 Task: Find and compare home appliances on Flipkart.
Action: Mouse moved to (357, 67)
Screenshot: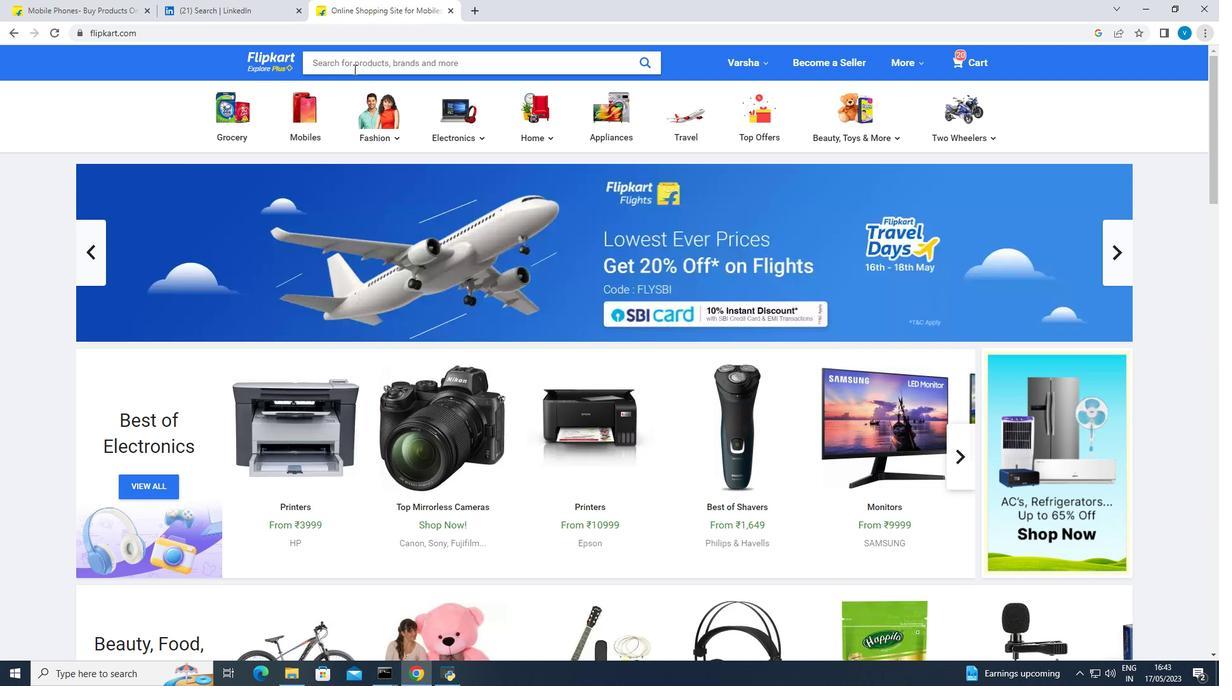 
Action: Mouse pressed left at (357, 67)
Screenshot: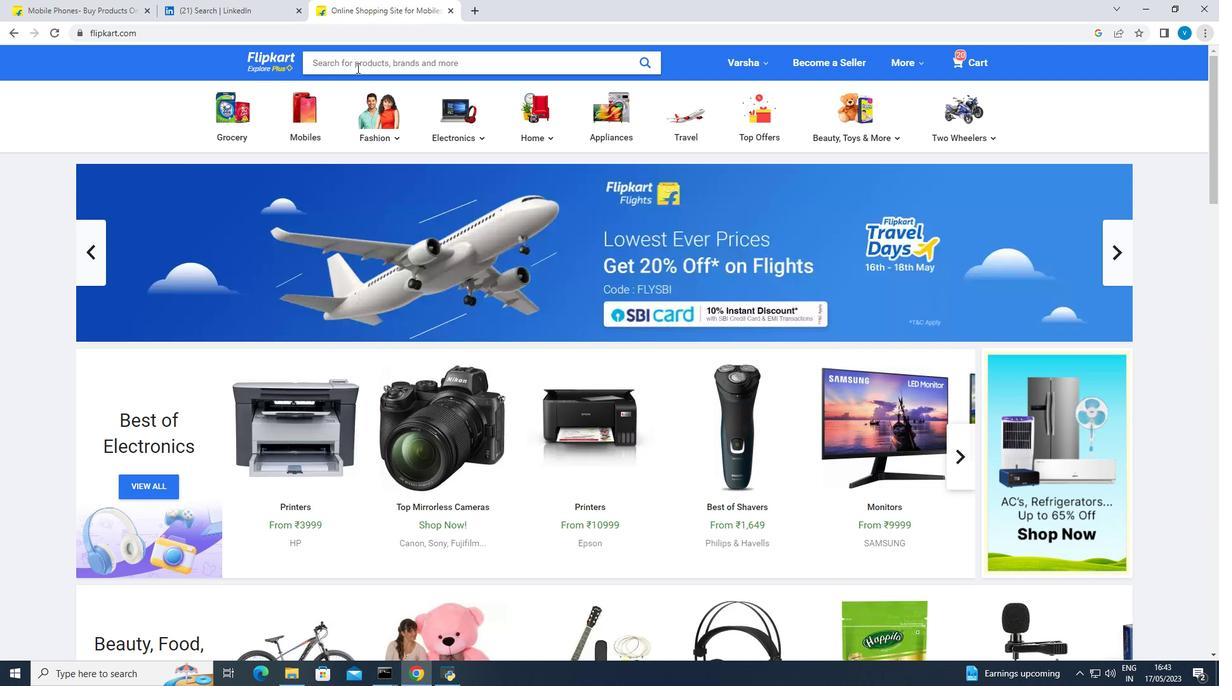 
Action: Mouse moved to (306, 83)
Screenshot: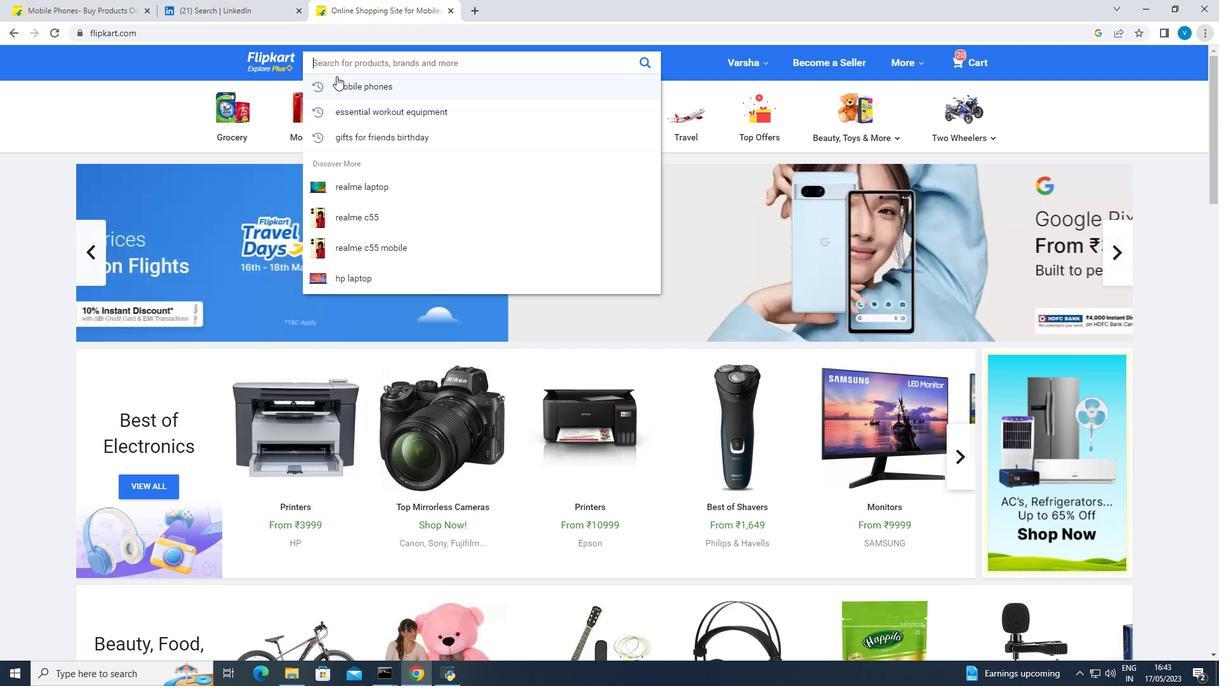 
Action: Key pressed home<Key.space>appliances<Key.enter>
Screenshot: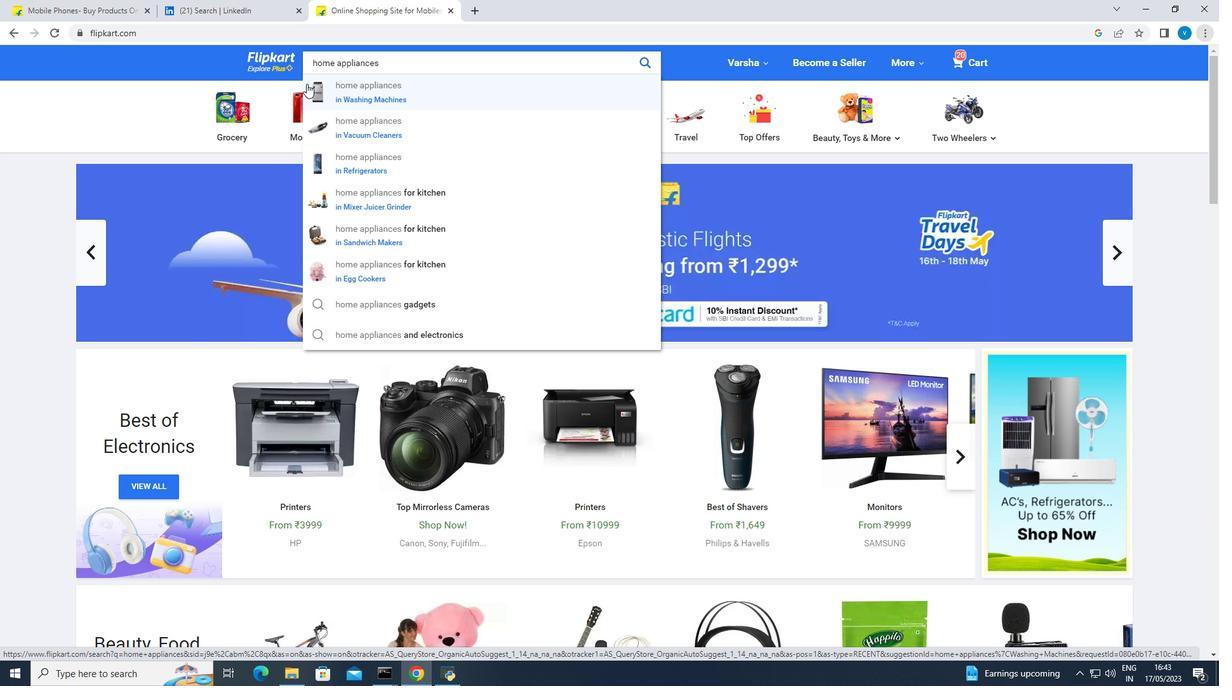 
Action: Mouse moved to (428, 210)
Screenshot: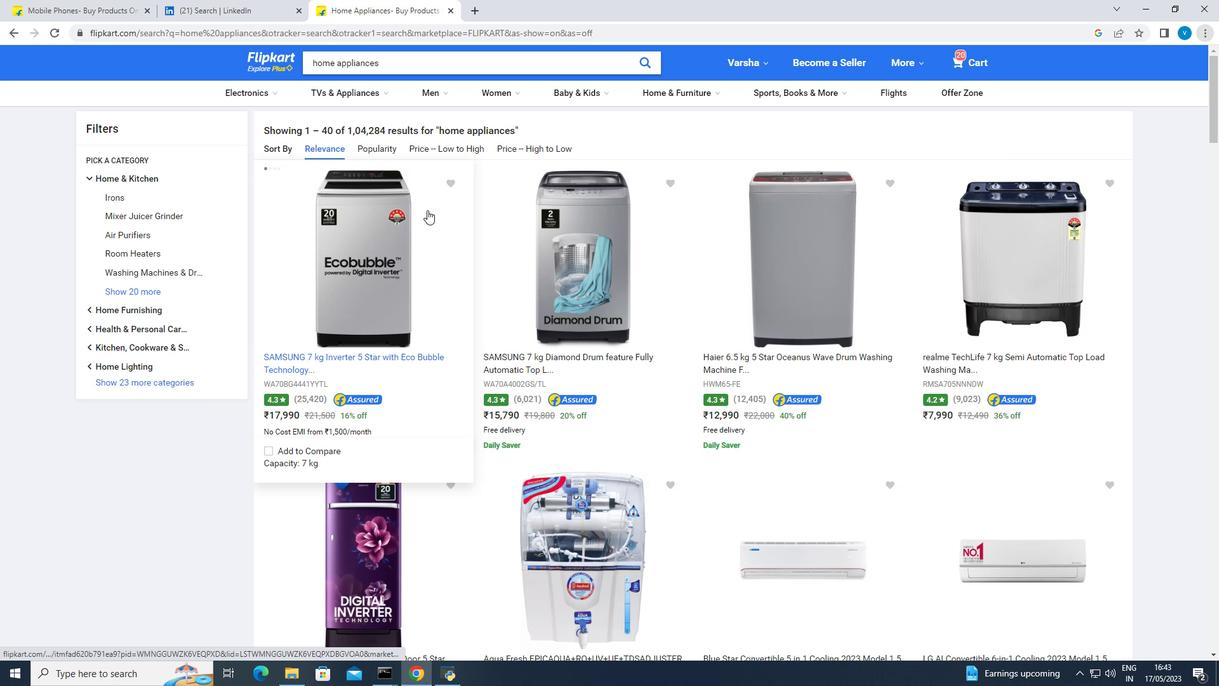 
Action: Mouse scrolled (428, 209) with delta (0, 0)
Screenshot: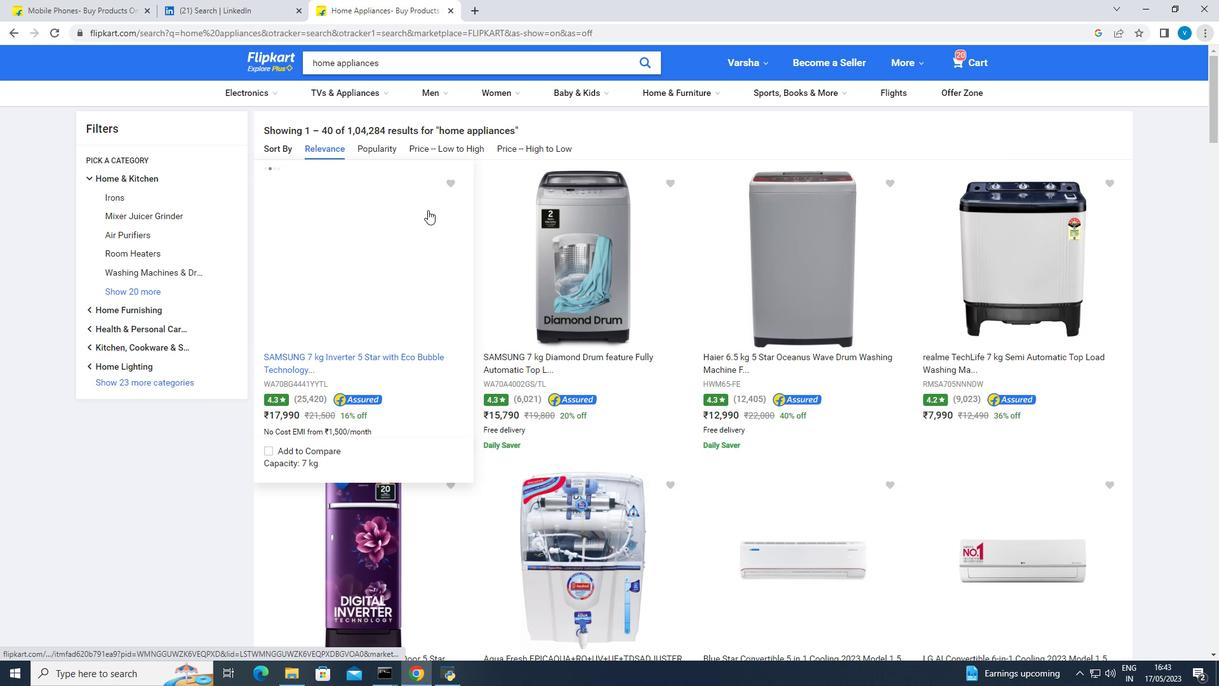 
Action: Mouse moved to (740, 303)
Screenshot: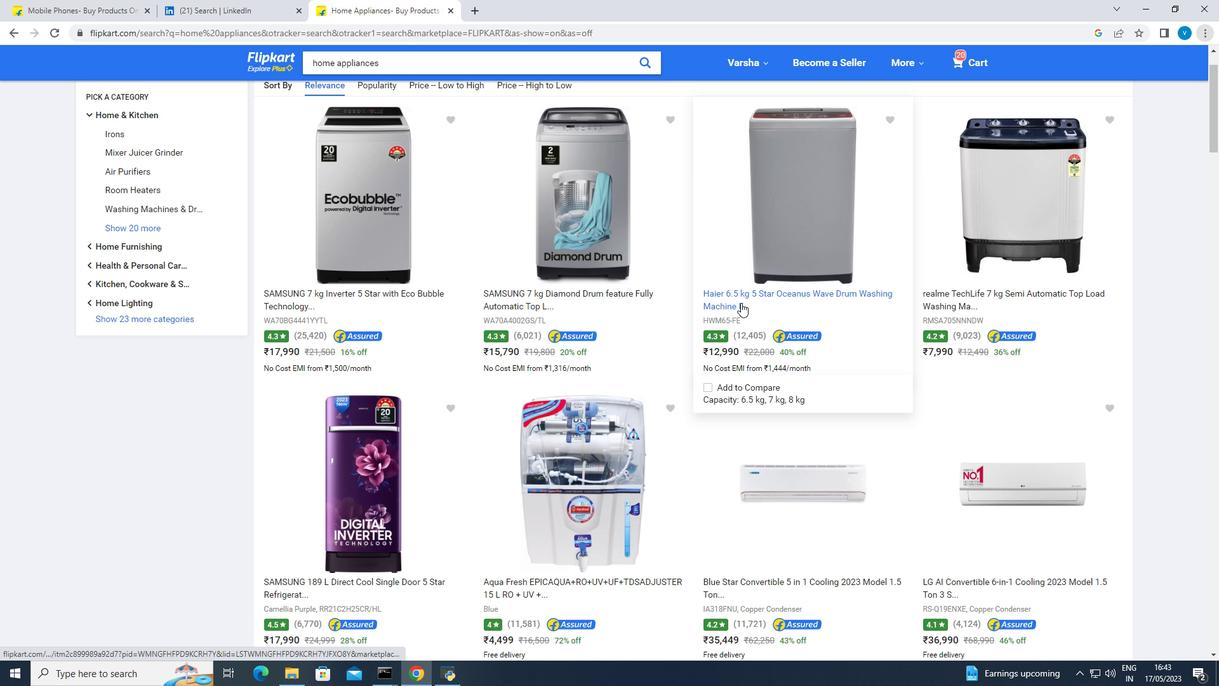 
Action: Mouse scrolled (740, 303) with delta (0, 0)
Screenshot: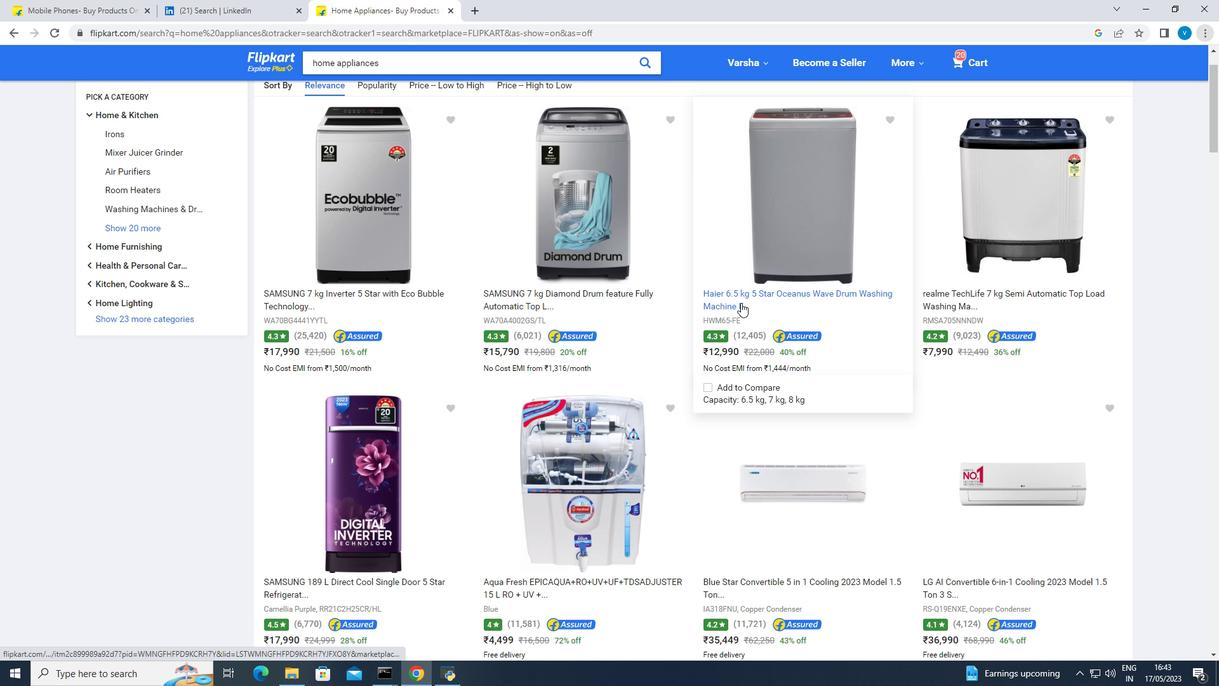 
Action: Mouse moved to (740, 299)
Screenshot: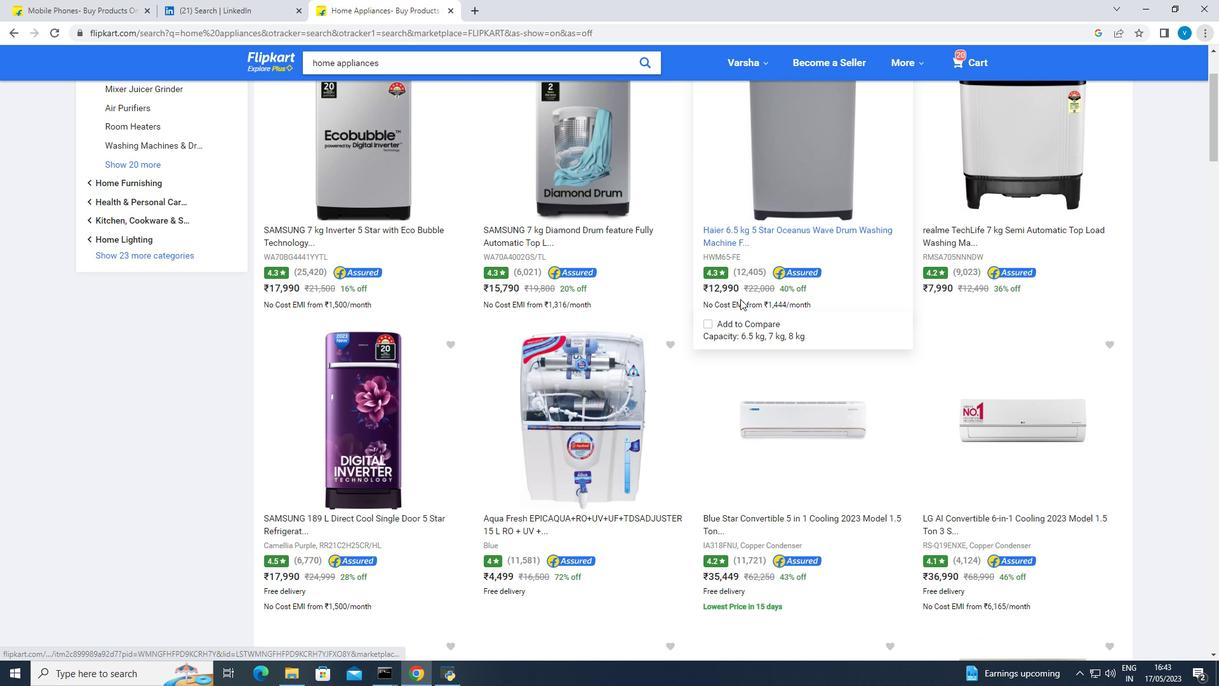 
Action: Mouse scrolled (740, 298) with delta (0, 0)
Screenshot: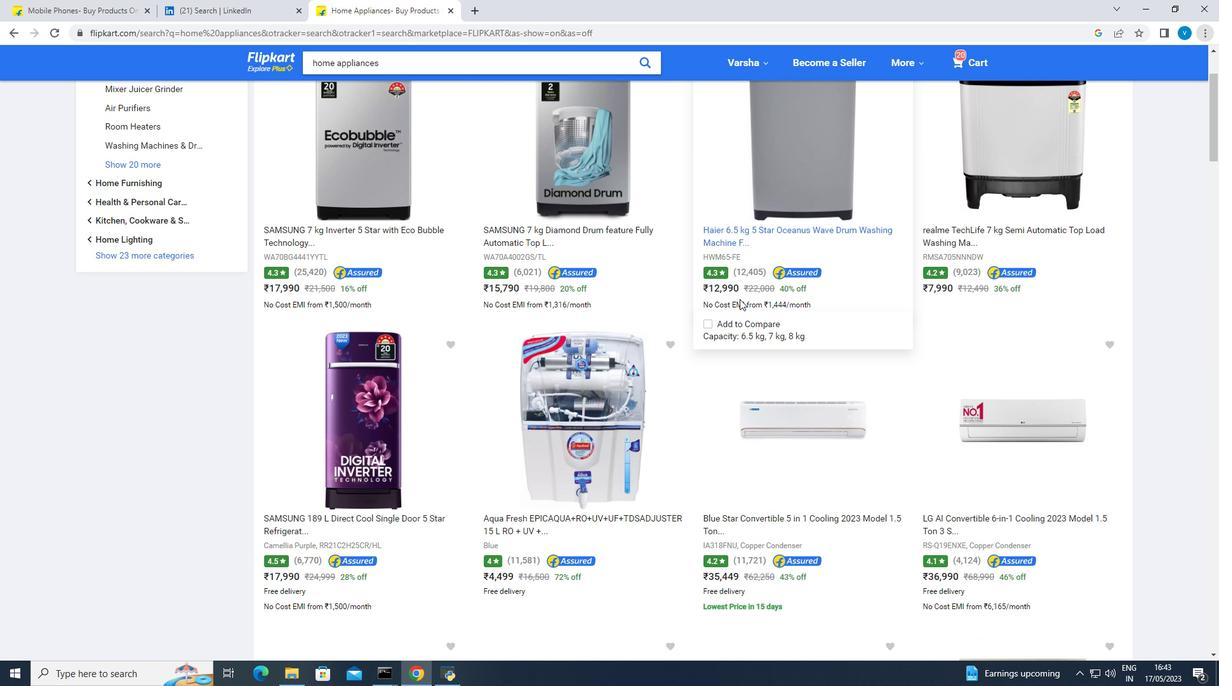 
Action: Mouse scrolled (740, 298) with delta (0, 0)
Screenshot: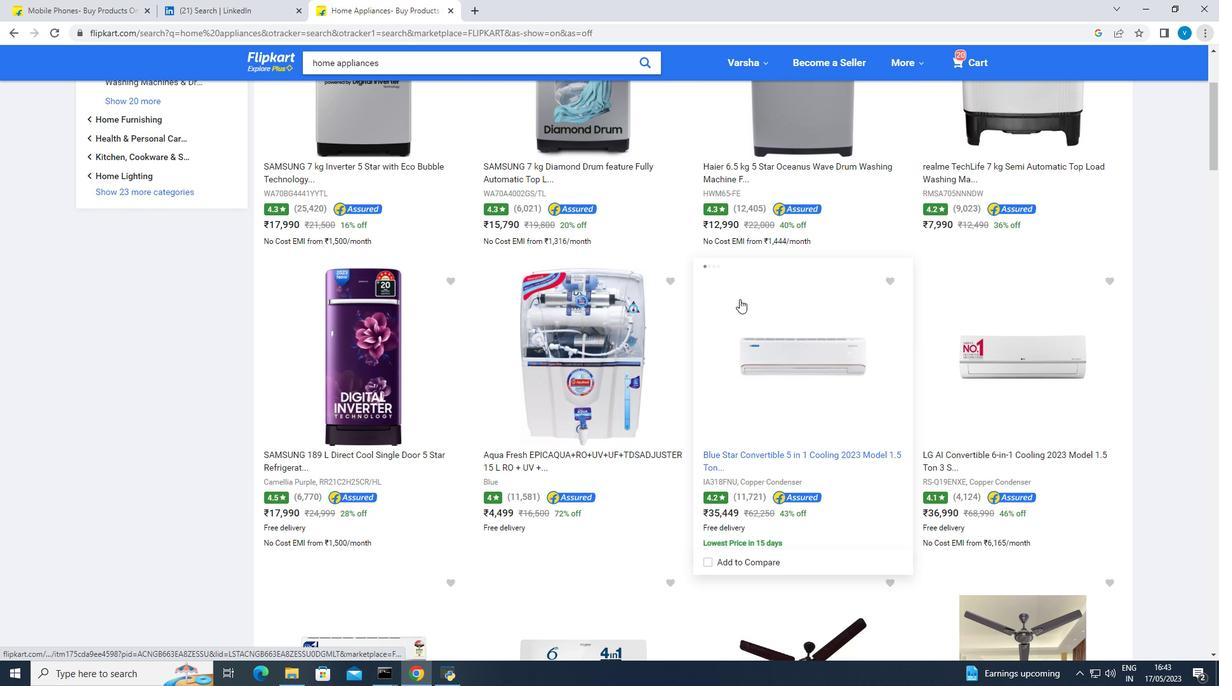 
Action: Mouse moved to (865, 371)
Screenshot: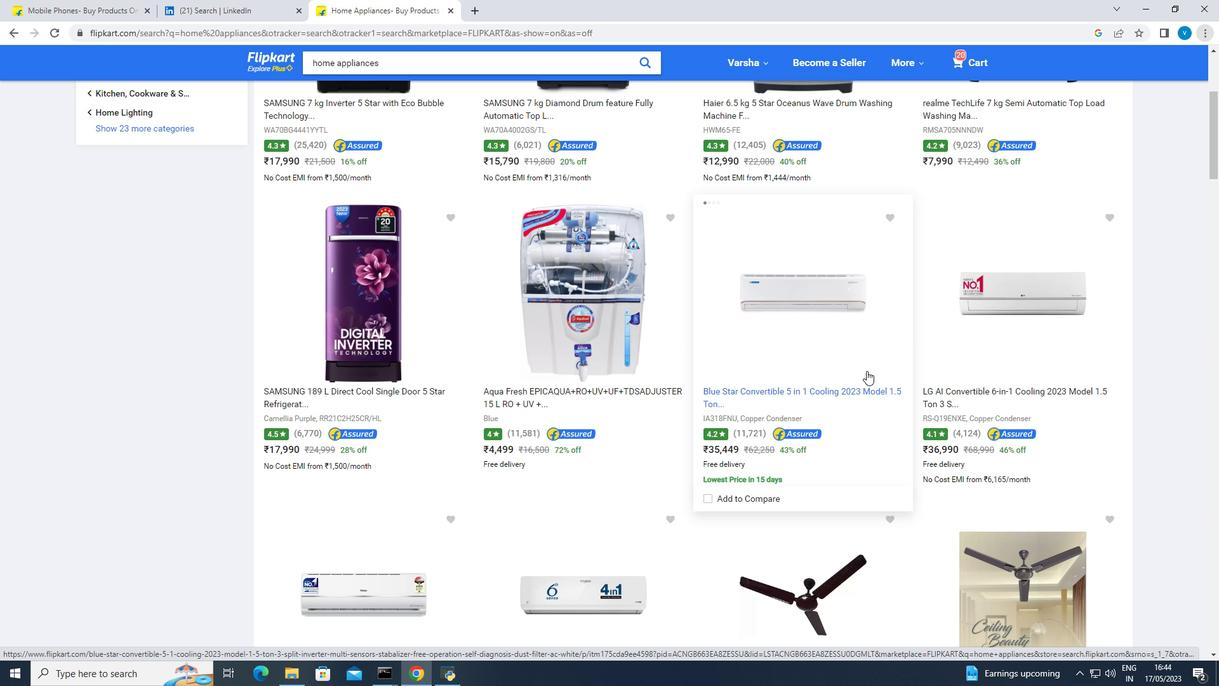 
Action: Mouse scrolled (865, 371) with delta (0, 0)
Screenshot: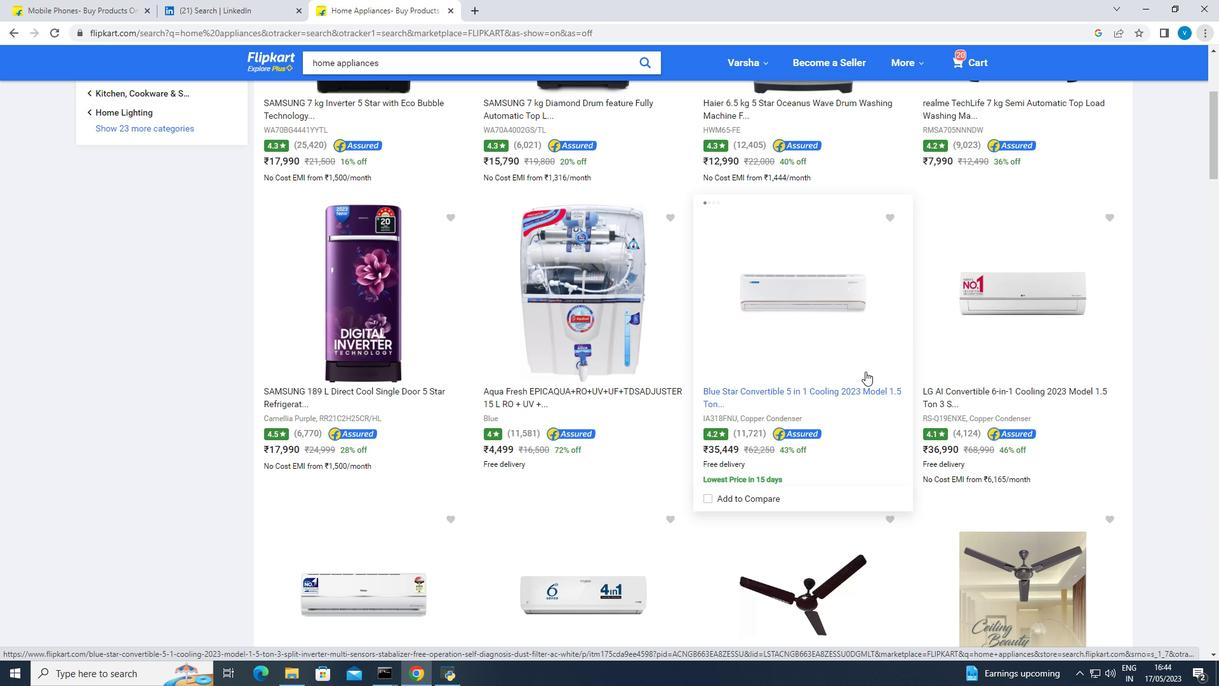 
Action: Mouse scrolled (865, 371) with delta (0, 0)
Screenshot: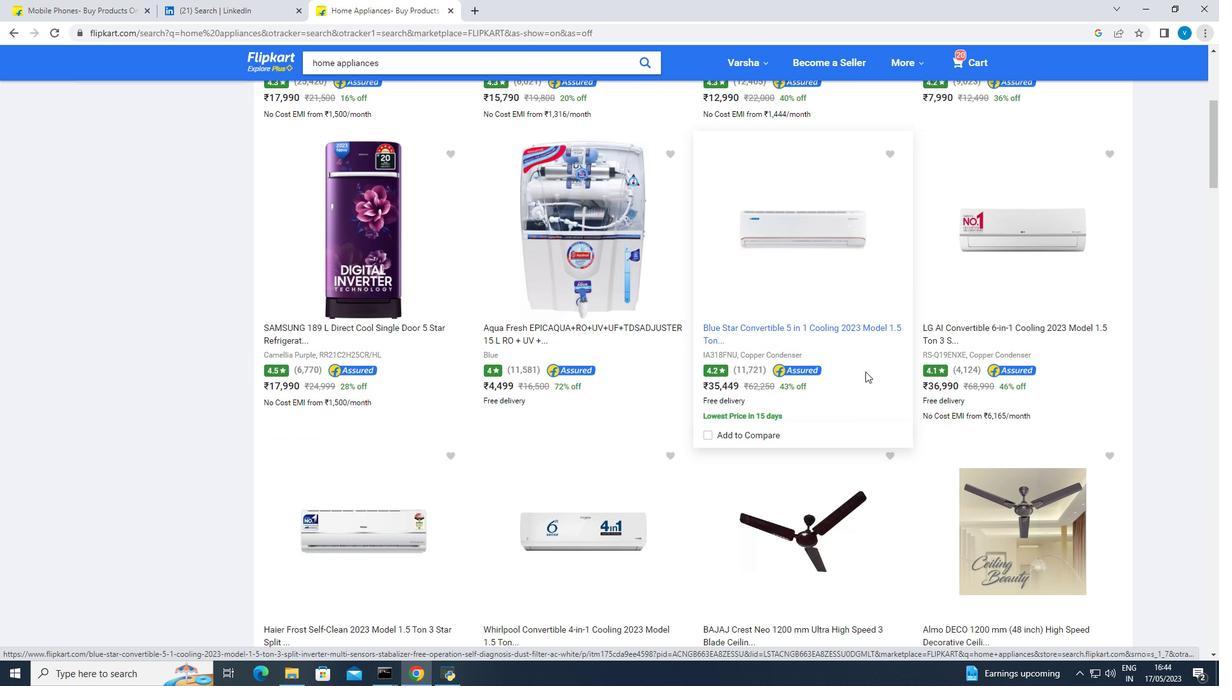 
Action: Mouse scrolled (865, 371) with delta (0, 0)
Screenshot: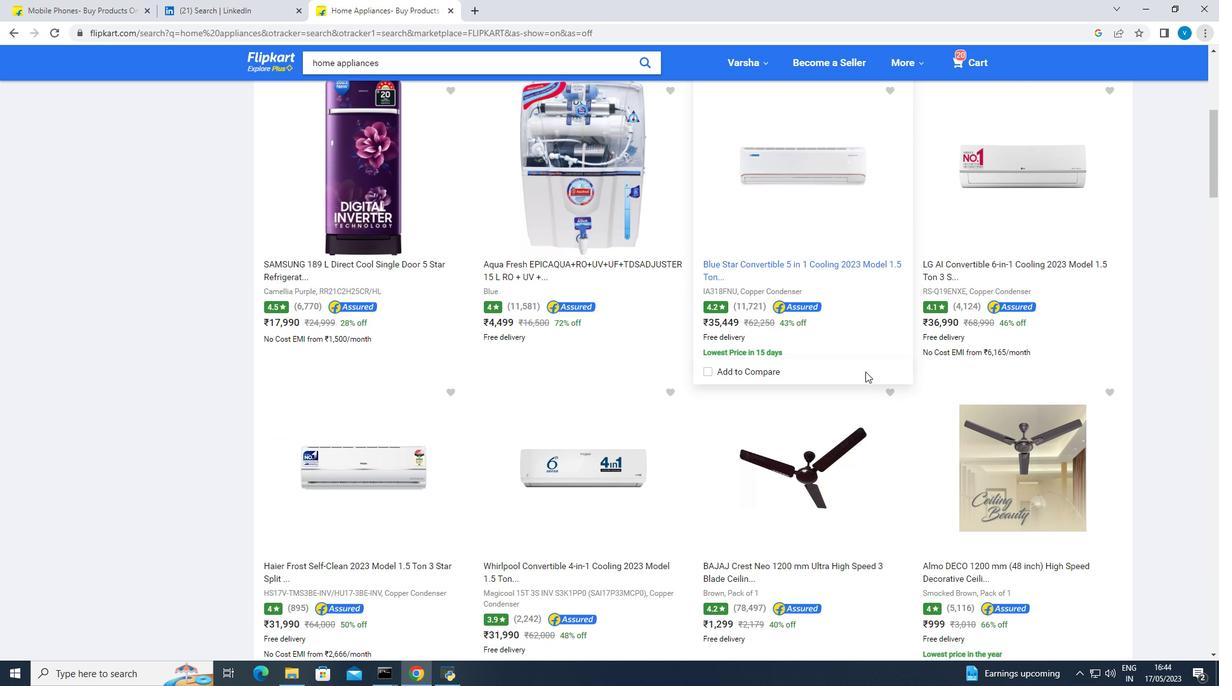 
Action: Mouse scrolled (865, 371) with delta (0, 0)
Screenshot: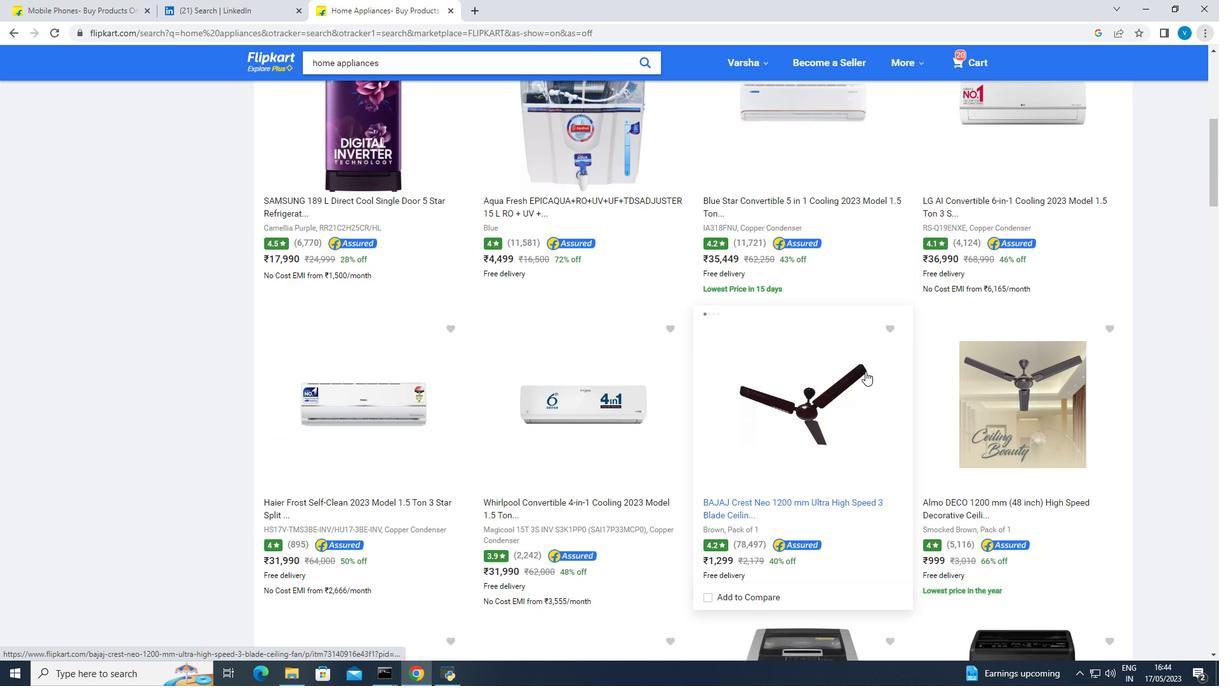 
Action: Mouse scrolled (865, 371) with delta (0, 0)
Screenshot: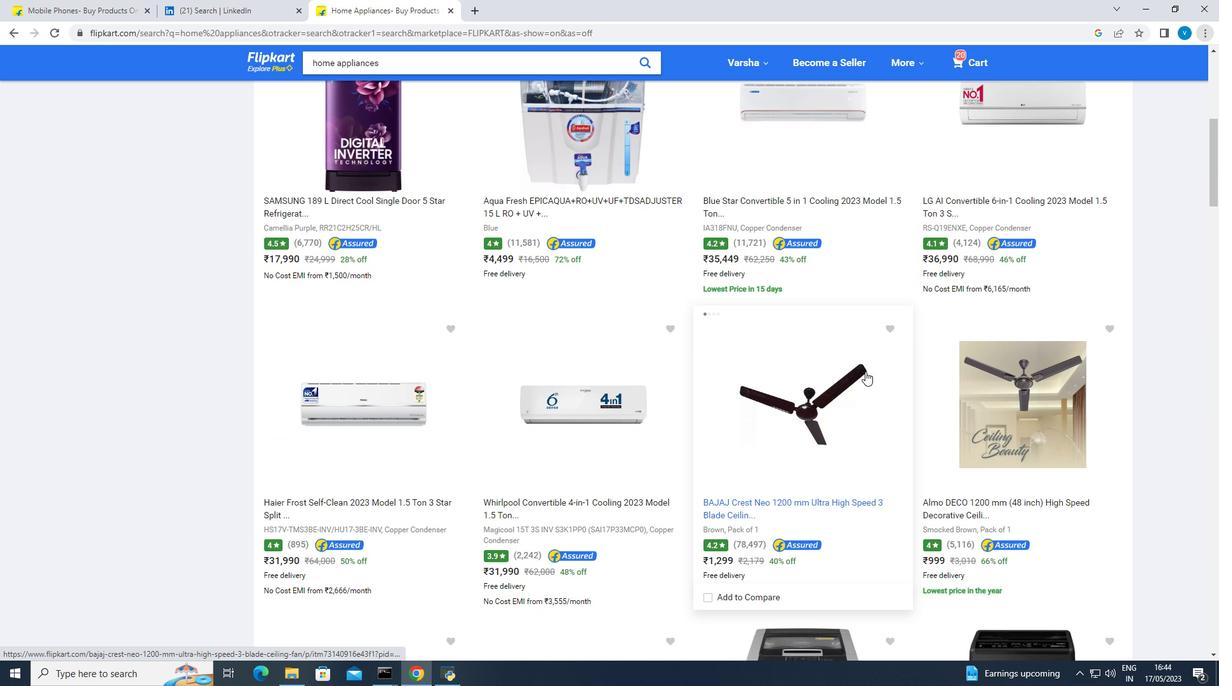 
Action: Mouse scrolled (865, 371) with delta (0, 0)
Screenshot: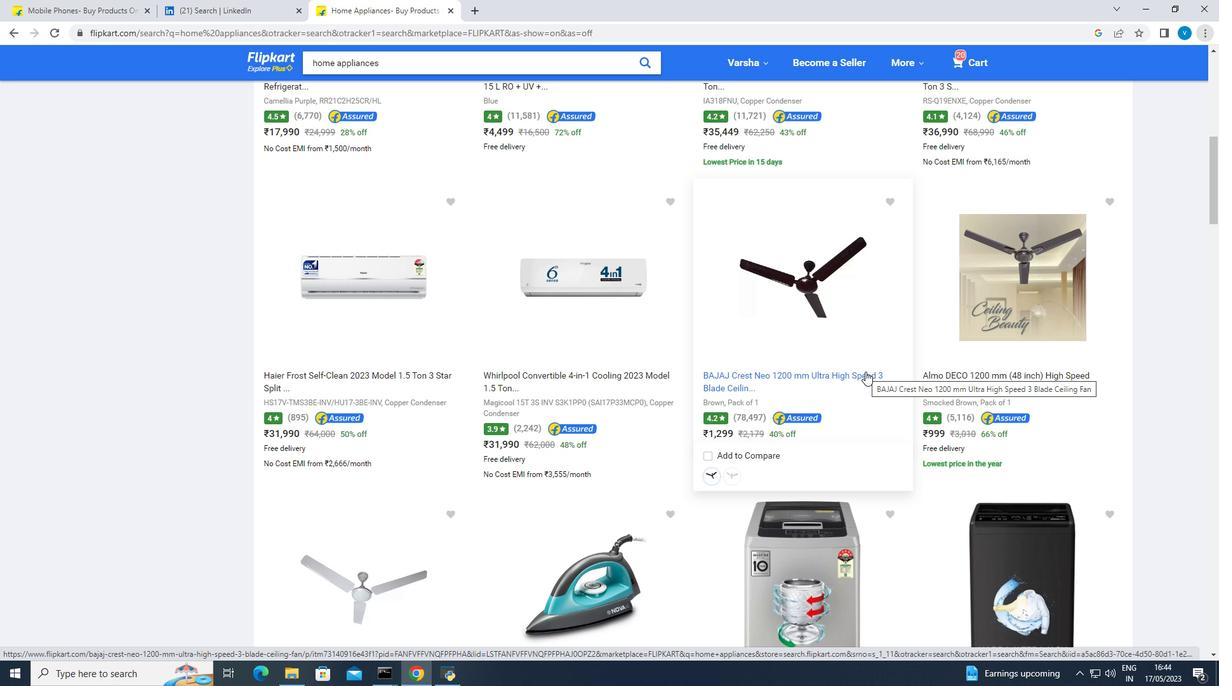 
Action: Mouse moved to (864, 363)
Screenshot: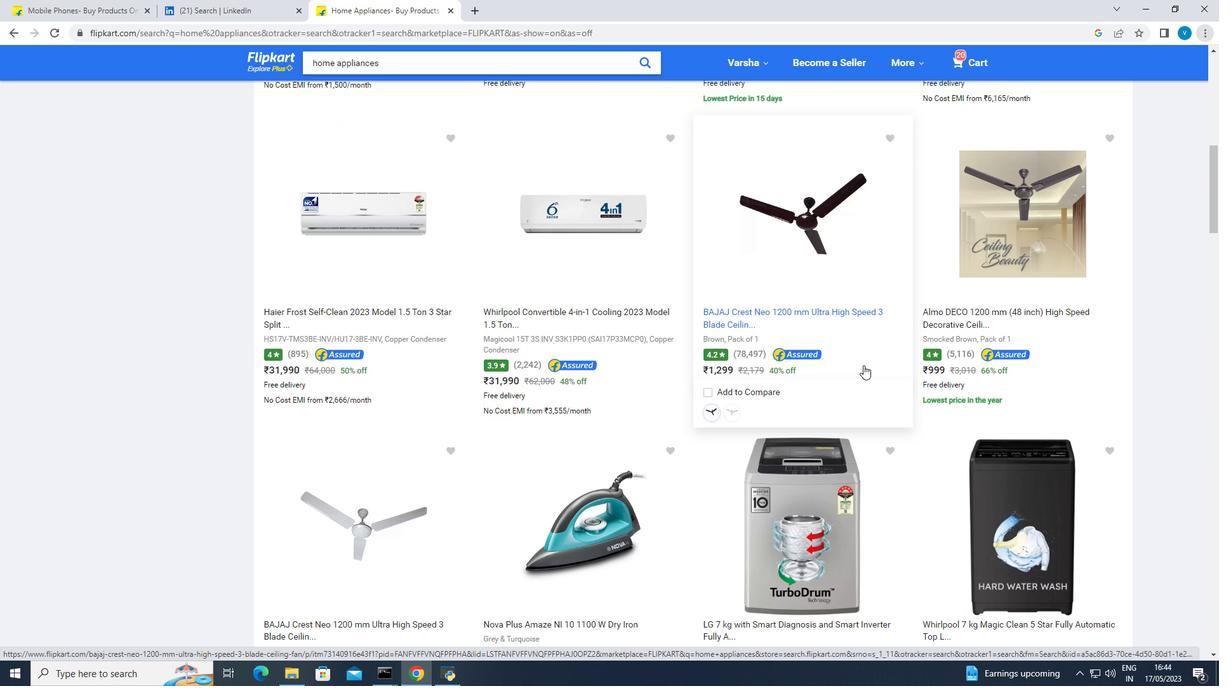 
Action: Mouse scrolled (864, 362) with delta (0, 0)
Screenshot: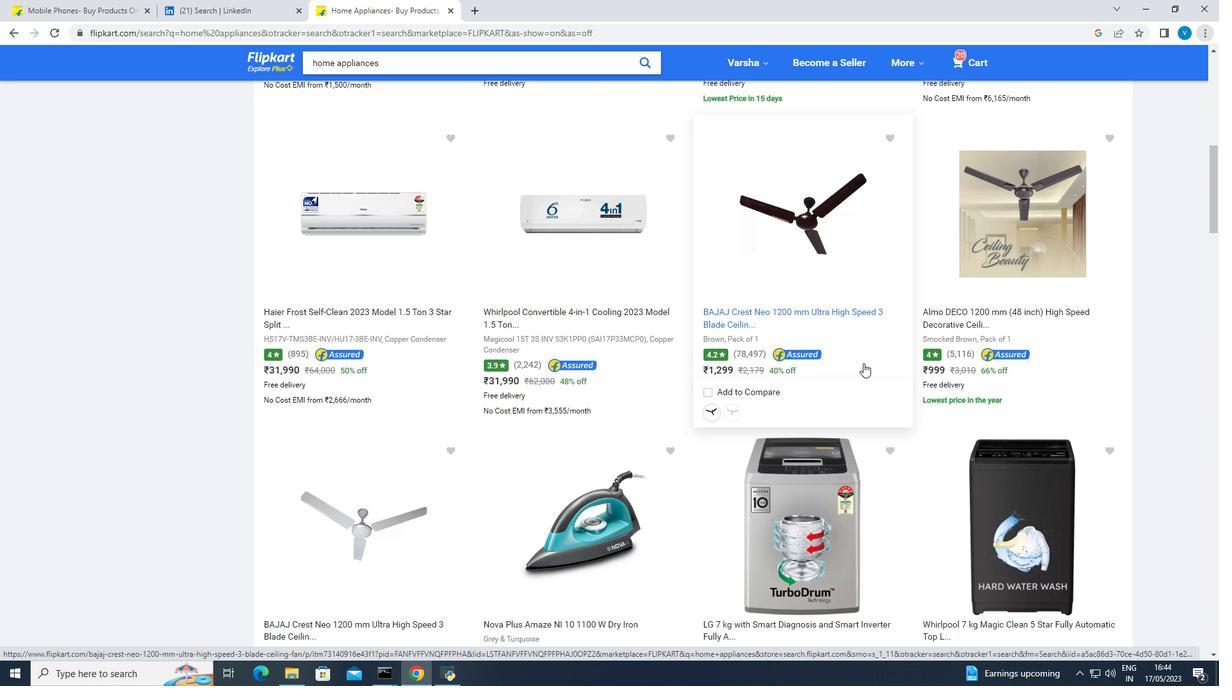 
Action: Mouse moved to (863, 363)
Screenshot: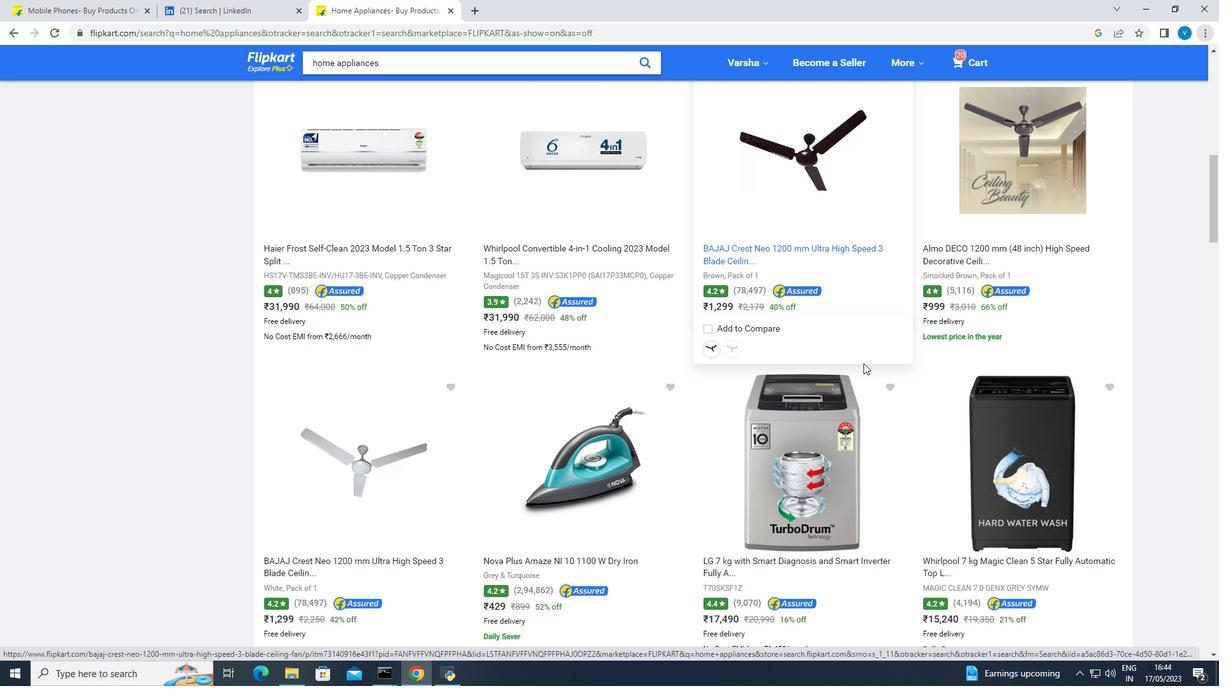 
Action: Mouse scrolled (863, 362) with delta (0, 0)
Screenshot: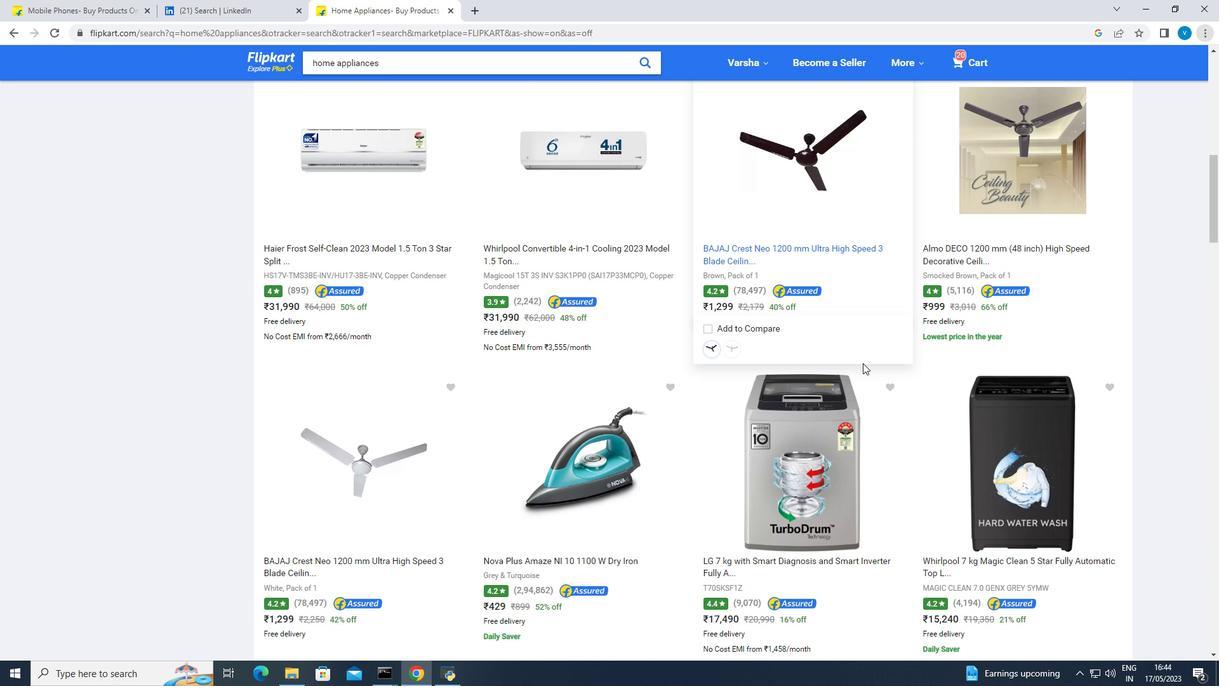 
Action: Mouse moved to (858, 360)
Screenshot: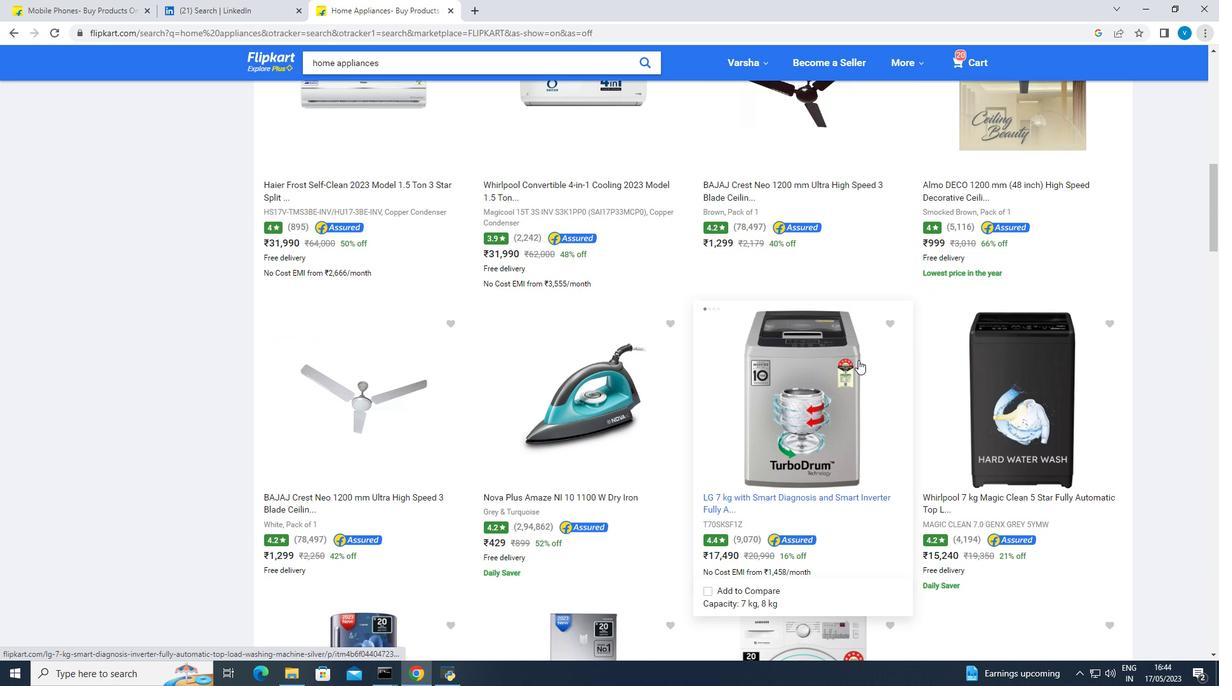 
Action: Mouse scrolled (858, 359) with delta (0, 0)
Screenshot: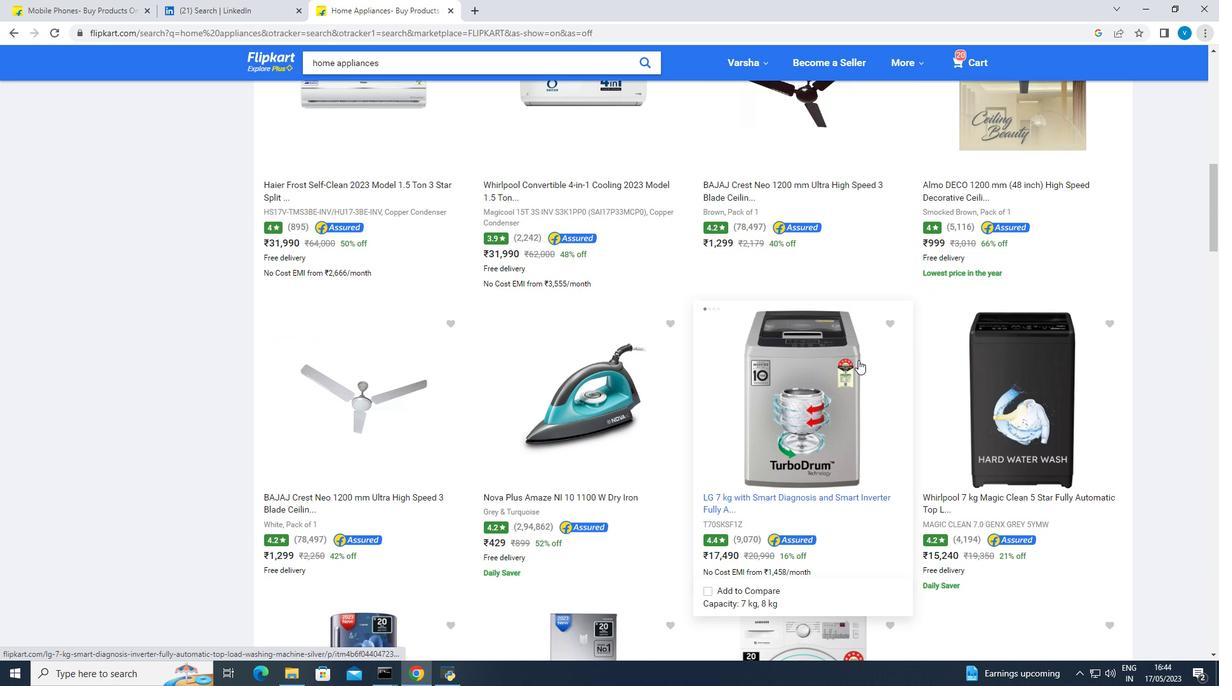 
Action: Mouse moved to (857, 360)
Screenshot: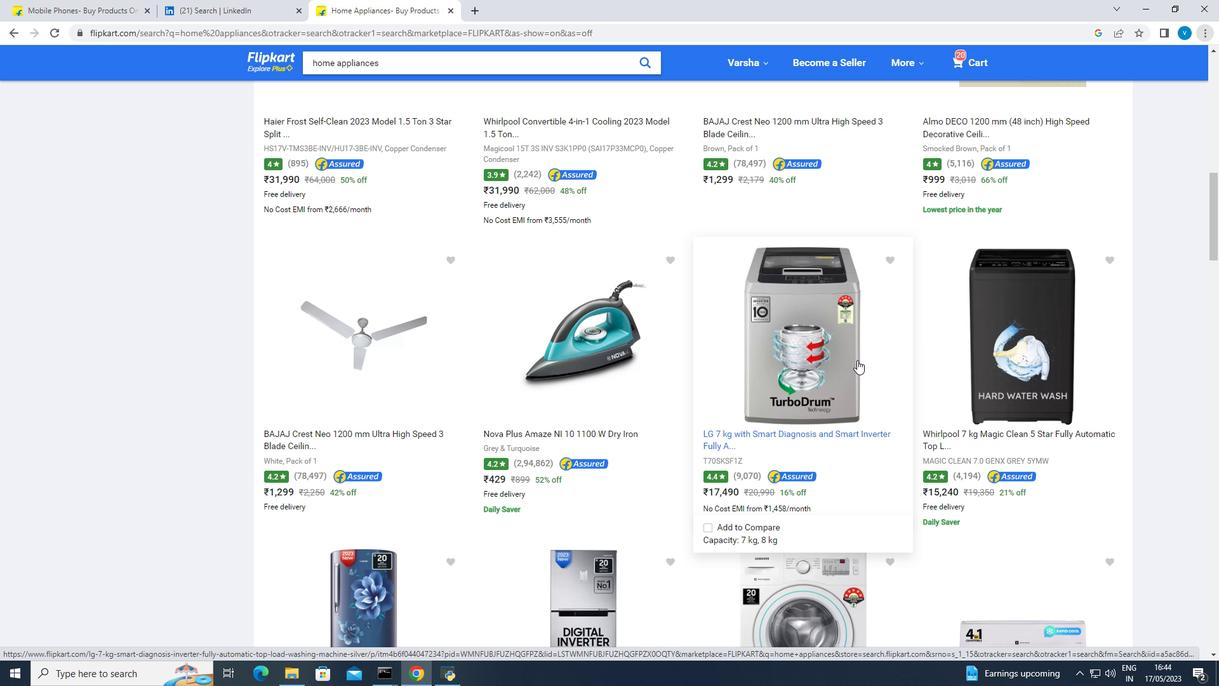 
Action: Mouse scrolled (857, 359) with delta (0, 0)
Screenshot: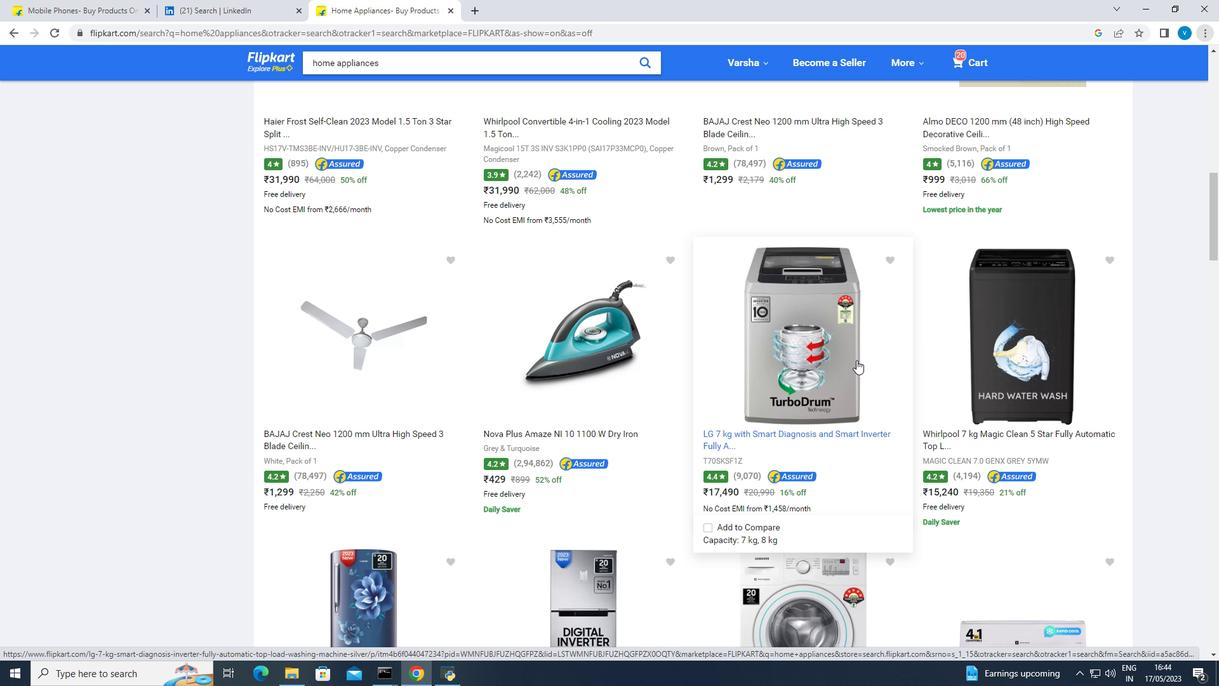 
Action: Mouse moved to (851, 355)
Screenshot: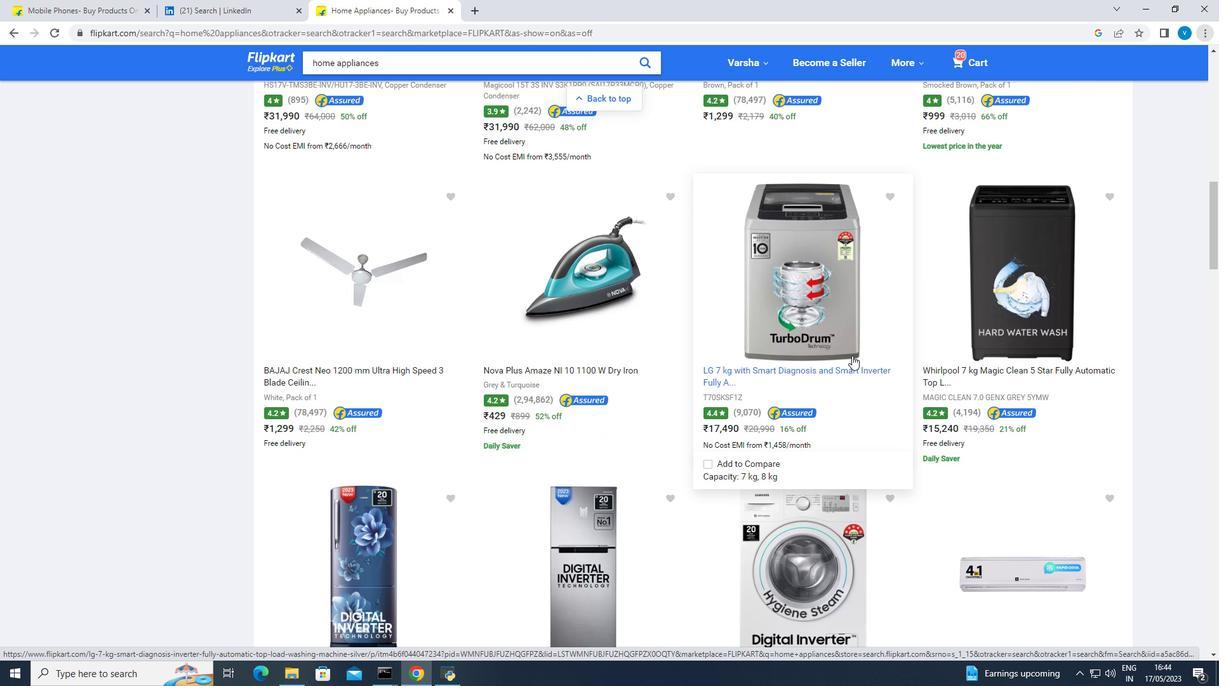 
Action: Mouse scrolled (851, 355) with delta (0, 0)
Screenshot: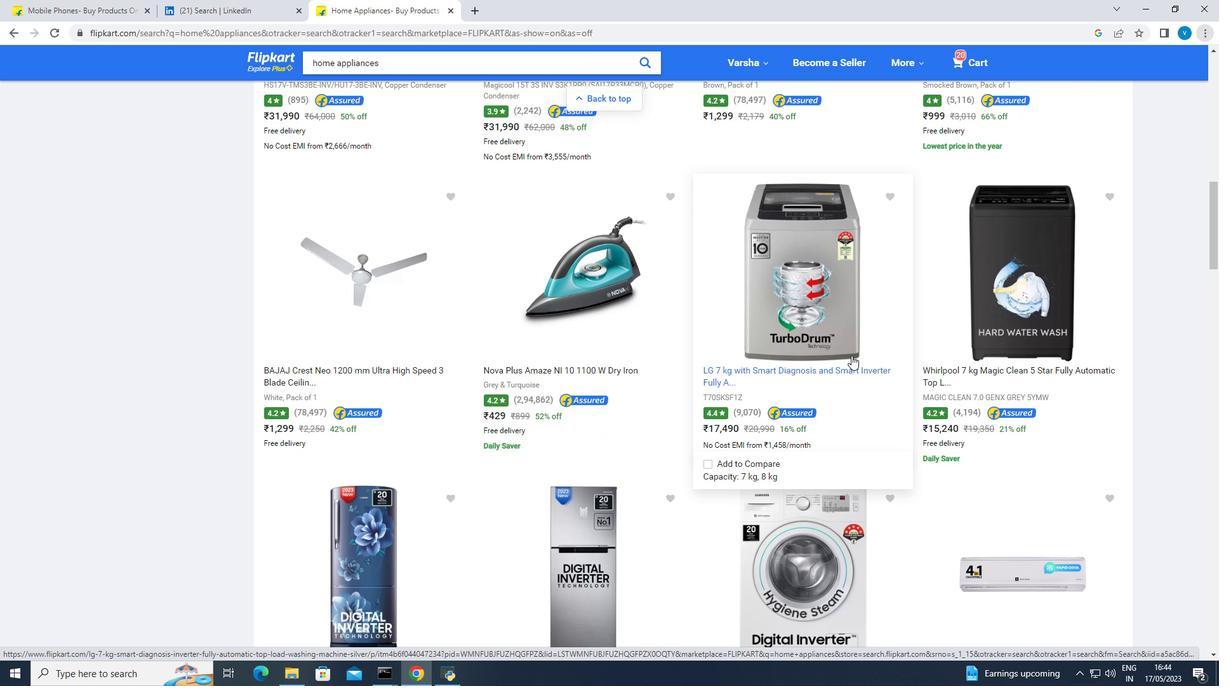 
Action: Mouse moved to (831, 351)
Screenshot: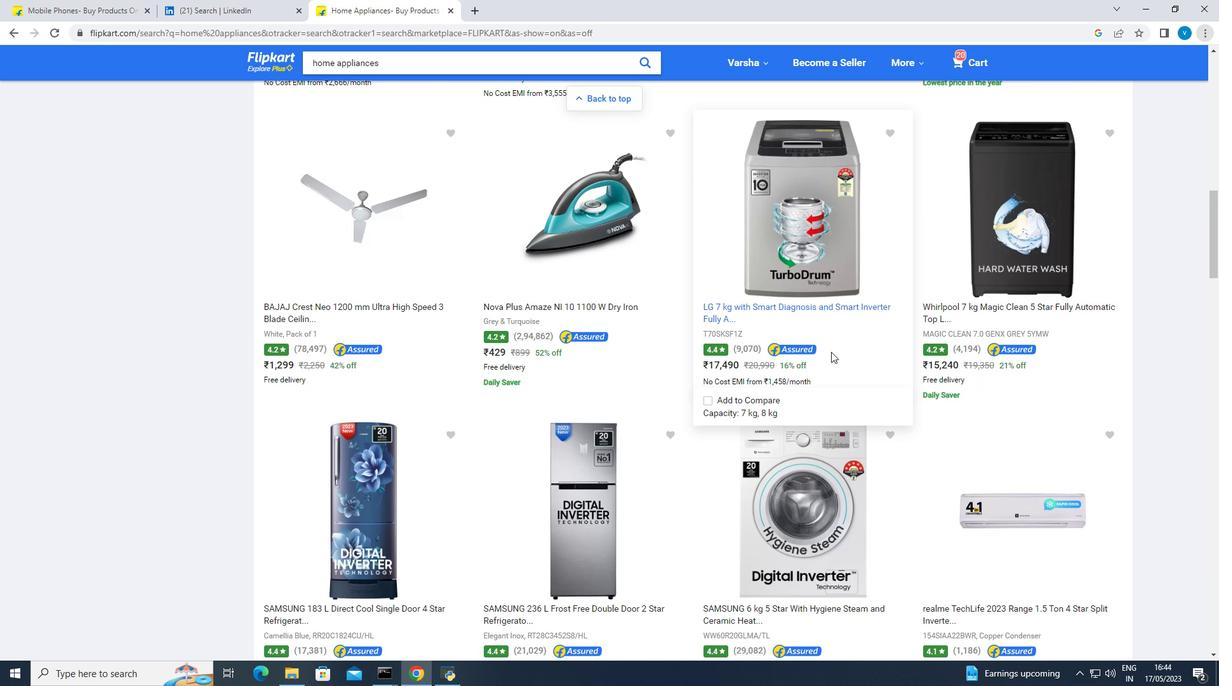 
Action: Mouse scrolled (831, 350) with delta (0, 0)
Screenshot: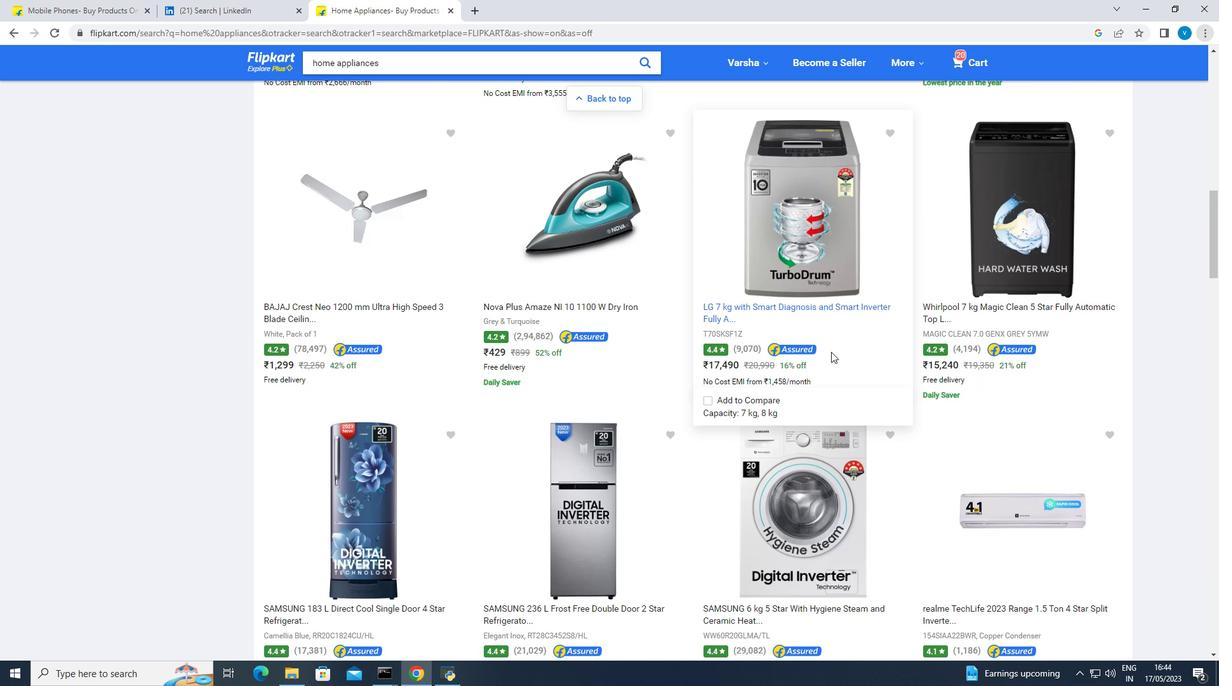 
Action: Mouse moved to (831, 351)
Screenshot: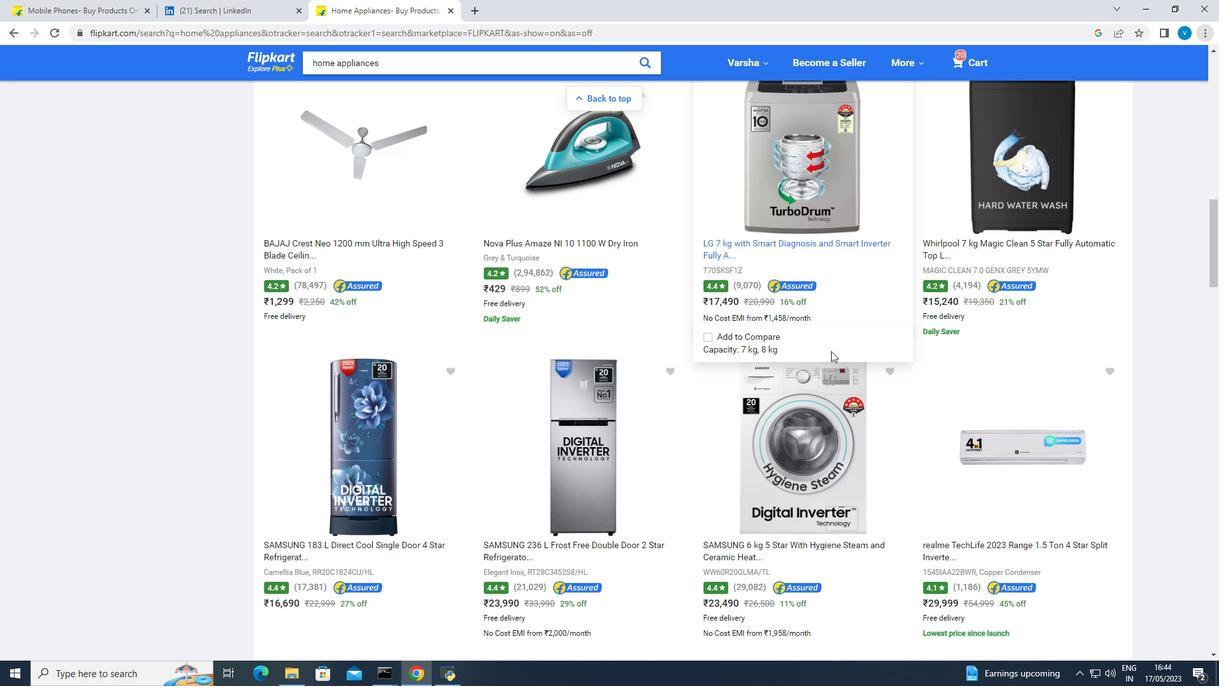 
Action: Mouse scrolled (831, 350) with delta (0, 0)
Screenshot: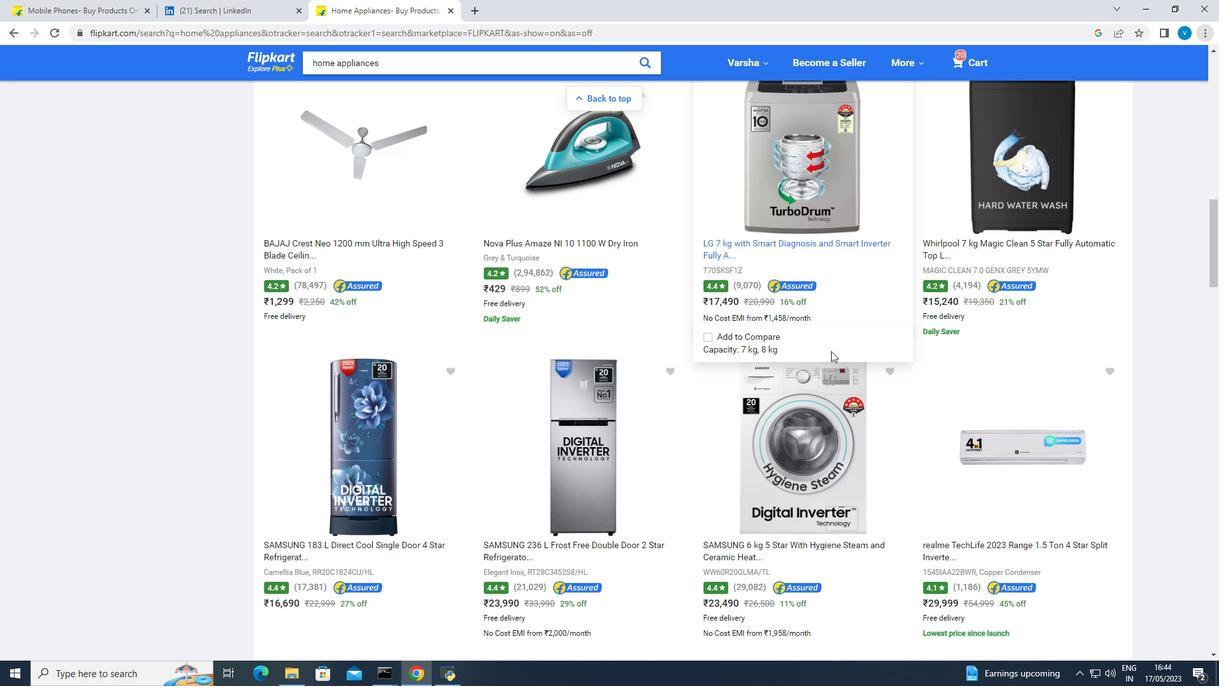 
Action: Mouse moved to (831, 351)
Screenshot: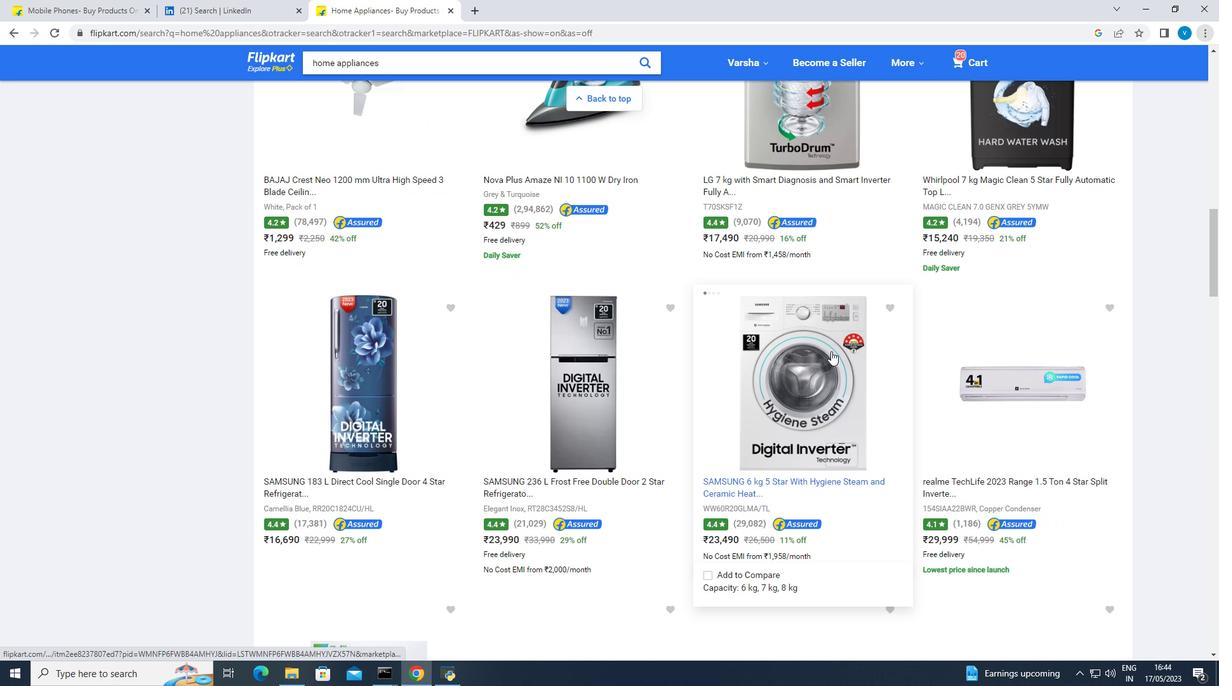 
Action: Mouse scrolled (831, 350) with delta (0, 0)
Screenshot: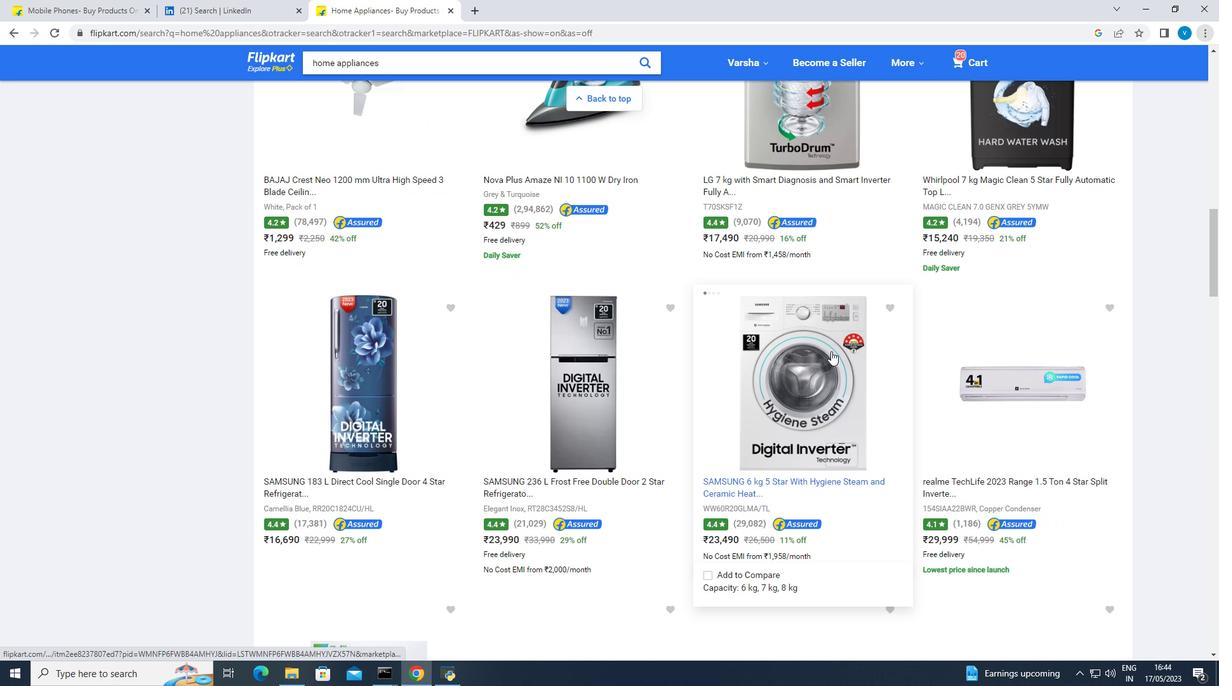 
Action: Mouse moved to (830, 351)
Screenshot: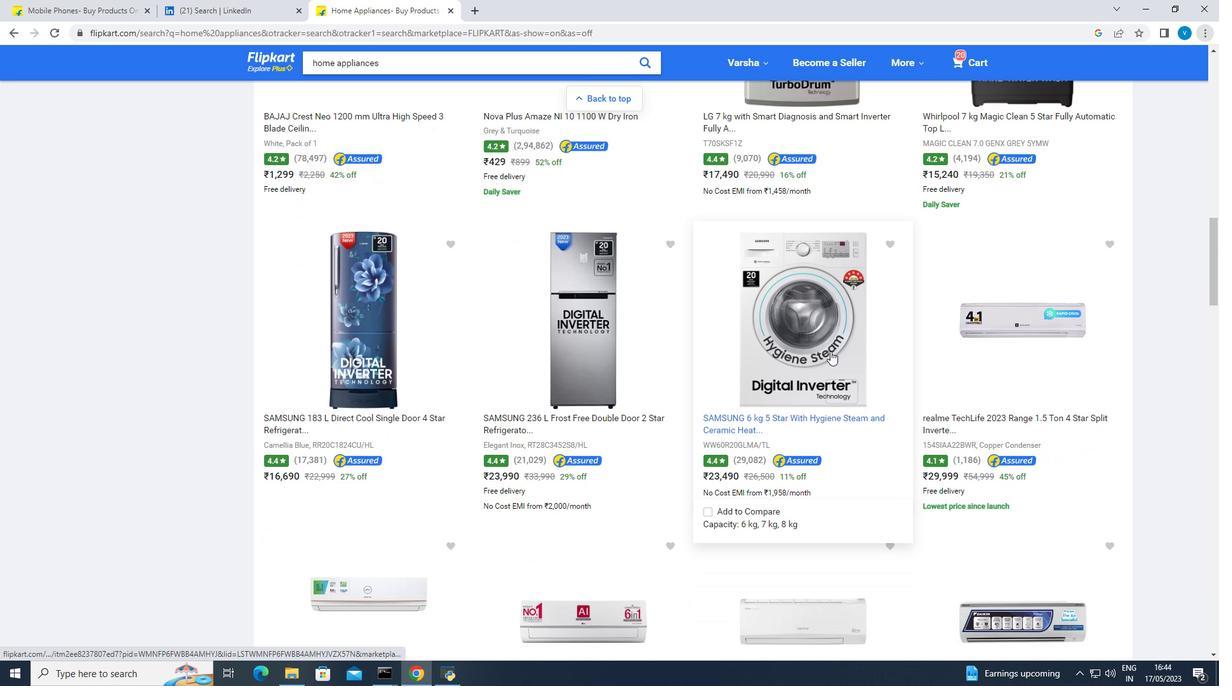 
Action: Mouse scrolled (830, 350) with delta (0, 0)
Screenshot: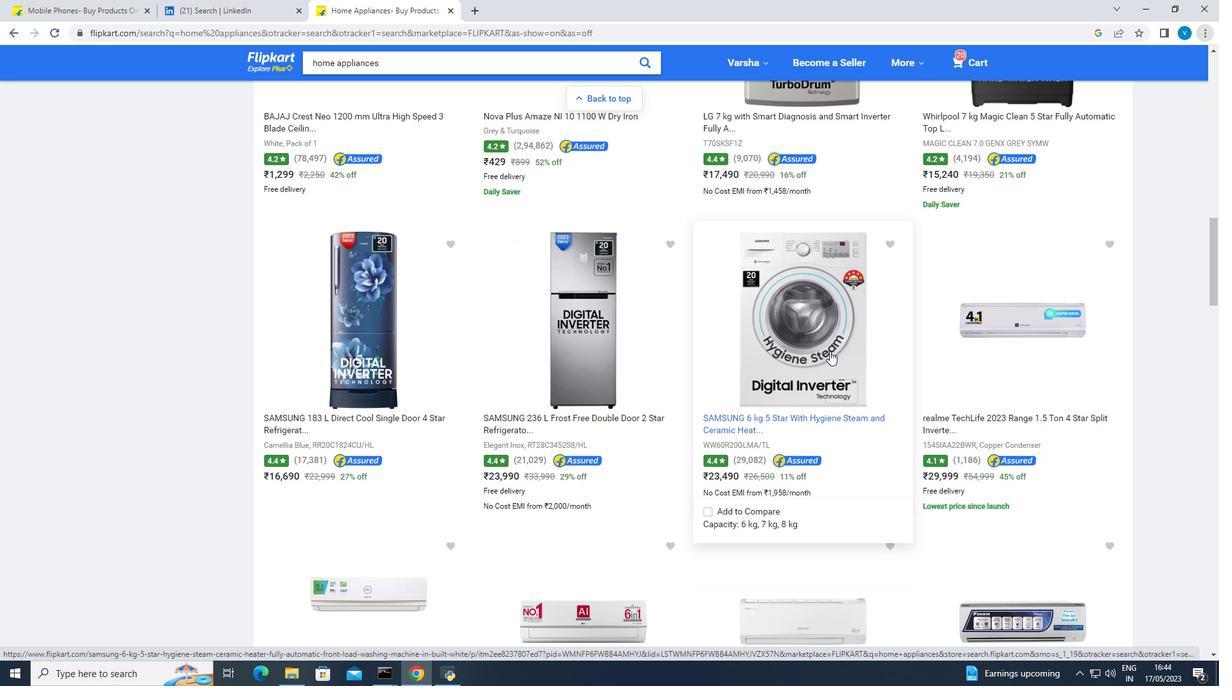 
Action: Mouse scrolled (830, 350) with delta (0, 0)
Screenshot: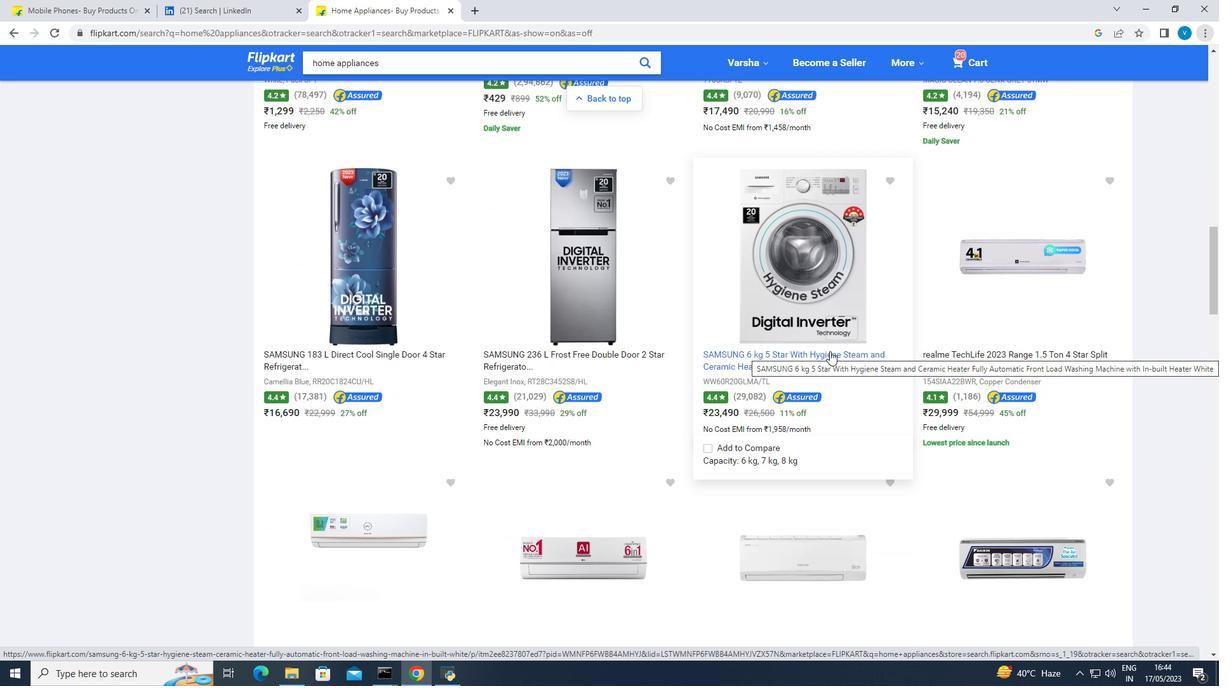 
Action: Mouse scrolled (830, 350) with delta (0, 0)
Screenshot: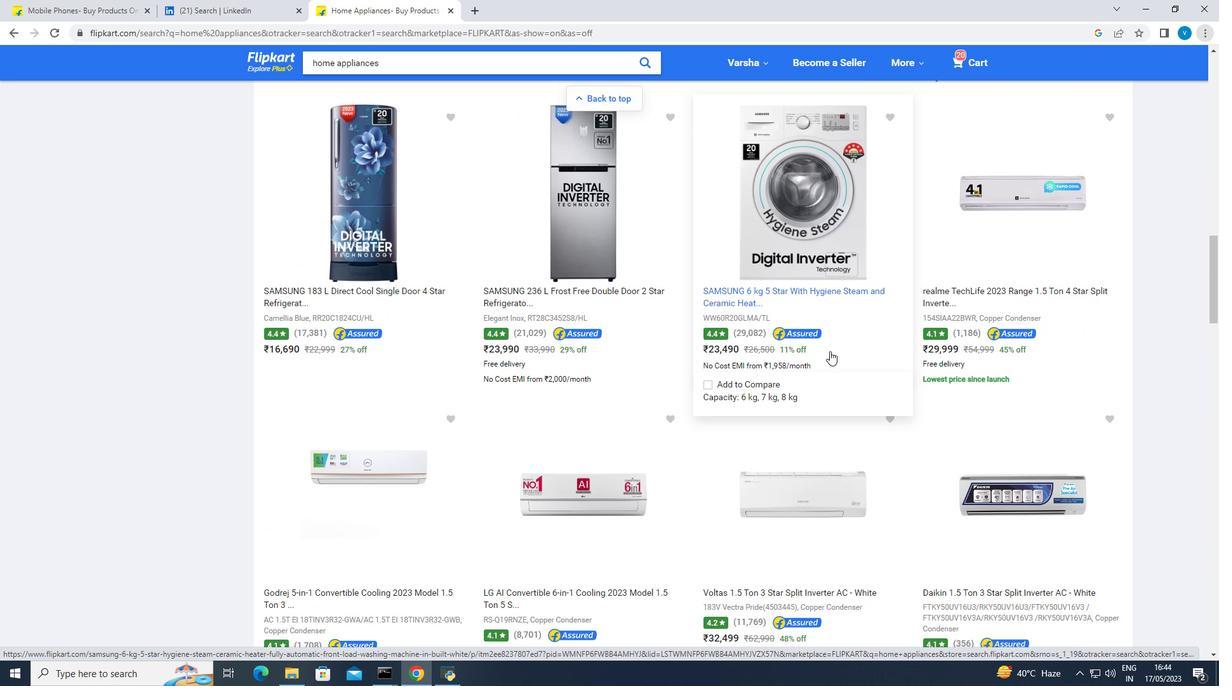 
Action: Mouse moved to (827, 350)
Screenshot: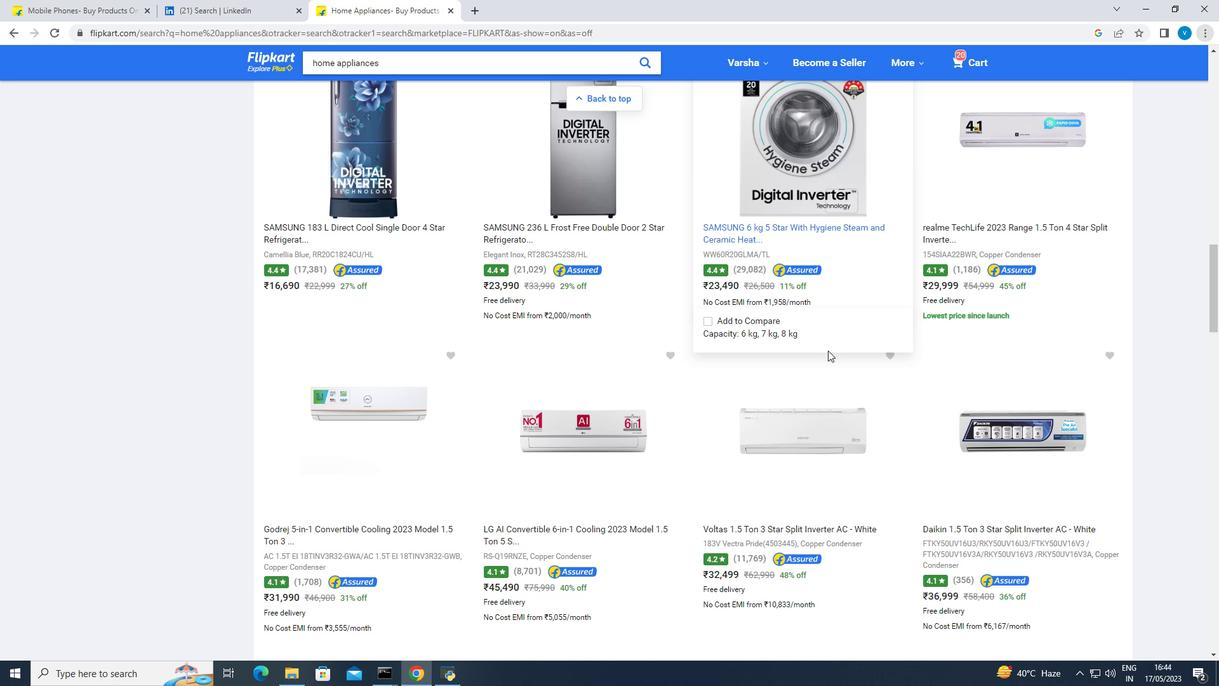 
Action: Mouse scrolled (827, 350) with delta (0, 0)
Screenshot: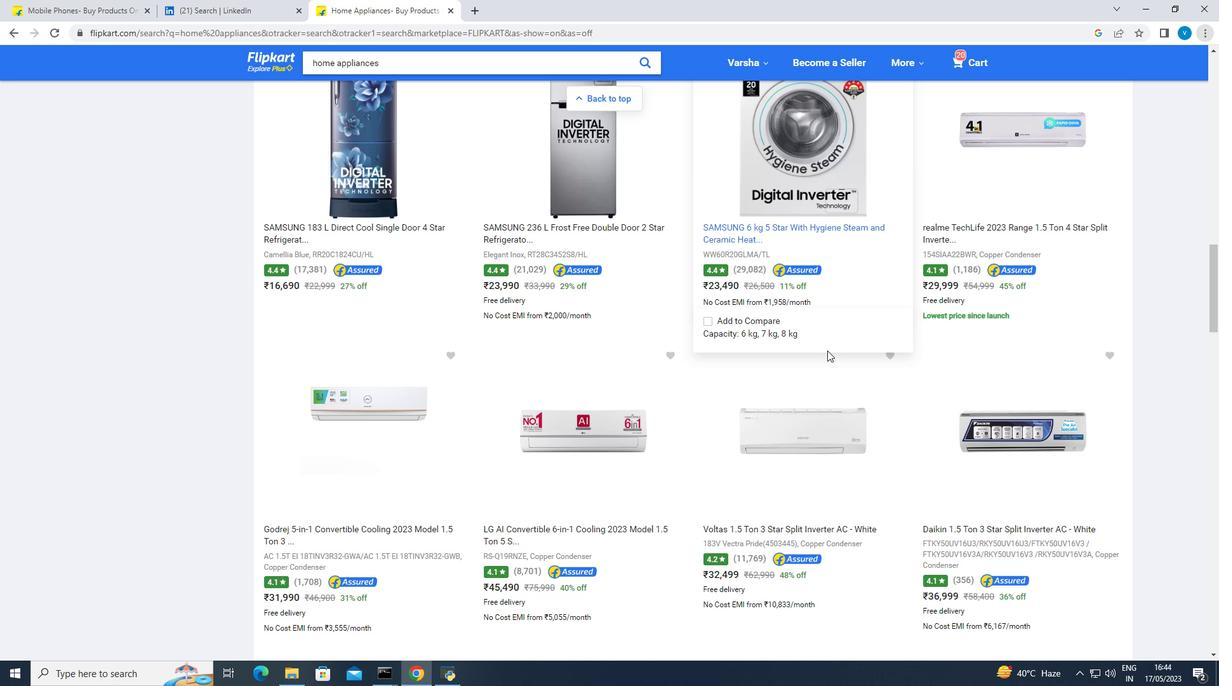 
Action: Mouse moved to (817, 341)
Screenshot: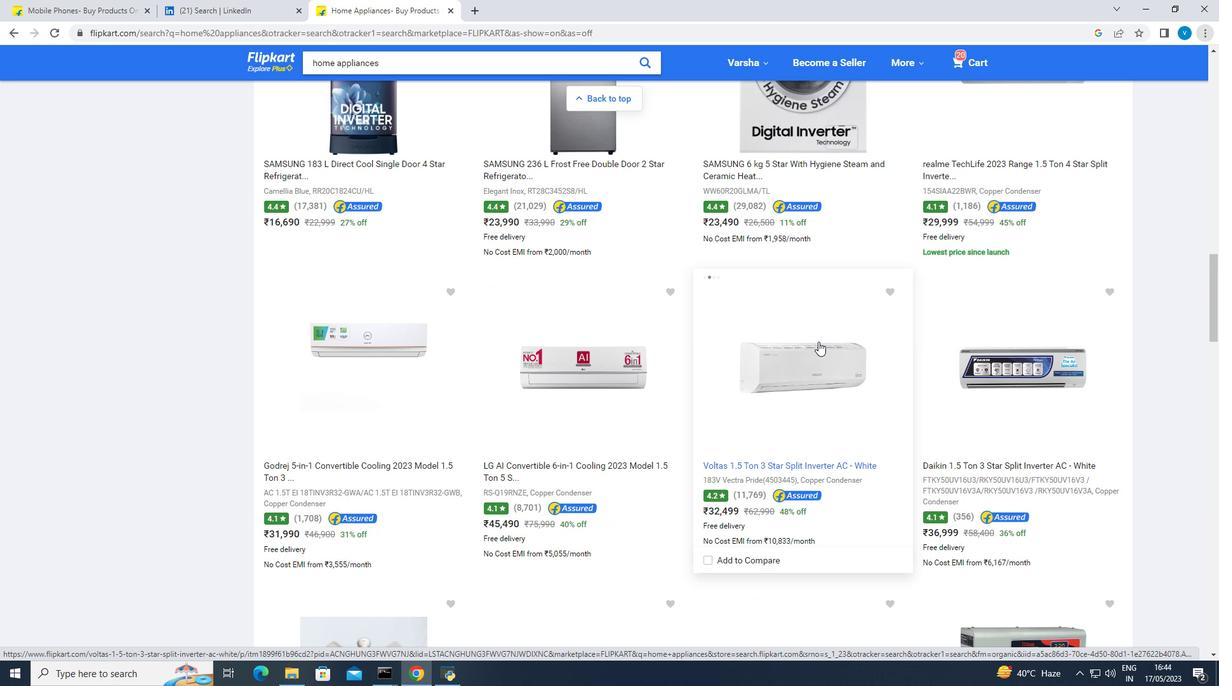 
Action: Mouse scrolled (817, 341) with delta (0, 0)
Screenshot: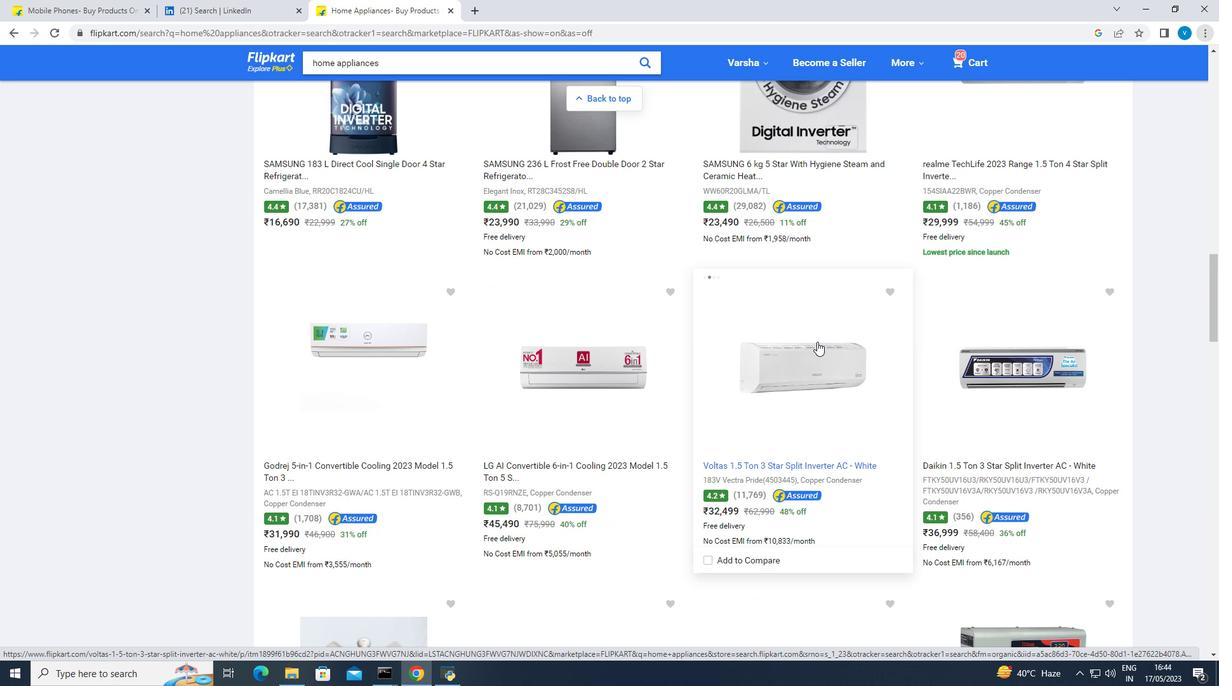 
Action: Mouse moved to (811, 336)
Screenshot: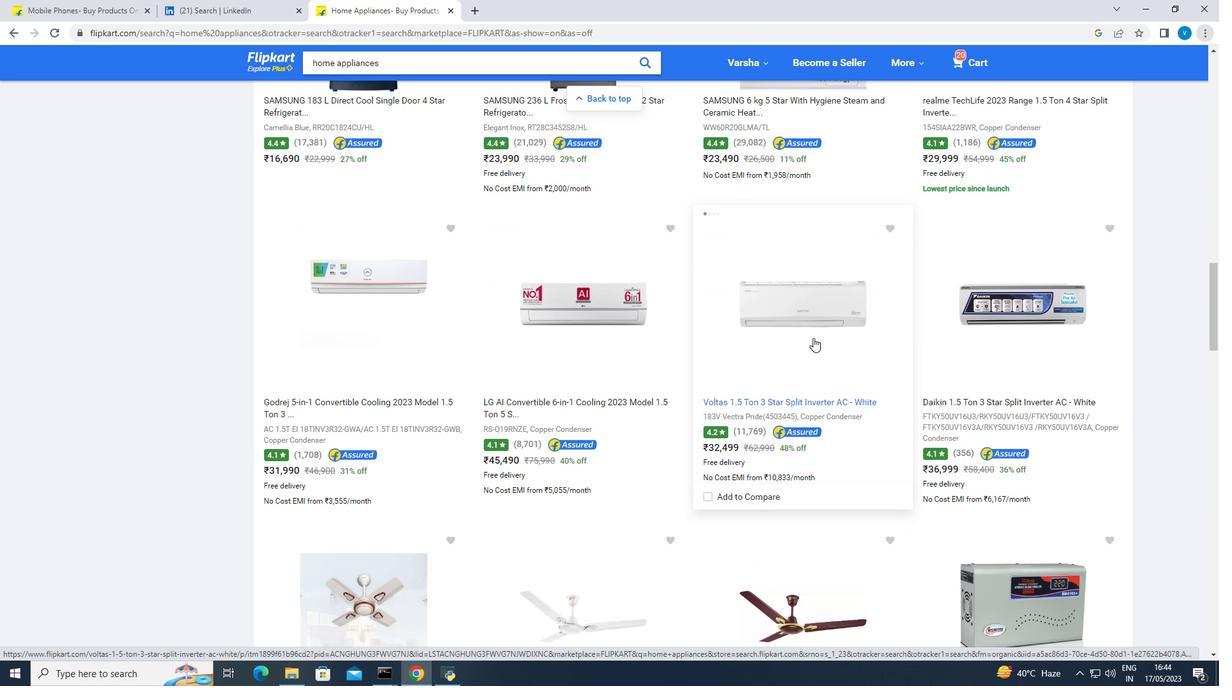 
Action: Mouse scrolled (811, 336) with delta (0, 0)
Screenshot: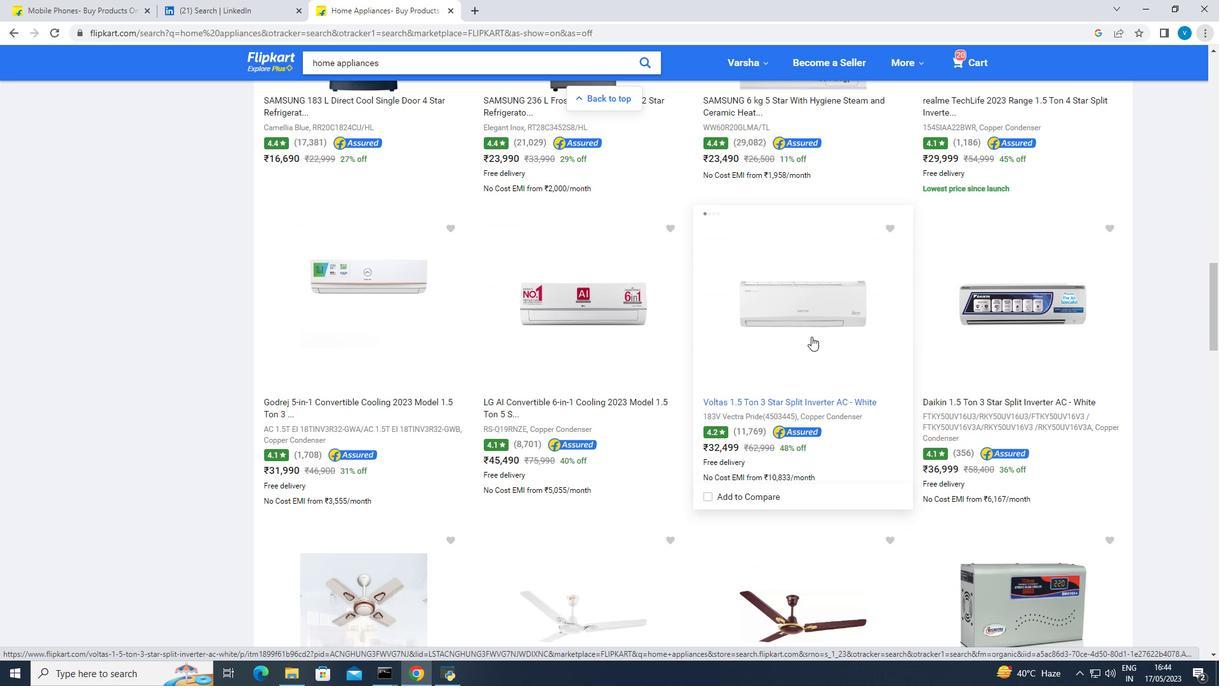 
Action: Mouse moved to (800, 325)
Screenshot: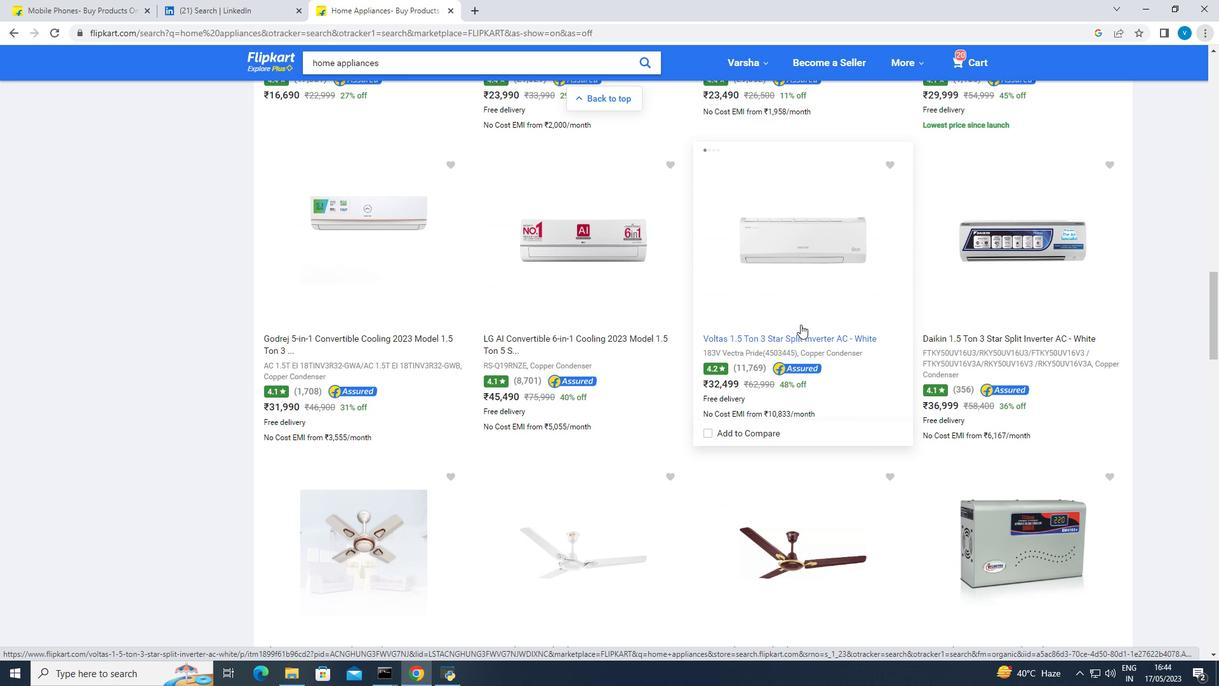 
Action: Mouse scrolled (800, 324) with delta (0, 0)
Screenshot: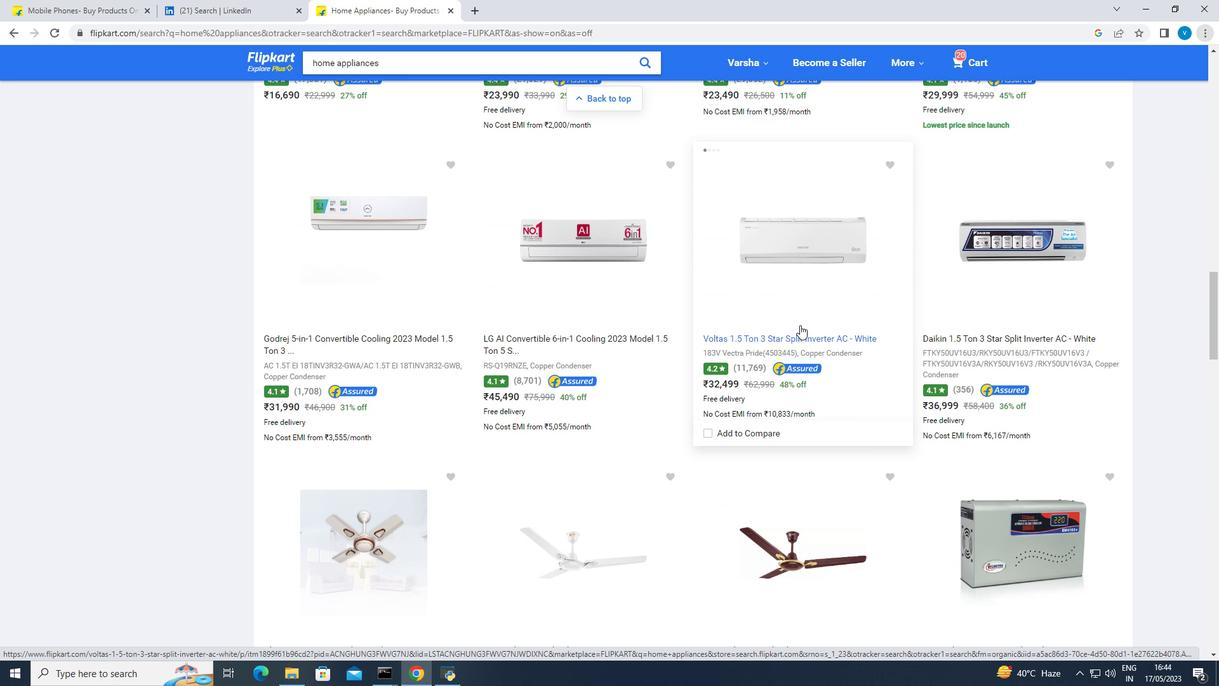 
Action: Mouse moved to (796, 326)
Screenshot: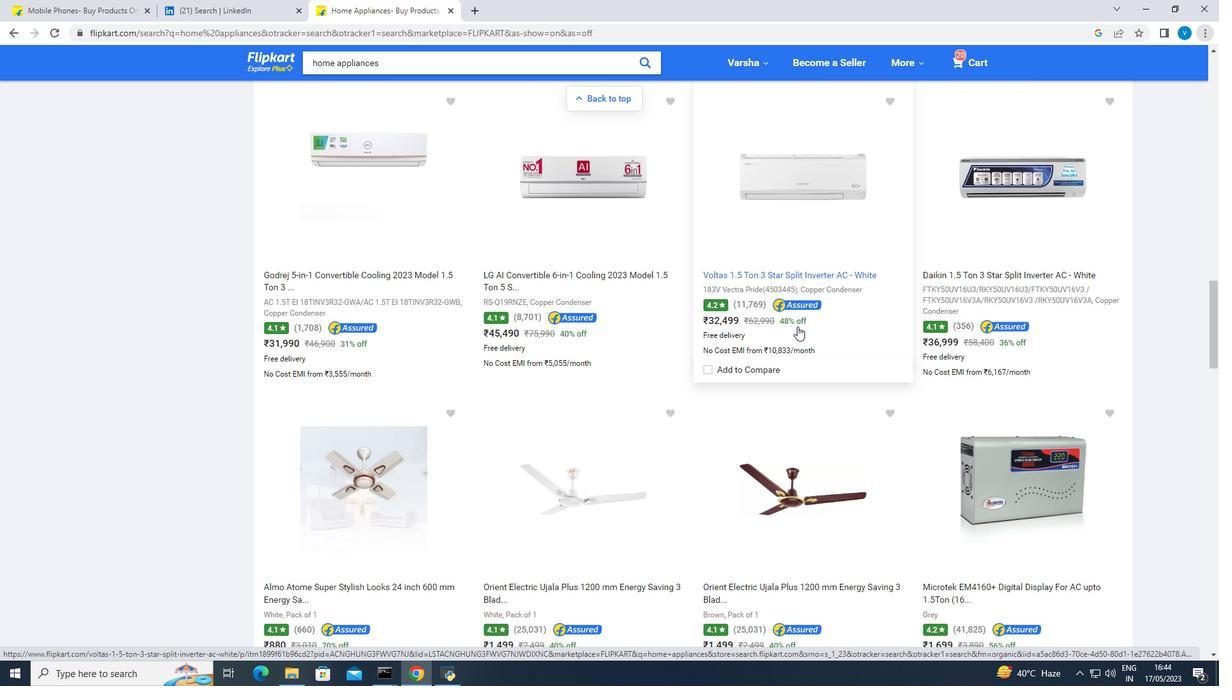 
Action: Mouse scrolled (796, 325) with delta (0, 0)
Screenshot: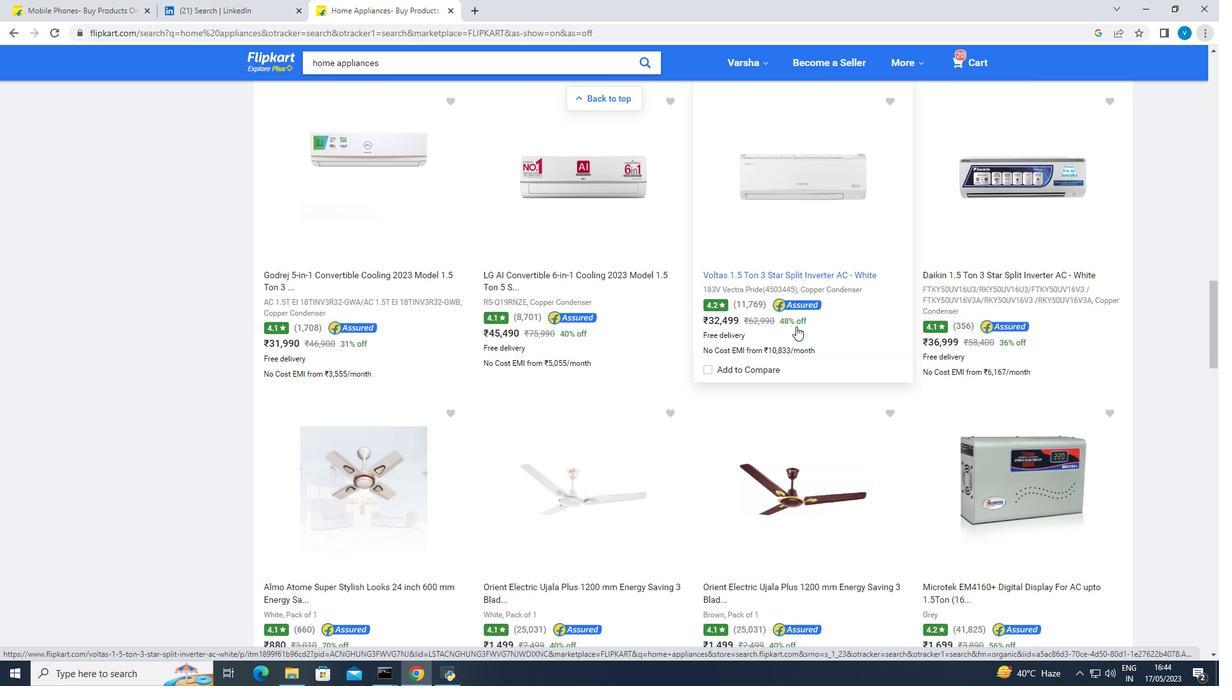 
Action: Mouse scrolled (796, 325) with delta (0, 0)
Screenshot: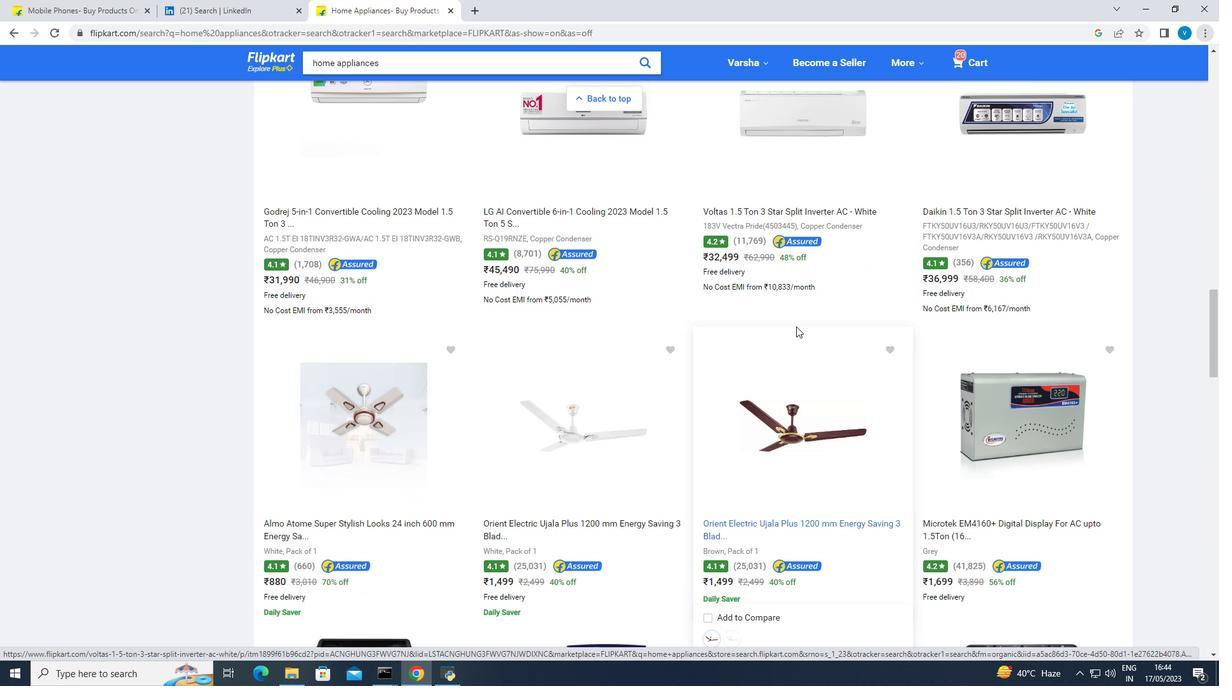 
Action: Mouse scrolled (796, 325) with delta (0, 0)
Screenshot: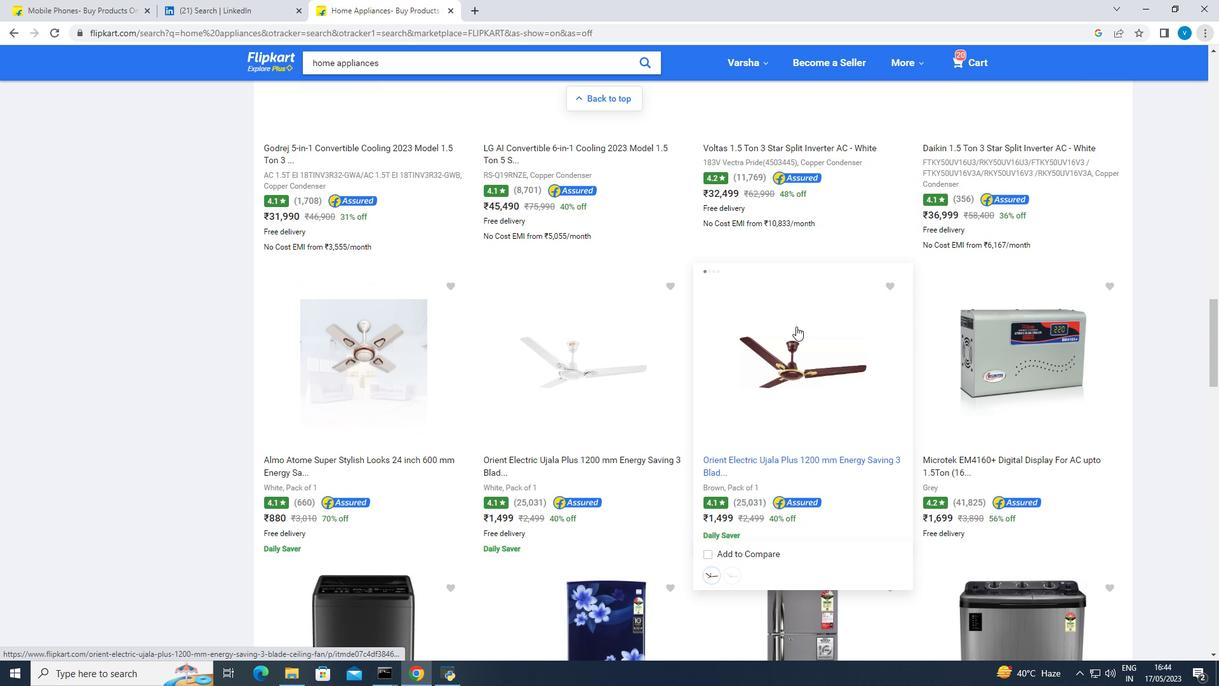 
Action: Mouse moved to (796, 327)
Screenshot: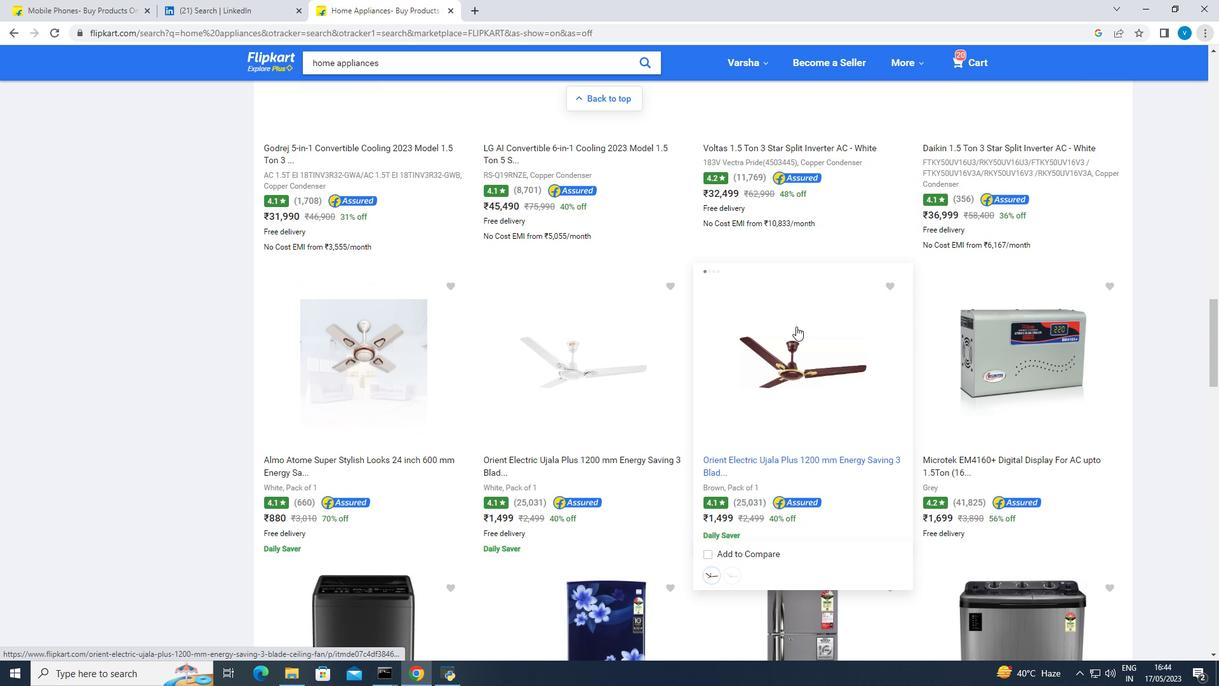 
Action: Mouse scrolled (796, 326) with delta (0, 0)
Screenshot: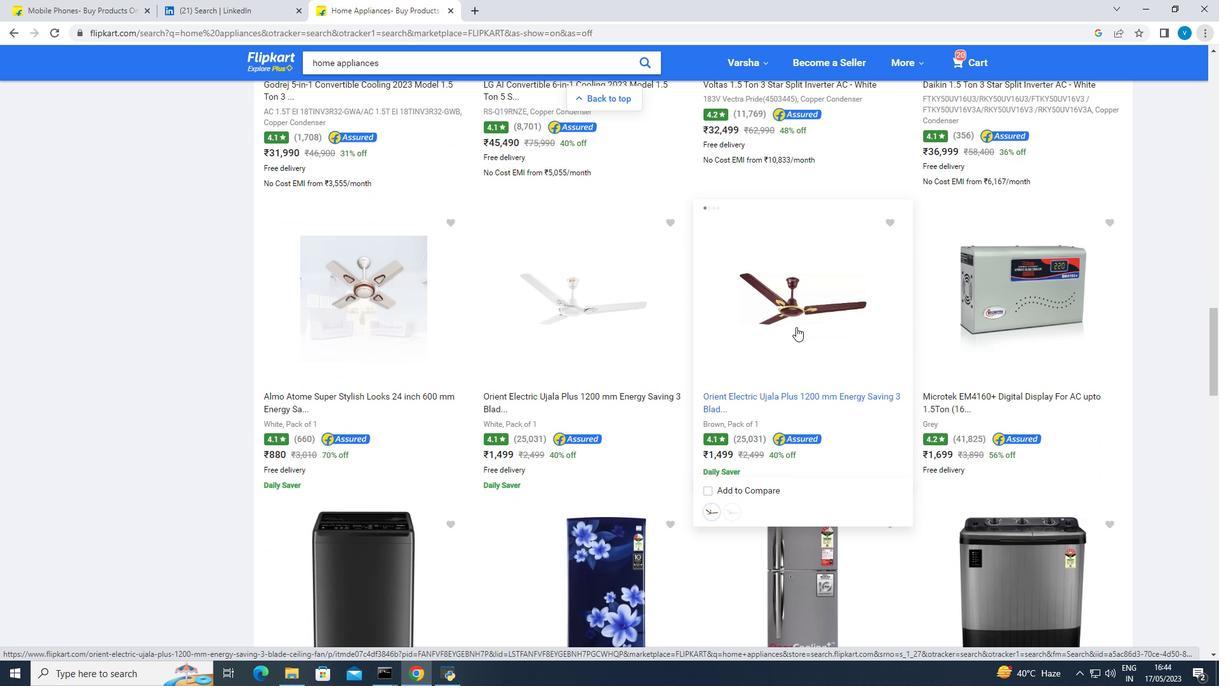 
Action: Mouse scrolled (796, 326) with delta (0, 0)
Screenshot: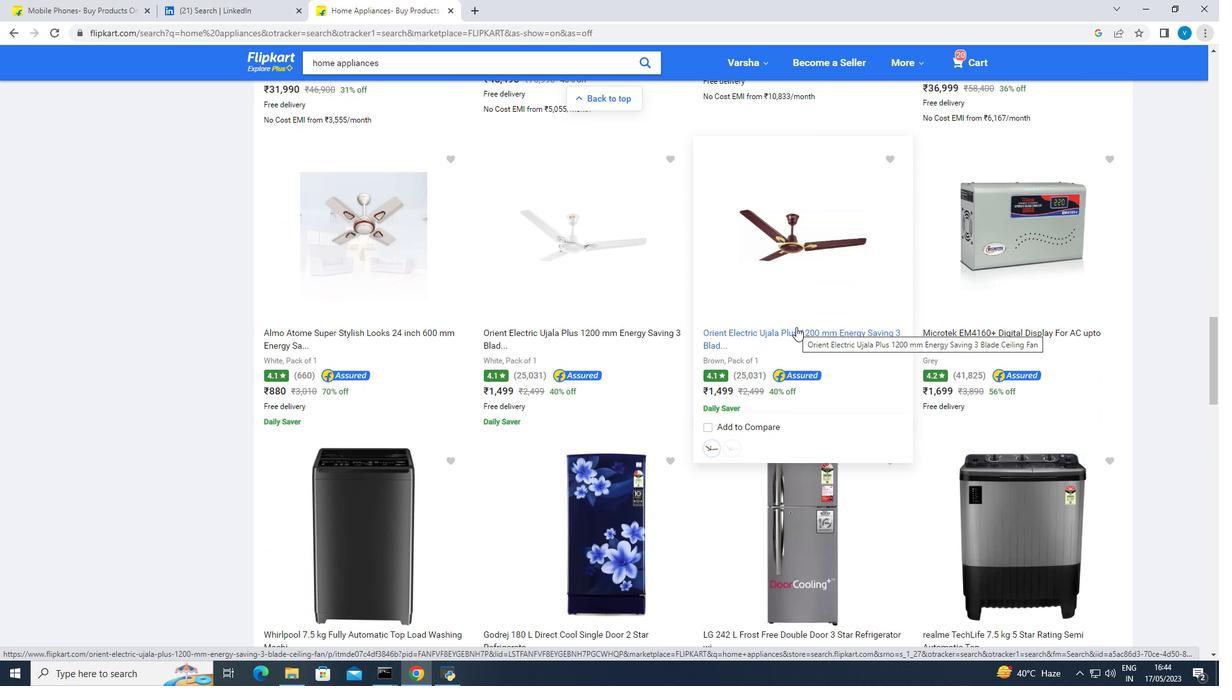 
Action: Mouse moved to (796, 327)
Screenshot: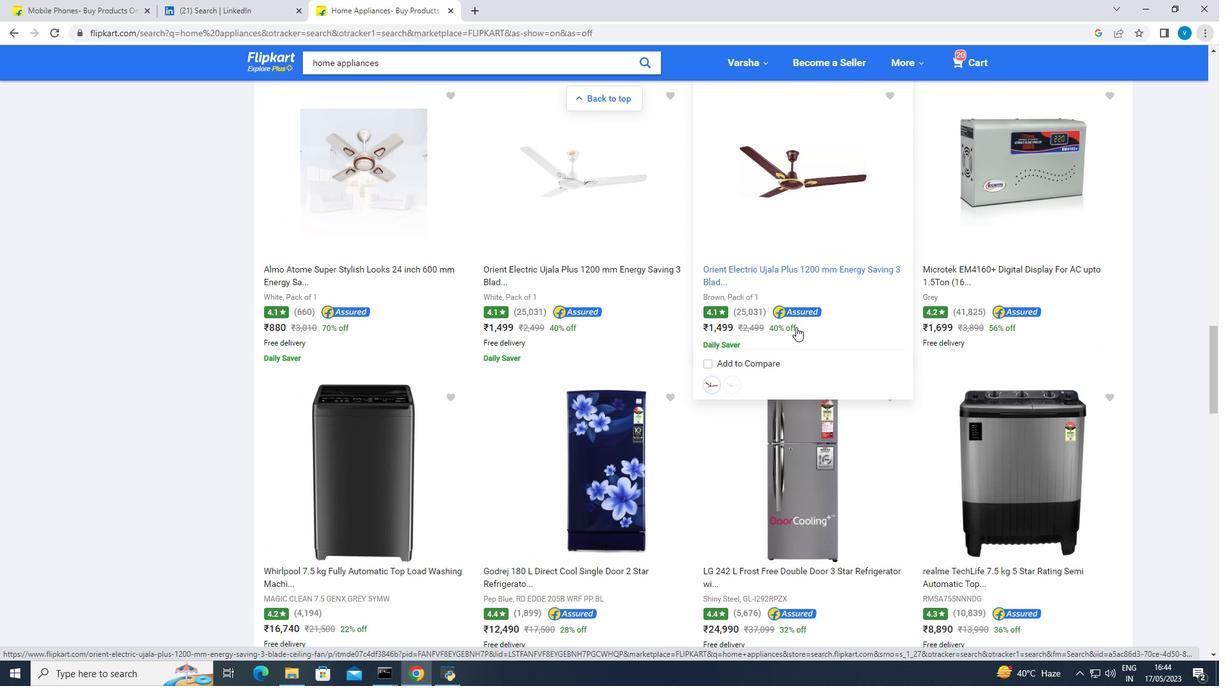 
Action: Mouse scrolled (796, 326) with delta (0, 0)
Screenshot: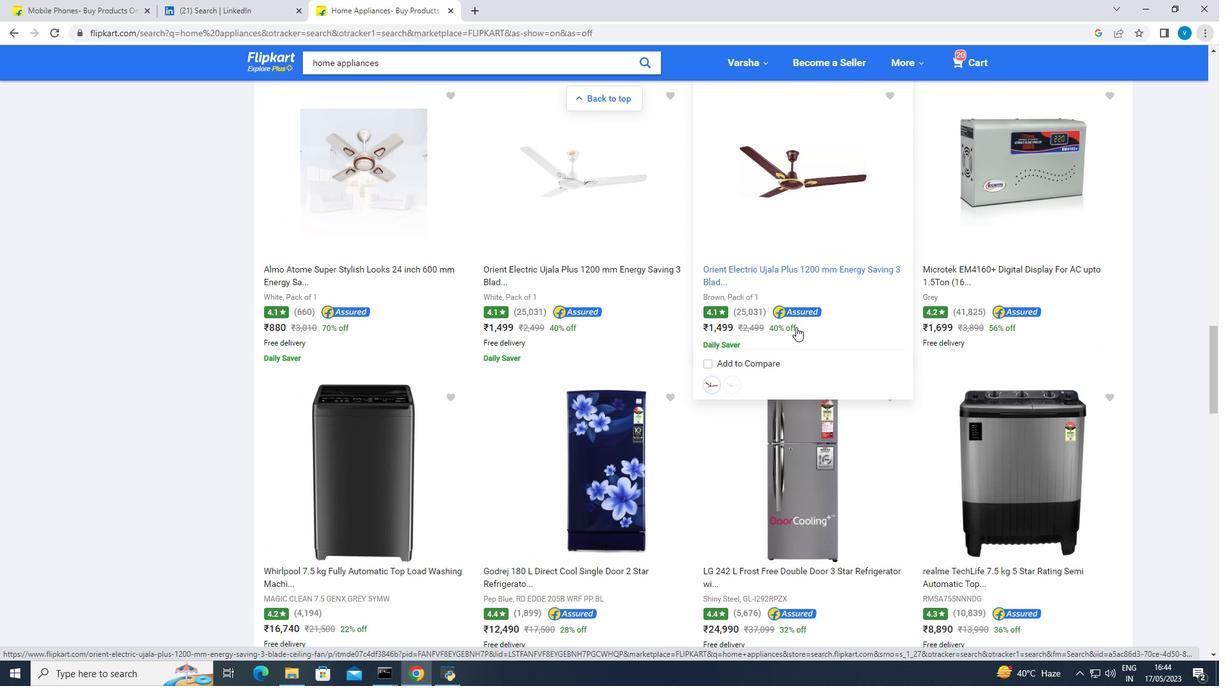 
Action: Mouse moved to (795, 327)
Screenshot: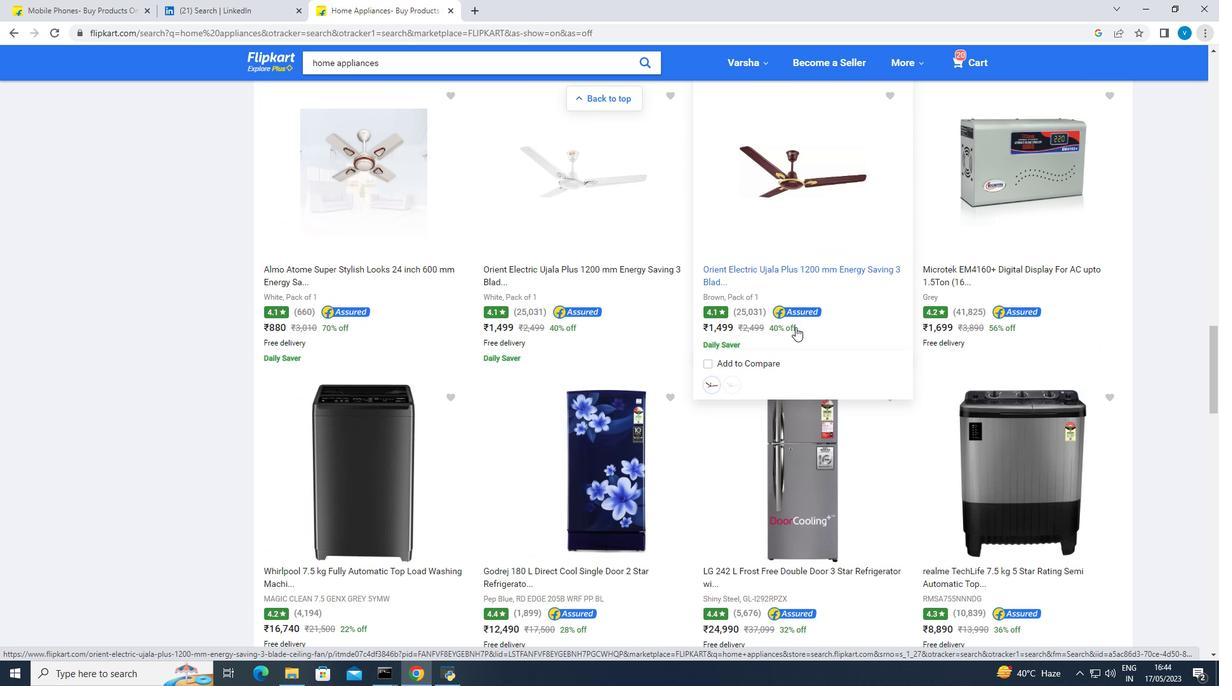 
Action: Mouse scrolled (795, 326) with delta (0, 0)
Screenshot: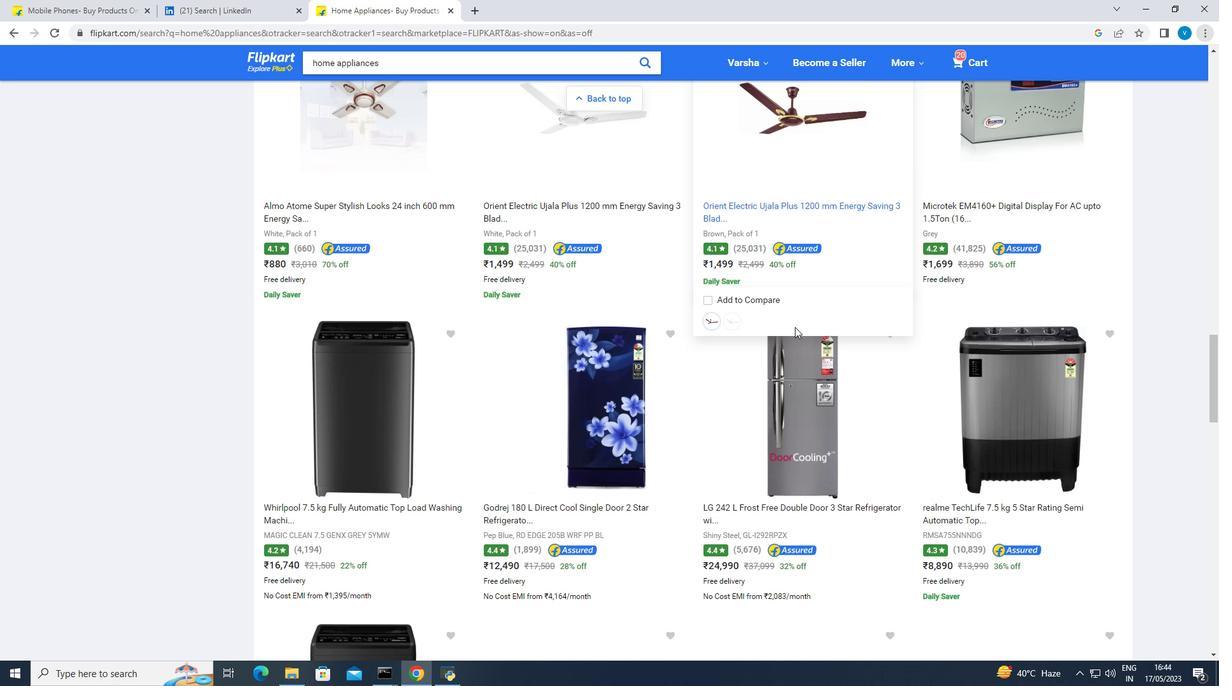 
Action: Mouse moved to (795, 327)
Screenshot: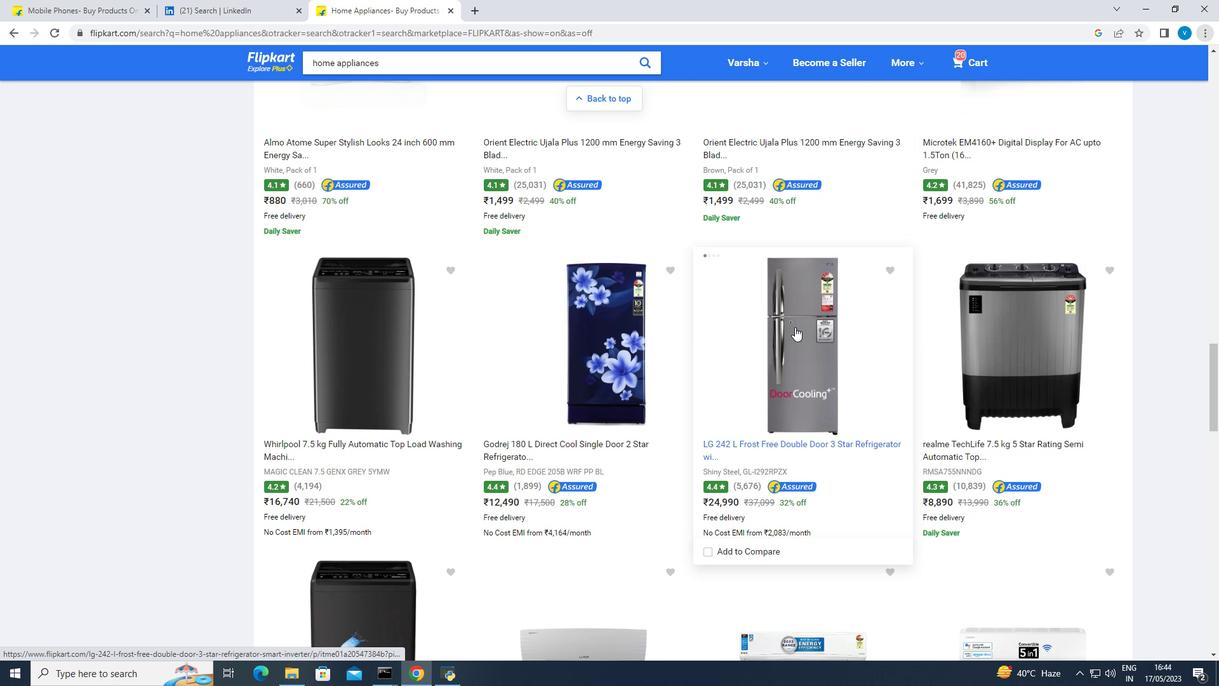 
Action: Mouse scrolled (795, 327) with delta (0, 0)
Screenshot: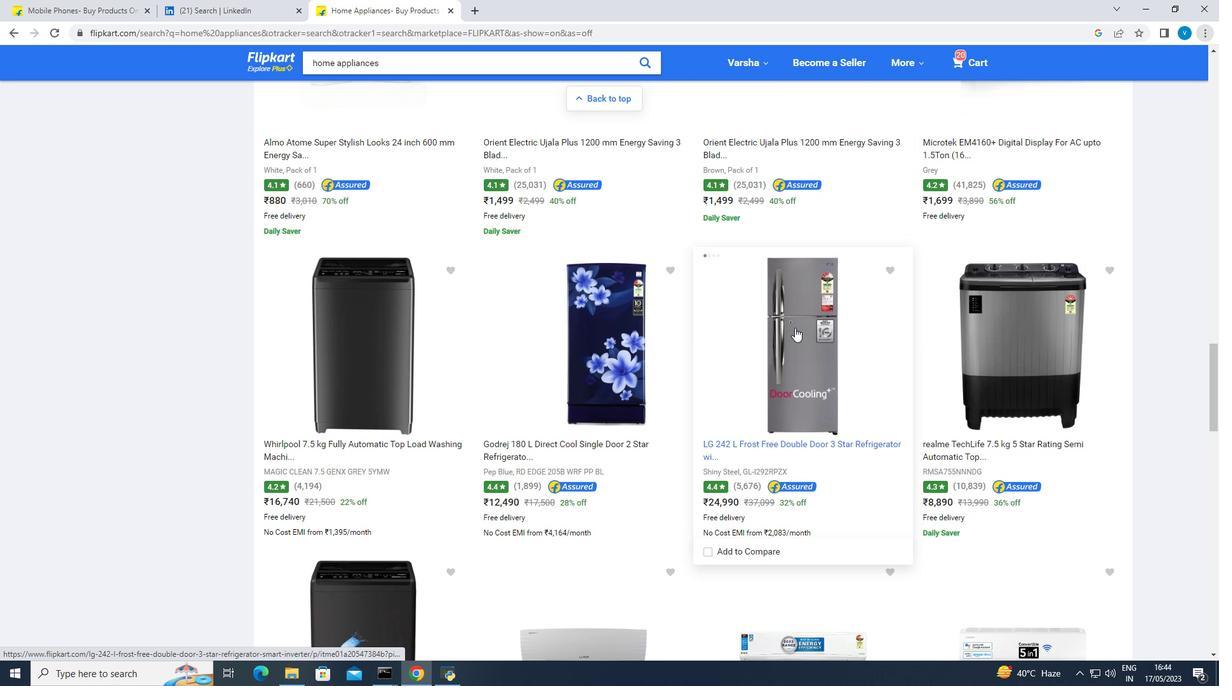 
Action: Mouse scrolled (795, 327) with delta (0, 0)
Screenshot: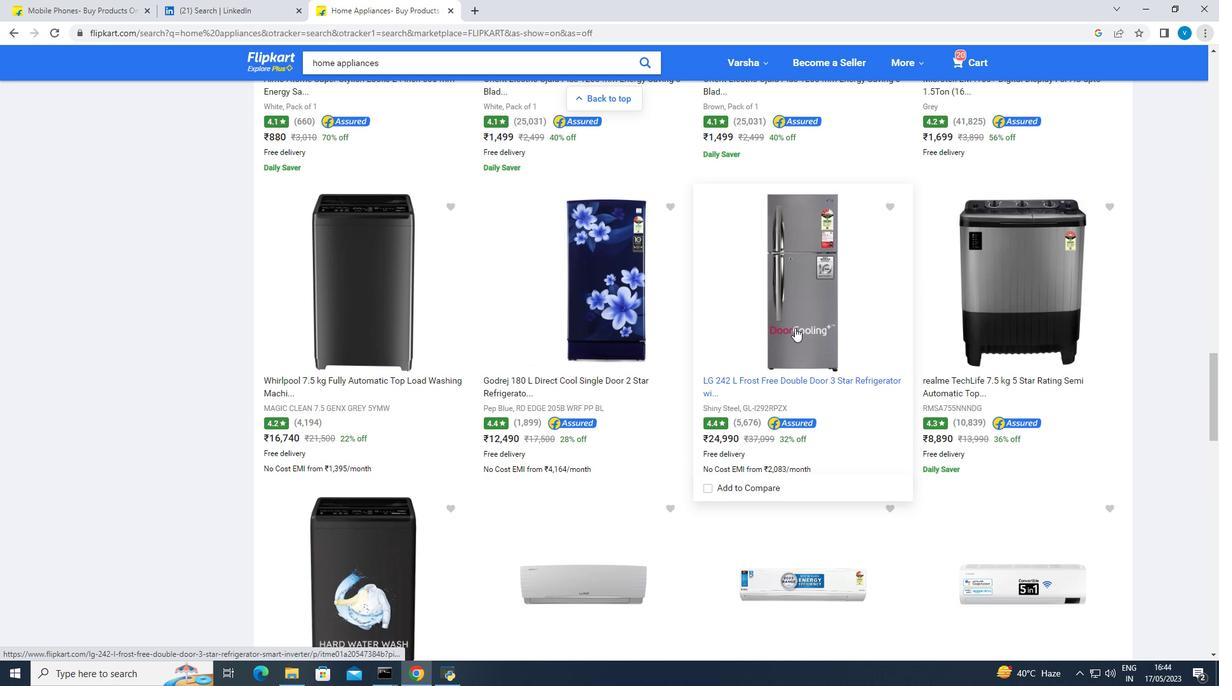 
Action: Mouse moved to (793, 329)
Screenshot: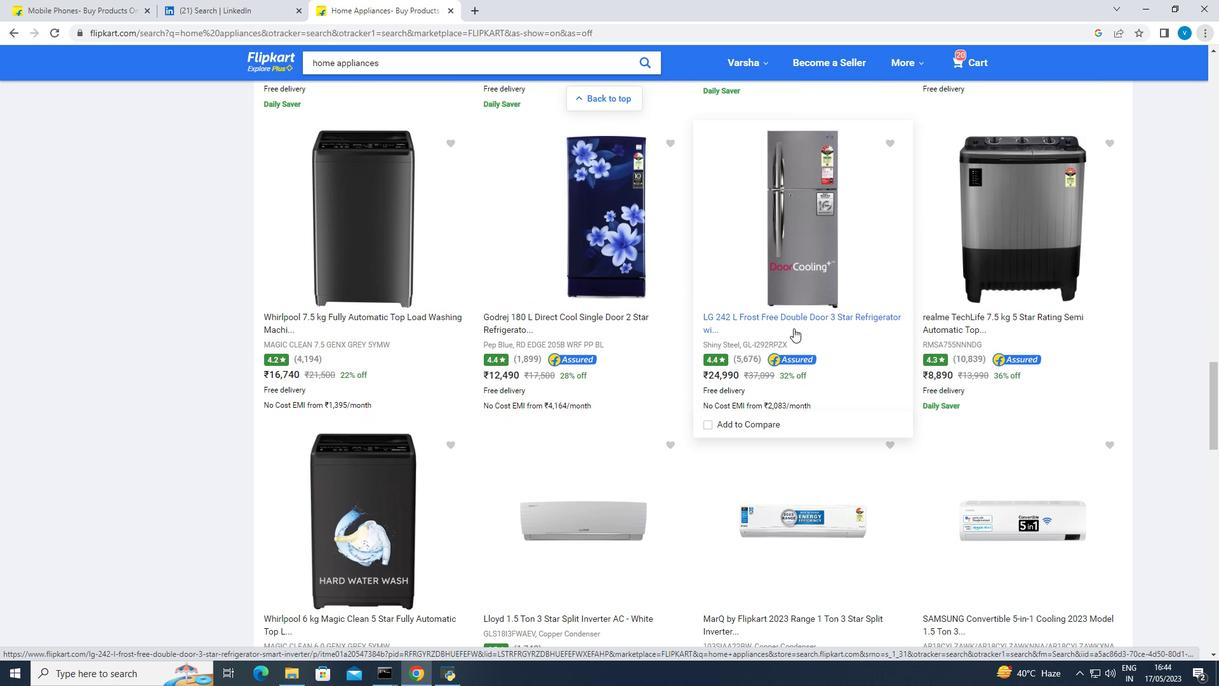 
Action: Mouse scrolled (793, 327) with delta (0, 0)
Screenshot: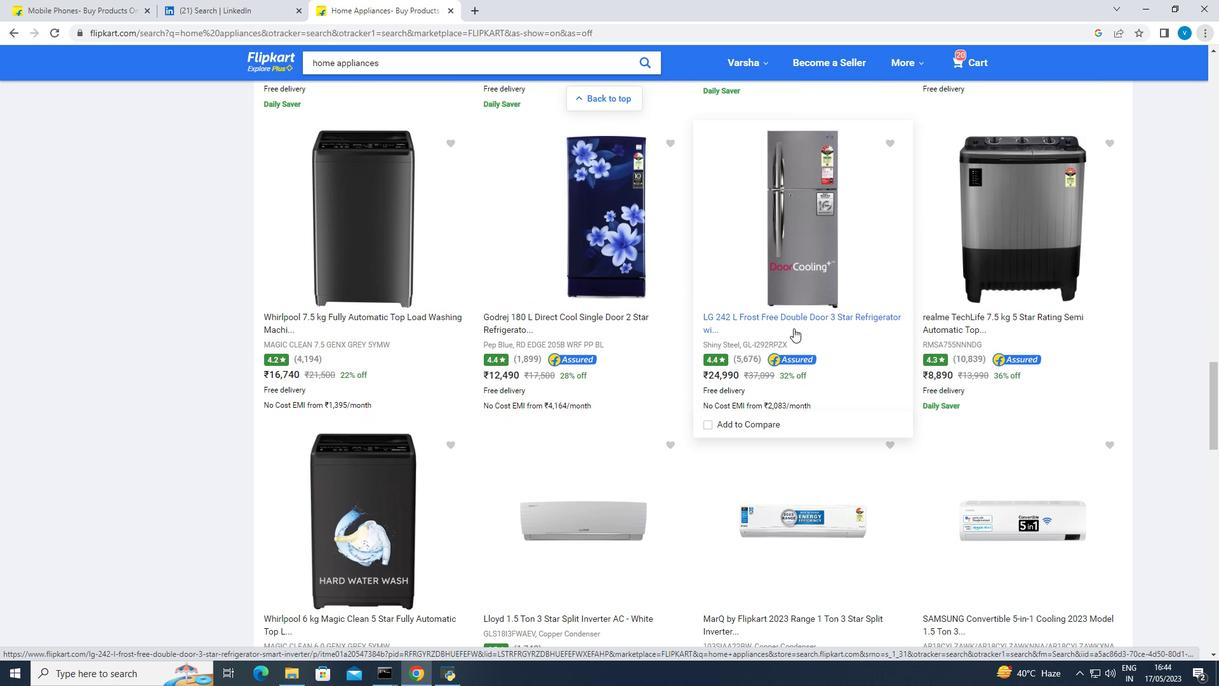 
Action: Mouse scrolled (793, 328) with delta (0, 0)
Screenshot: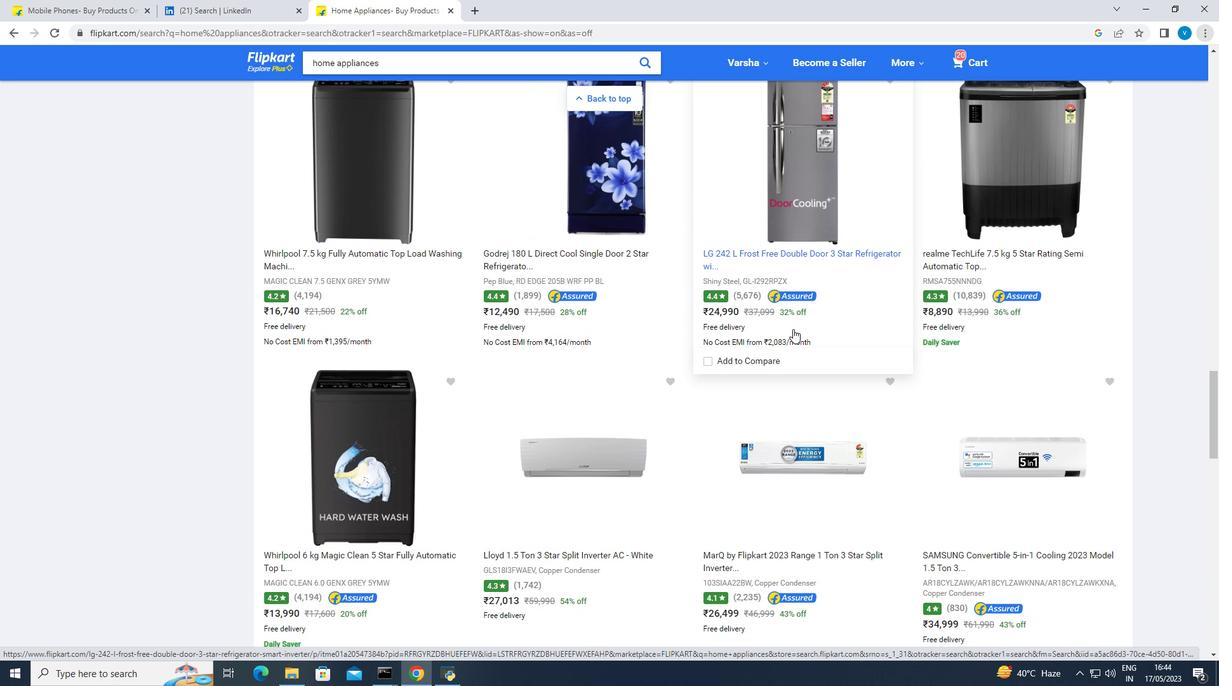 
Action: Mouse moved to (777, 329)
Screenshot: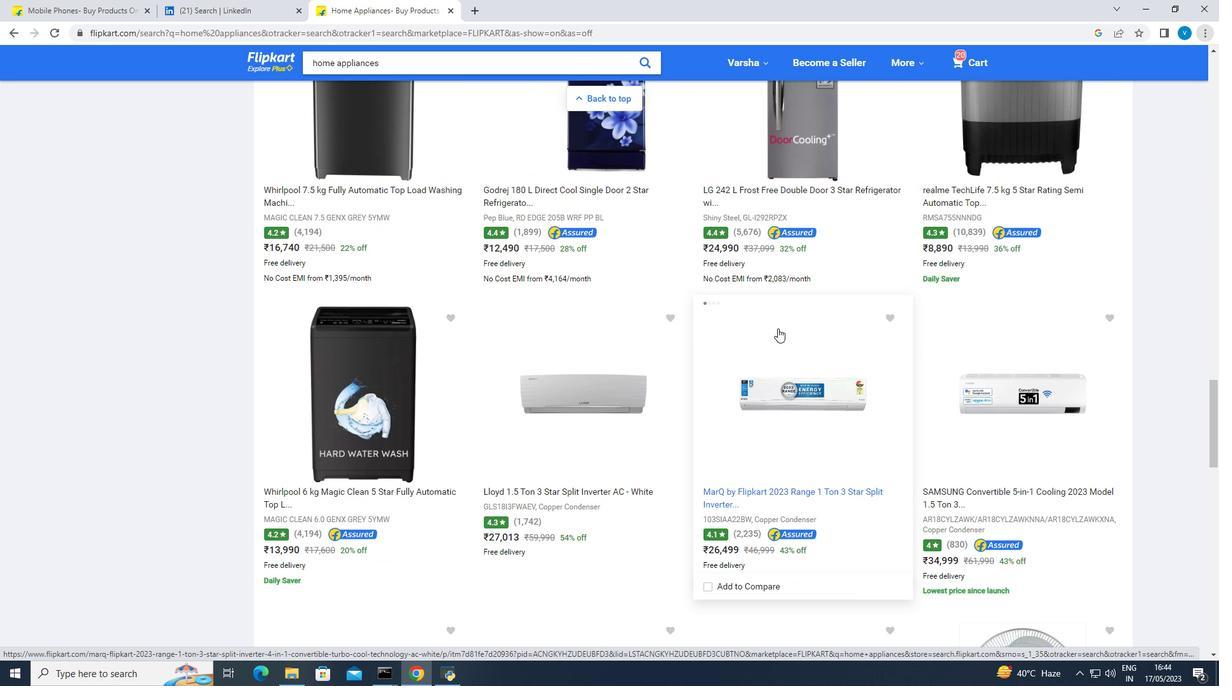 
Action: Mouse scrolled (777, 328) with delta (0, 0)
Screenshot: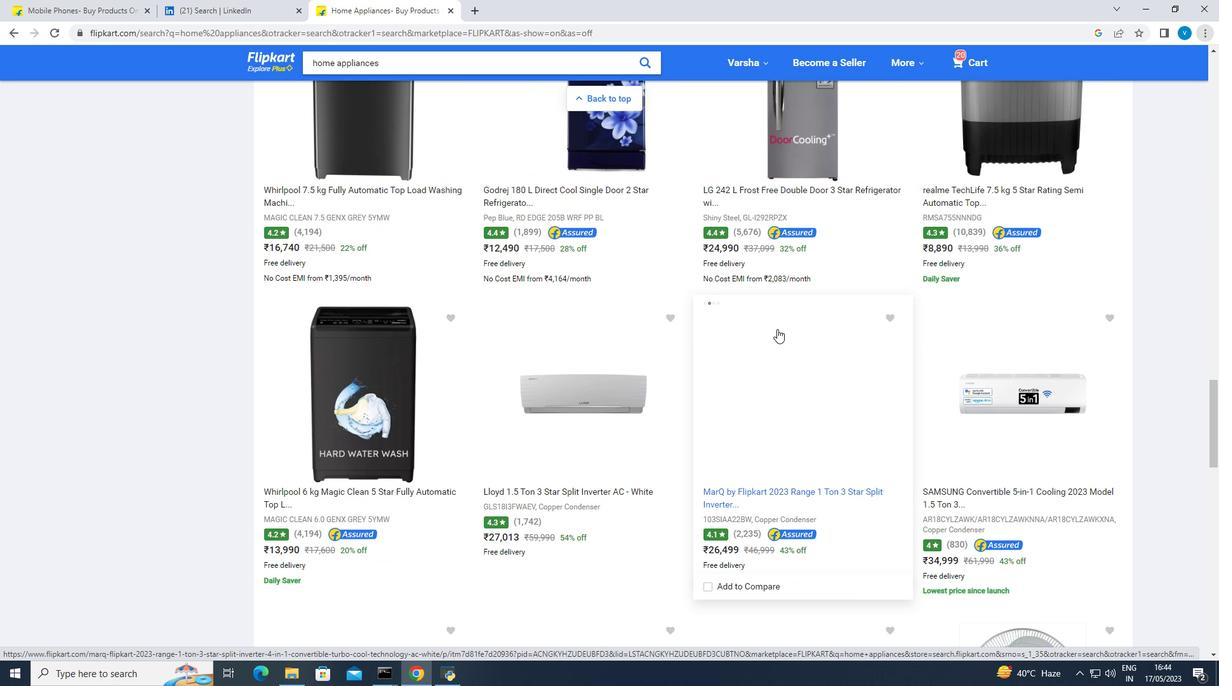 
Action: Mouse moved to (775, 321)
Screenshot: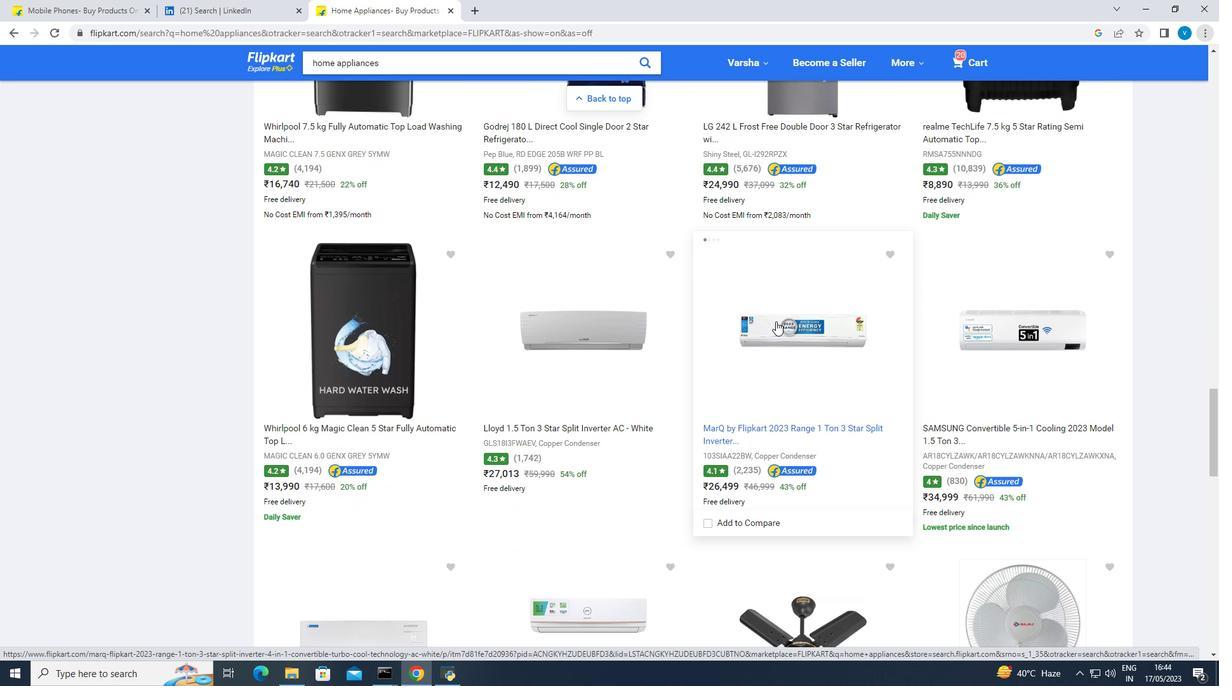 
Action: Mouse scrolled (775, 320) with delta (0, 0)
Screenshot: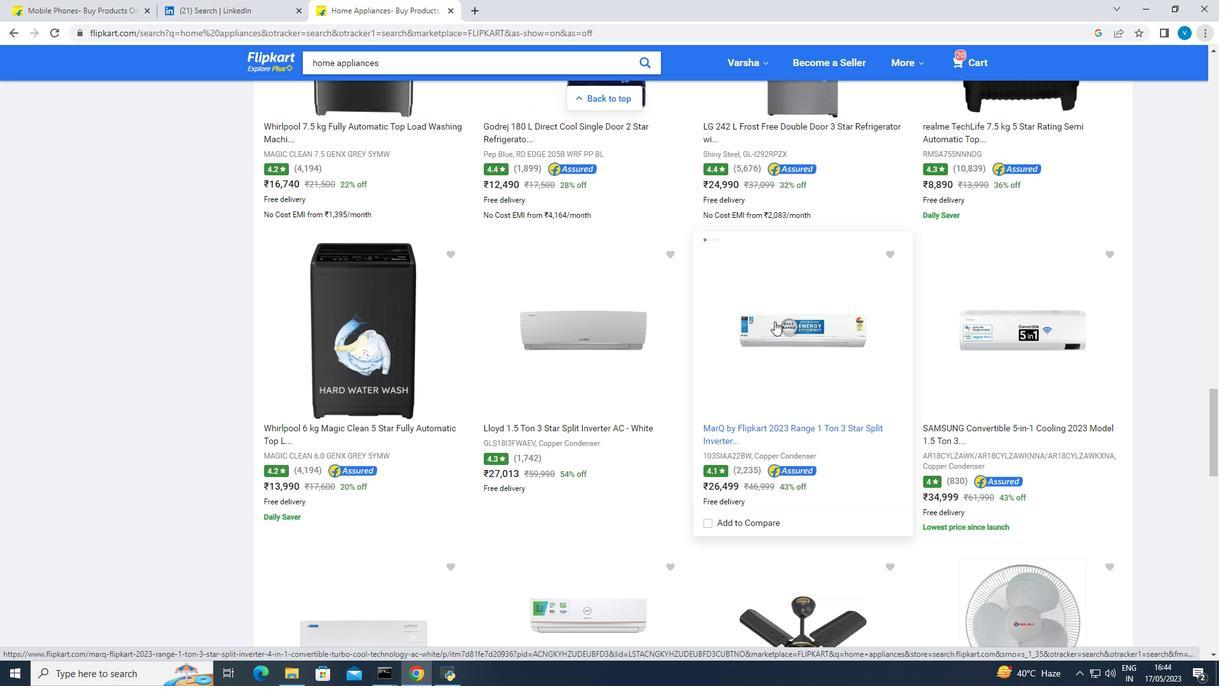 
Action: Mouse moved to (775, 315)
Screenshot: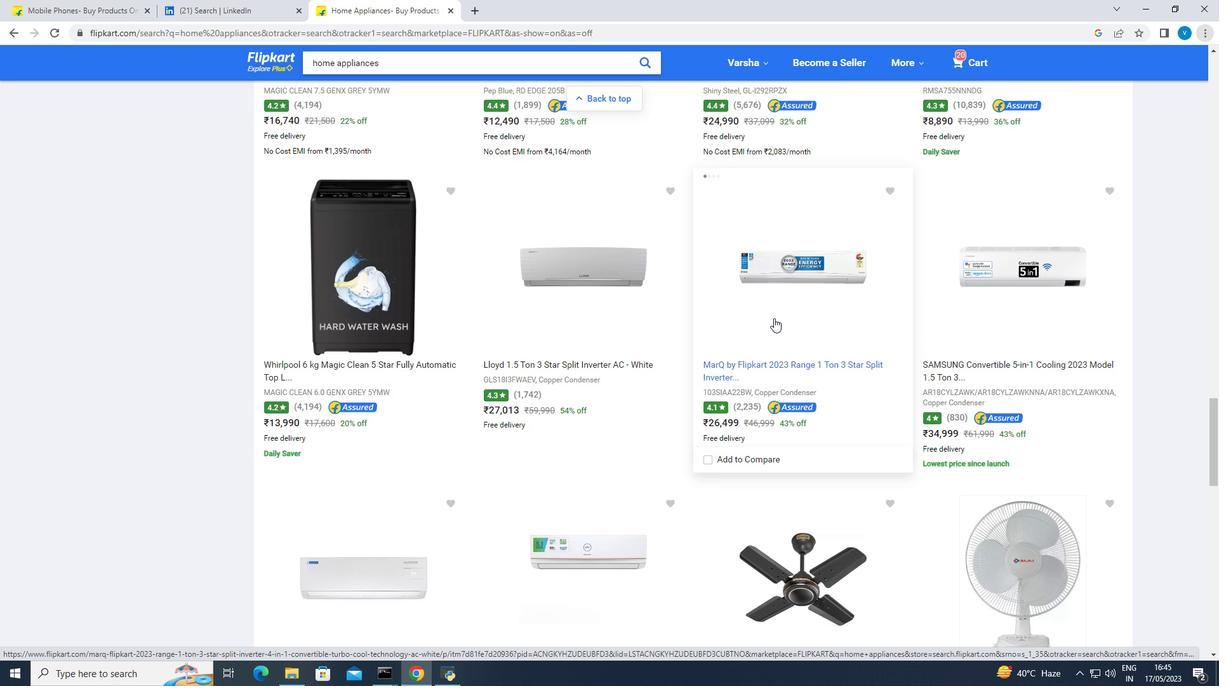
Action: Mouse scrolled (775, 315) with delta (0, 0)
Screenshot: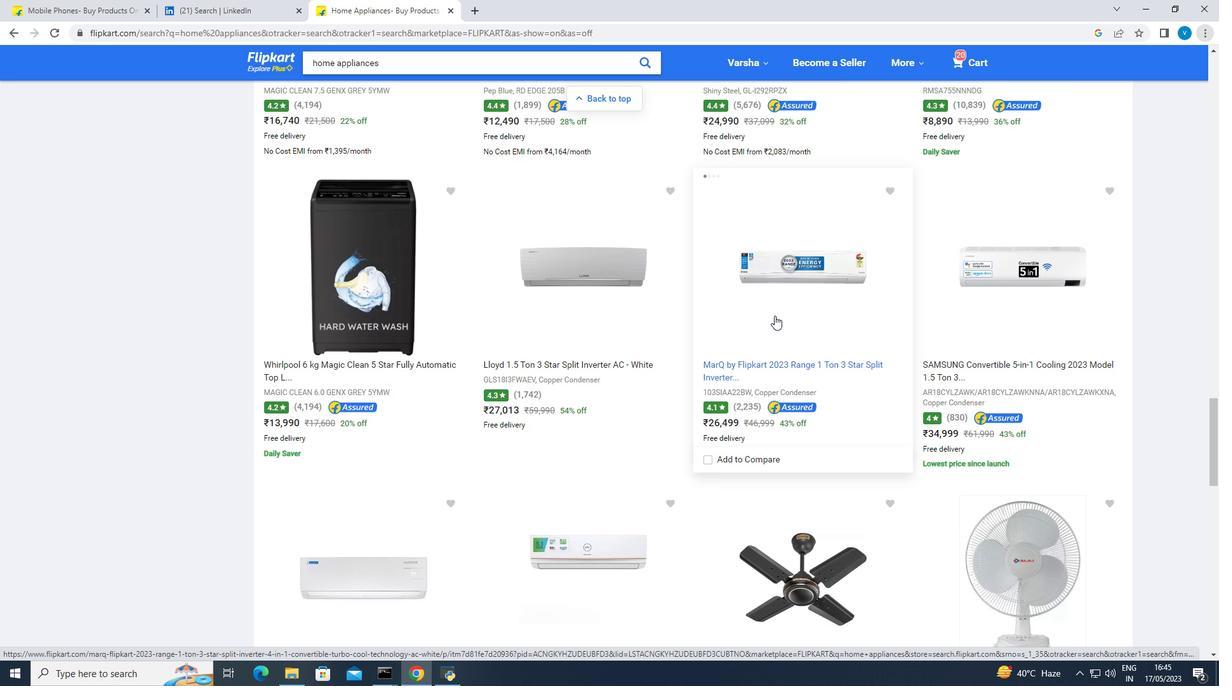 
Action: Mouse scrolled (775, 315) with delta (0, 0)
Screenshot: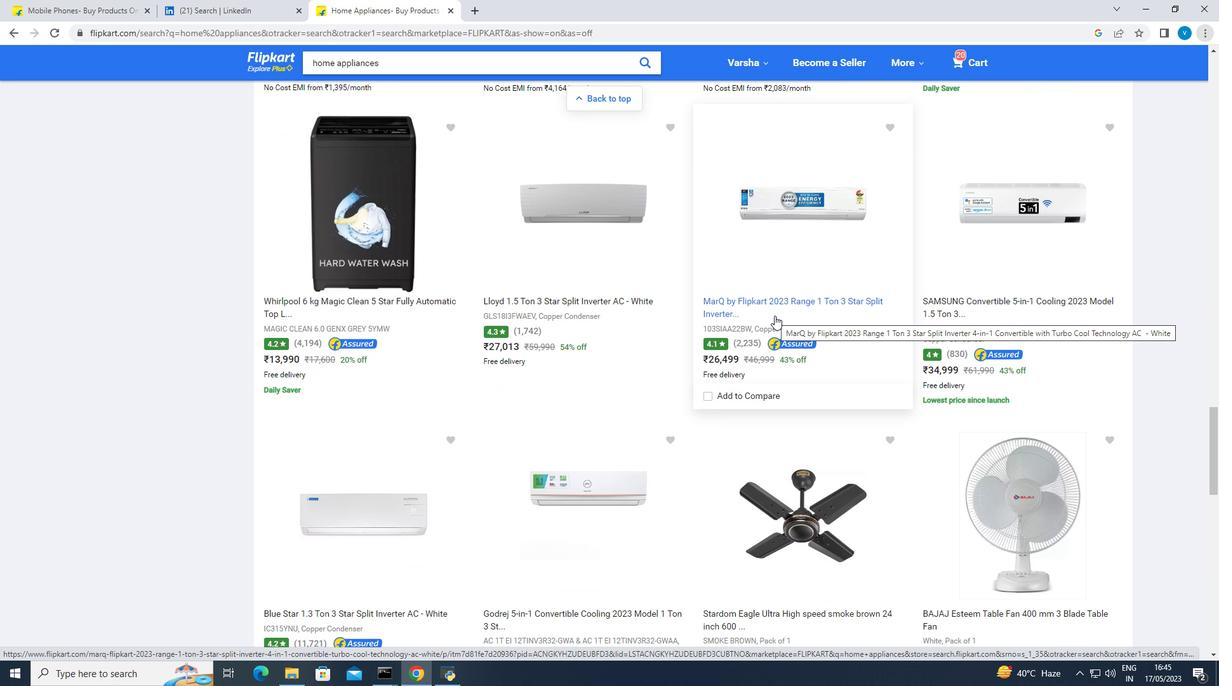 
Action: Mouse scrolled (775, 315) with delta (0, 0)
Screenshot: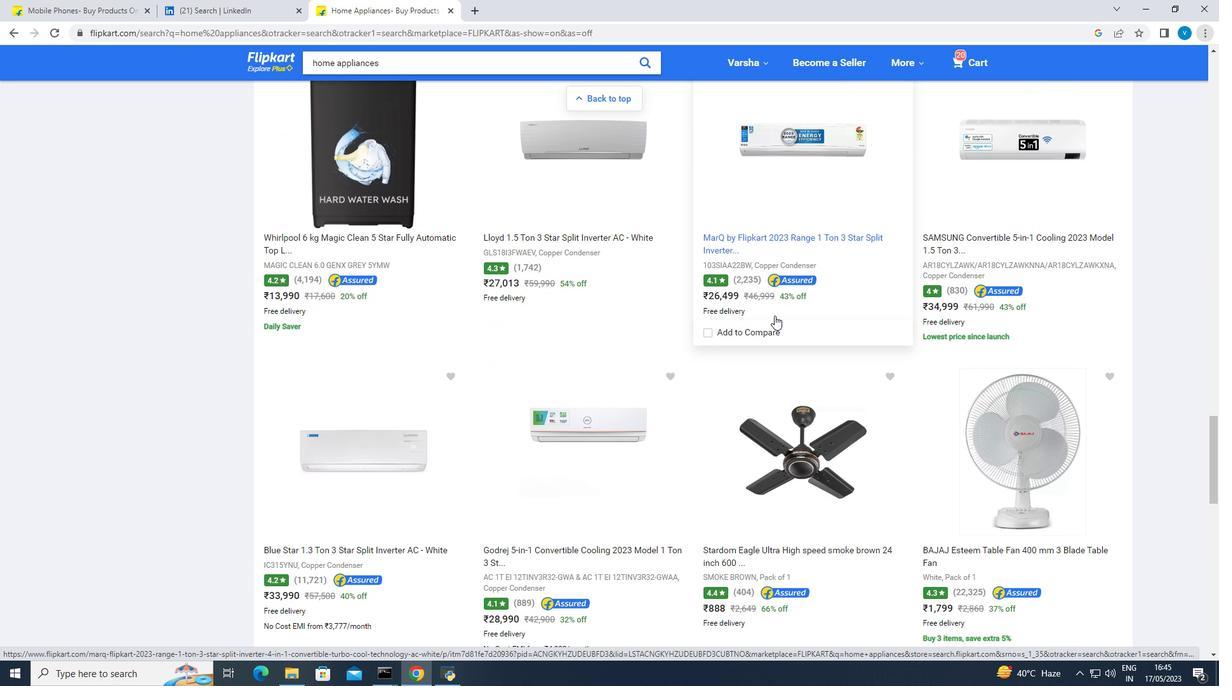
Action: Mouse scrolled (775, 315) with delta (0, 0)
Screenshot: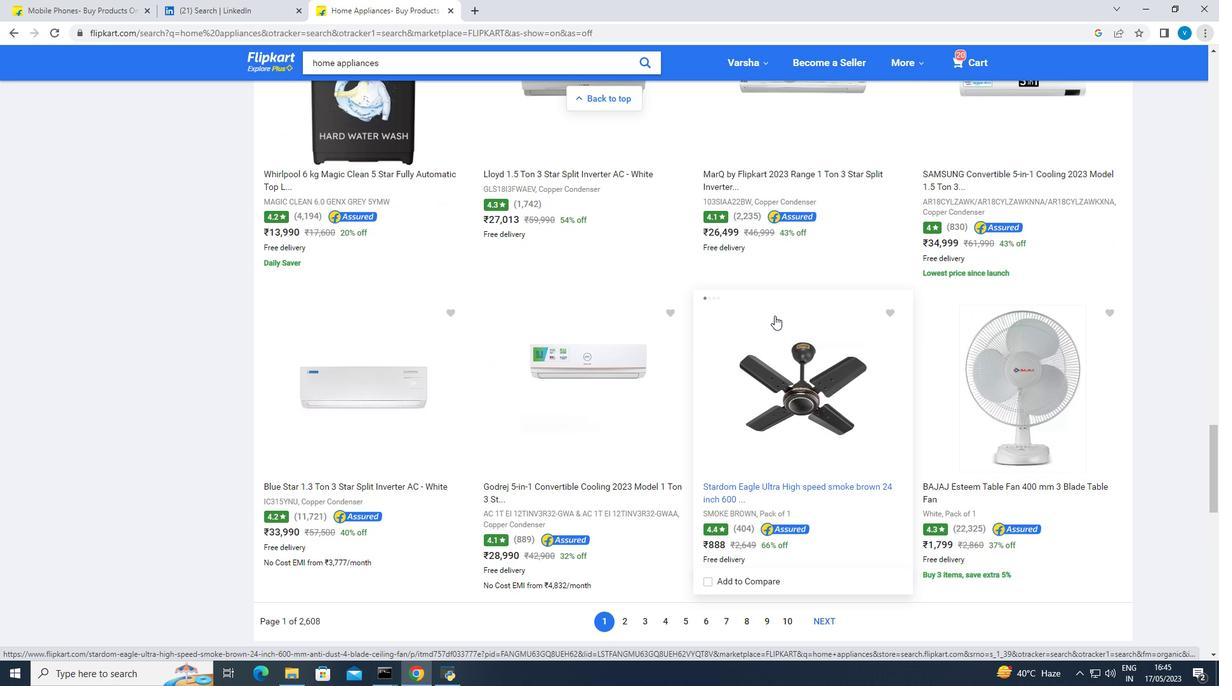 
Action: Mouse moved to (774, 315)
Screenshot: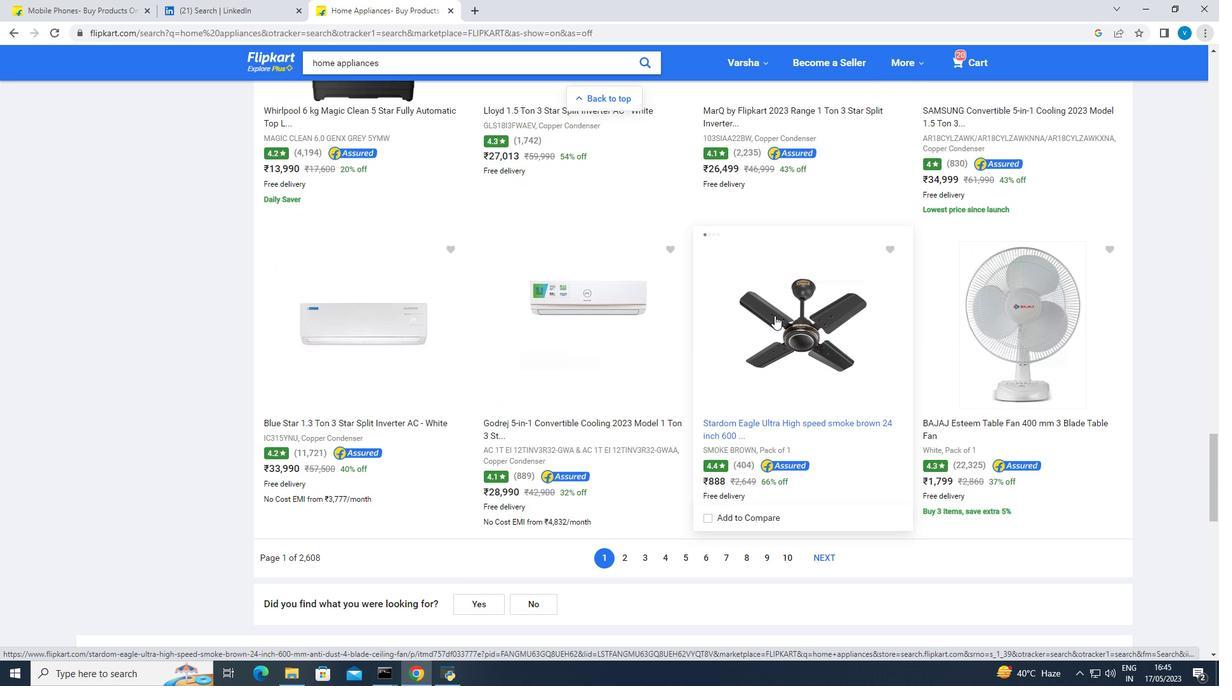 
Action: Mouse scrolled (774, 315) with delta (0, 0)
Screenshot: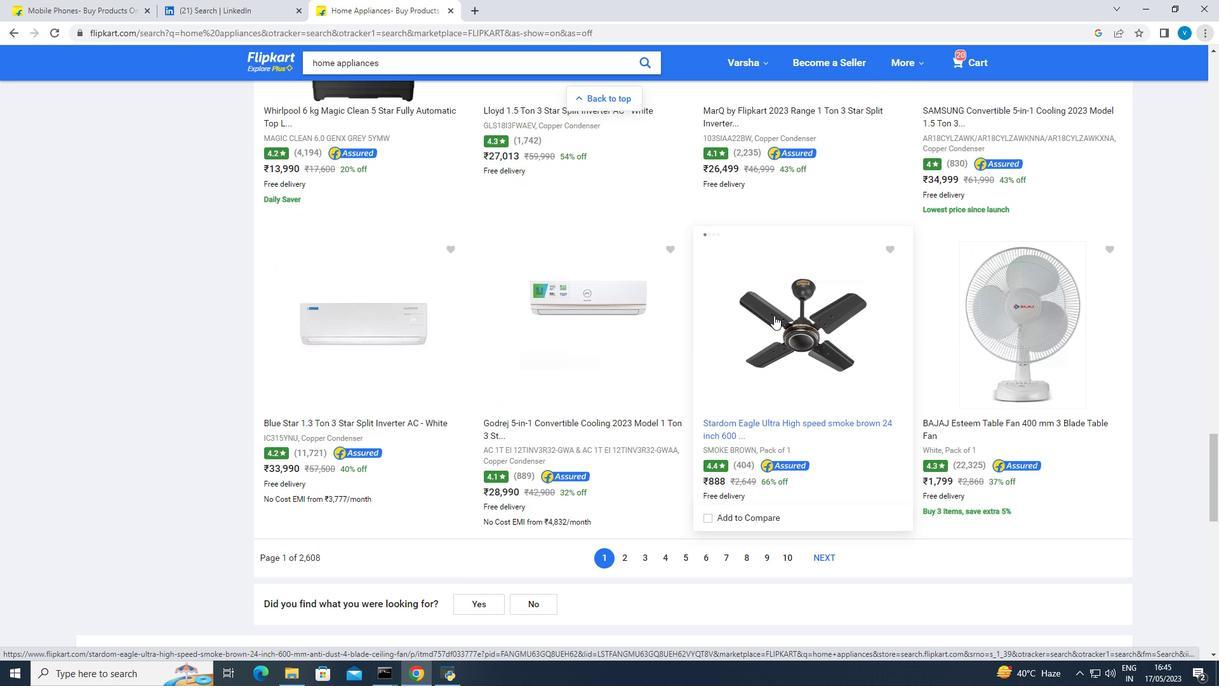 
Action: Mouse moved to (772, 311)
Screenshot: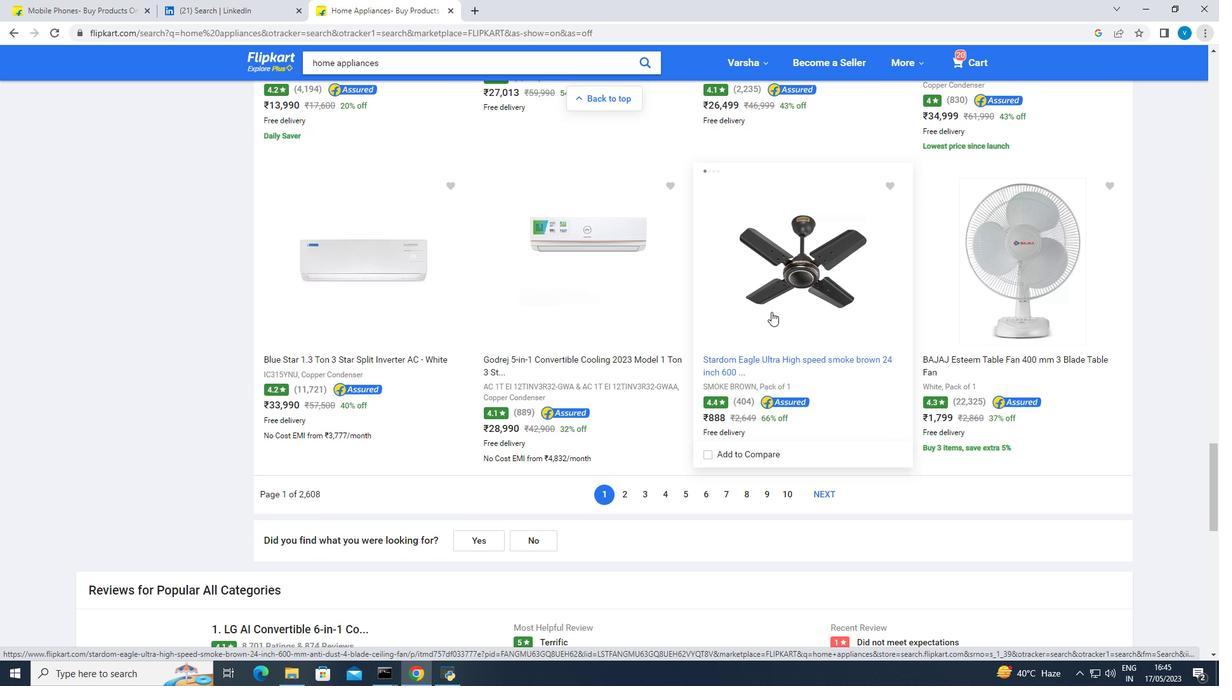 
Action: Mouse scrolled (772, 310) with delta (0, 0)
Screenshot: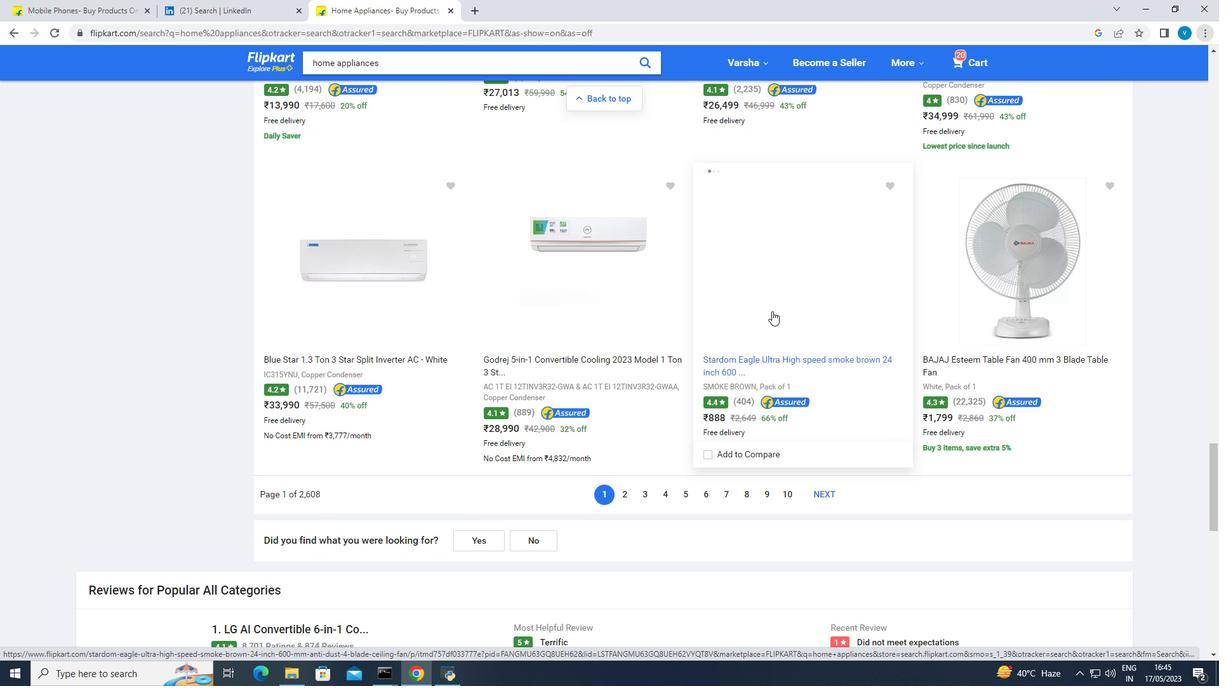 
Action: Mouse moved to (768, 313)
Screenshot: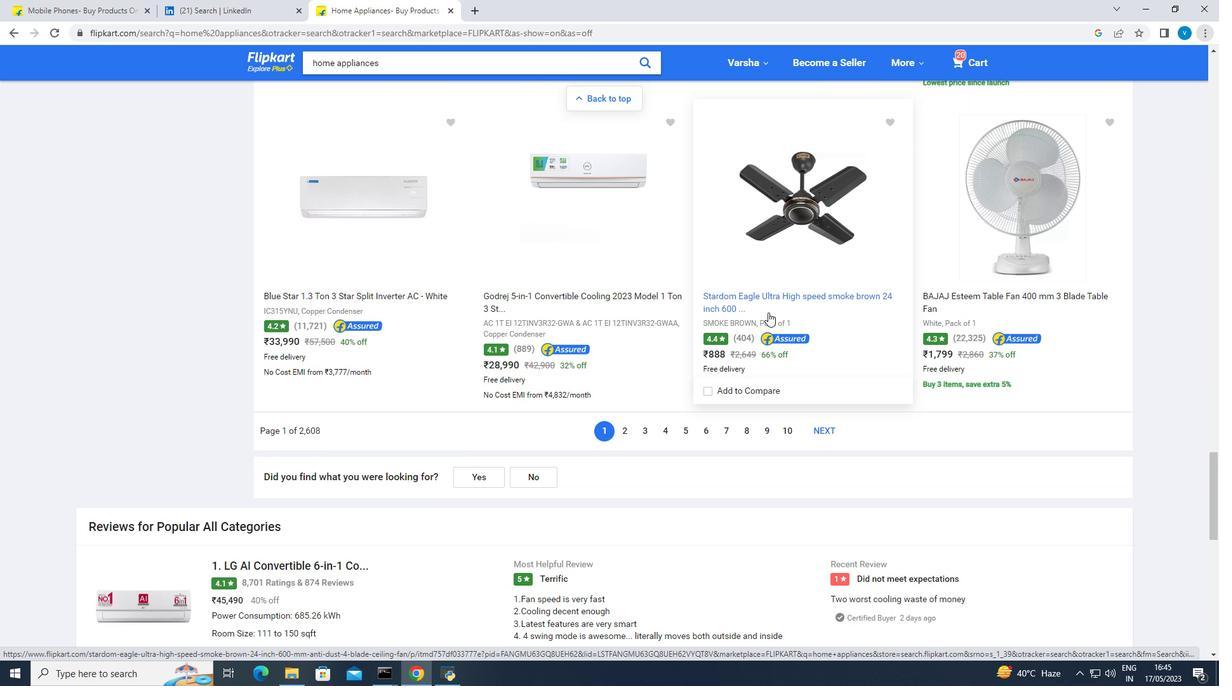 
Action: Mouse scrolled (768, 312) with delta (0, 0)
Screenshot: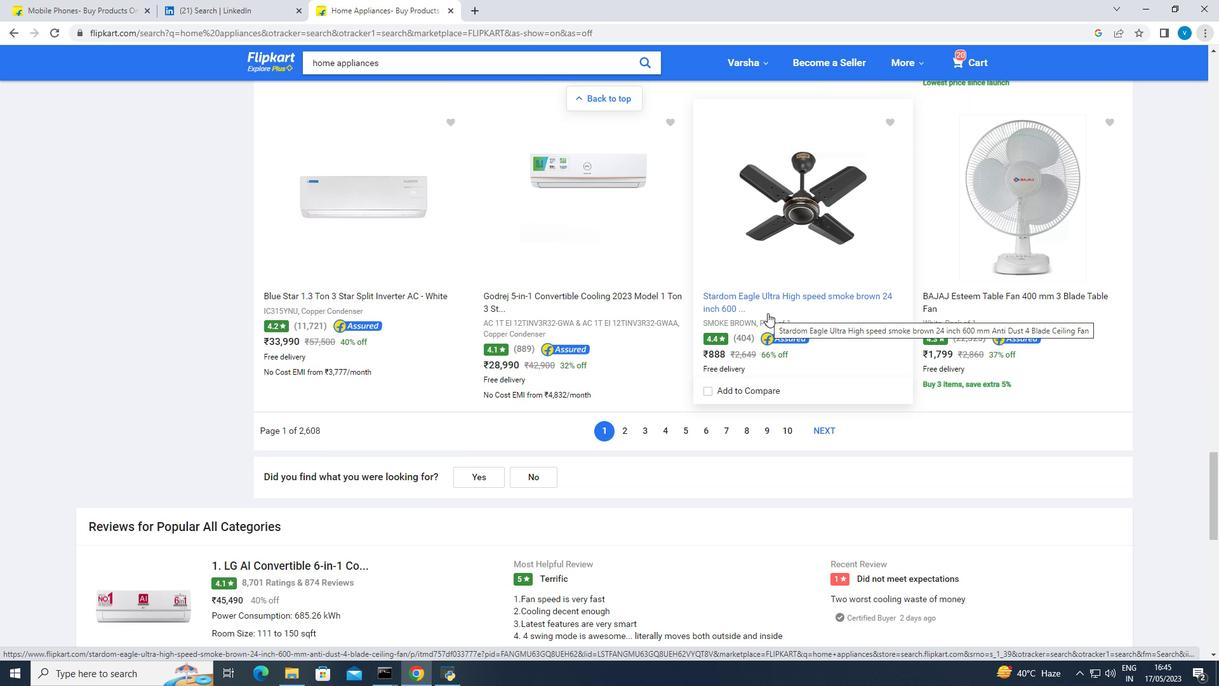 
Action: Mouse scrolled (768, 312) with delta (0, 0)
Screenshot: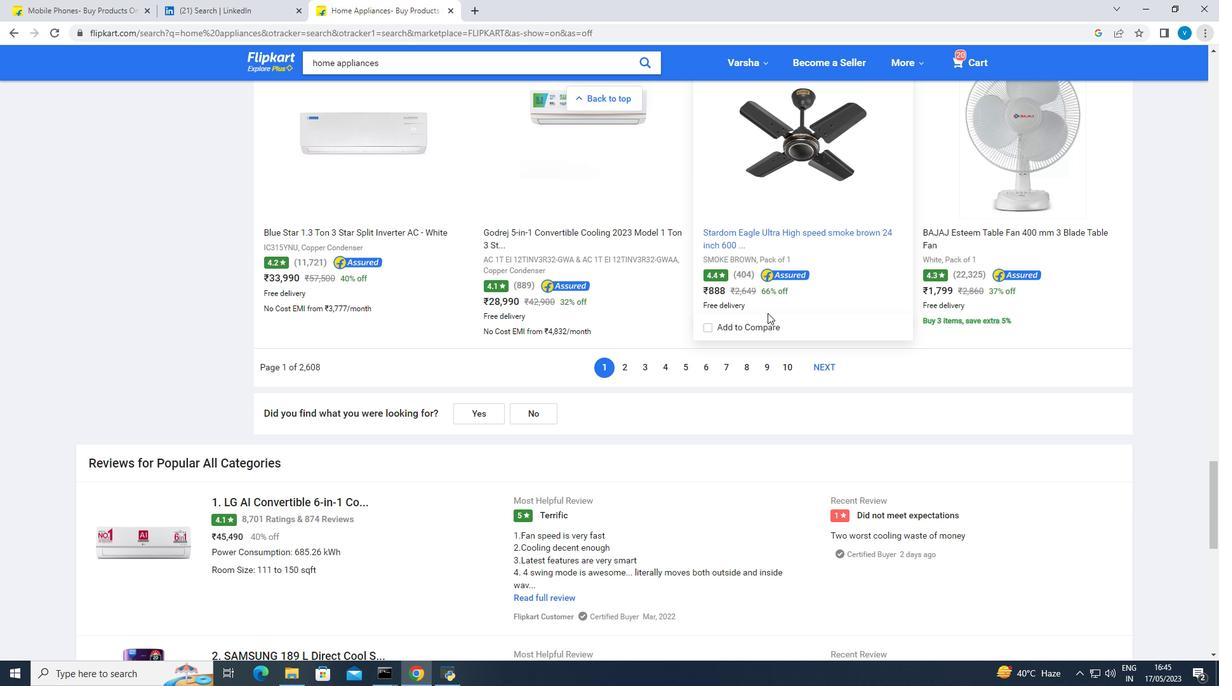 
Action: Mouse scrolled (768, 313) with delta (0, 0)
Screenshot: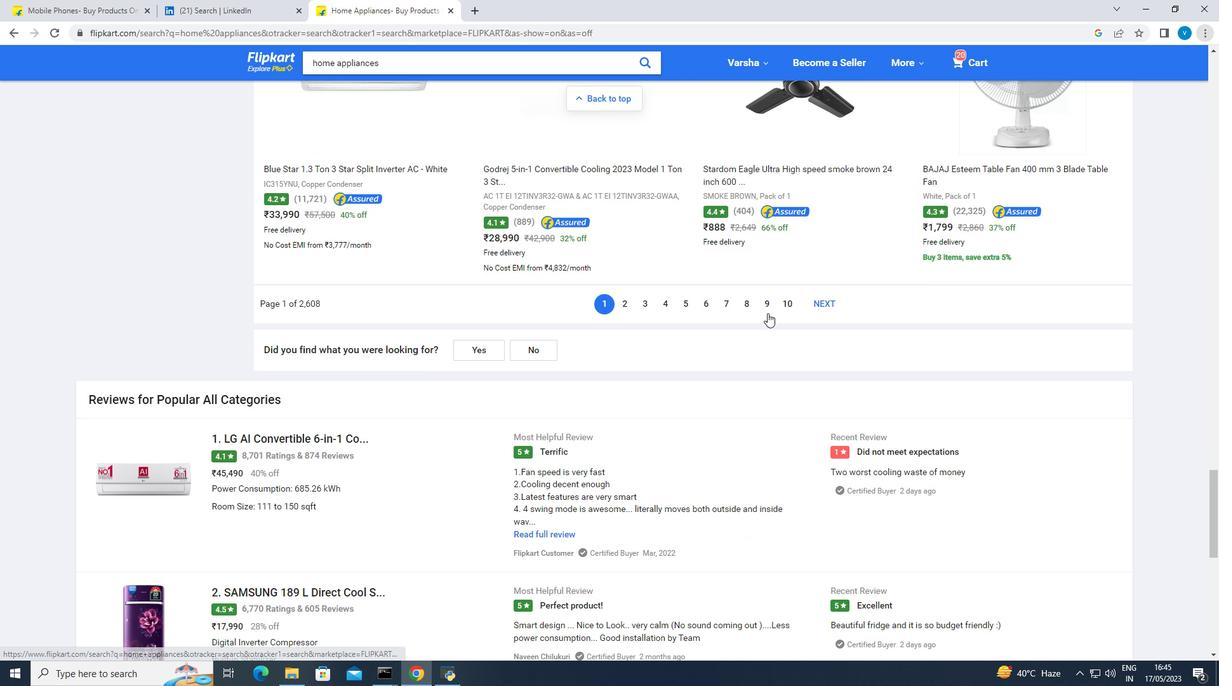 
Action: Mouse scrolled (768, 313) with delta (0, 0)
Screenshot: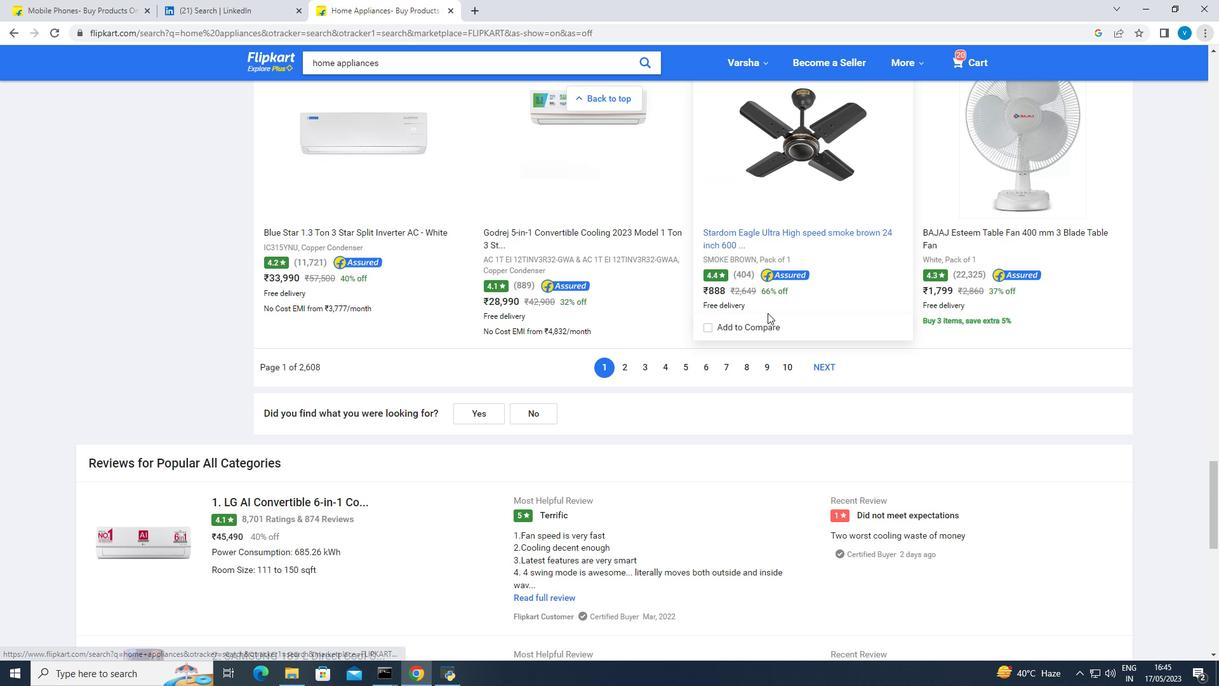 
Action: Mouse scrolled (768, 313) with delta (0, 0)
Screenshot: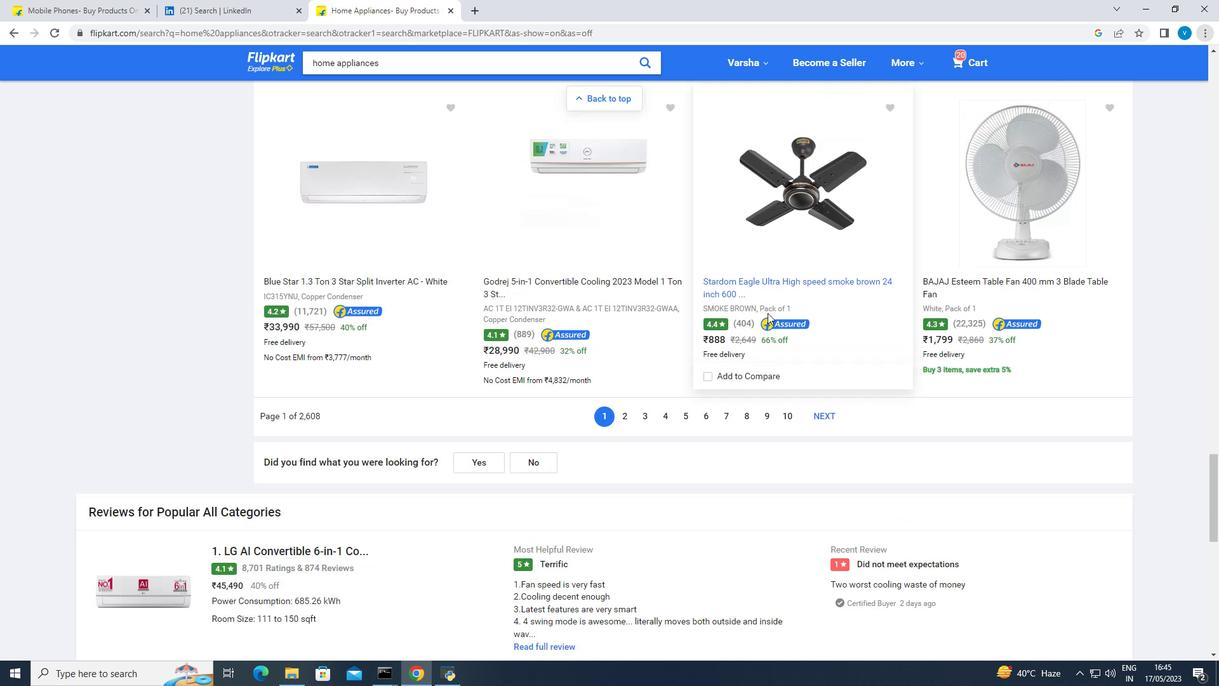 
Action: Mouse scrolled (768, 313) with delta (0, 0)
Screenshot: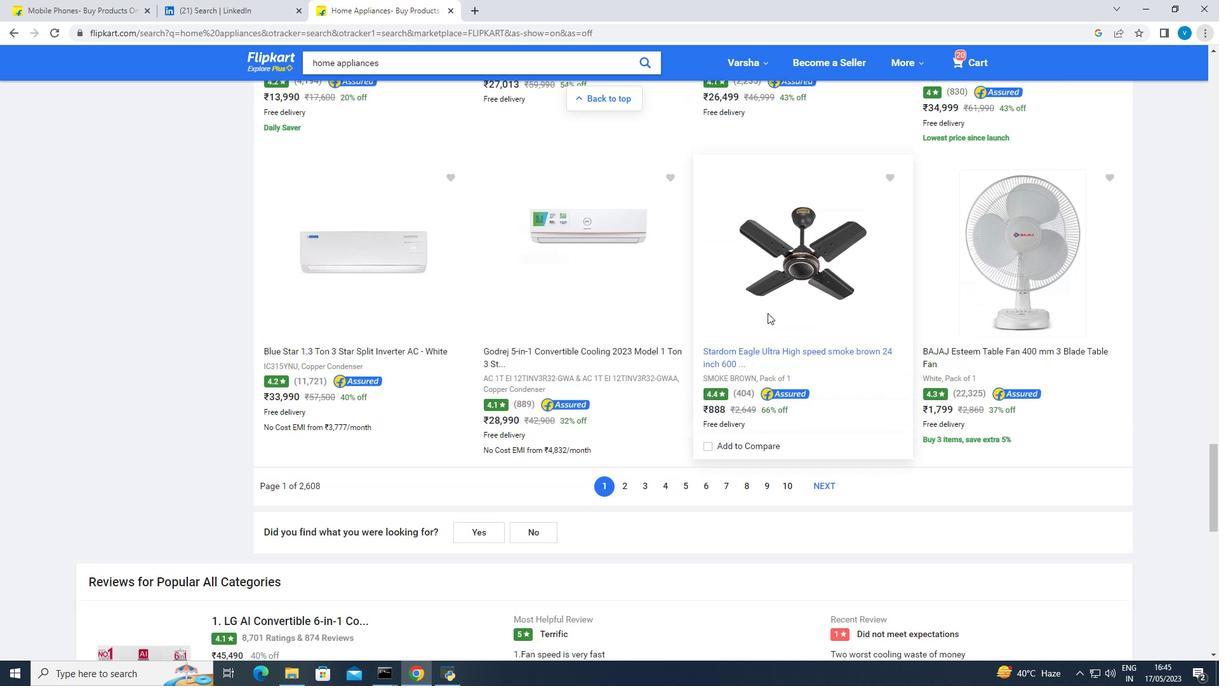 
Action: Mouse scrolled (768, 313) with delta (0, 0)
Screenshot: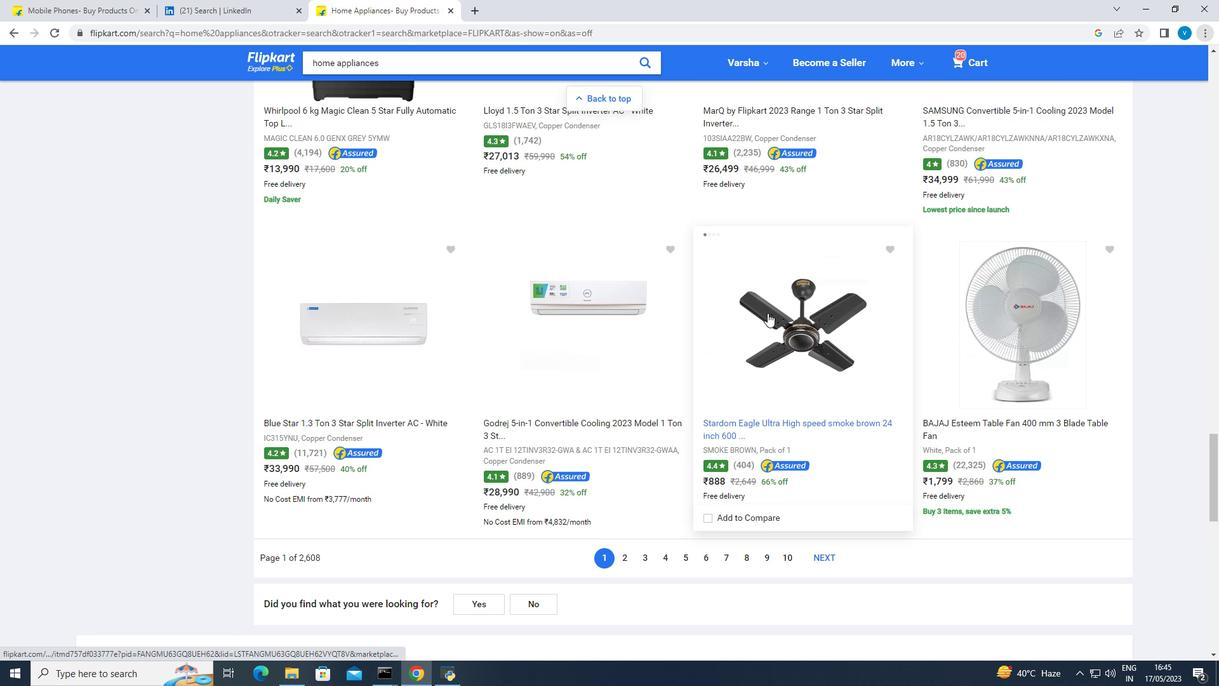 
Action: Mouse moved to (607, 360)
Screenshot: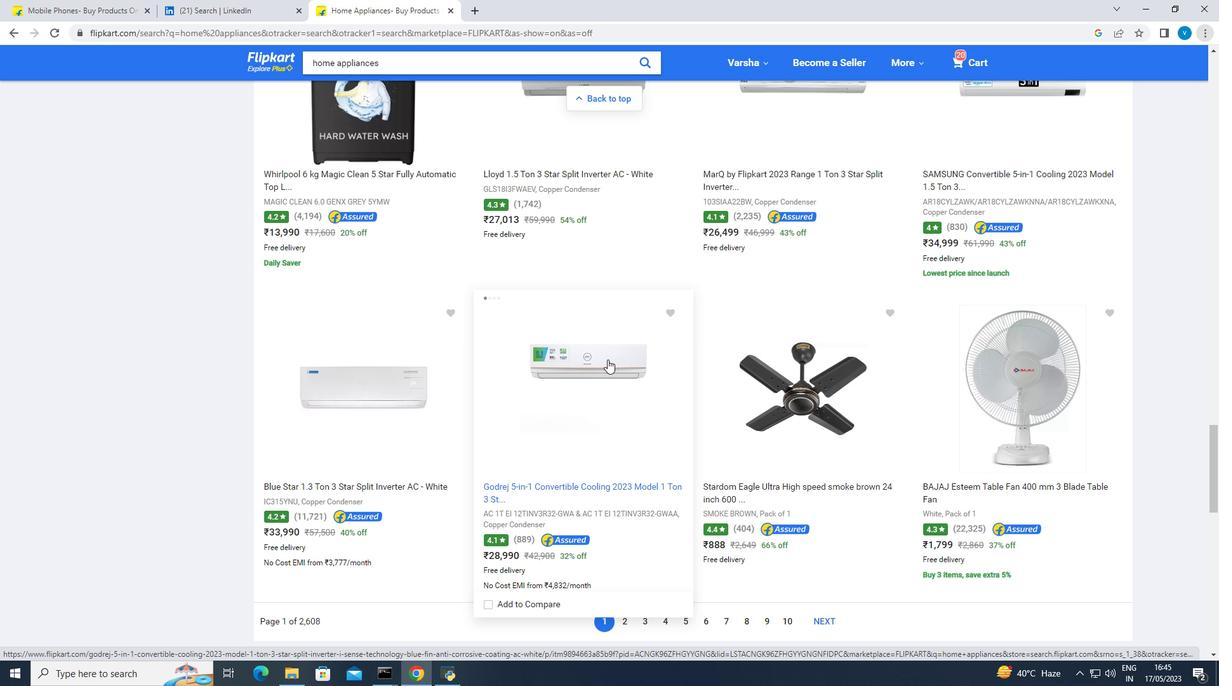 
Action: Mouse pressed left at (607, 360)
Screenshot: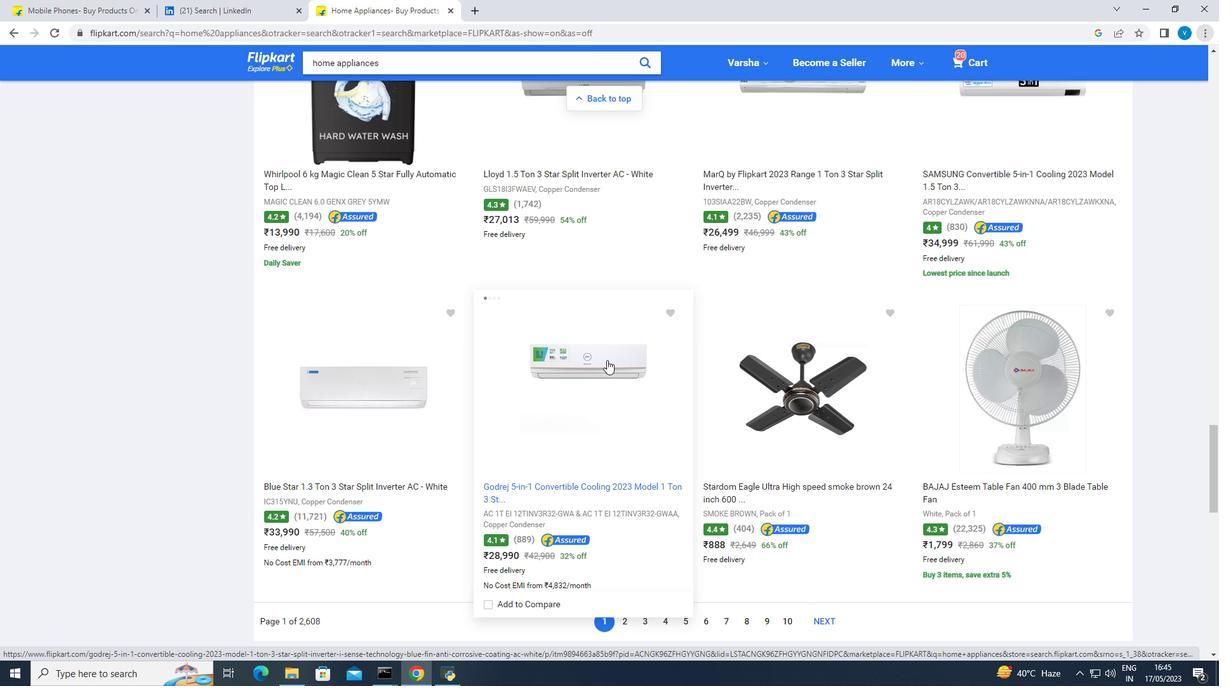 
Action: Mouse pressed left at (607, 360)
Screenshot: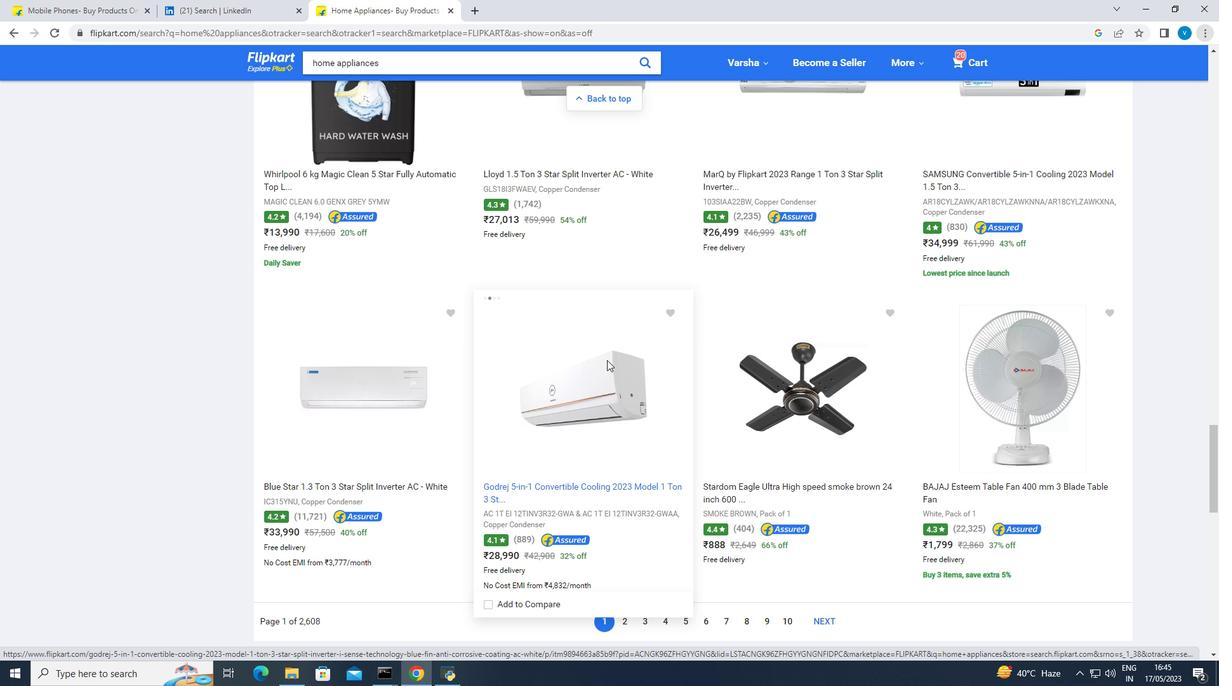 
Action: Mouse moved to (735, 207)
Screenshot: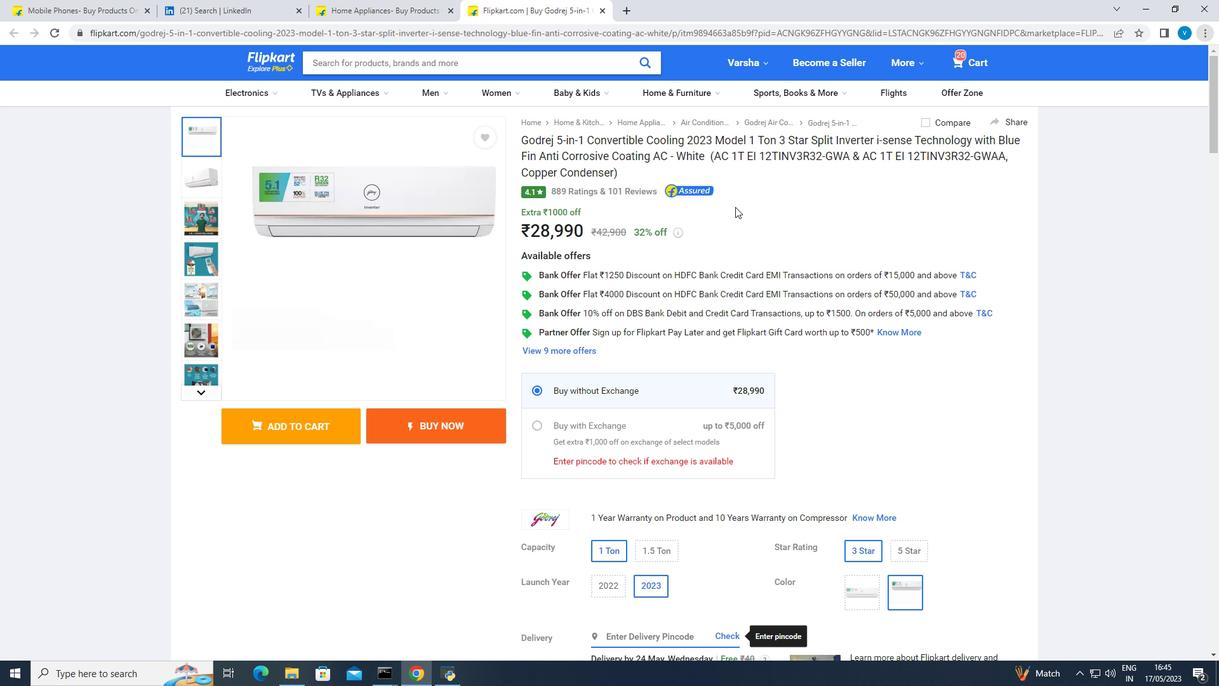 
Action: Mouse scrolled (735, 207) with delta (0, 0)
Screenshot: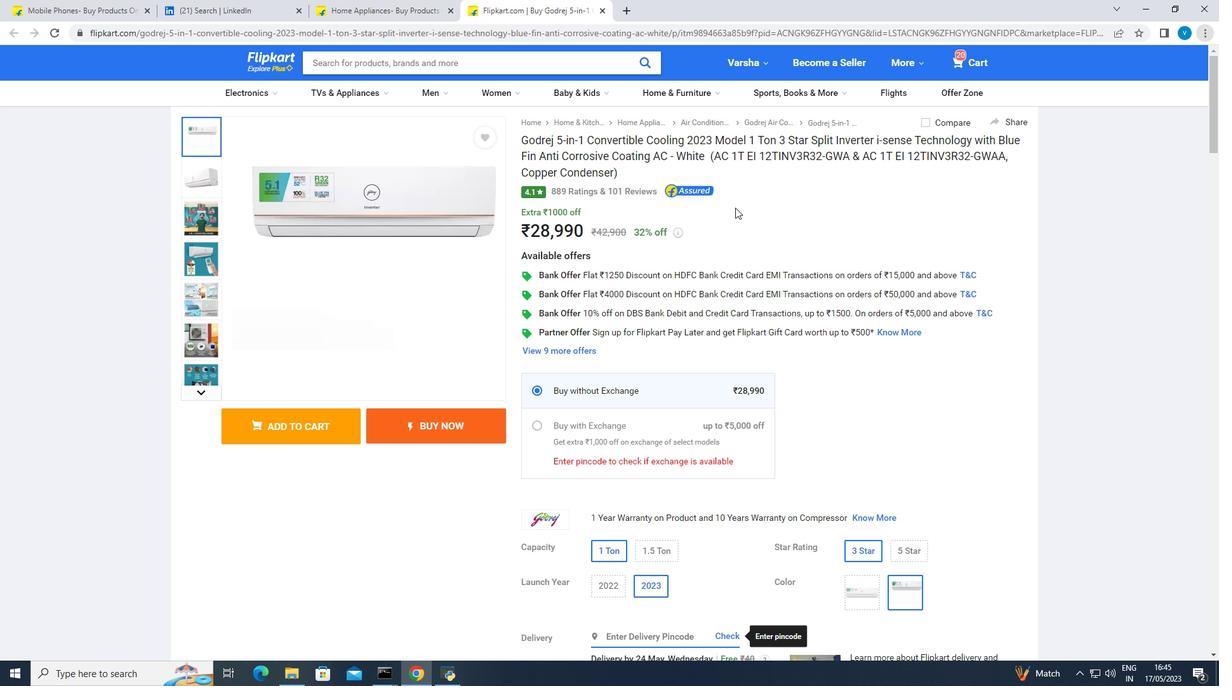 
Action: Mouse moved to (202, 155)
Screenshot: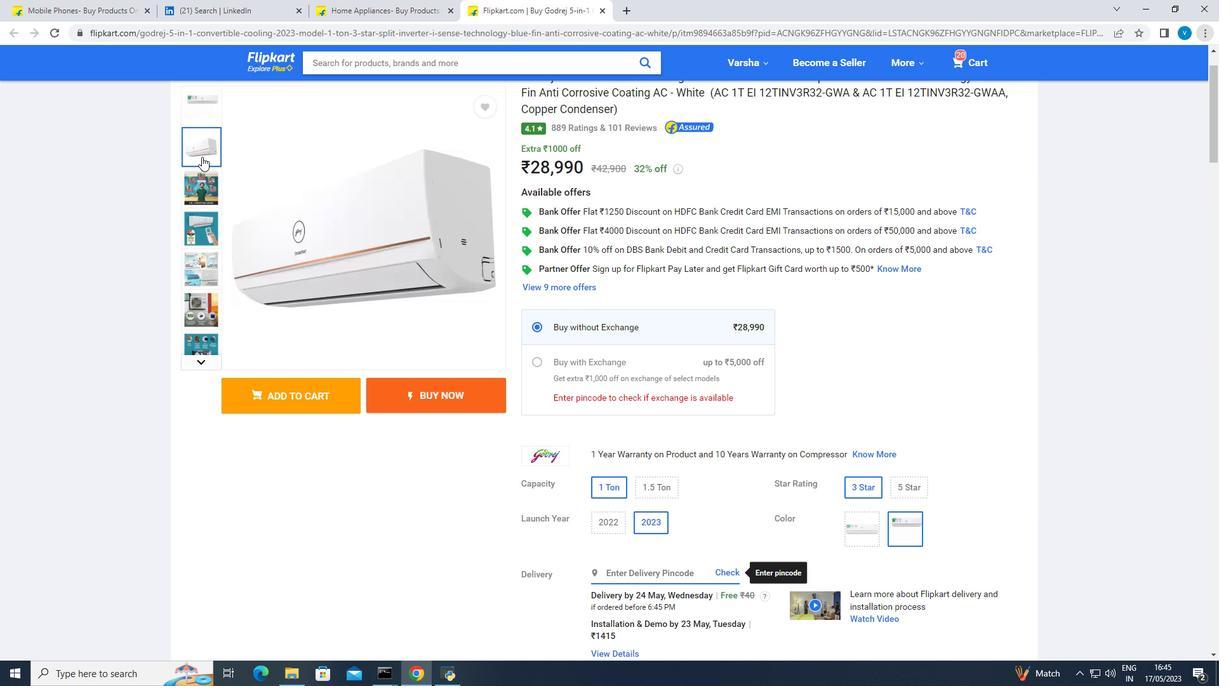 
Action: Mouse pressed left at (202, 155)
Screenshot: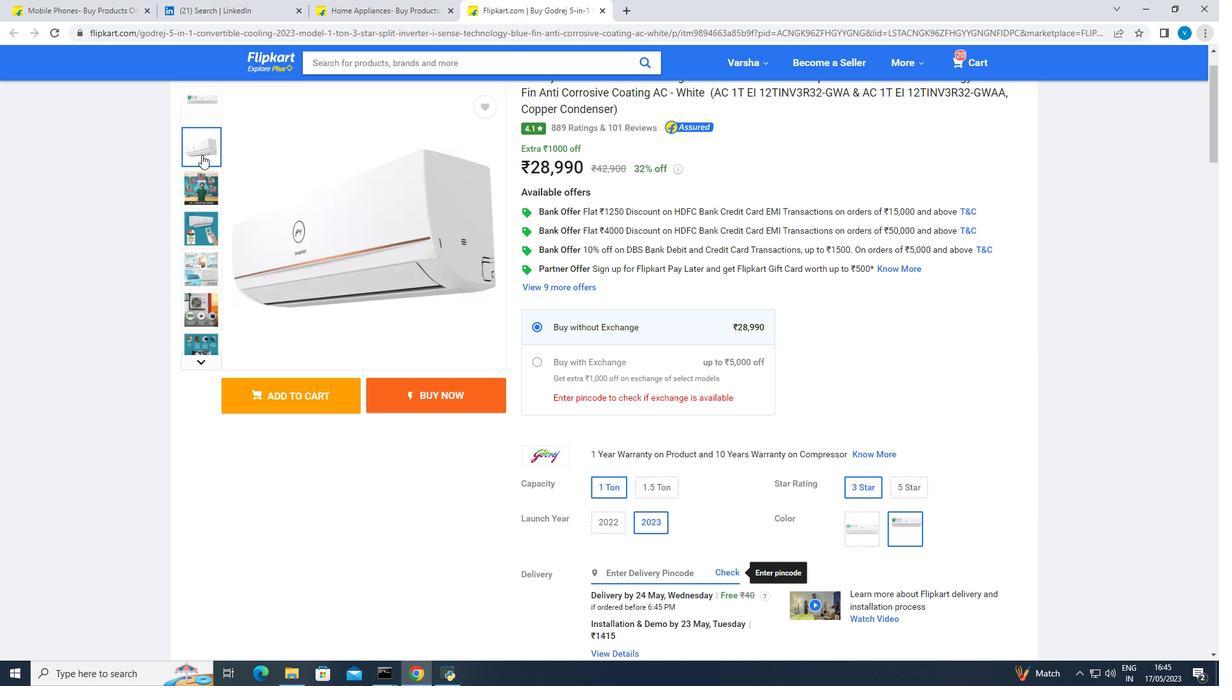 
Action: Mouse moved to (584, 385)
Screenshot: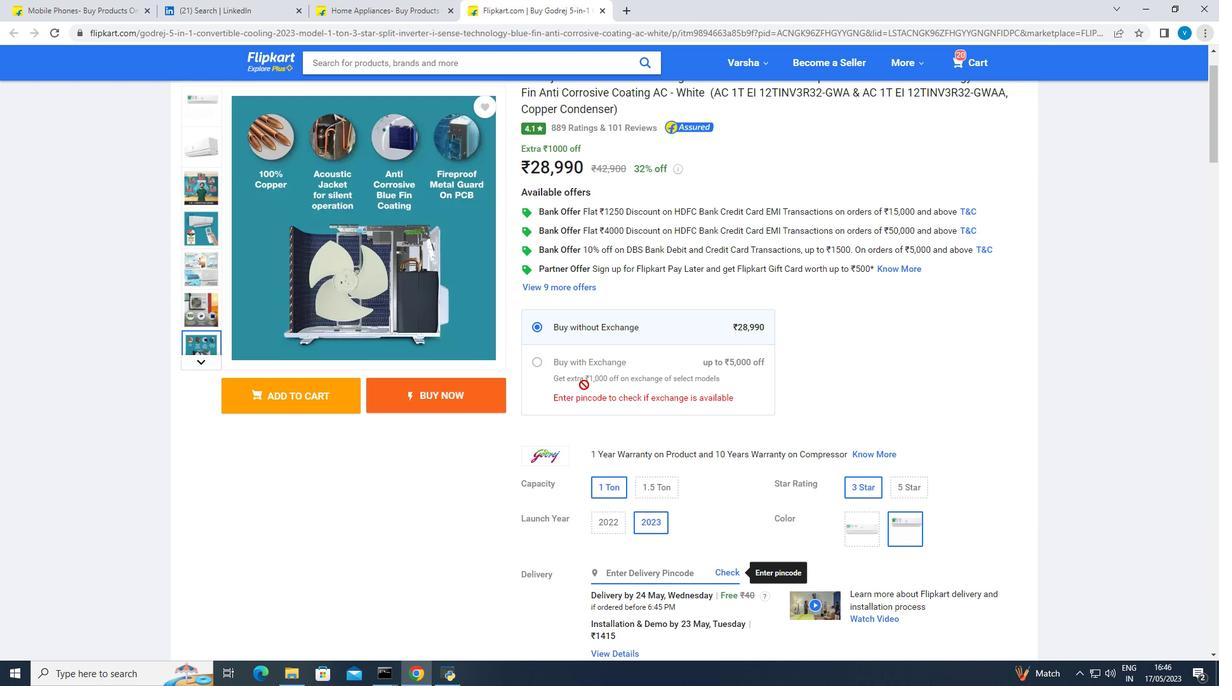 
Action: Mouse scrolled (584, 385) with delta (0, 0)
Screenshot: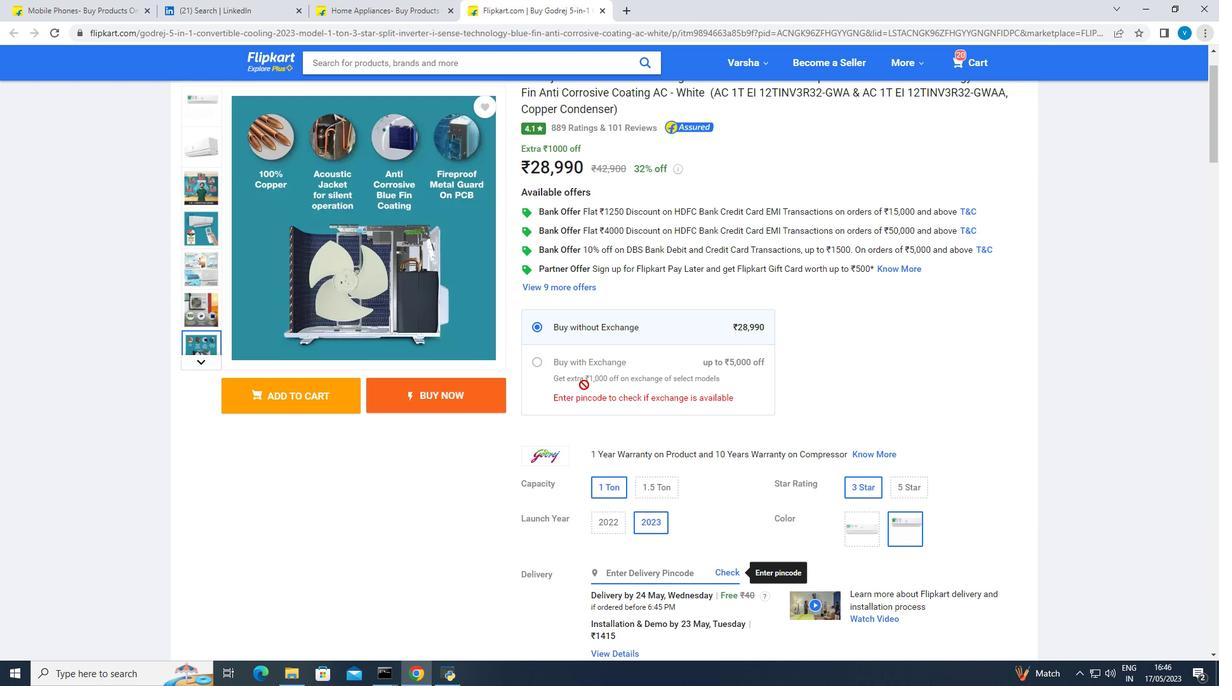 
Action: Mouse moved to (583, 386)
Screenshot: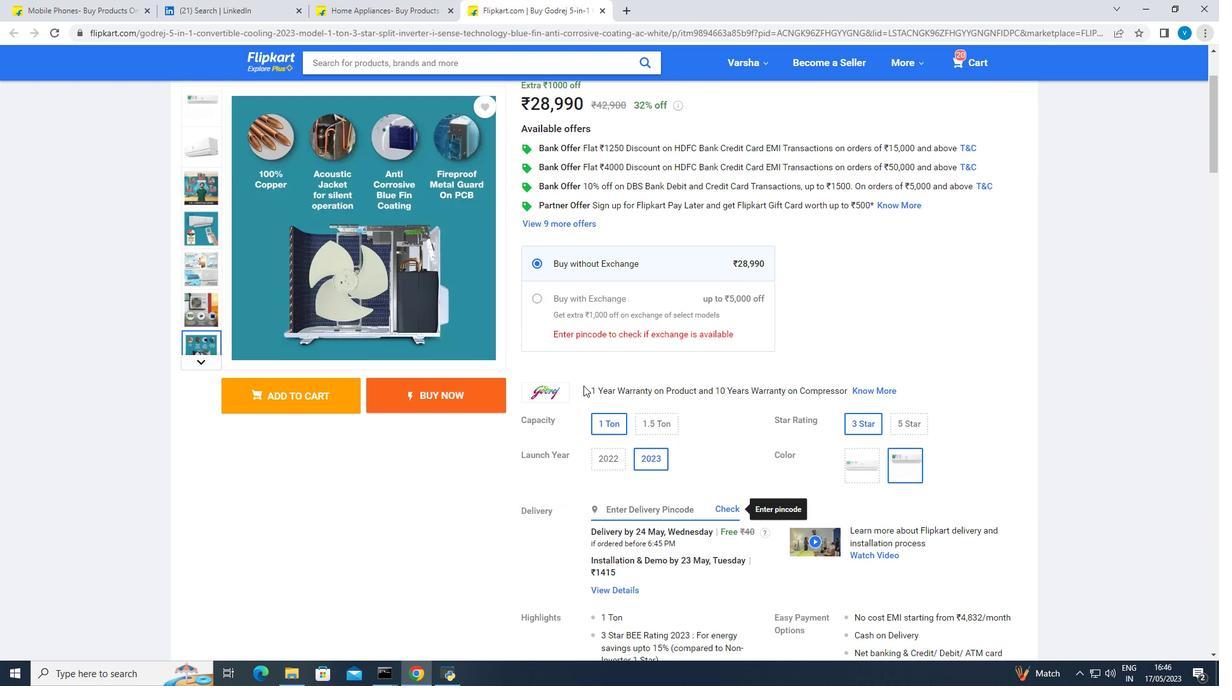 
Action: Mouse scrolled (583, 385) with delta (0, 0)
Screenshot: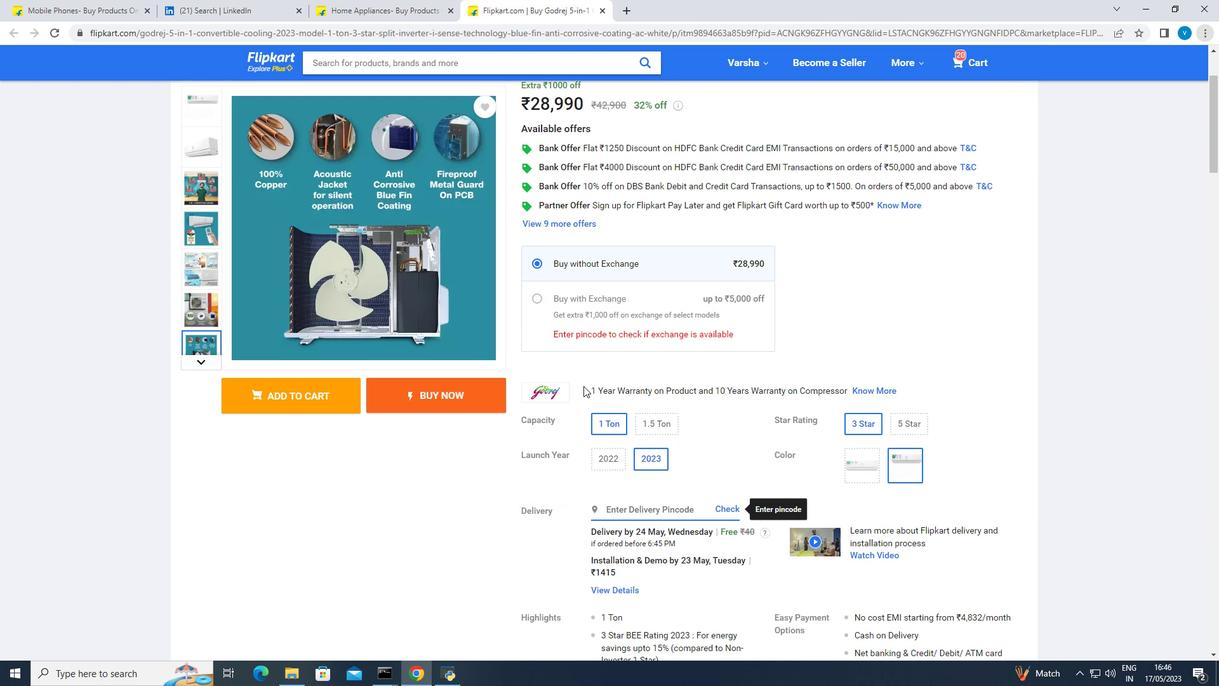 
Action: Mouse moved to (575, 390)
Screenshot: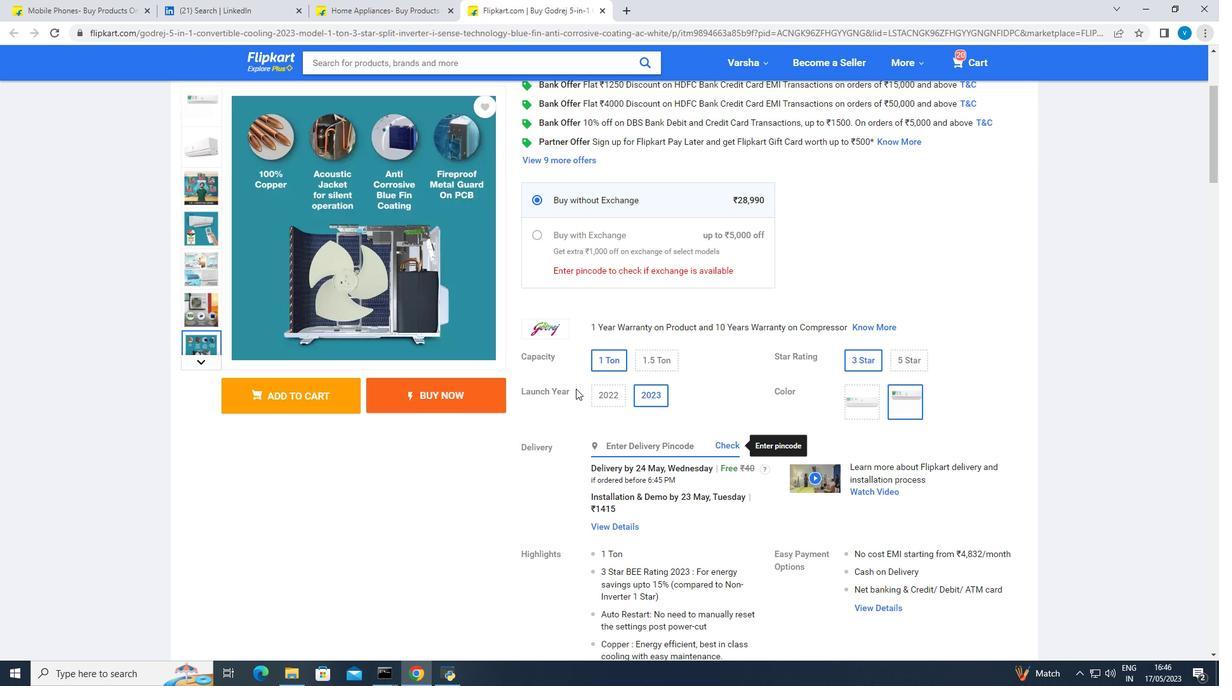 
Action: Mouse scrolled (575, 389) with delta (0, 0)
Screenshot: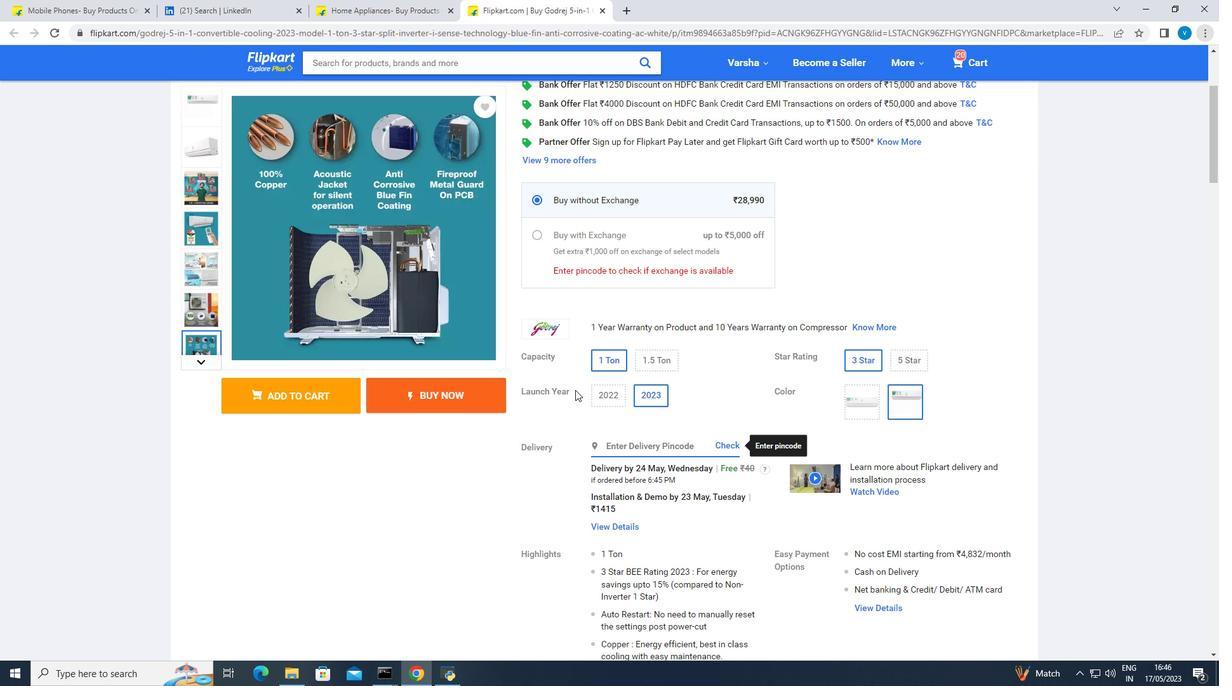 
Action: Mouse moved to (574, 390)
Screenshot: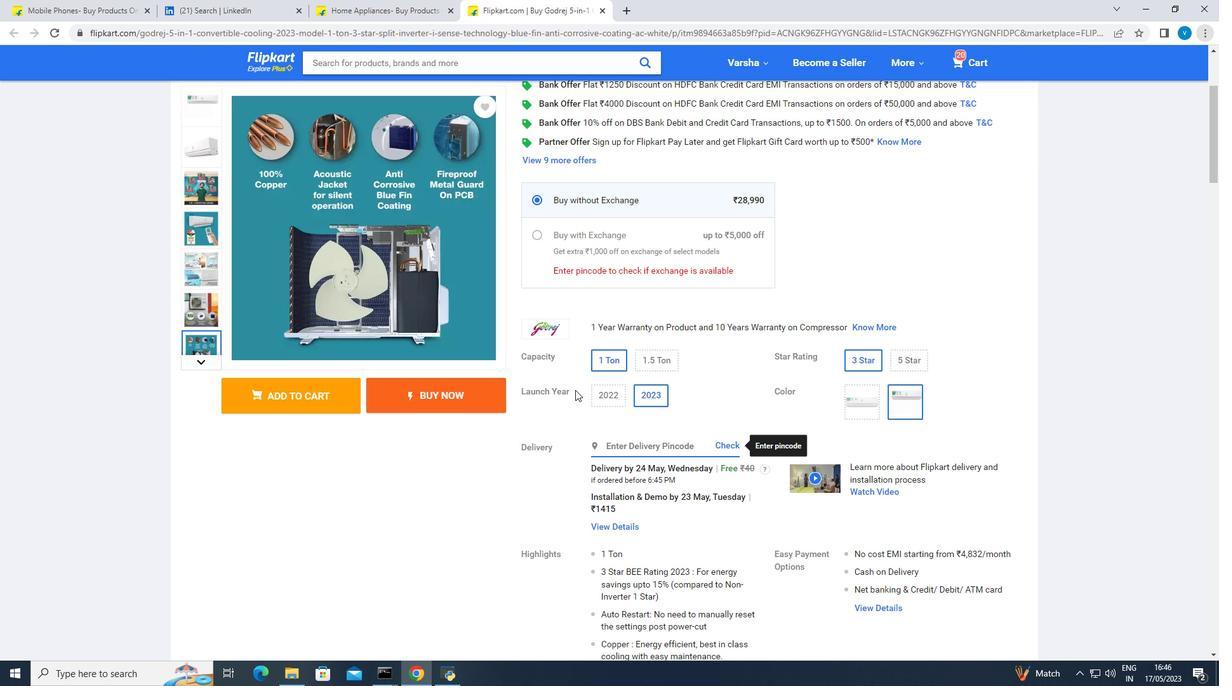
Action: Mouse scrolled (574, 389) with delta (0, 0)
Screenshot: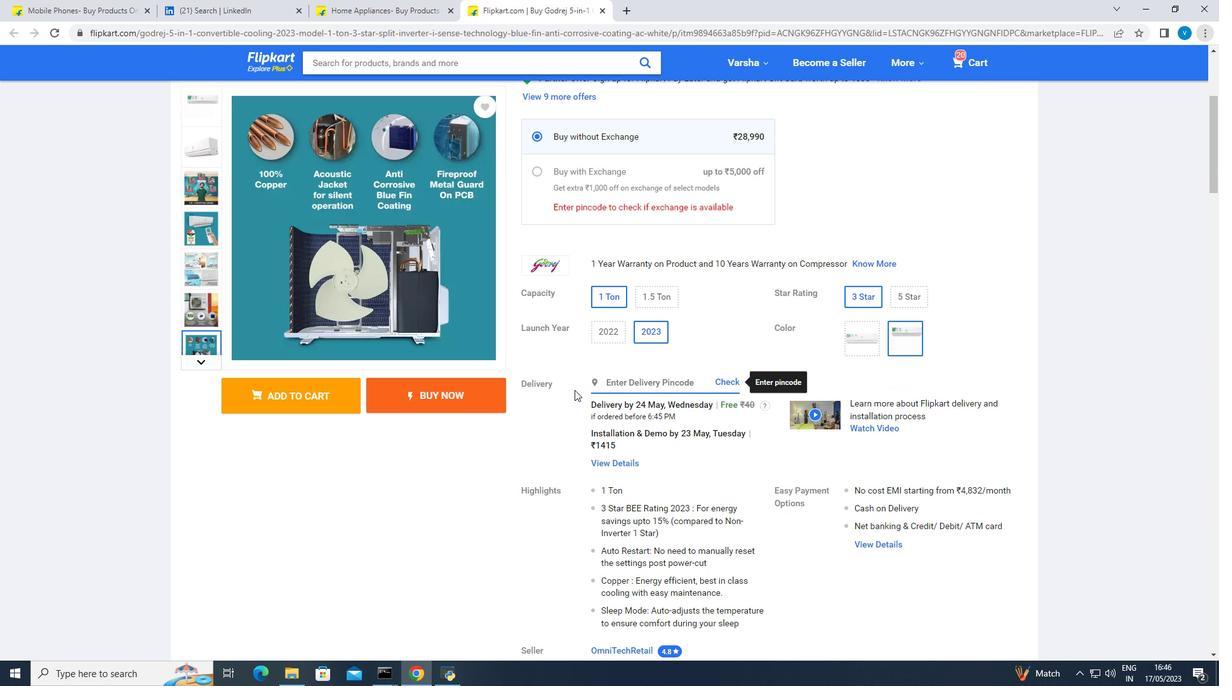 
Action: Mouse moved to (574, 390)
Screenshot: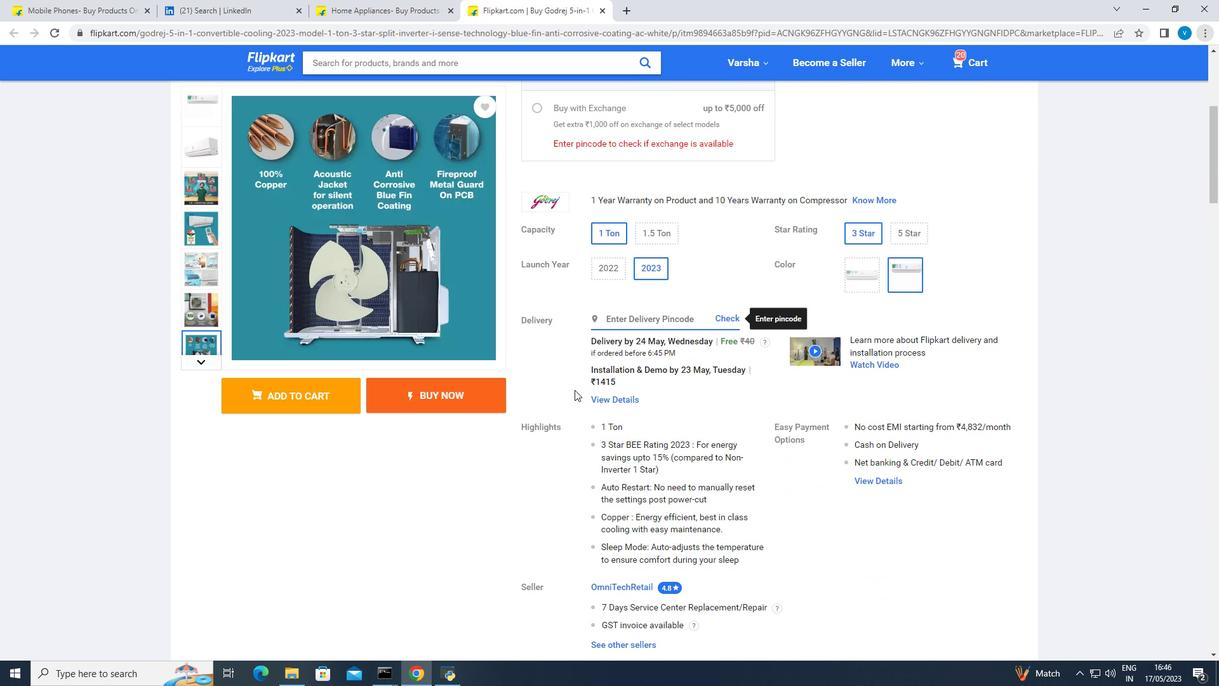 
Action: Mouse scrolled (574, 389) with delta (0, 0)
Screenshot: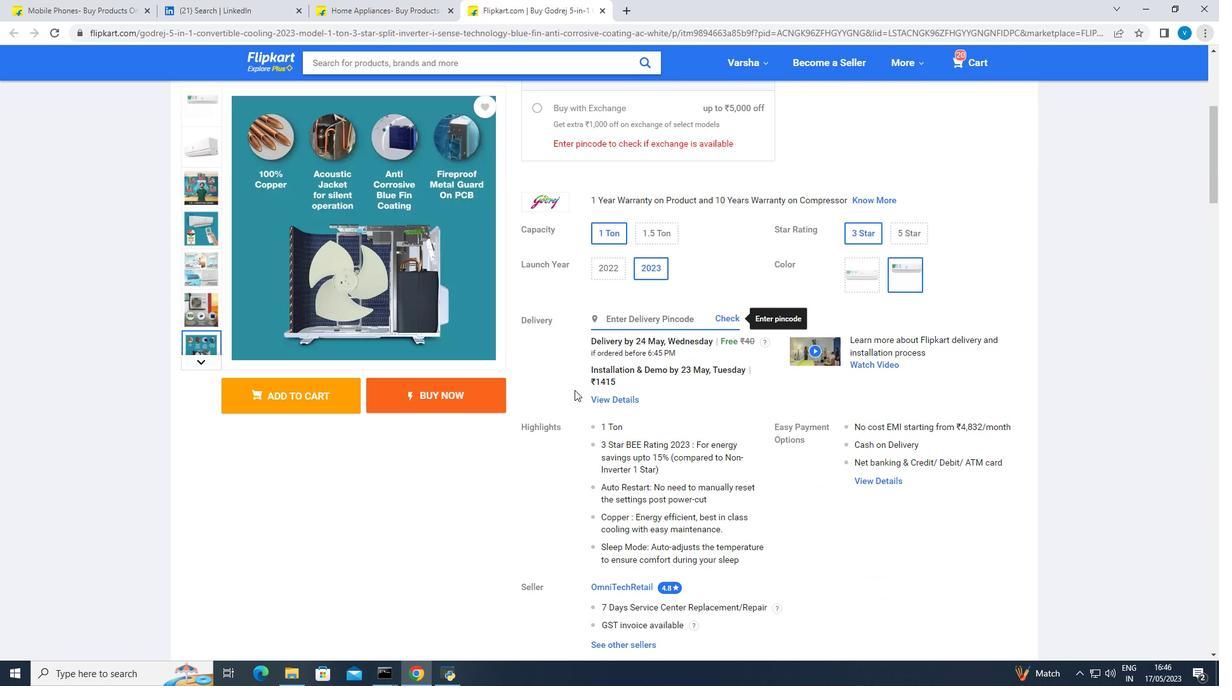 
Action: Mouse moved to (574, 385)
Screenshot: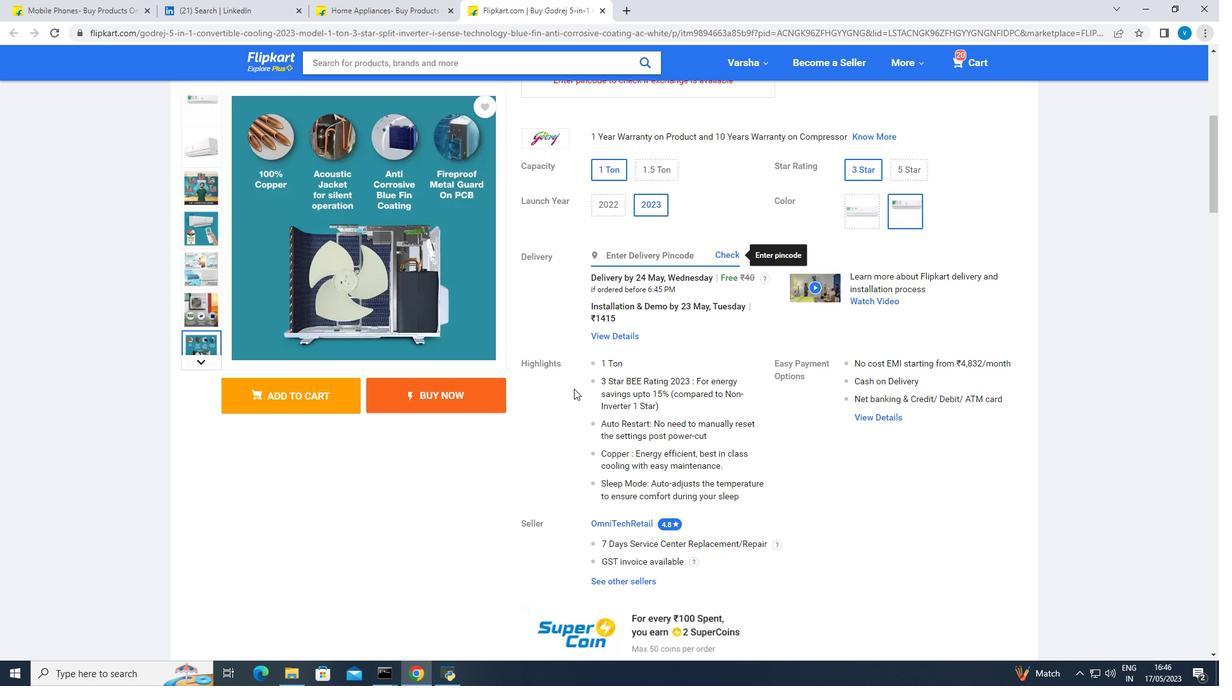 
Action: Mouse scrolled (574, 384) with delta (0, 0)
Screenshot: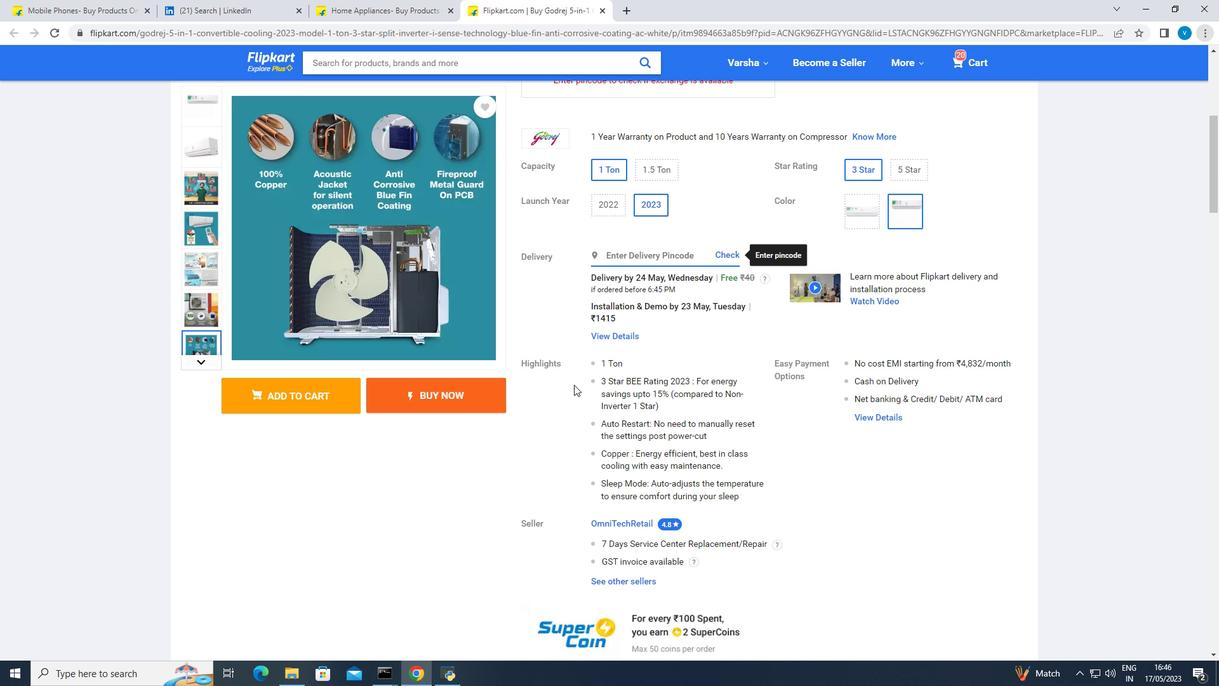 
Action: Mouse moved to (574, 383)
Screenshot: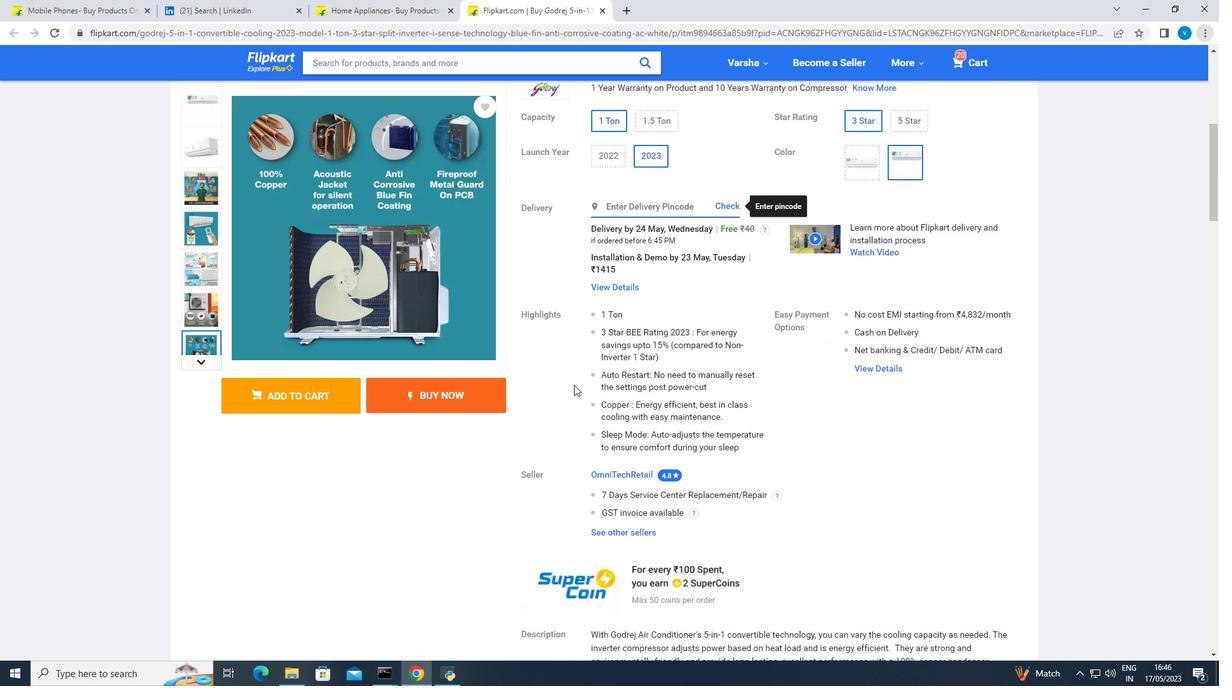 
Action: Mouse scrolled (574, 382) with delta (0, 0)
Screenshot: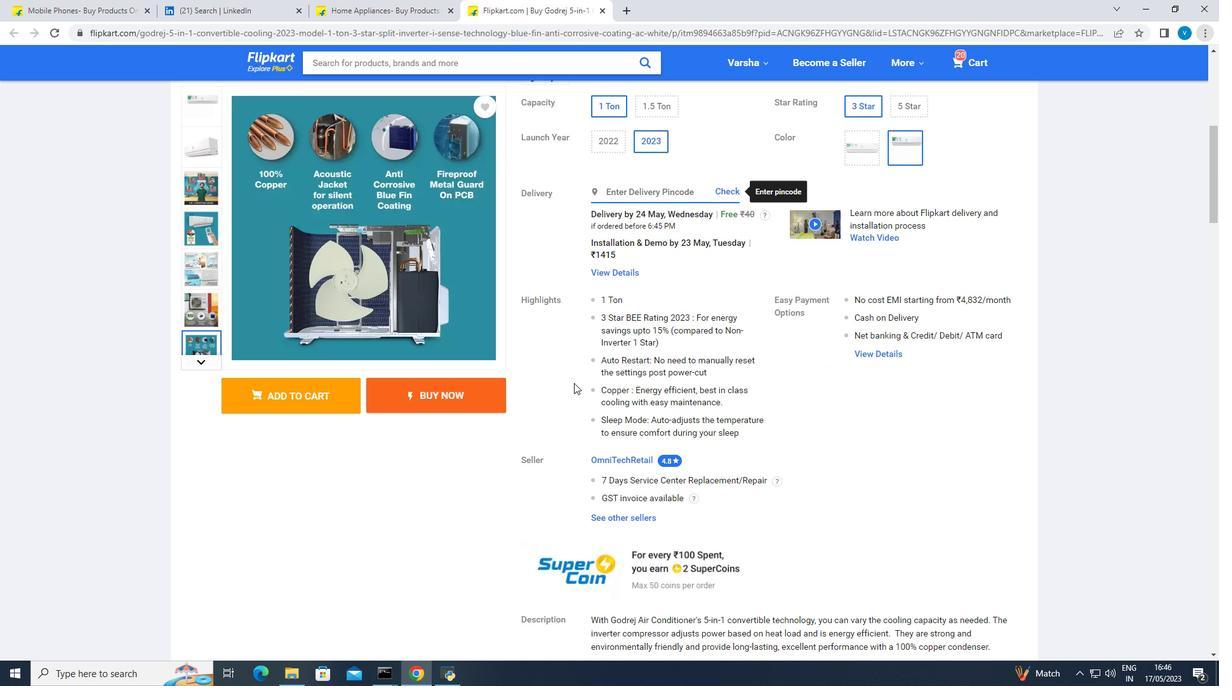 
Action: Mouse moved to (578, 383)
Screenshot: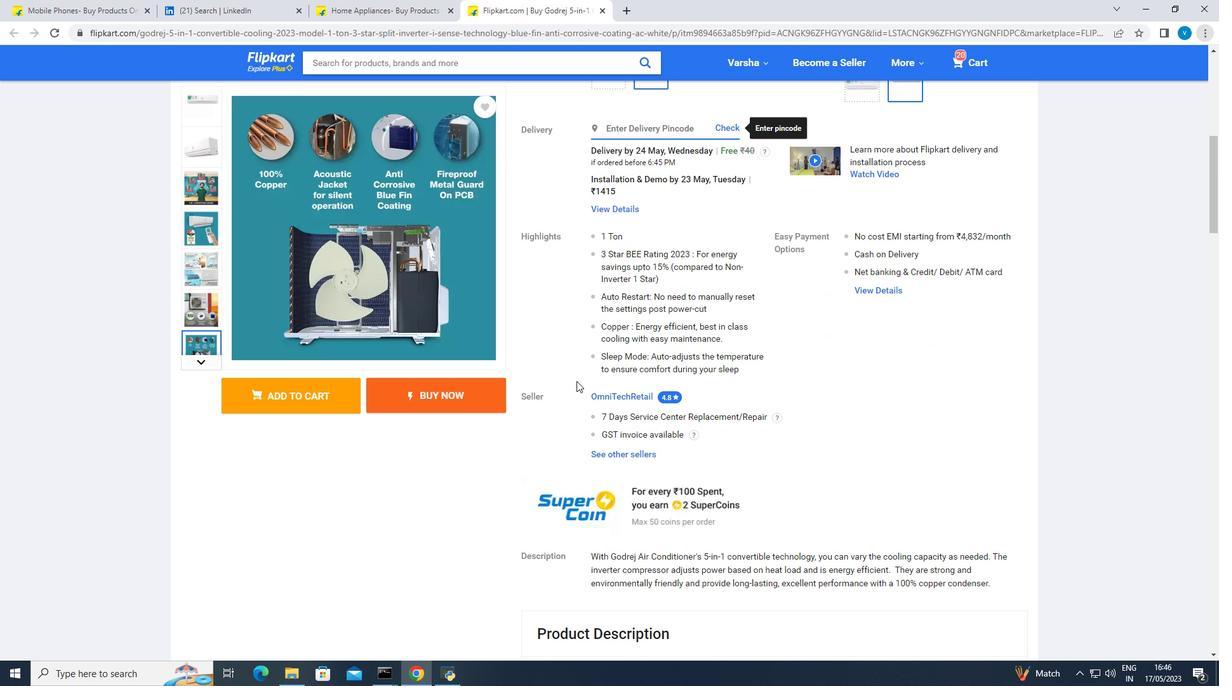 
Action: Mouse scrolled (578, 383) with delta (0, 0)
Screenshot: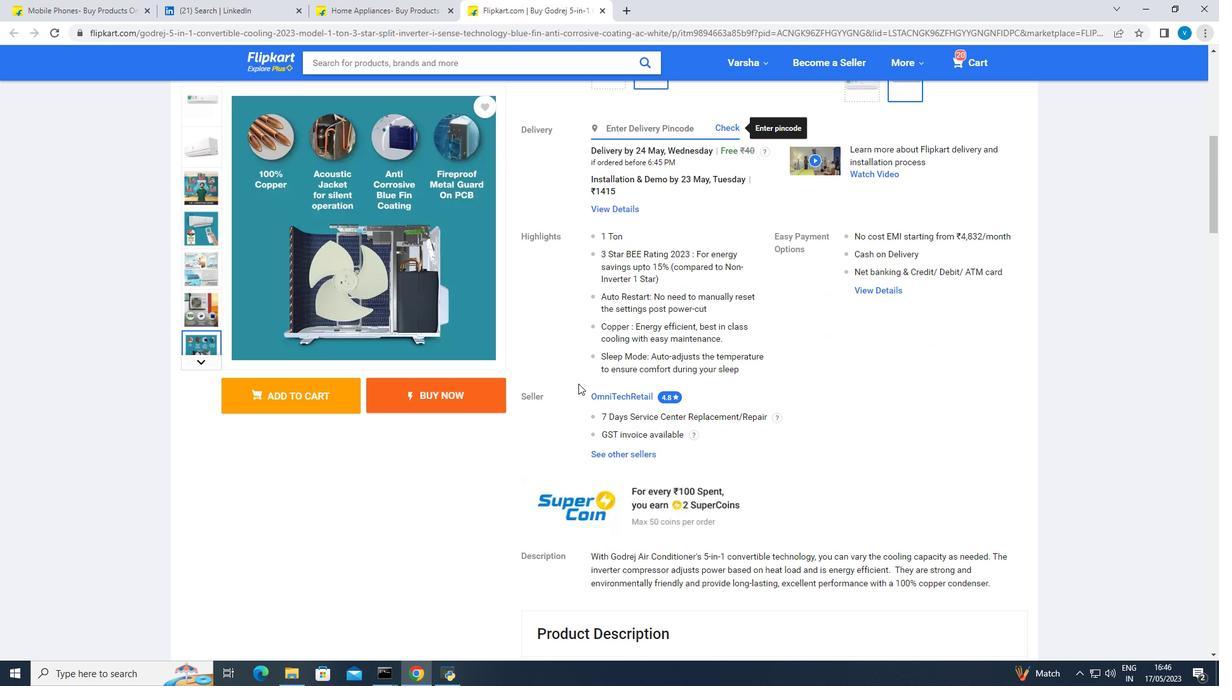
Action: Mouse moved to (607, 386)
Screenshot: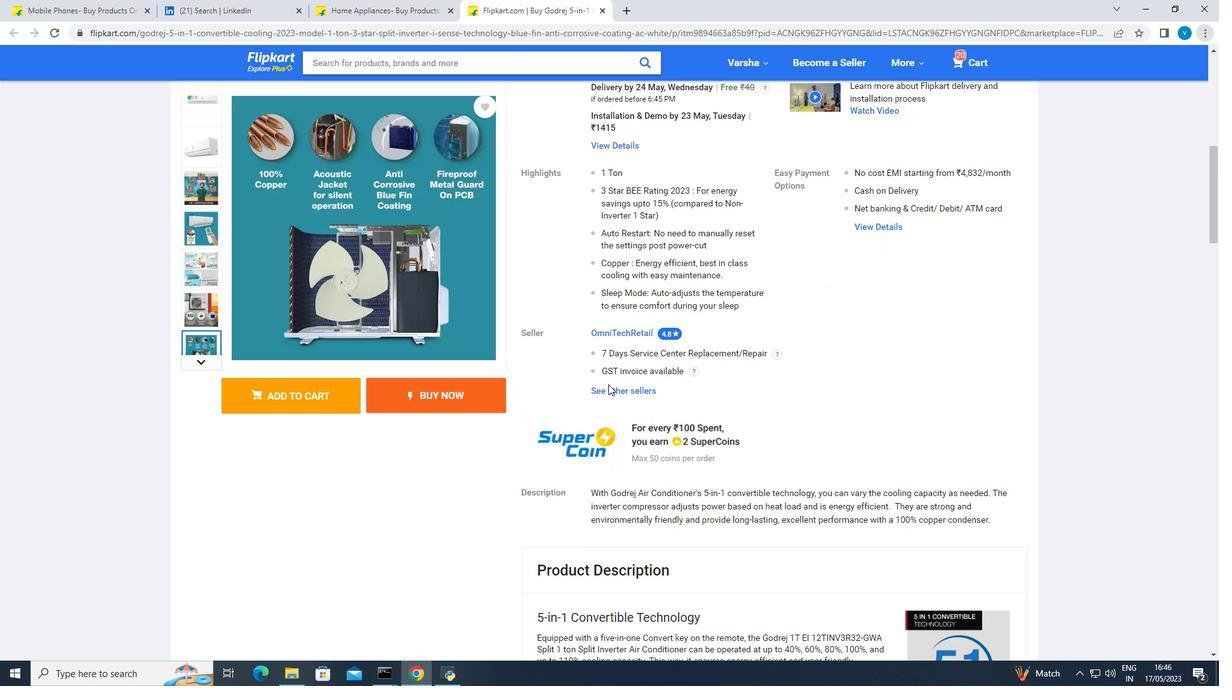 
Action: Mouse pressed left at (607, 386)
Screenshot: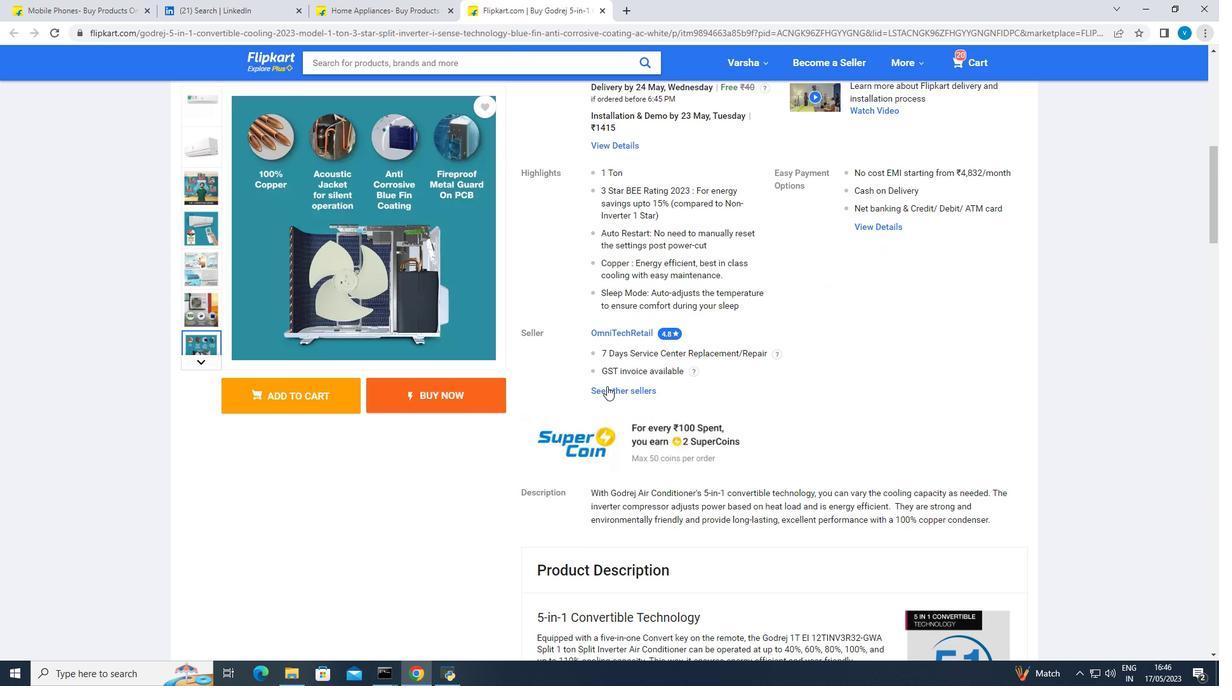 
Action: Mouse moved to (607, 388)
Screenshot: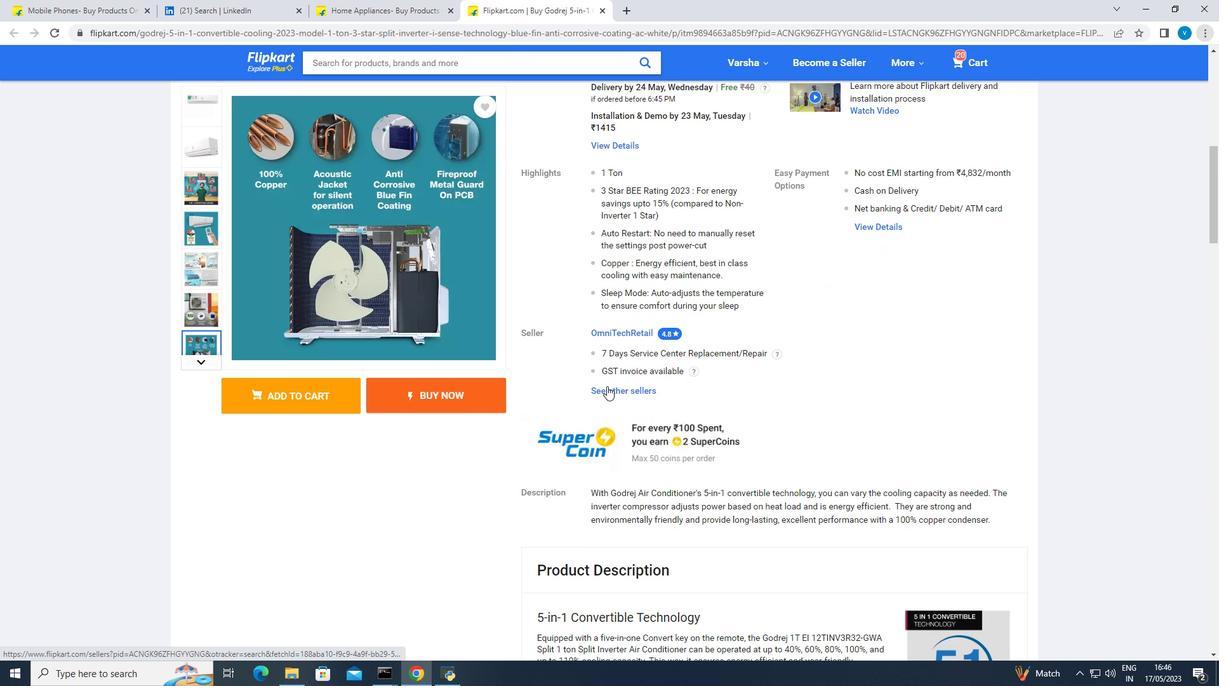 
Action: Mouse scrolled (607, 387) with delta (0, 0)
Screenshot: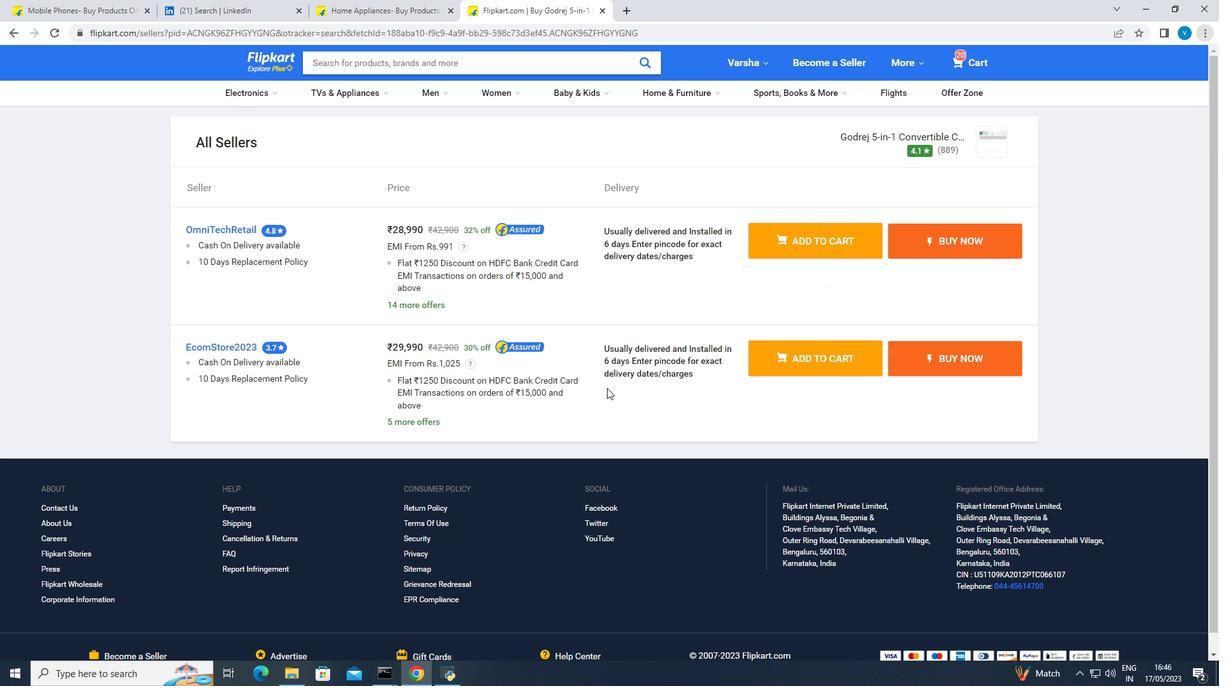 
Action: Mouse moved to (11, 33)
Screenshot: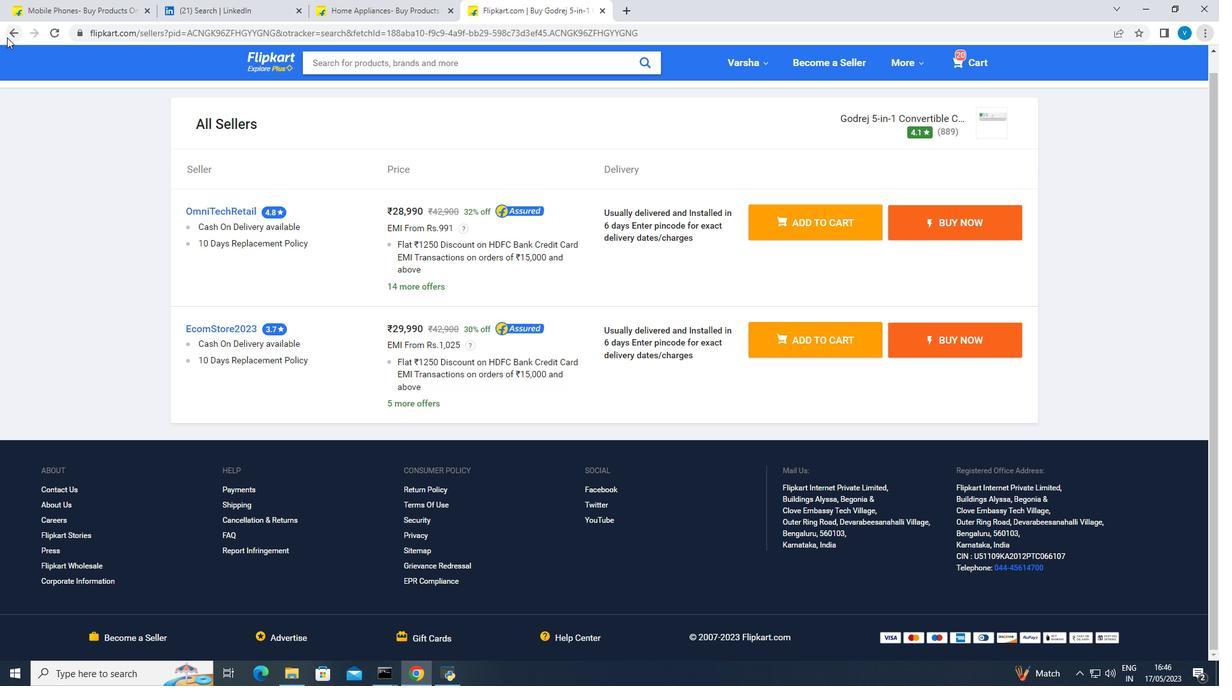 
Action: Mouse pressed left at (11, 33)
Screenshot: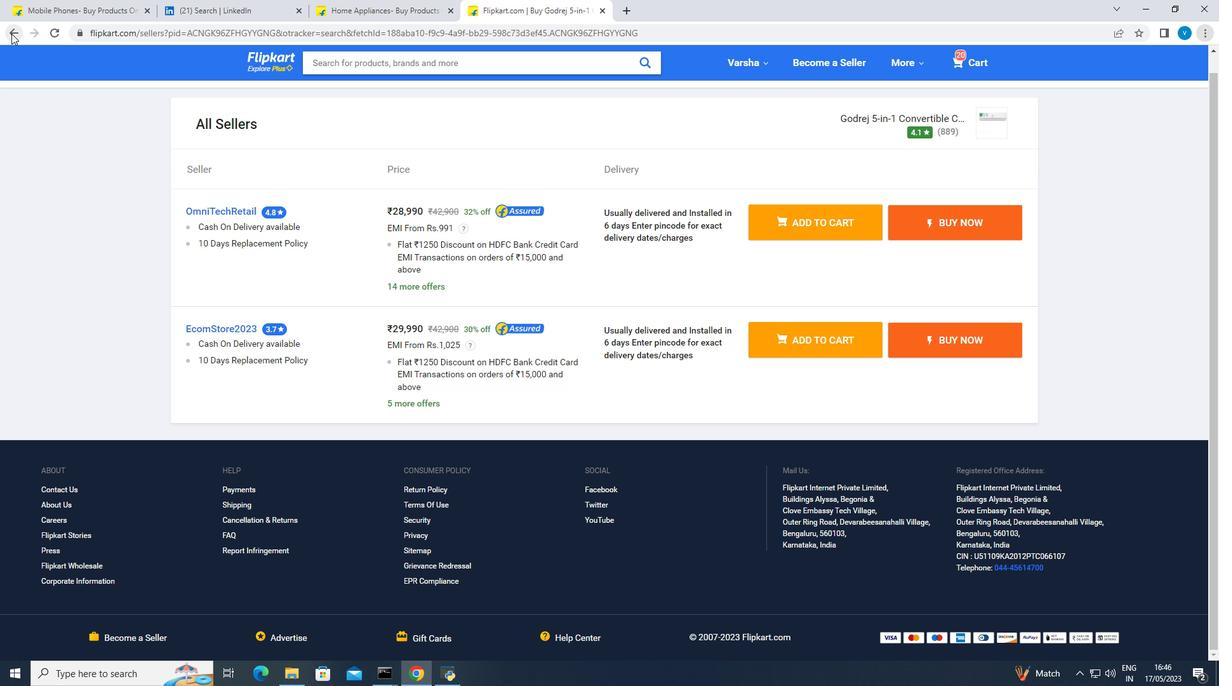 
Action: Mouse moved to (616, 282)
Screenshot: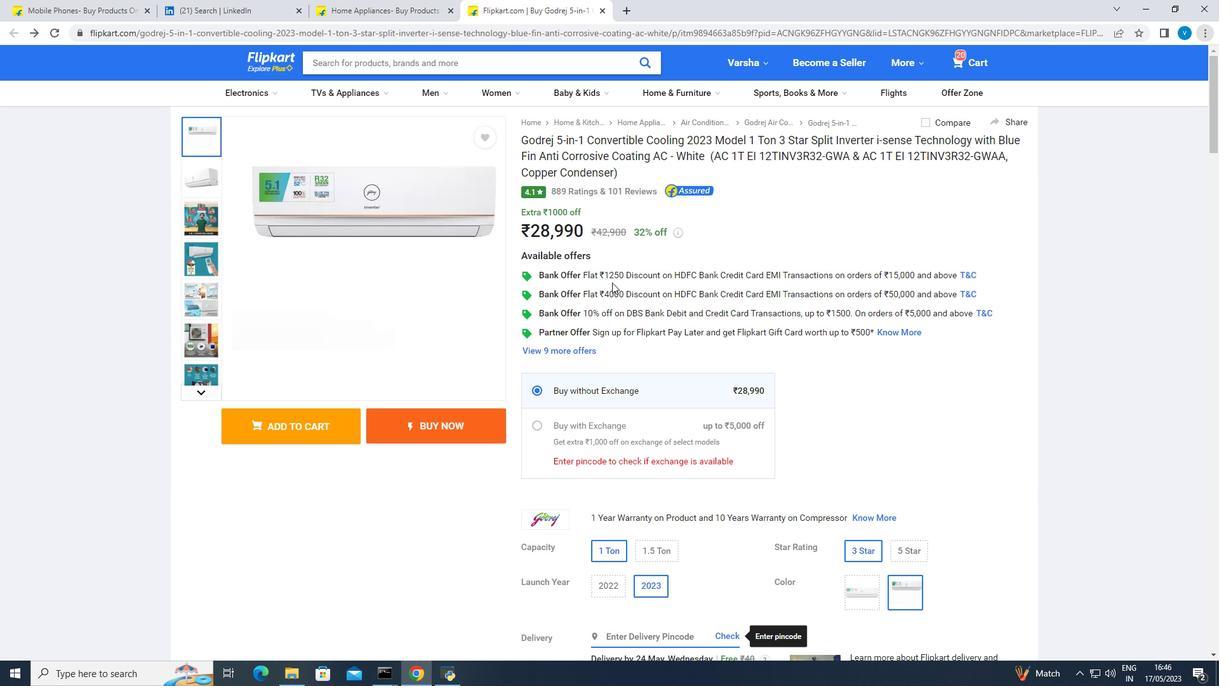 
Action: Mouse scrolled (616, 282) with delta (0, 0)
Screenshot: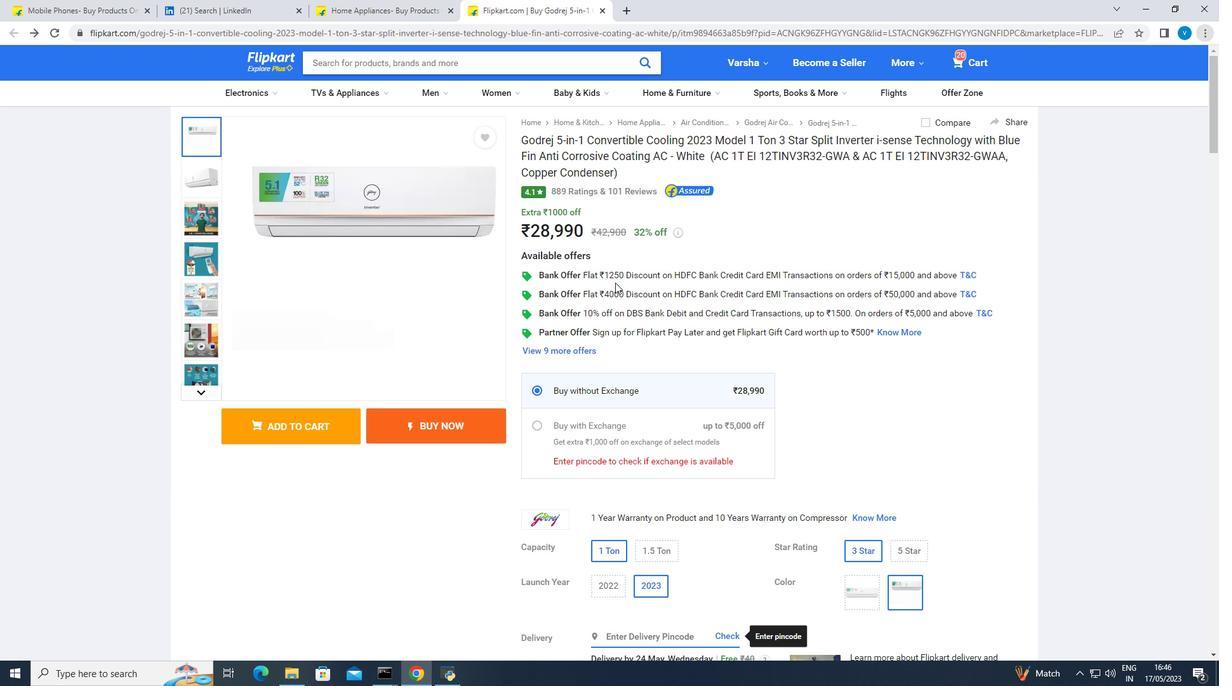 
Action: Mouse scrolled (616, 282) with delta (0, 0)
Screenshot: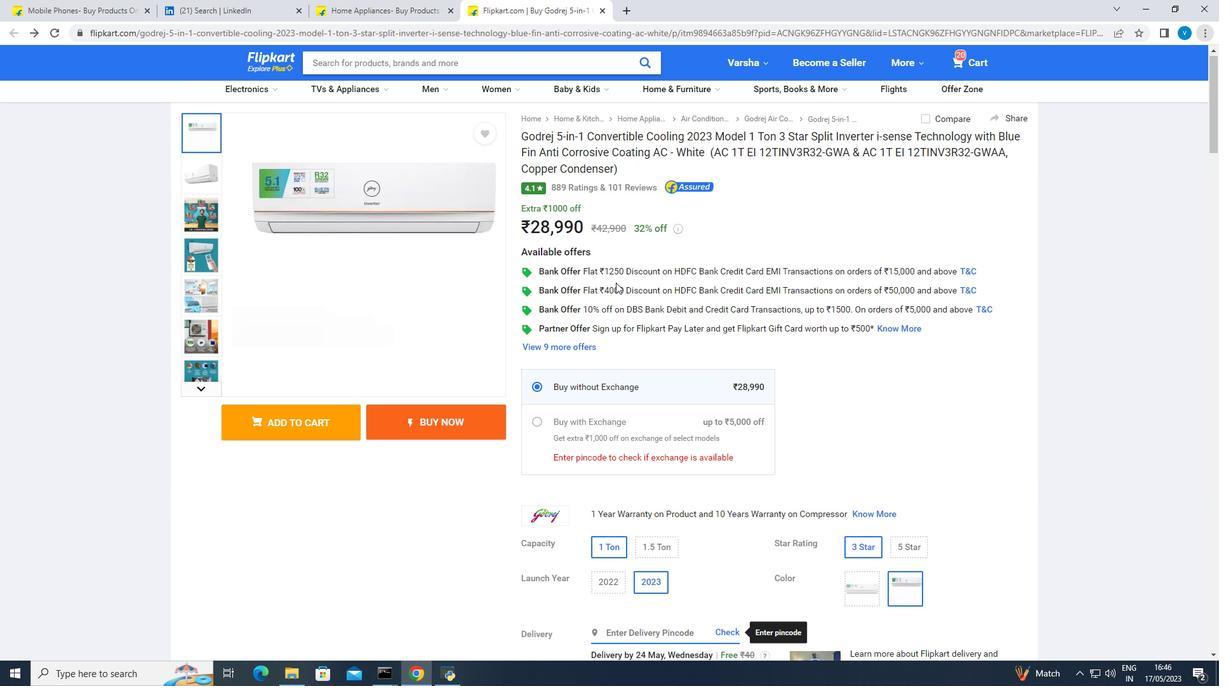 
Action: Mouse moved to (620, 280)
Screenshot: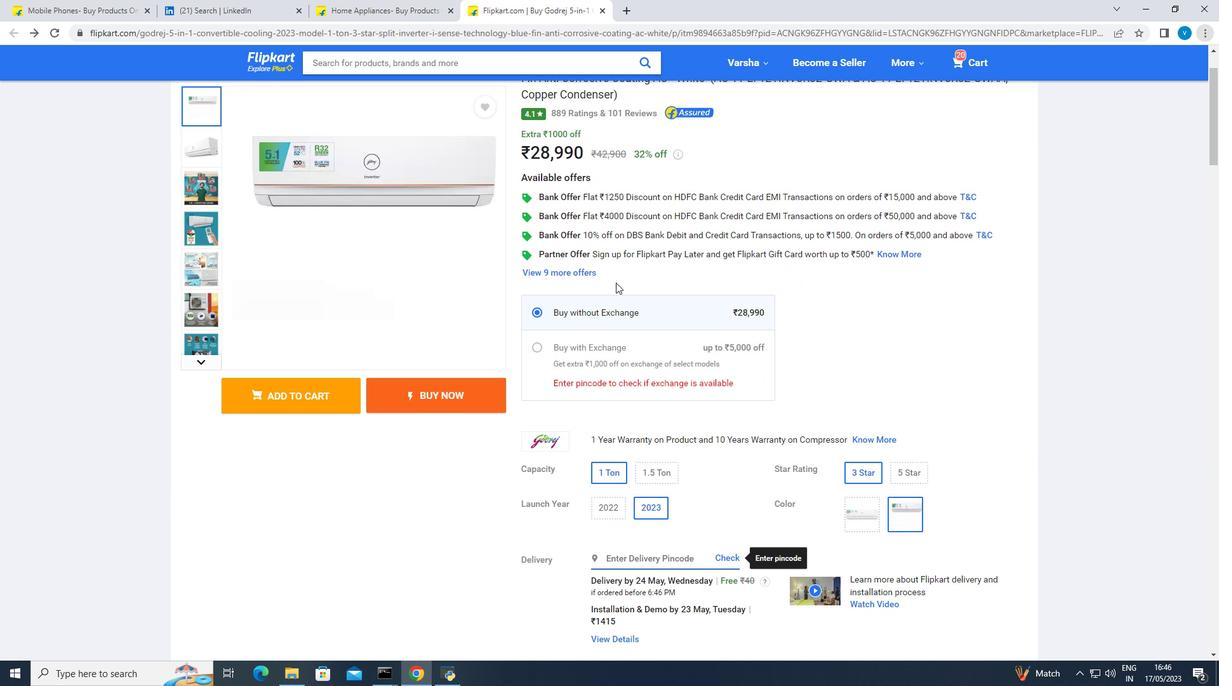
Action: Mouse scrolled (620, 280) with delta (0, 0)
Screenshot: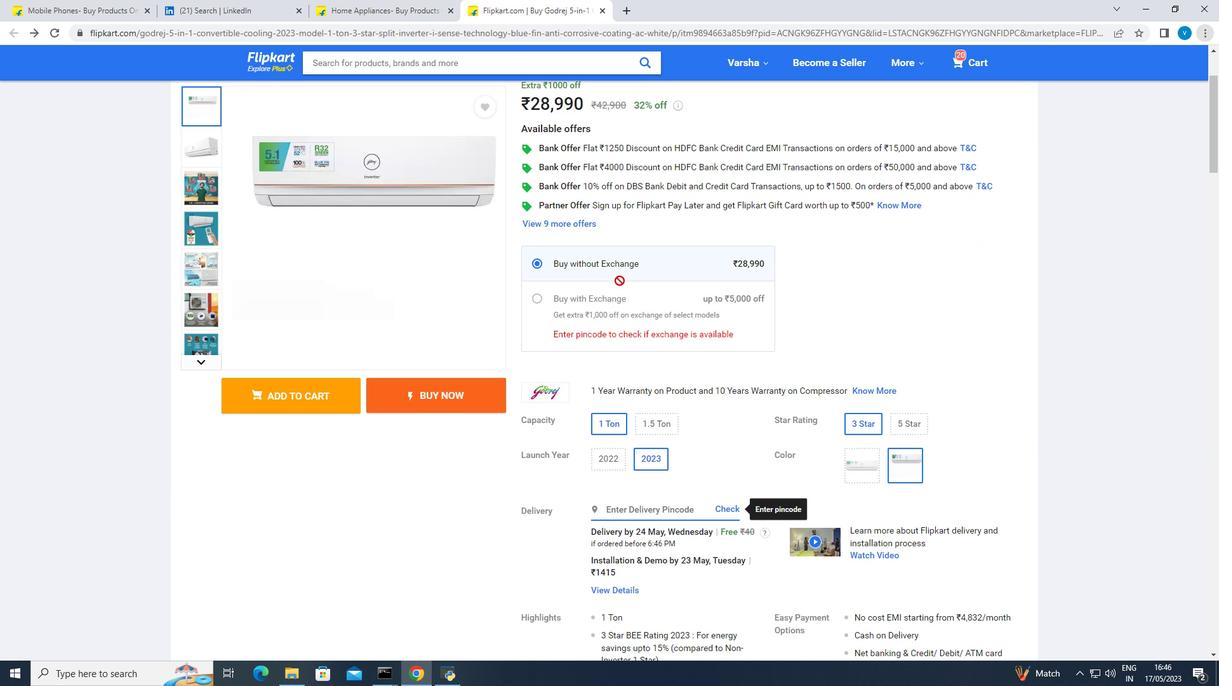 
Action: Mouse scrolled (620, 280) with delta (0, 0)
Screenshot: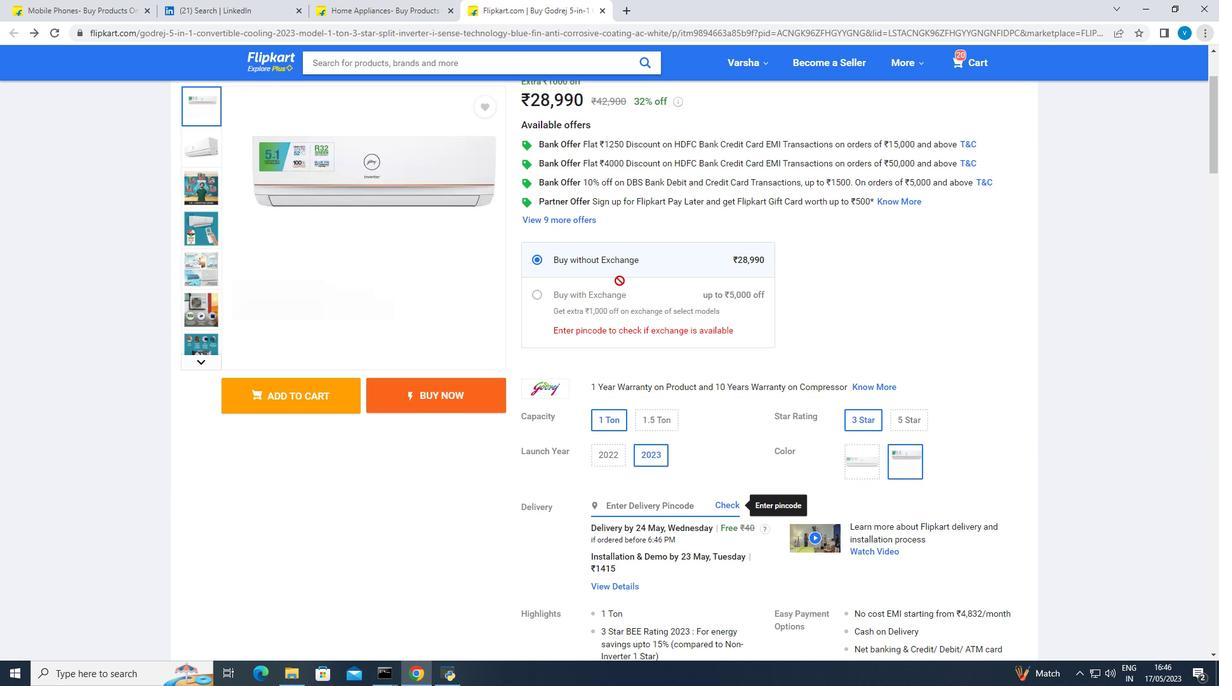 
Action: Mouse scrolled (620, 280) with delta (0, 0)
Screenshot: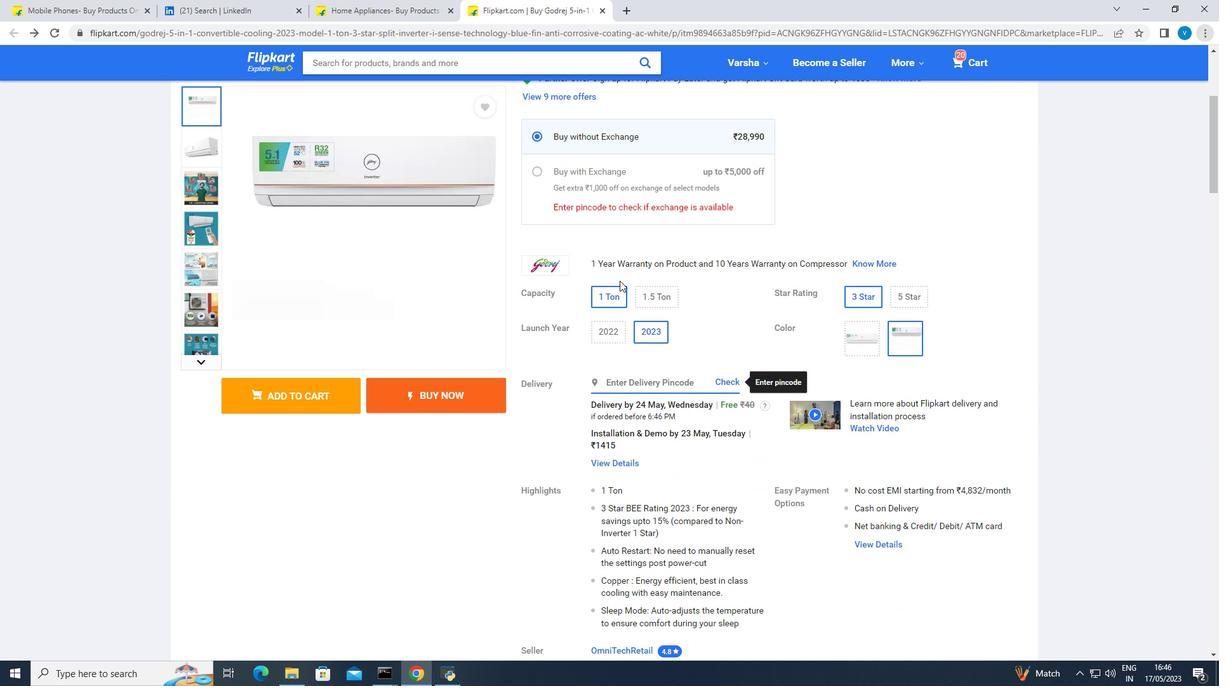 
Action: Mouse moved to (619, 280)
Screenshot: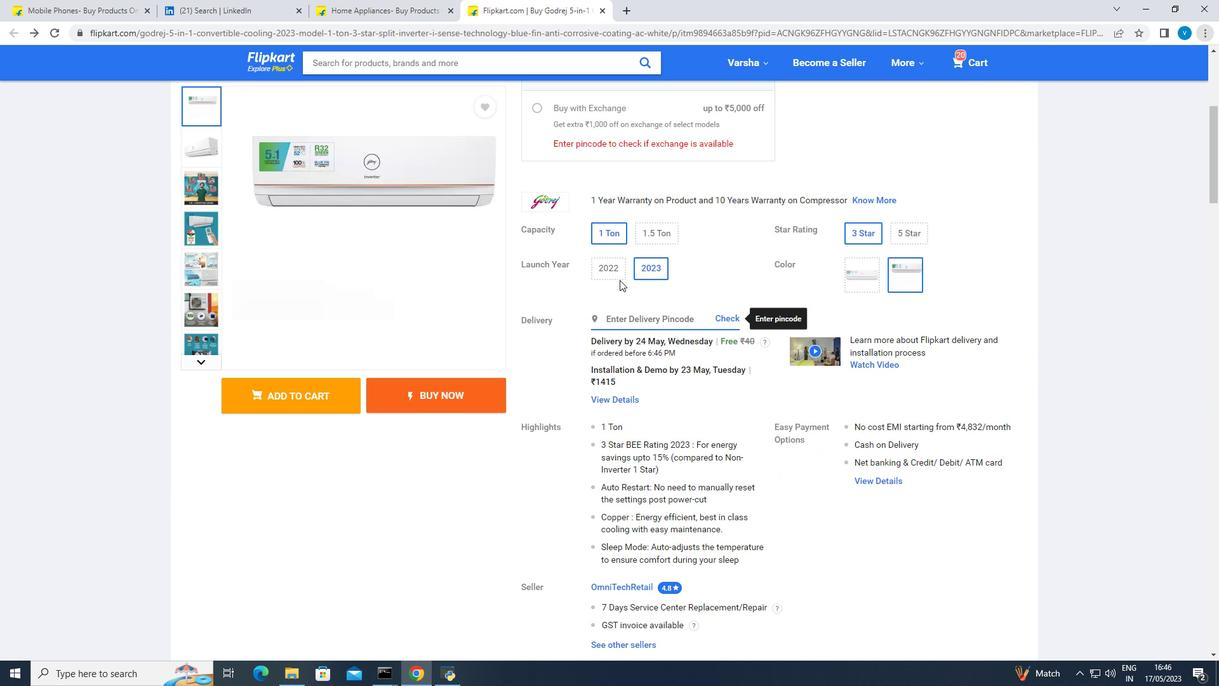 
Action: Mouse scrolled (619, 279) with delta (0, 0)
Screenshot: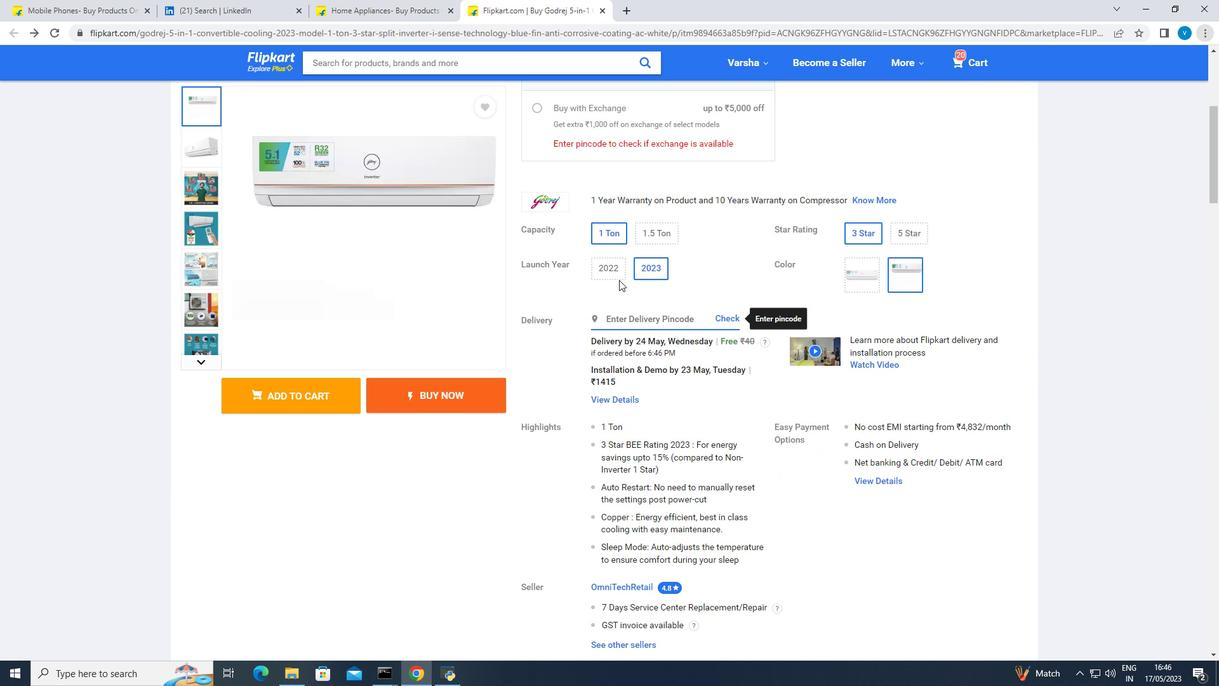 
Action: Mouse moved to (618, 280)
Screenshot: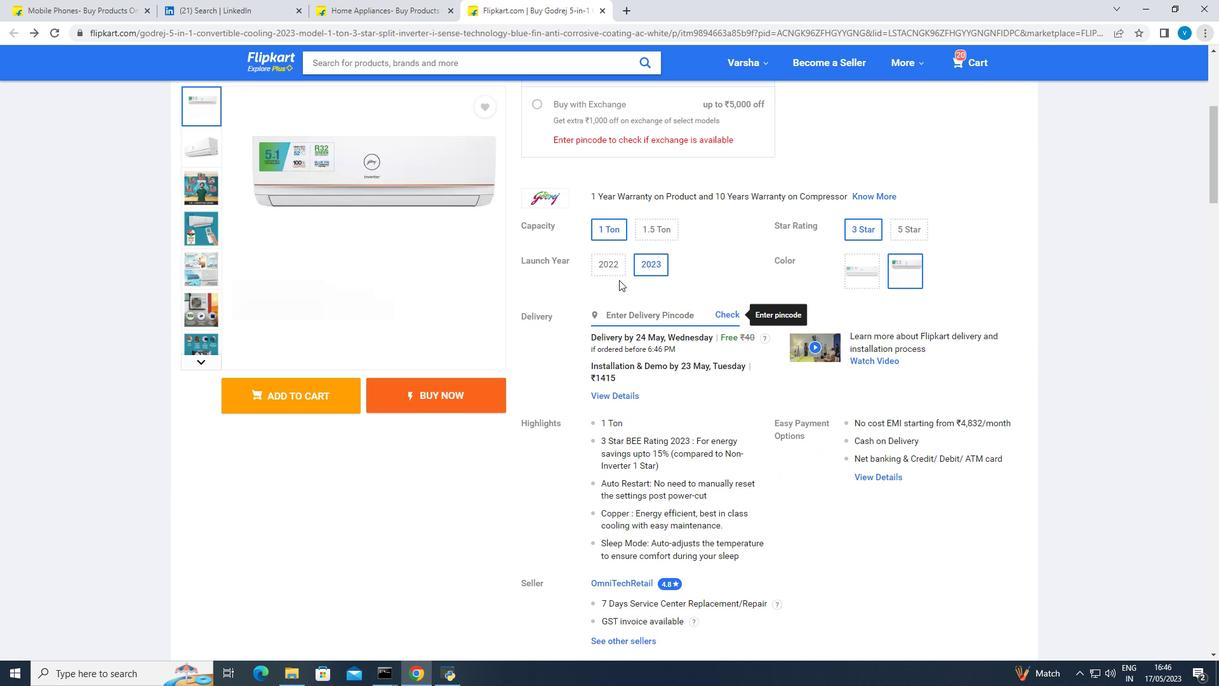
Action: Mouse scrolled (618, 280) with delta (0, 0)
Screenshot: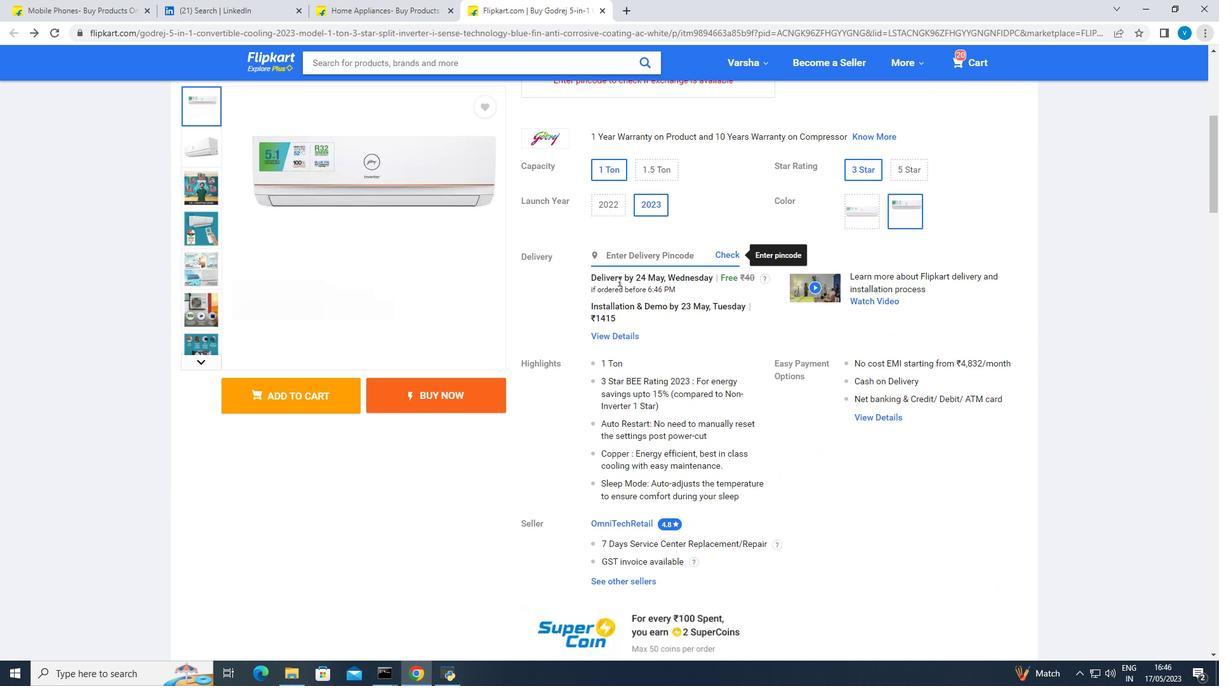 
Action: Mouse scrolled (618, 280) with delta (0, 0)
Screenshot: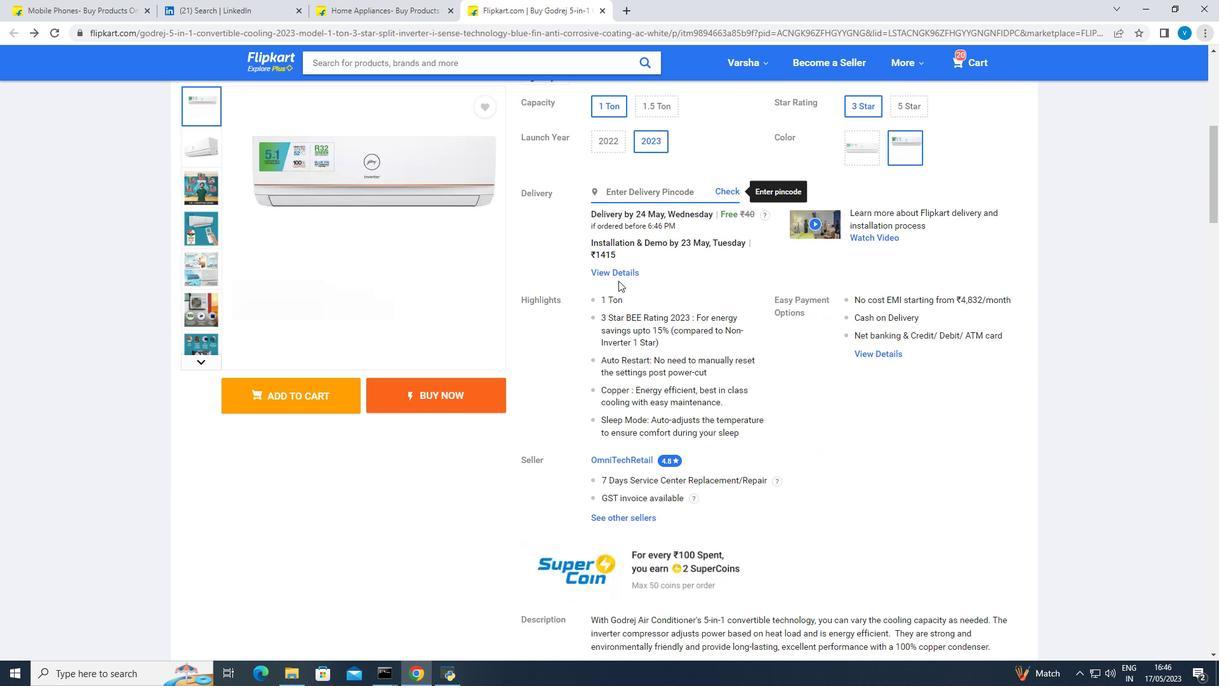 
Action: Mouse moved to (618, 280)
Screenshot: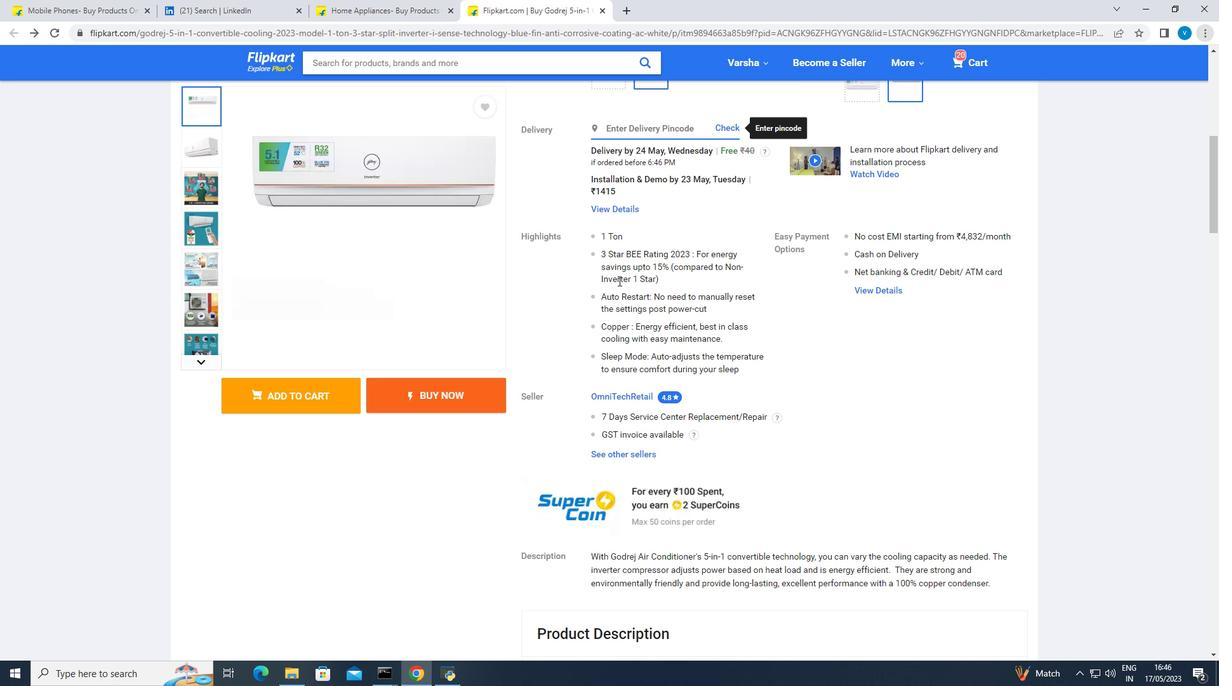 
Action: Mouse scrolled (618, 280) with delta (0, 0)
Screenshot: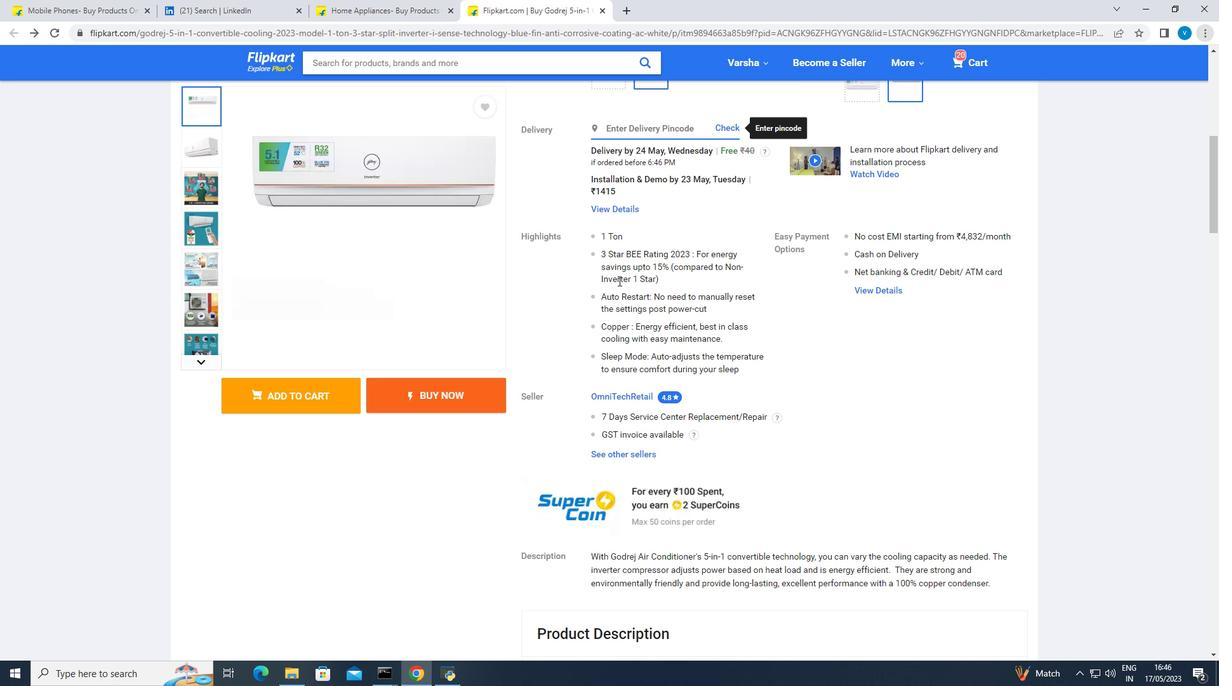 
Action: Mouse scrolled (618, 280) with delta (0, 0)
Screenshot: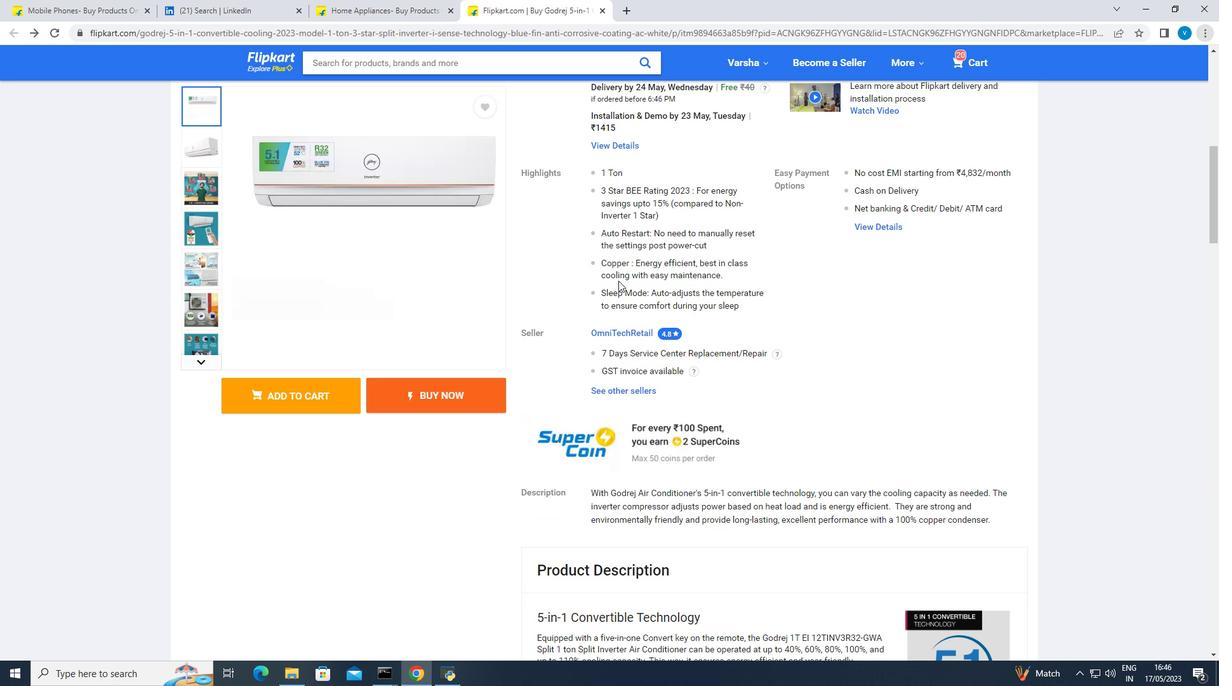 
Action: Mouse scrolled (618, 280) with delta (0, 0)
Screenshot: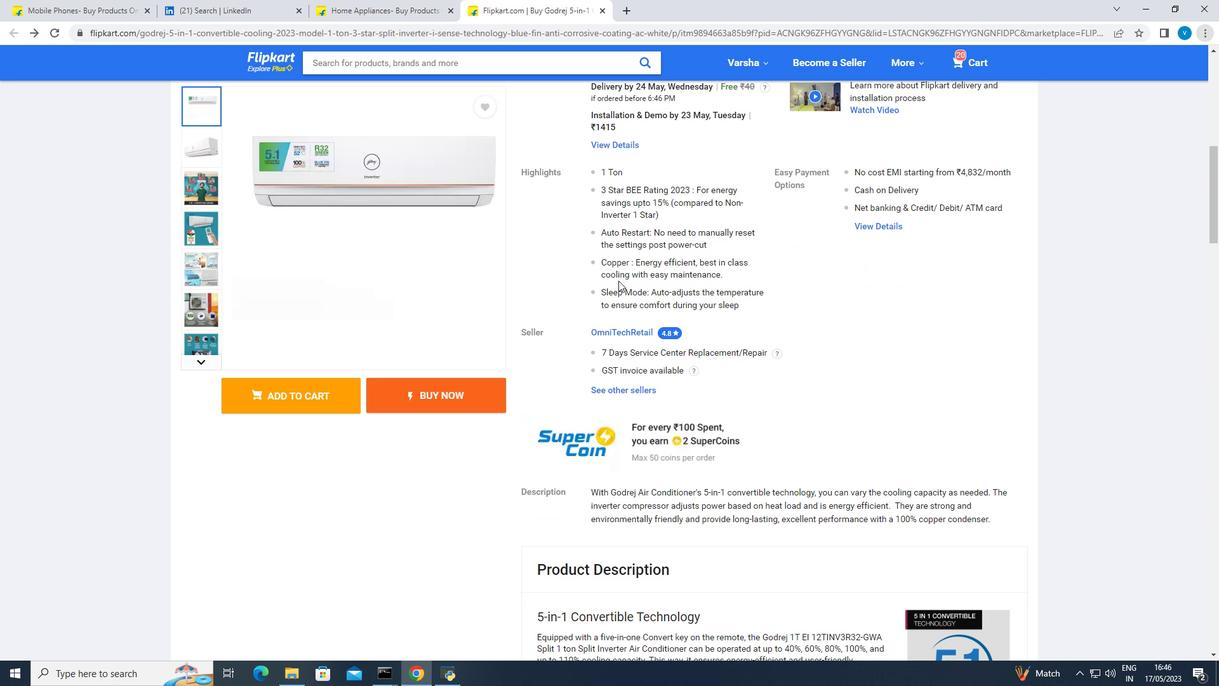 
Action: Mouse moved to (618, 280)
Screenshot: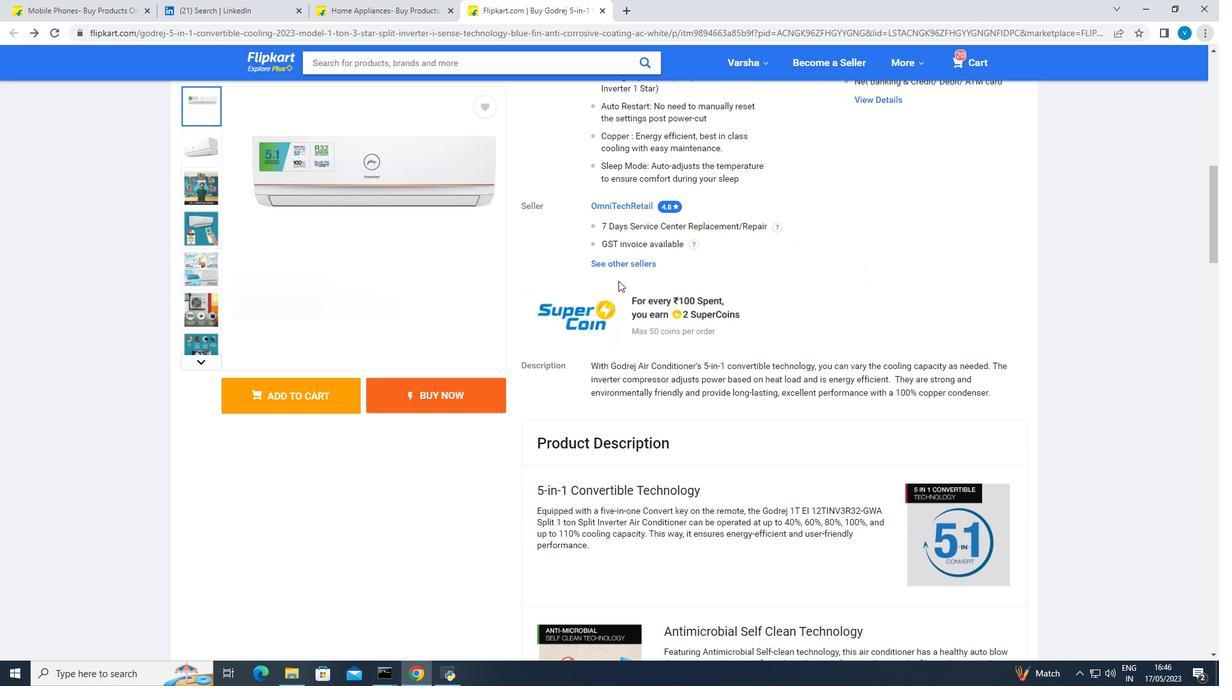
Action: Mouse scrolled (618, 280) with delta (0, 0)
Screenshot: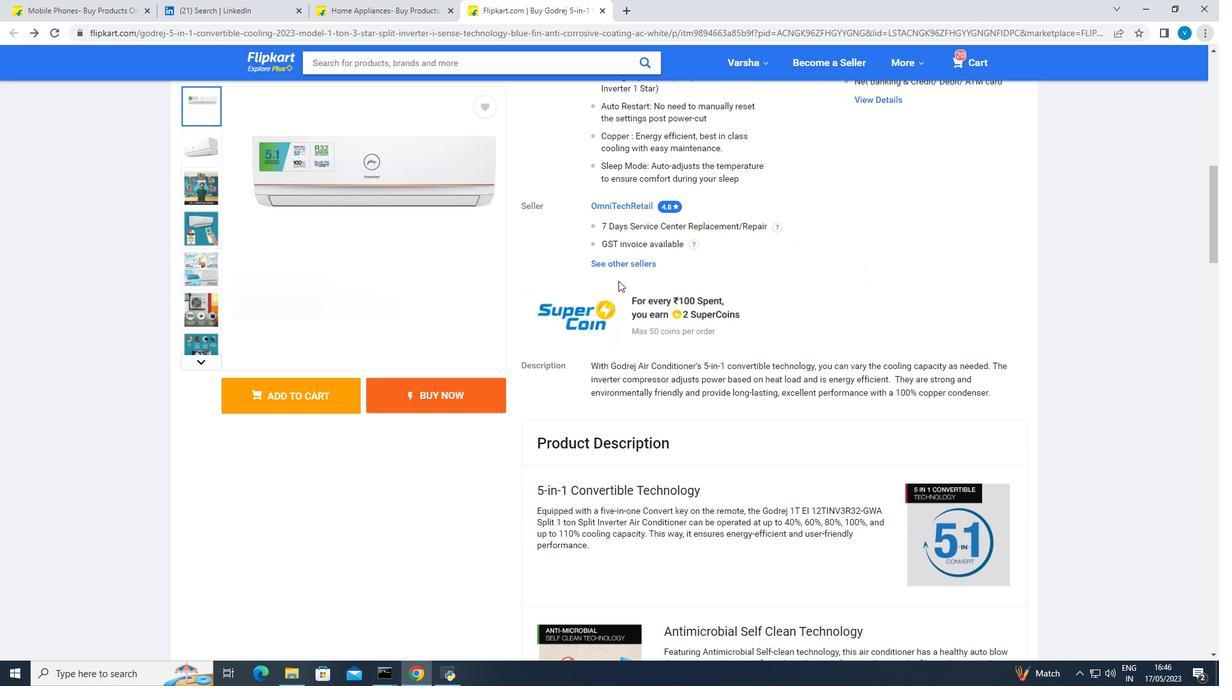 
Action: Mouse scrolled (618, 280) with delta (0, 0)
Screenshot: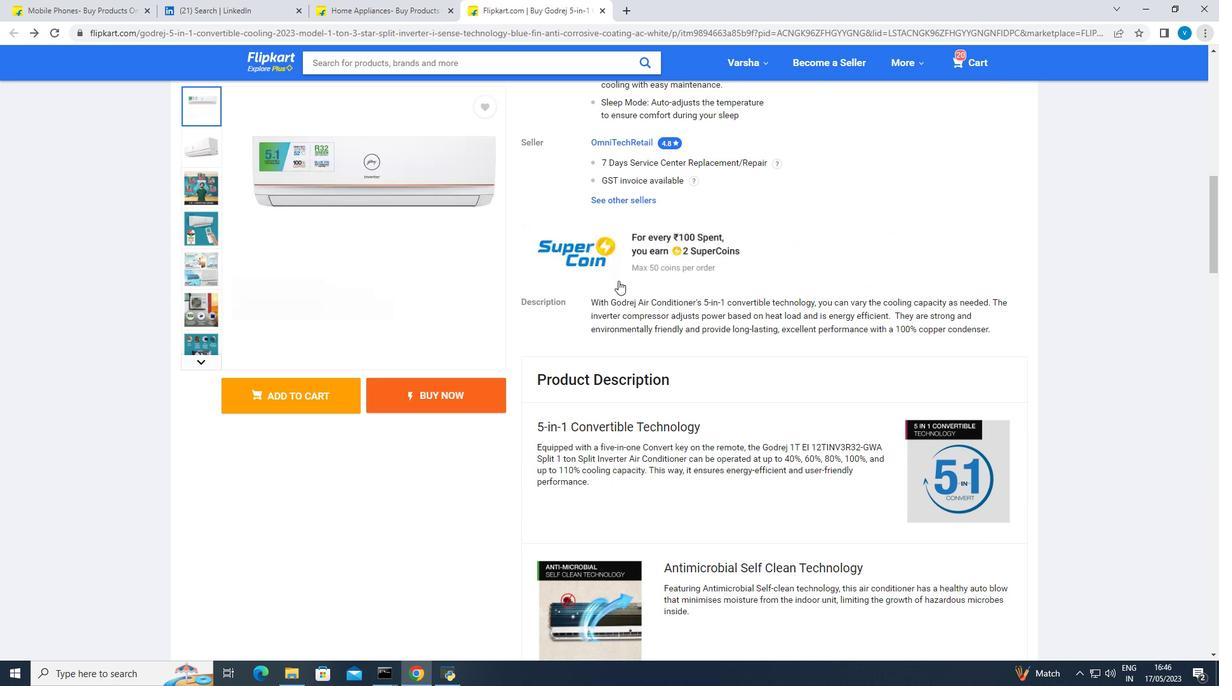 
Action: Mouse moved to (617, 280)
Screenshot: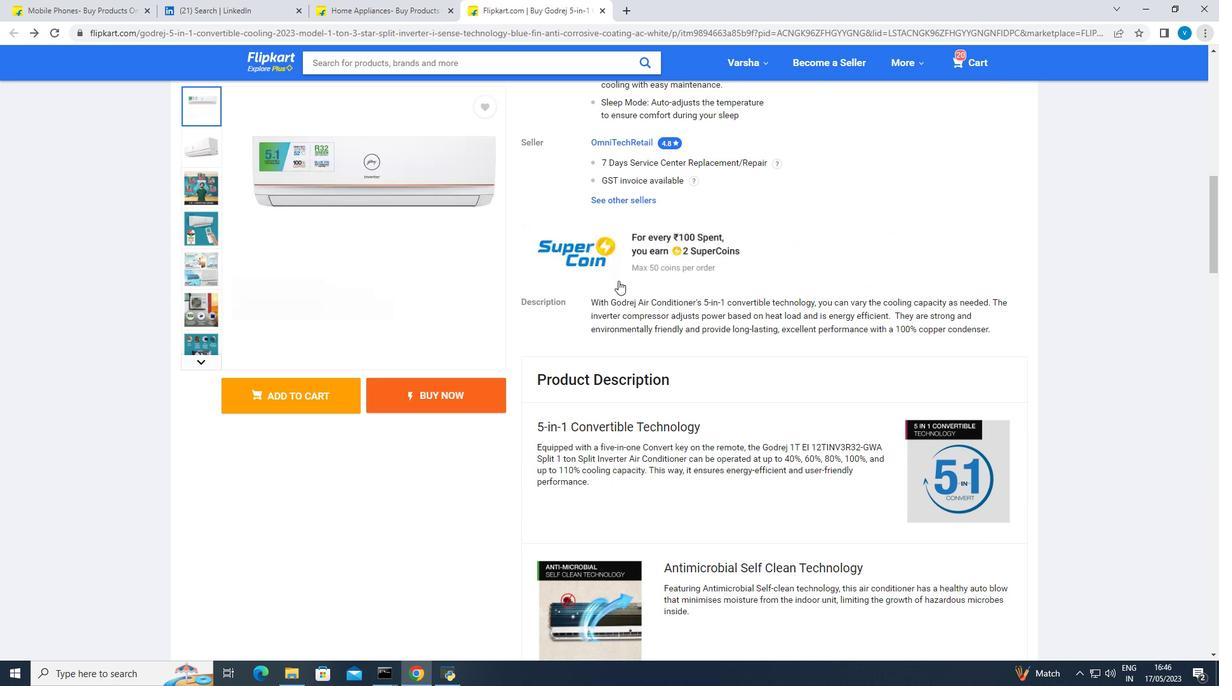
Action: Mouse scrolled (617, 280) with delta (0, 0)
Screenshot: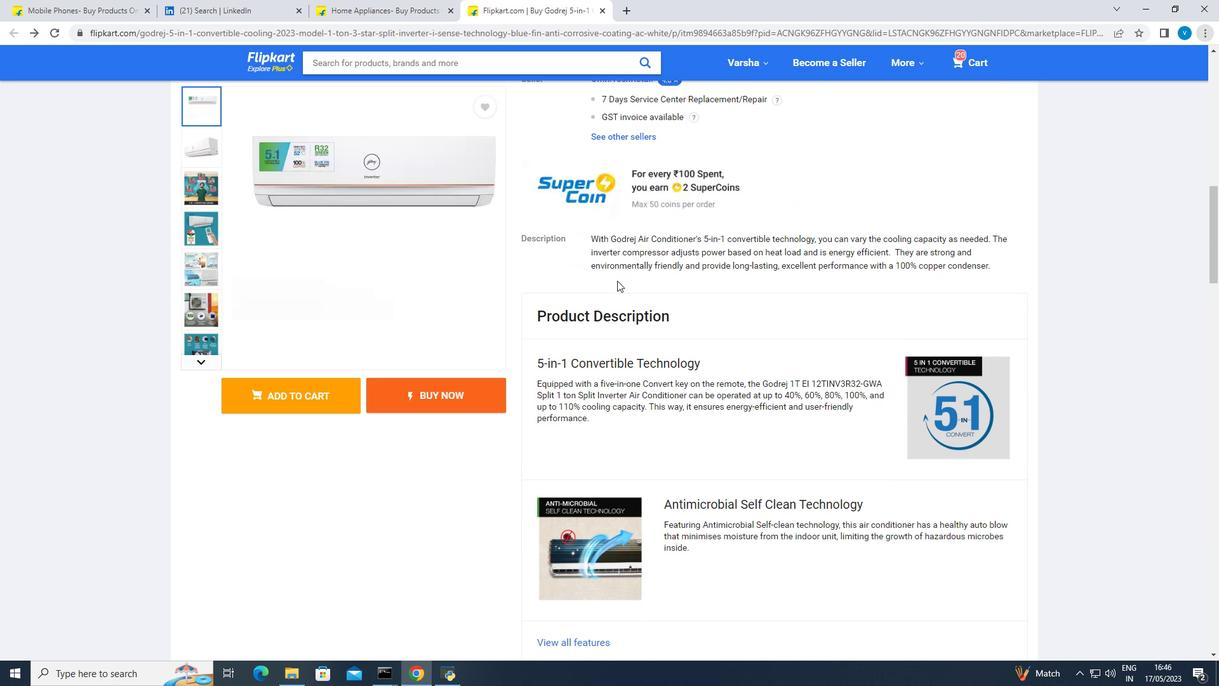 
Action: Mouse moved to (616, 280)
Screenshot: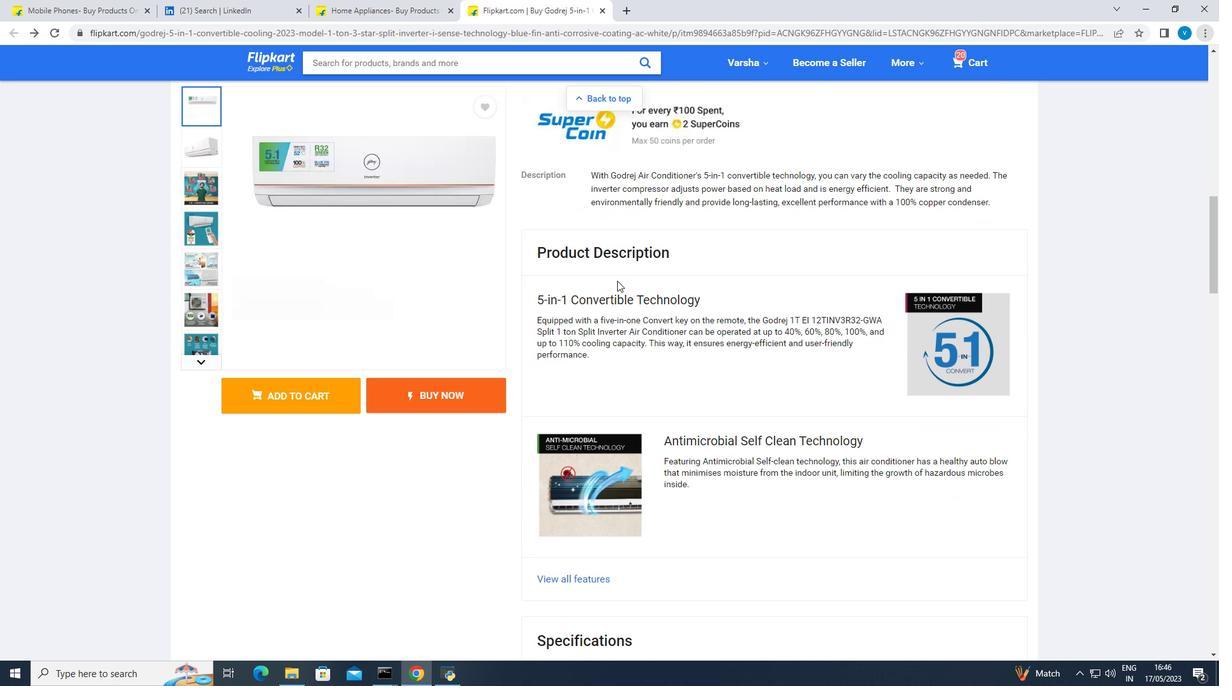 
Action: Mouse scrolled (616, 280) with delta (0, 0)
Screenshot: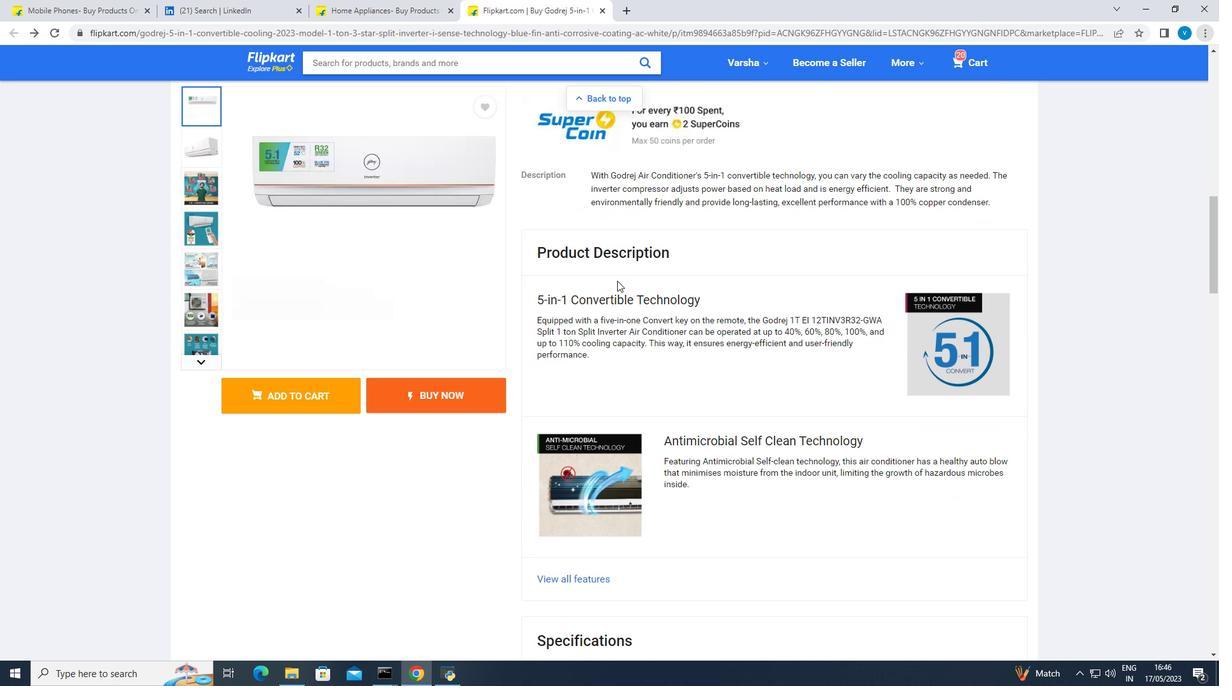 
Action: Mouse moved to (616, 281)
Screenshot: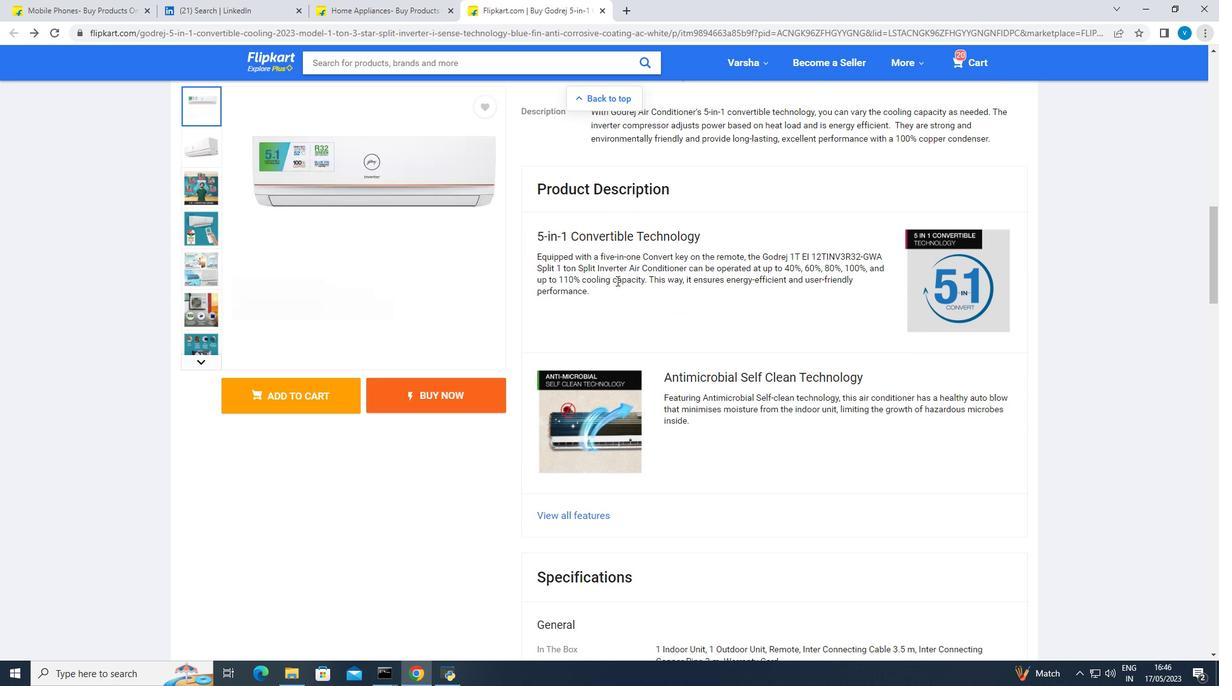 
Action: Mouse scrolled (616, 280) with delta (0, 0)
Screenshot: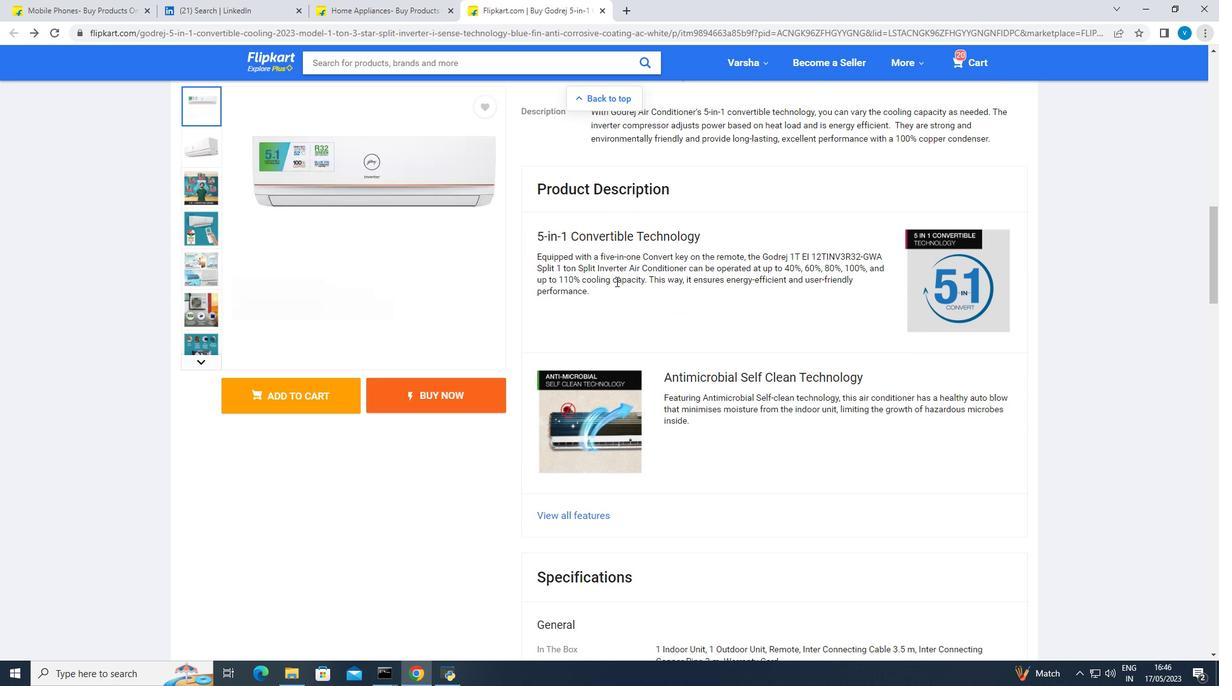 
Action: Mouse moved to (615, 282)
Screenshot: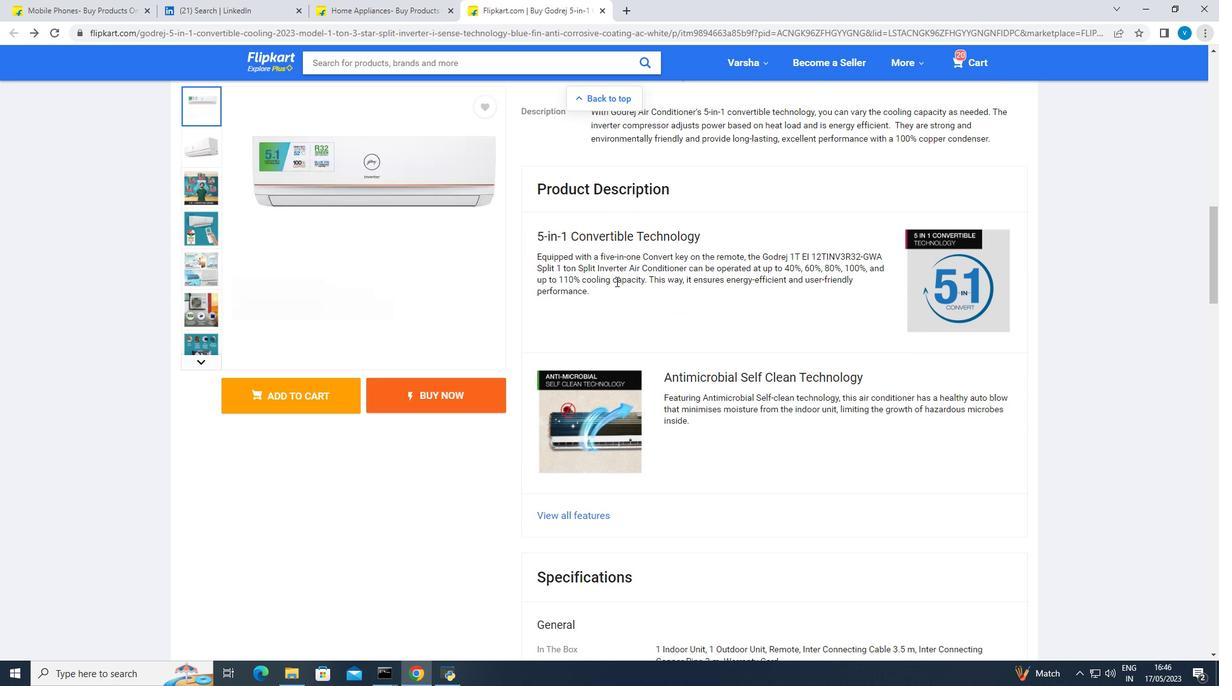 
Action: Mouse scrolled (615, 281) with delta (0, 0)
Screenshot: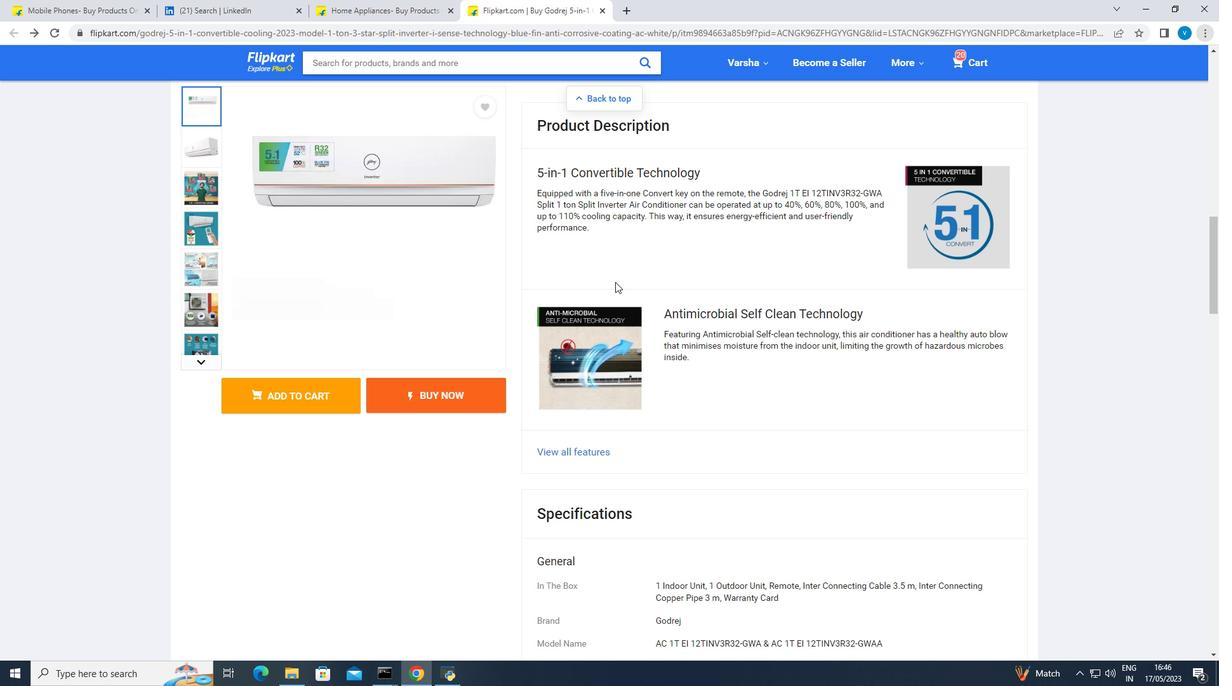 
Action: Mouse scrolled (615, 281) with delta (0, 0)
Screenshot: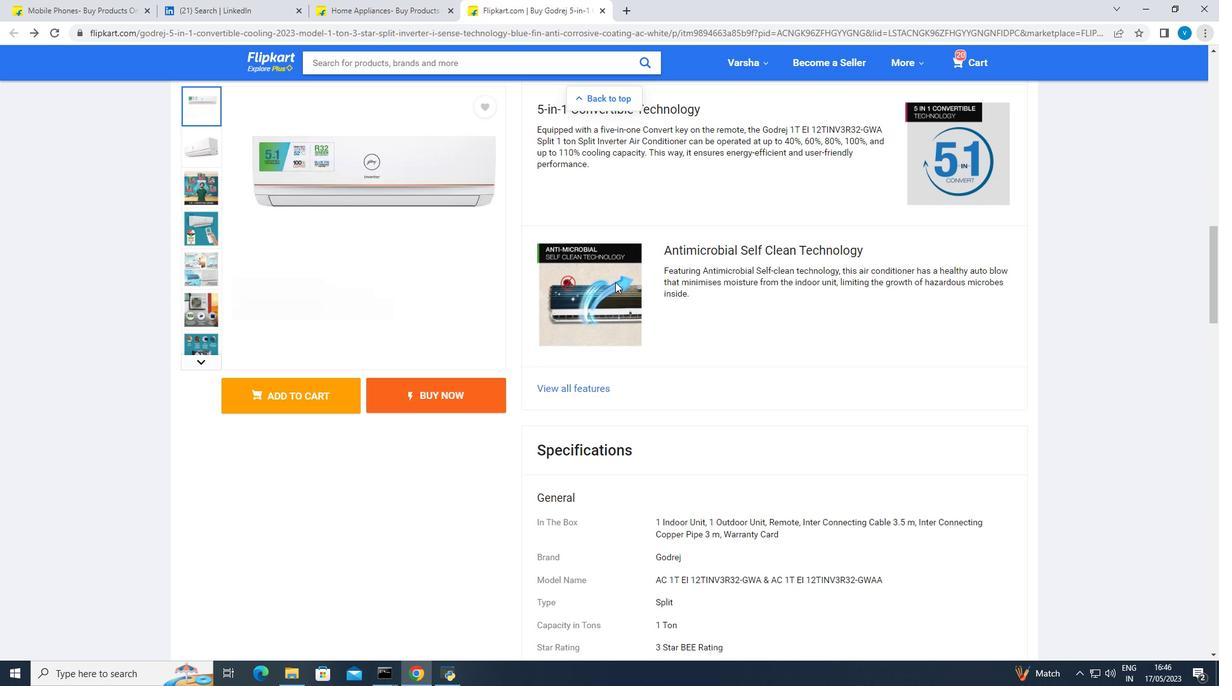
Action: Mouse scrolled (615, 281) with delta (0, 0)
Screenshot: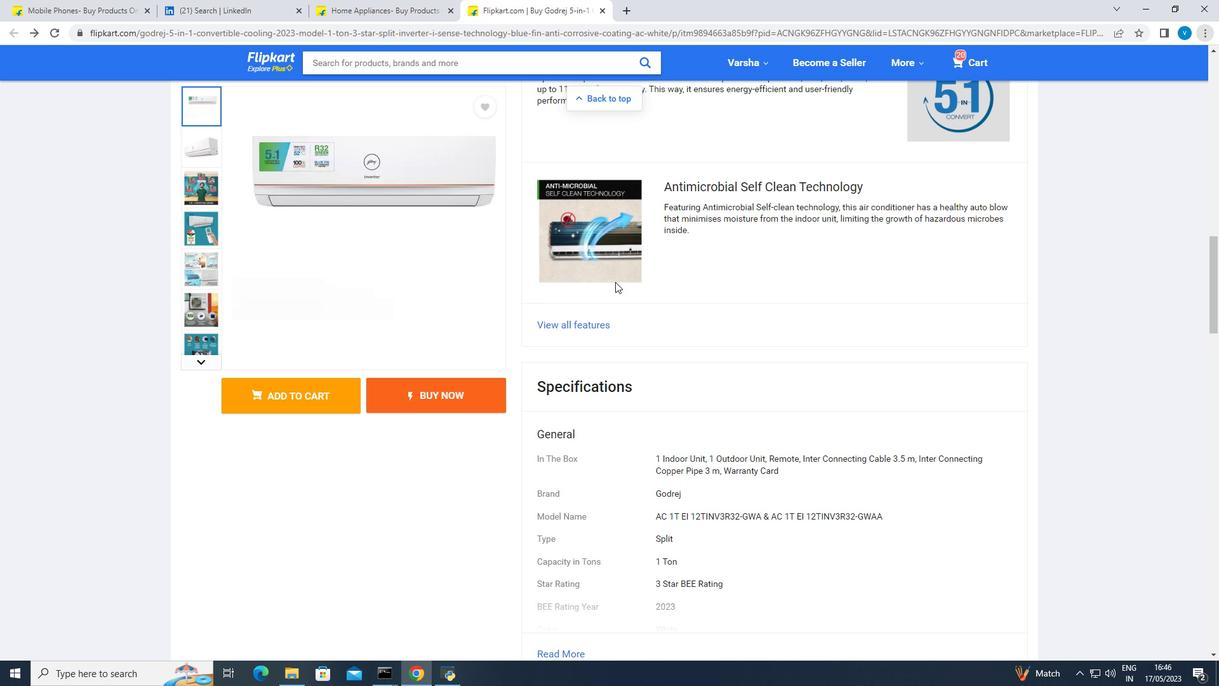
Action: Mouse scrolled (615, 281) with delta (0, 0)
Screenshot: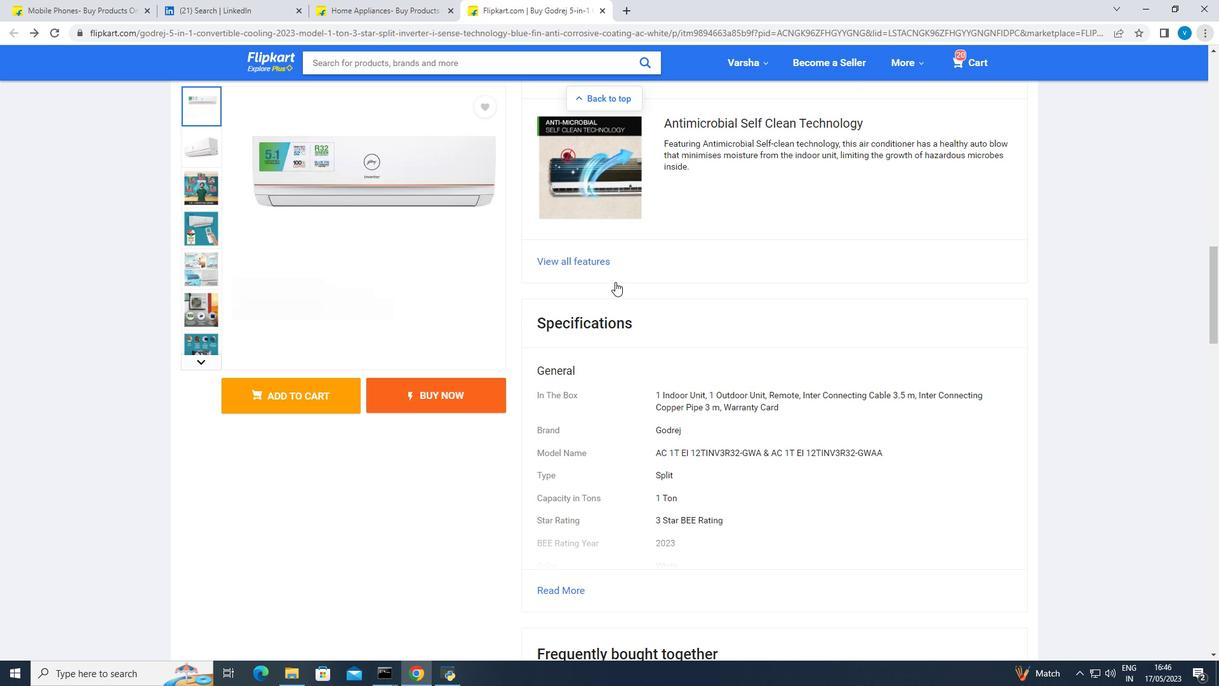 
Action: Mouse moved to (615, 282)
Screenshot: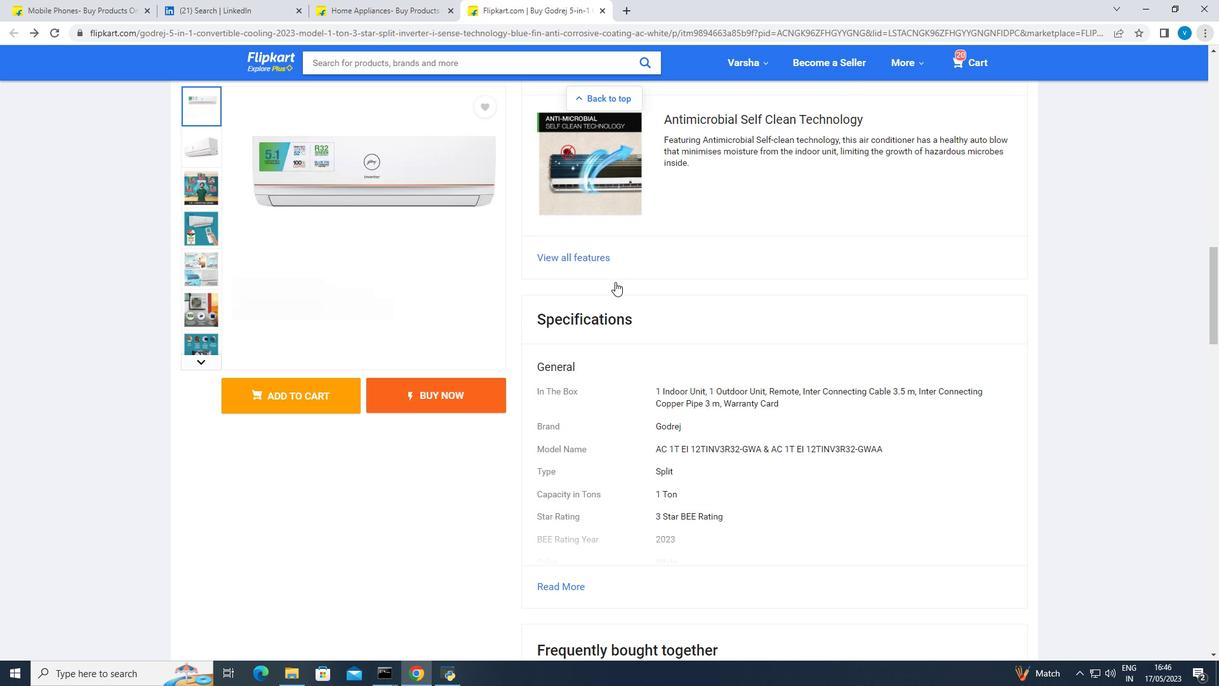 
Action: Mouse scrolled (615, 281) with delta (0, 0)
Screenshot: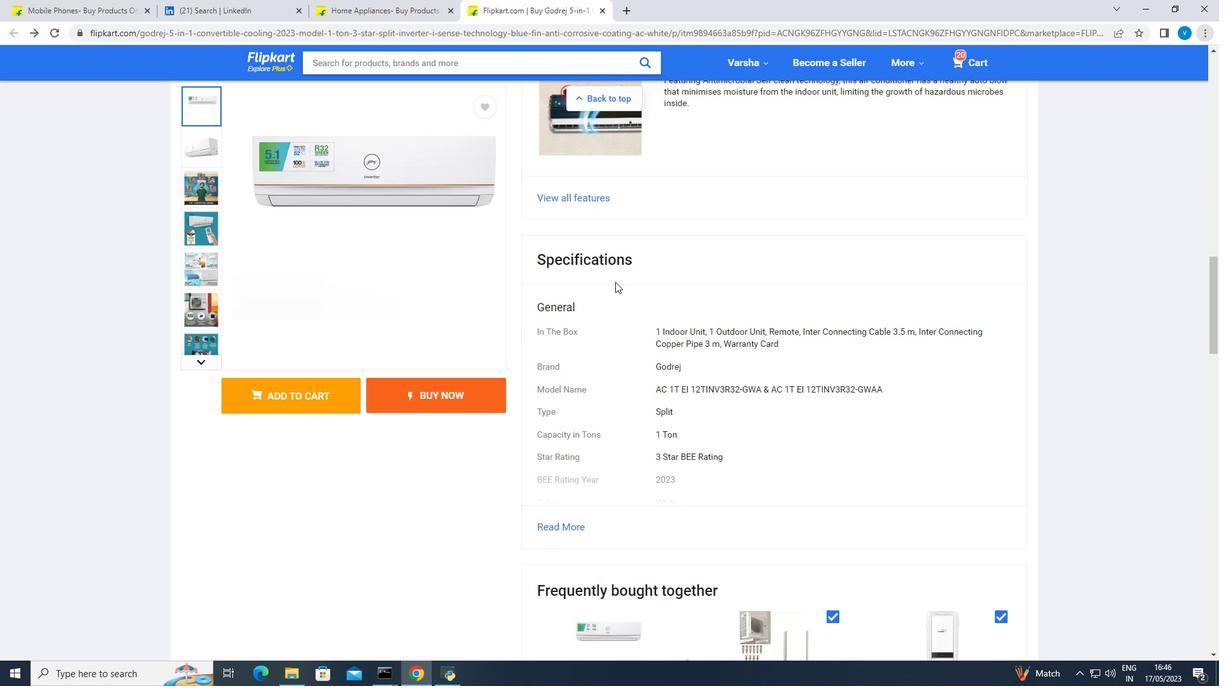 
Action: Mouse scrolled (615, 281) with delta (0, 0)
Screenshot: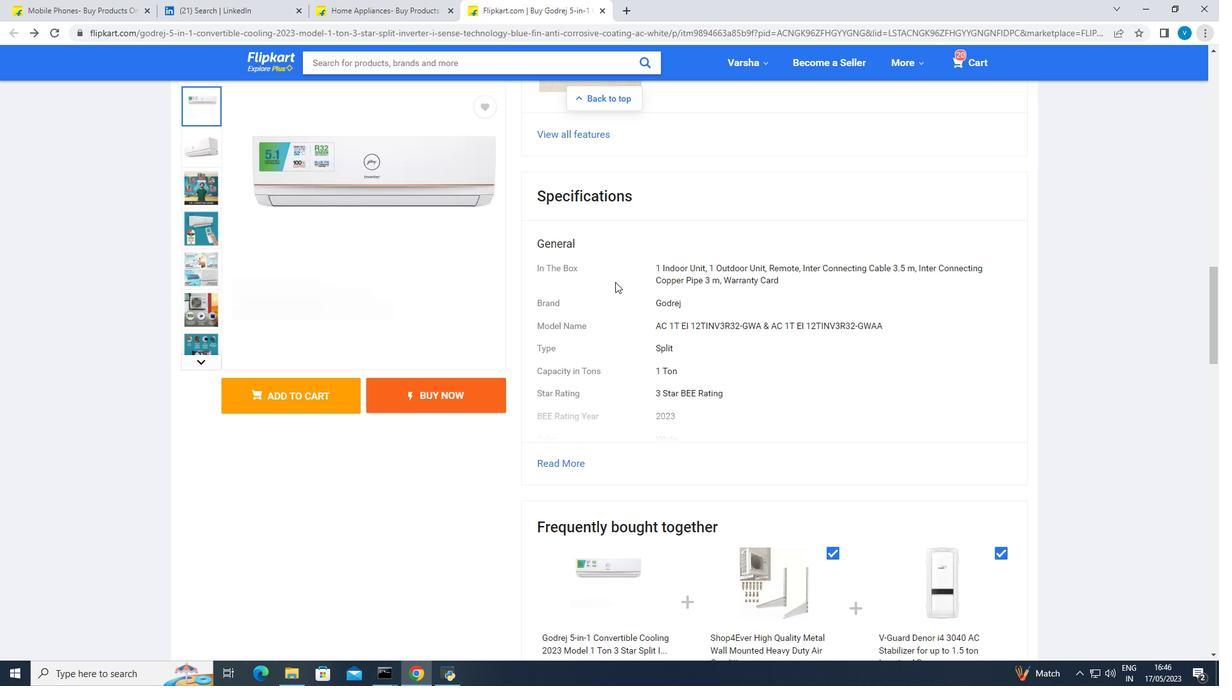 
Action: Mouse scrolled (615, 281) with delta (0, 0)
Screenshot: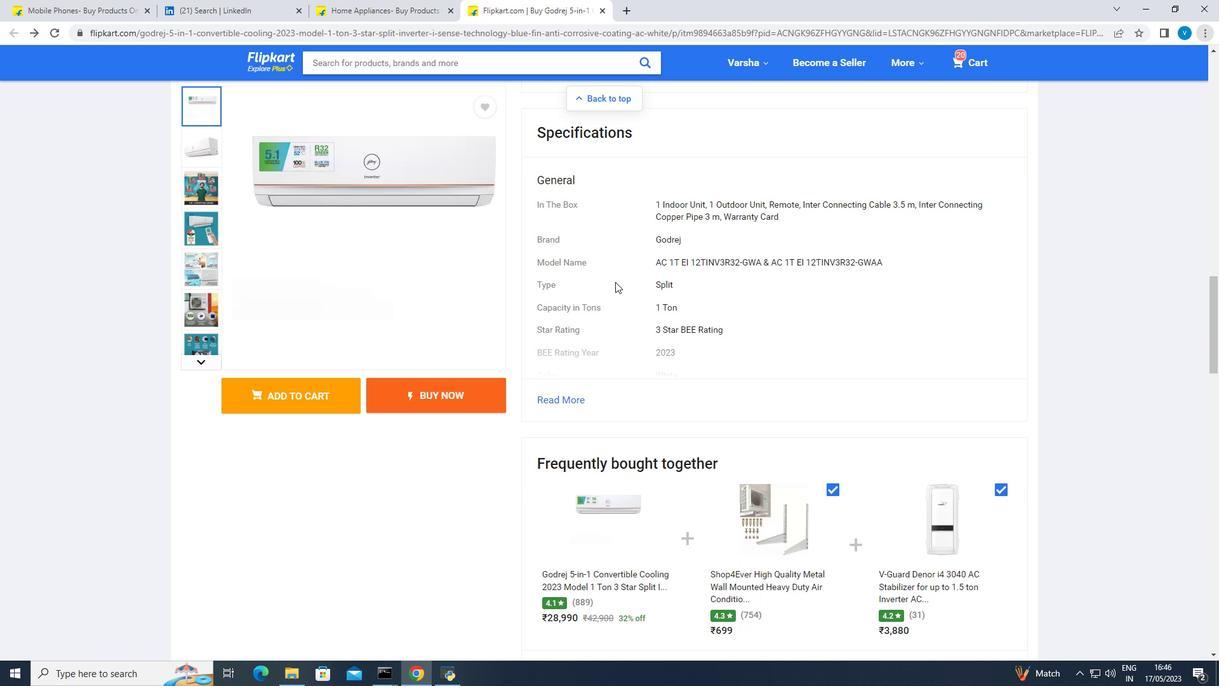 
Action: Mouse moved to (614, 282)
Screenshot: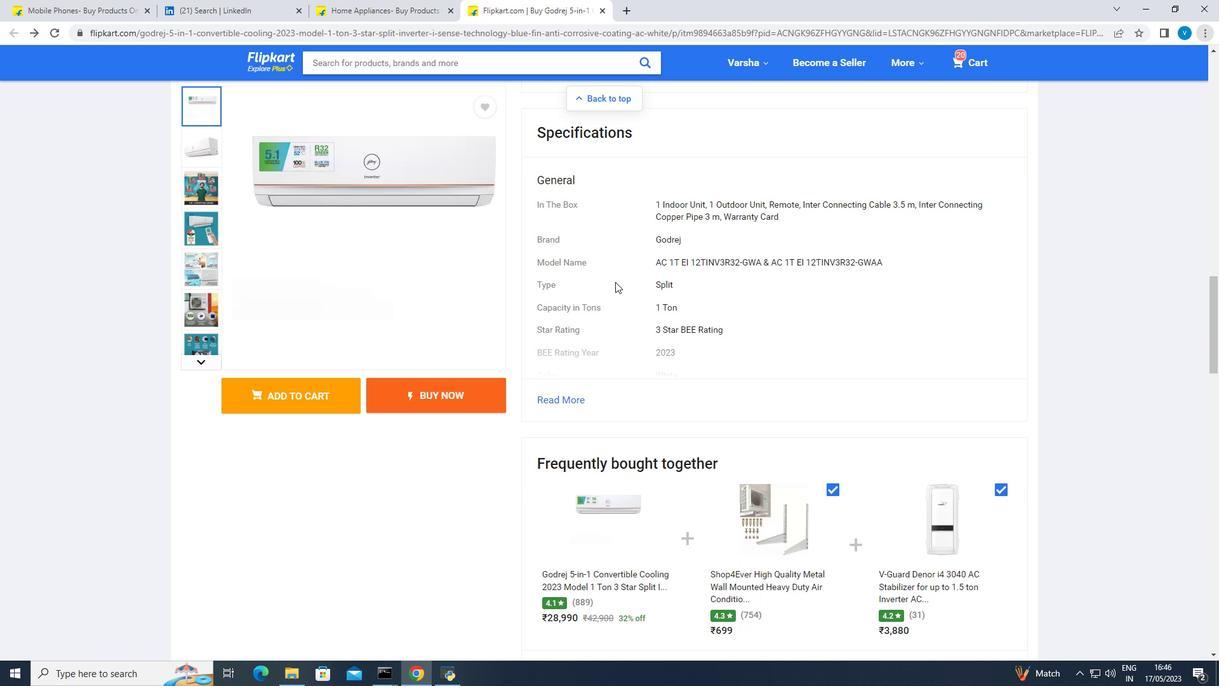
Action: Mouse scrolled (614, 281) with delta (0, 0)
Screenshot: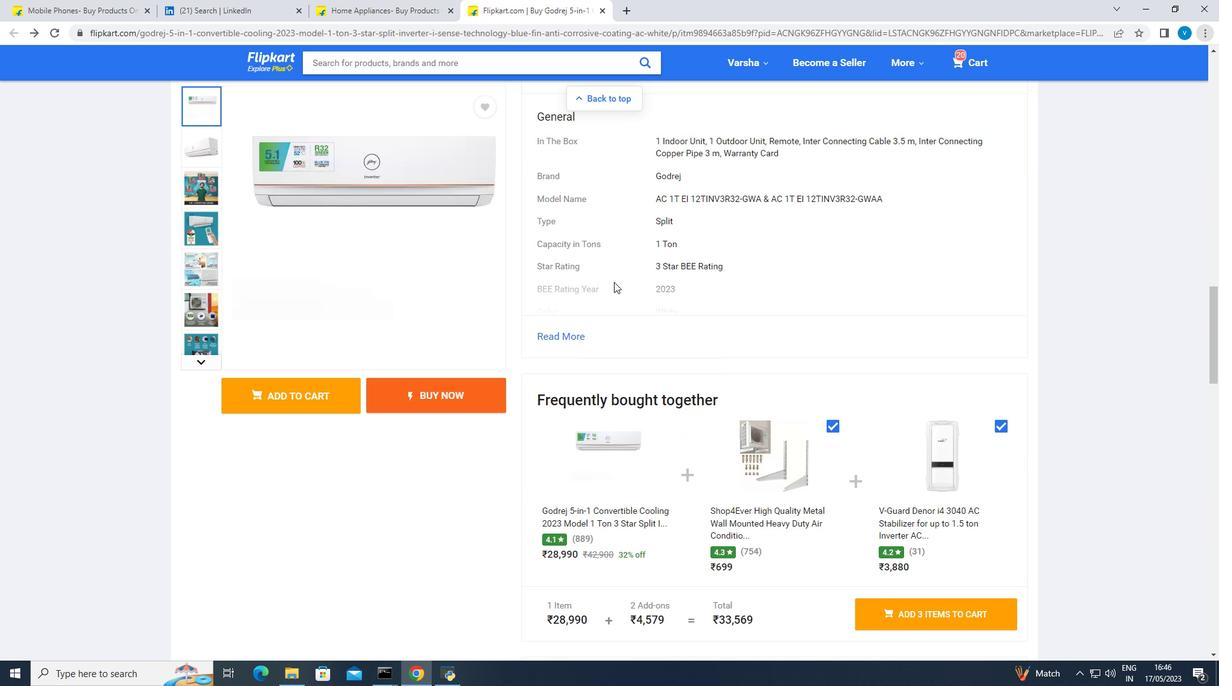 
Action: Mouse scrolled (614, 281) with delta (0, 0)
Screenshot: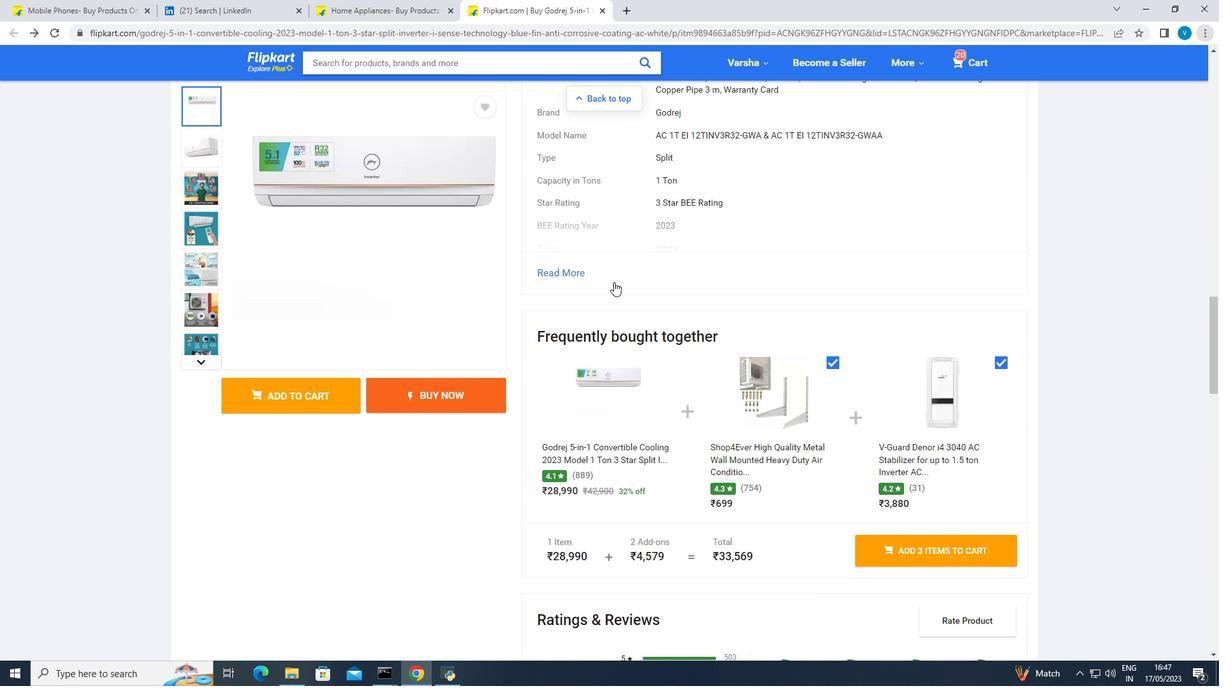 
Action: Mouse scrolled (614, 281) with delta (0, 0)
Screenshot: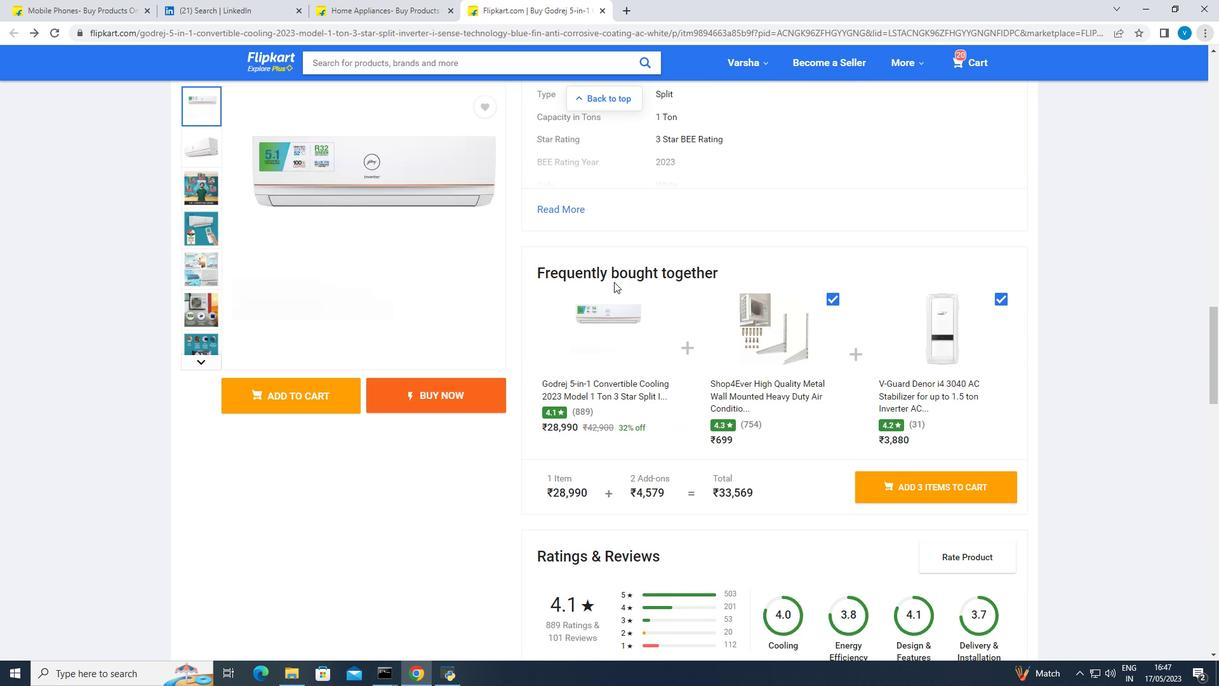 
Action: Mouse moved to (612, 280)
Screenshot: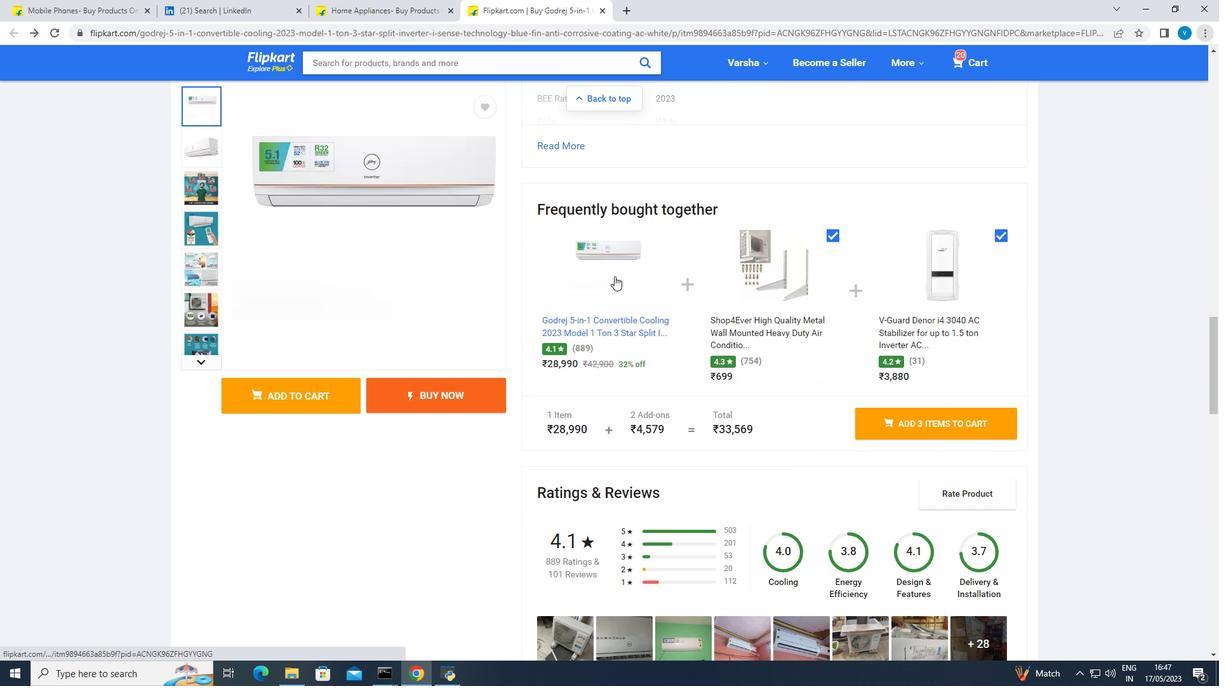 
Action: Mouse scrolled (612, 278) with delta (0, 0)
Screenshot: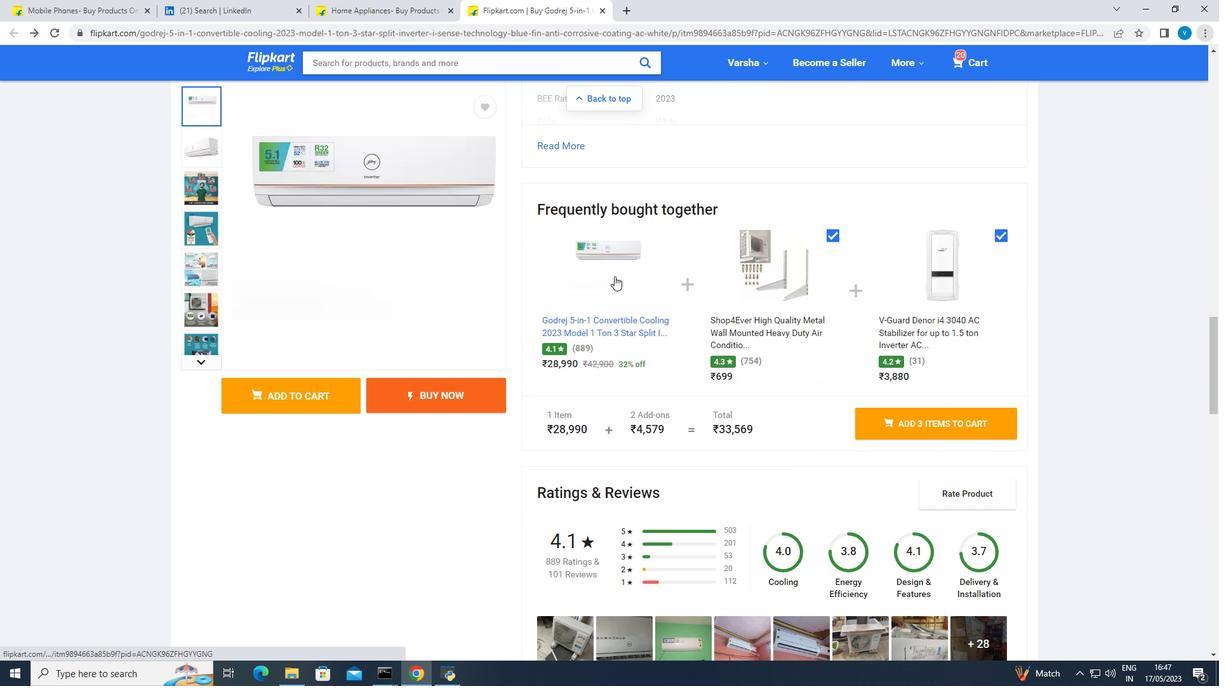 
Action: Mouse moved to (607, 289)
Screenshot: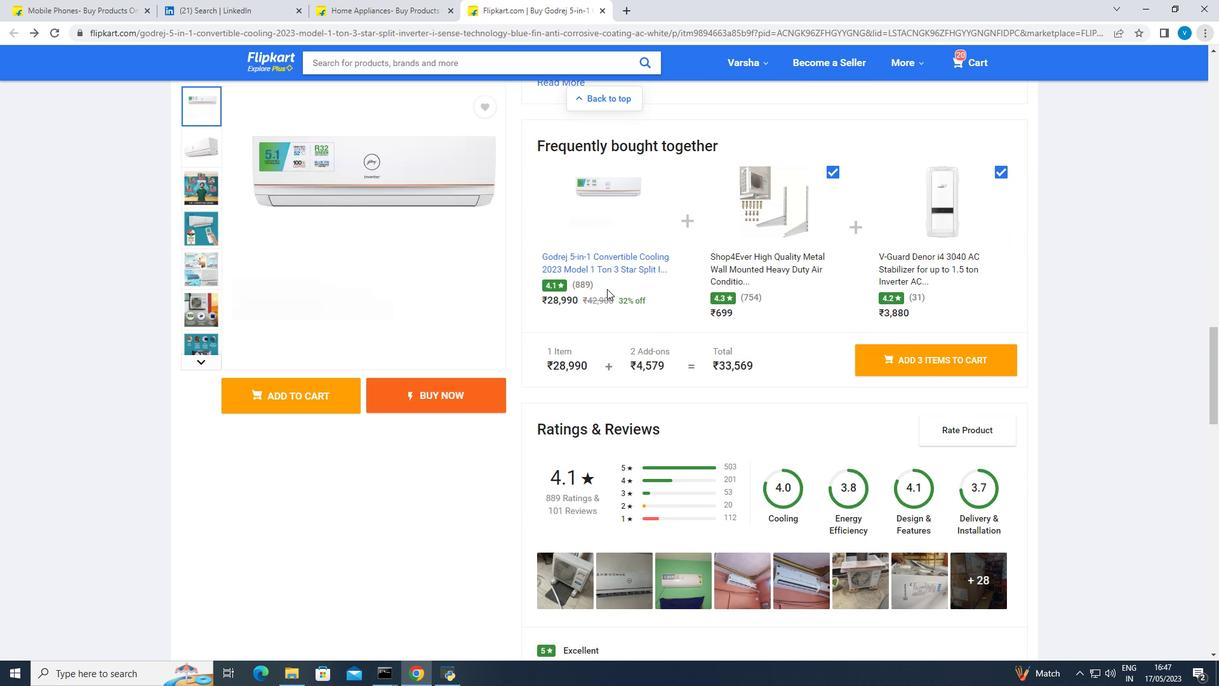 
Action: Mouse scrolled (607, 289) with delta (0, 0)
Screenshot: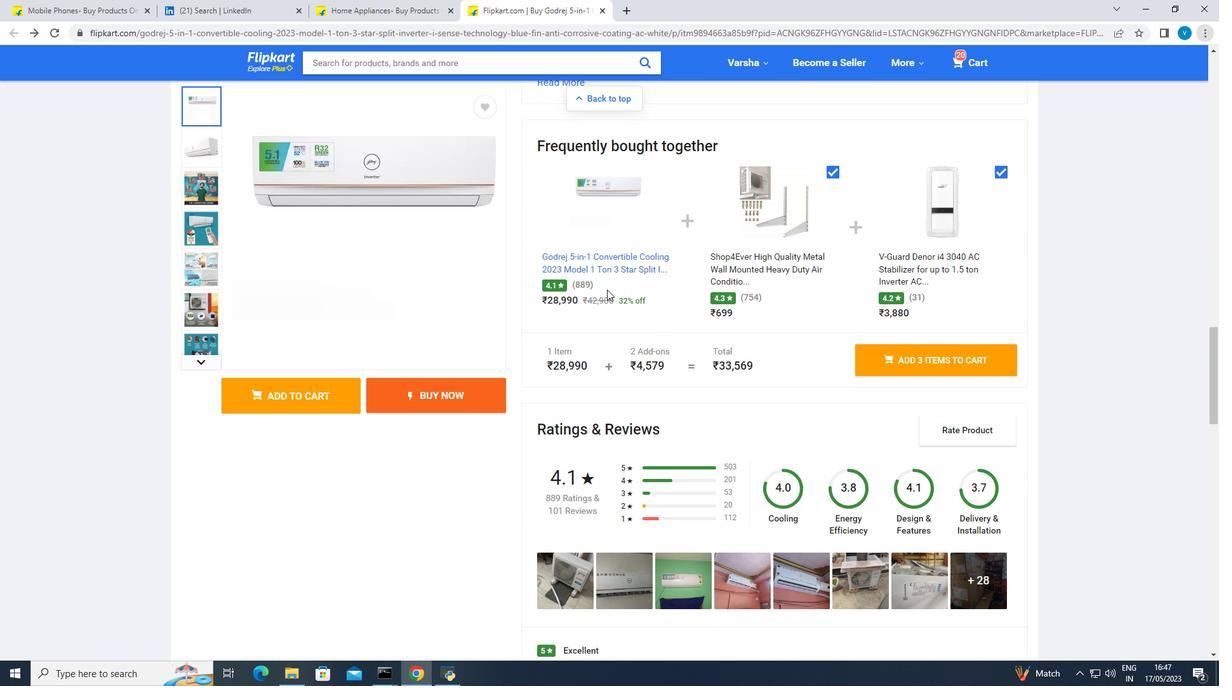 
Action: Mouse moved to (607, 287)
Screenshot: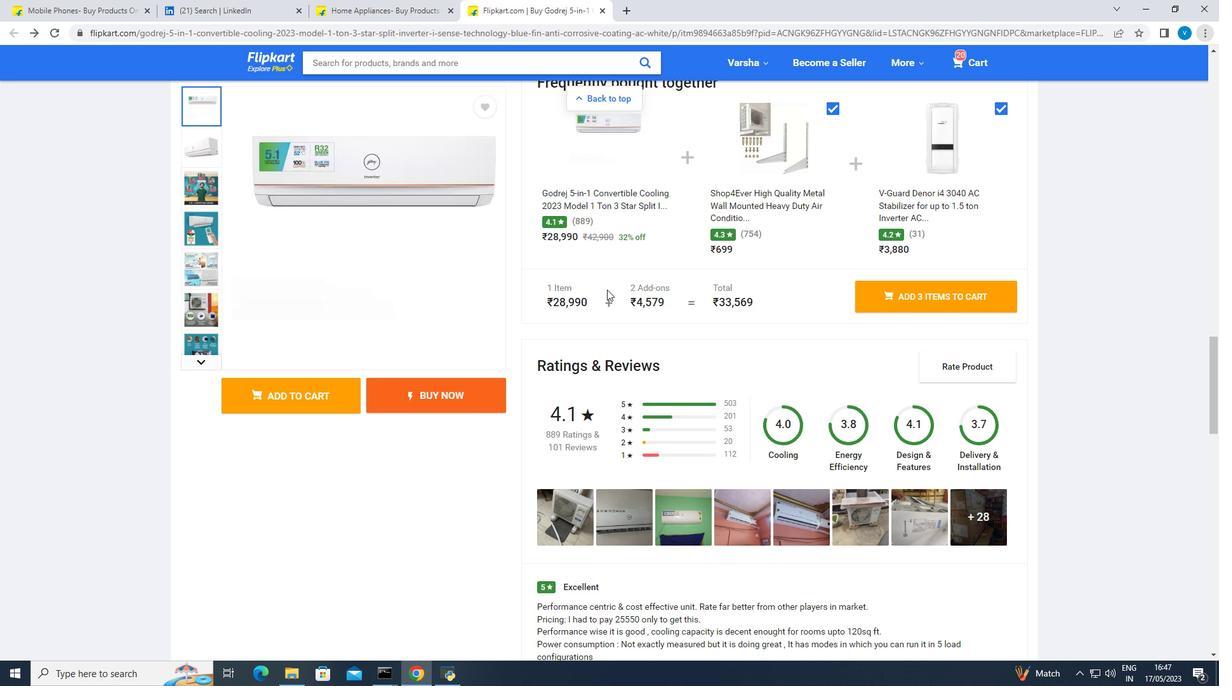 
Action: Mouse scrolled (607, 287) with delta (0, 0)
Screenshot: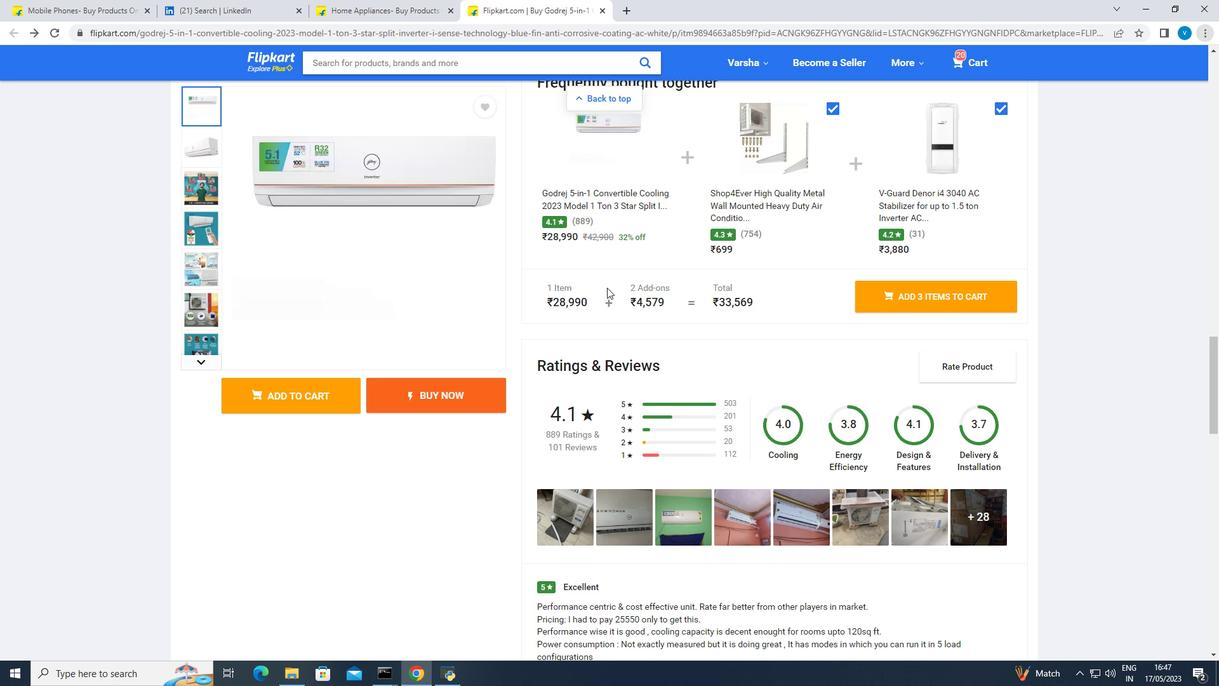 
Action: Mouse scrolled (607, 287) with delta (0, 0)
Screenshot: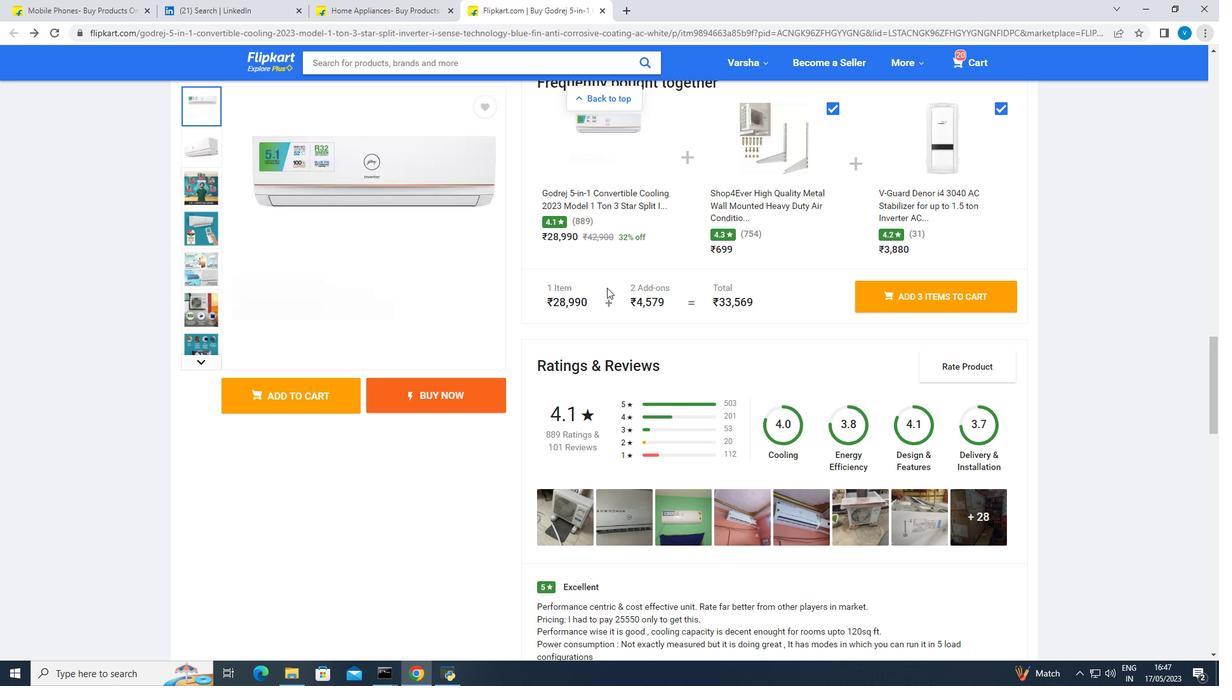 
Action: Mouse moved to (605, 289)
Screenshot: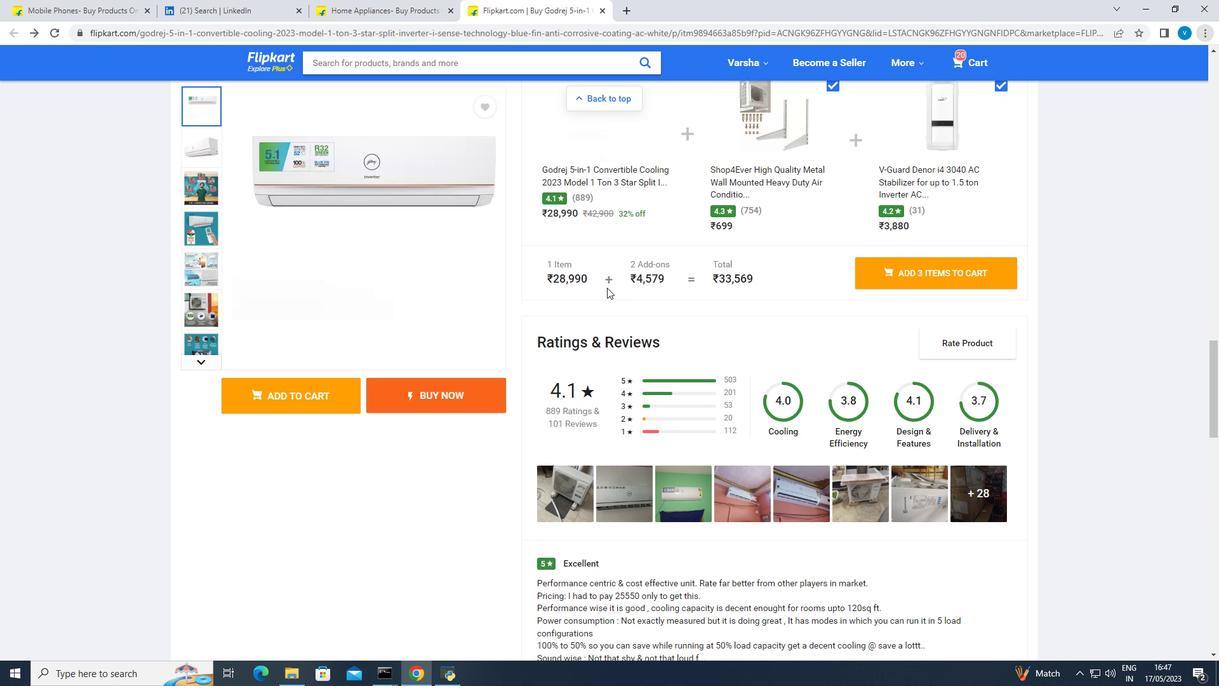 
Action: Mouse scrolled (605, 289) with delta (0, 0)
Screenshot: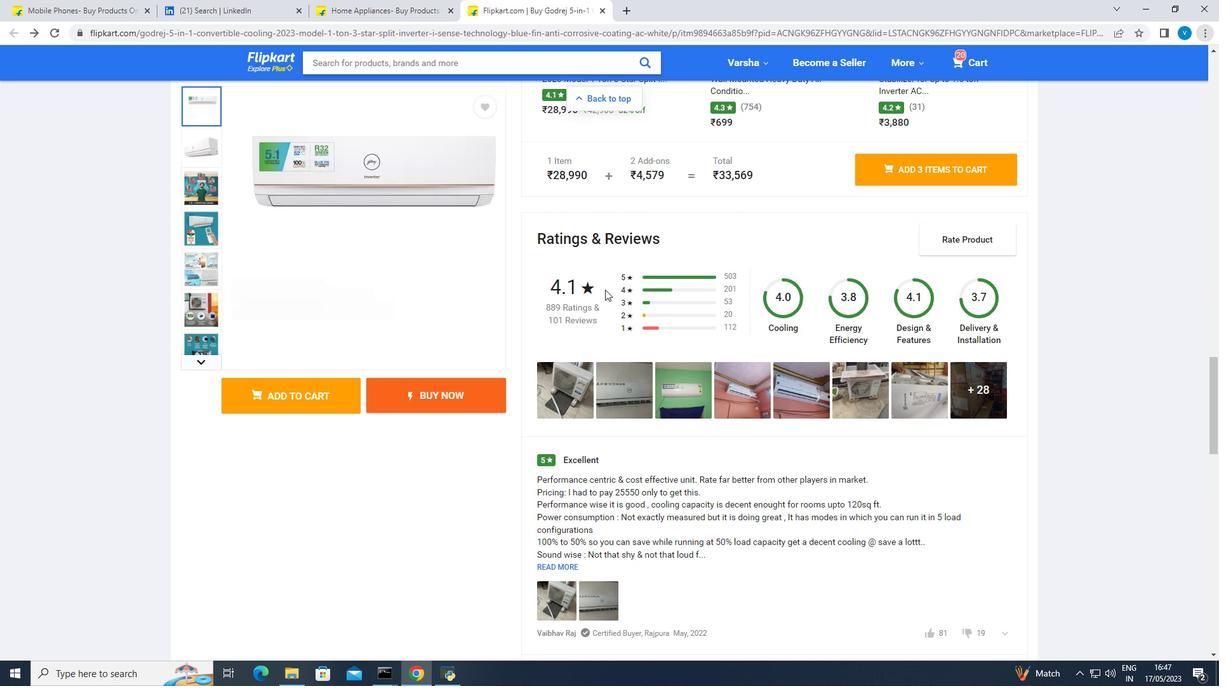 
Action: Mouse scrolled (605, 289) with delta (0, 0)
Screenshot: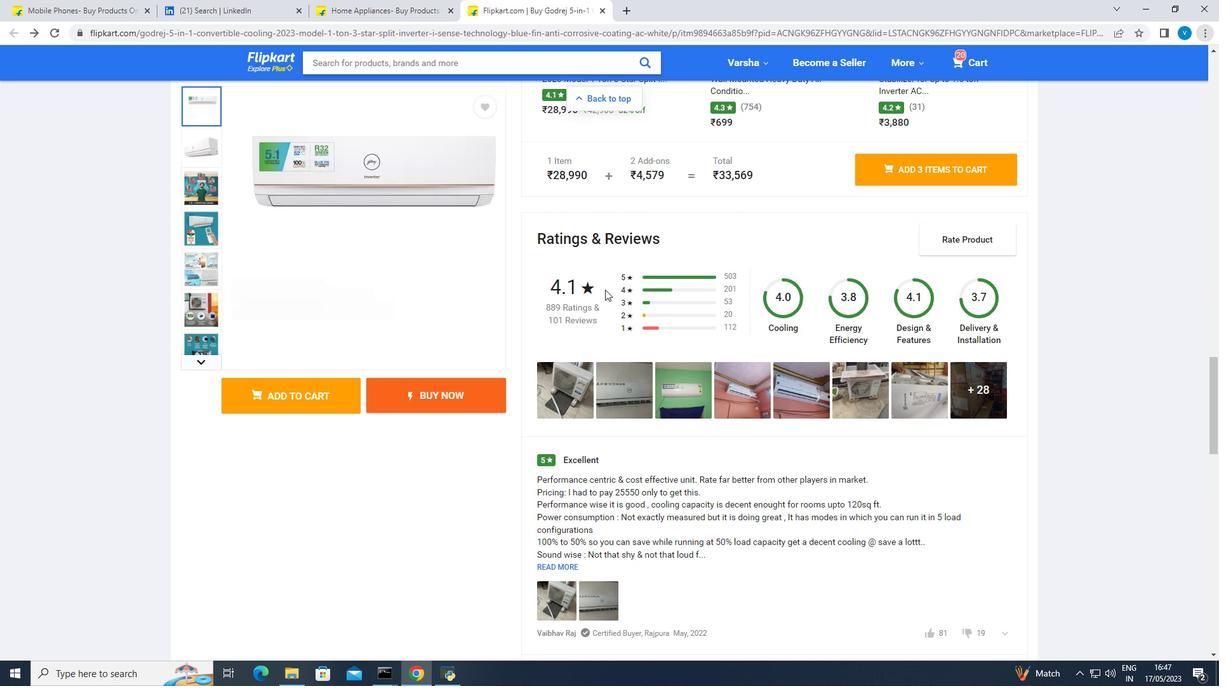
Action: Mouse moved to (562, 277)
Screenshot: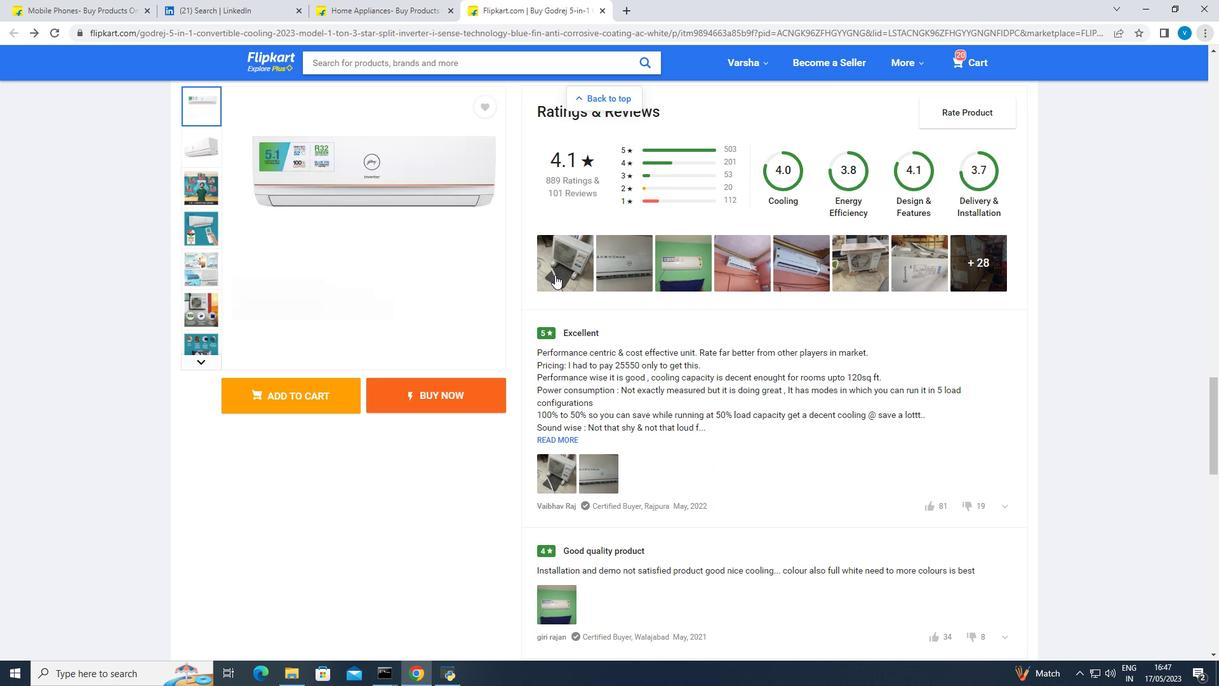 
Action: Mouse scrolled (562, 277) with delta (0, 0)
Screenshot: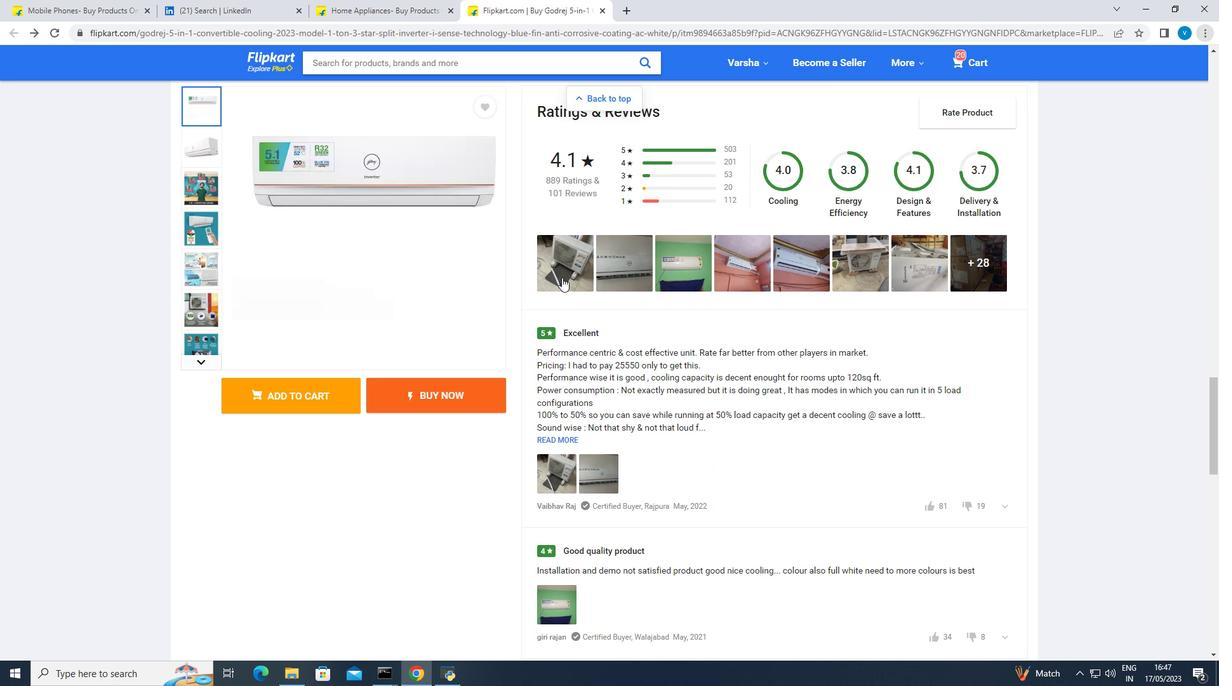 
Action: Mouse moved to (563, 279)
Screenshot: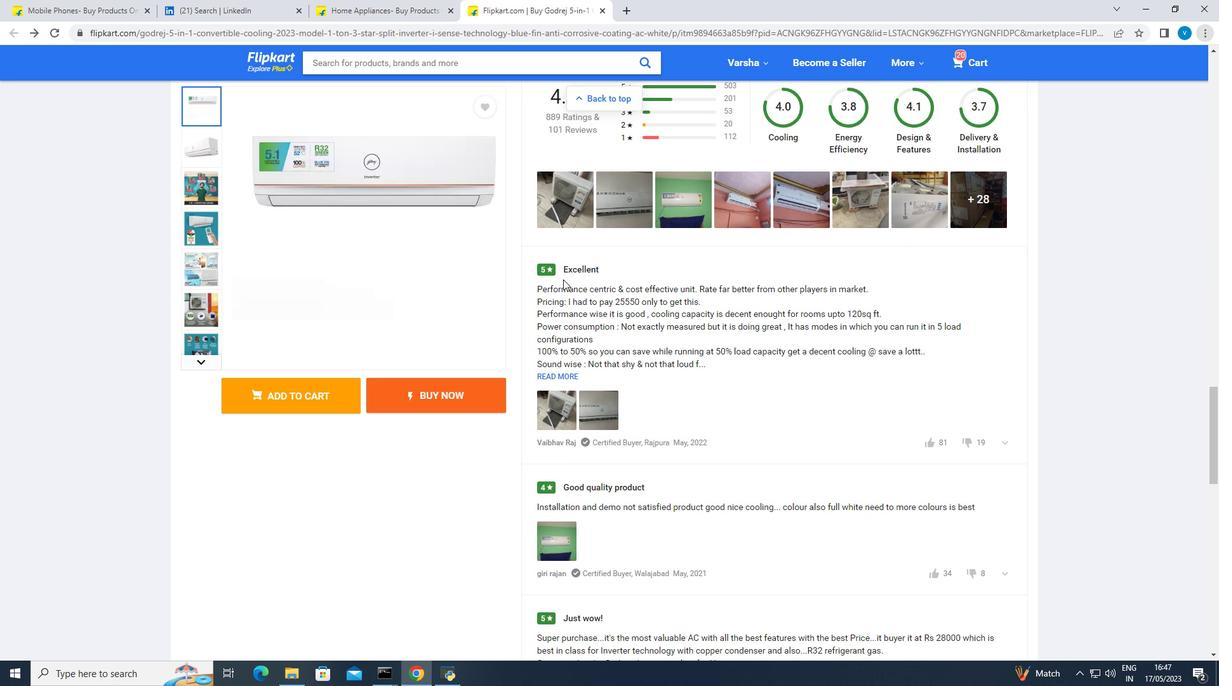 
Action: Mouse scrolled (563, 278) with delta (0, 0)
Screenshot: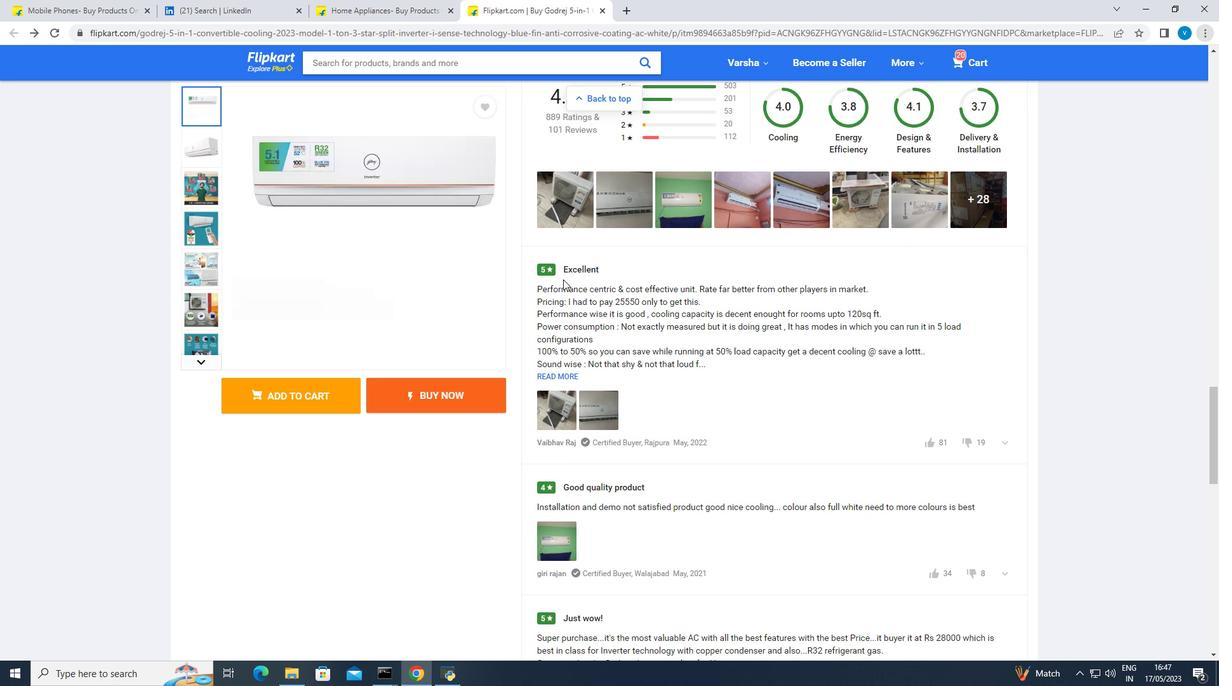 
Action: Mouse scrolled (563, 278) with delta (0, 0)
Screenshot: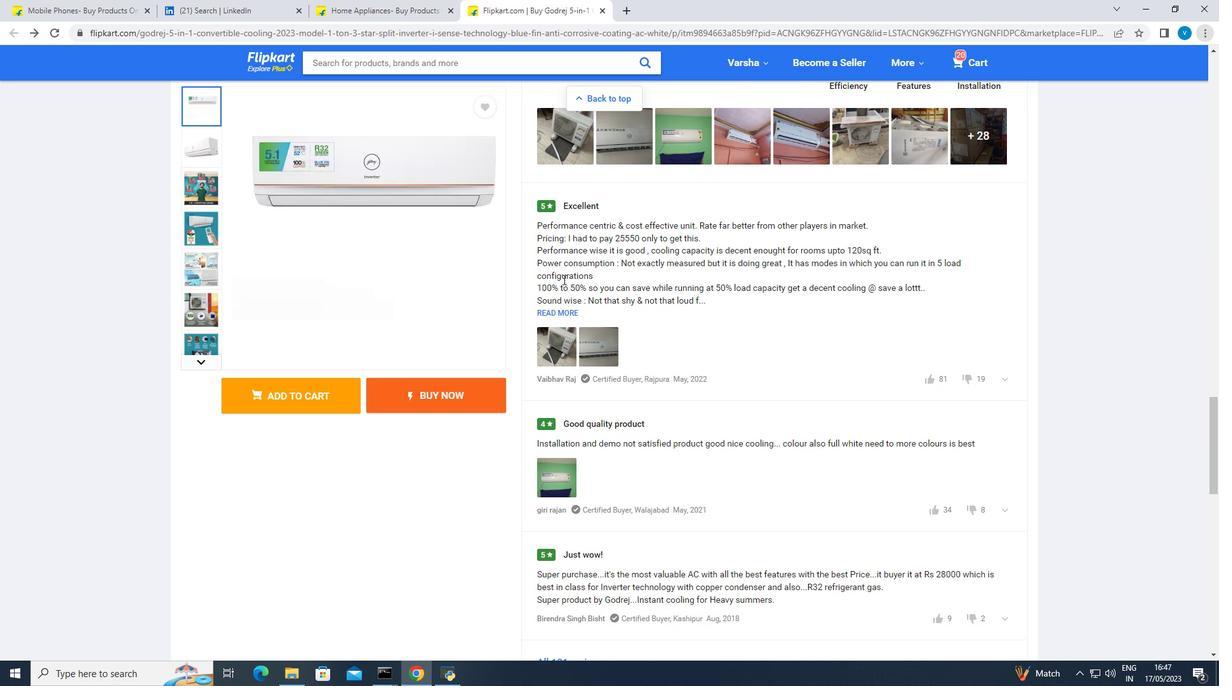 
Action: Mouse scrolled (563, 278) with delta (0, 0)
Screenshot: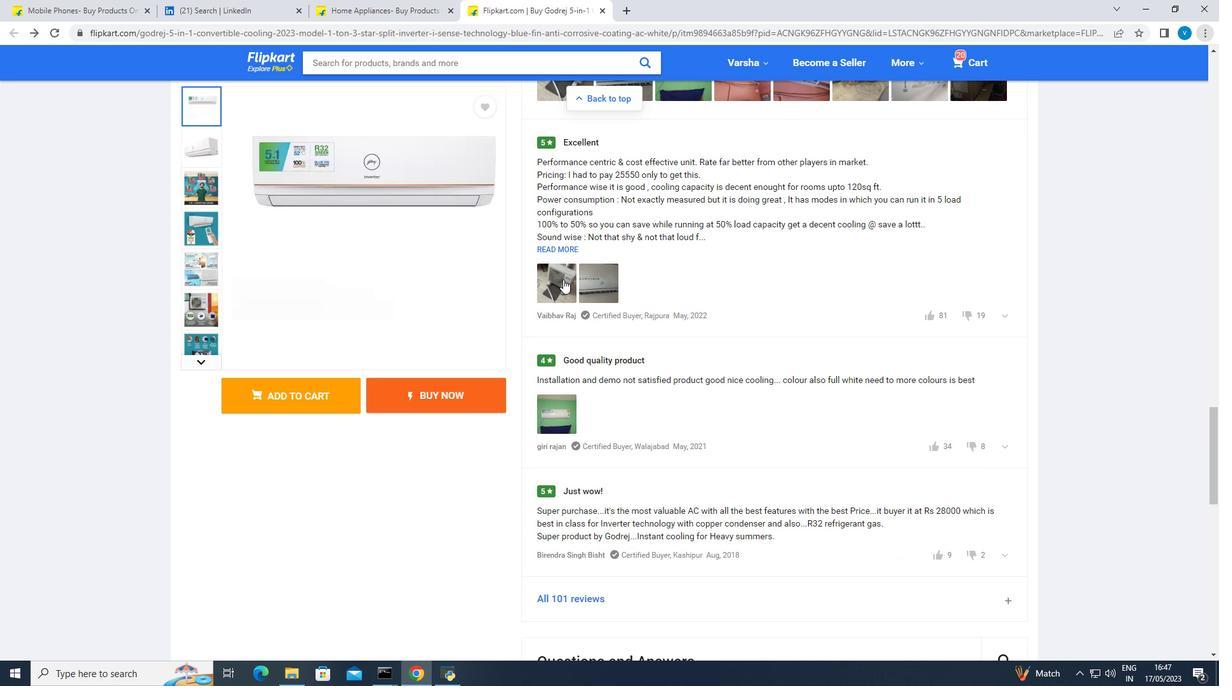 
Action: Mouse scrolled (563, 278) with delta (0, 0)
Screenshot: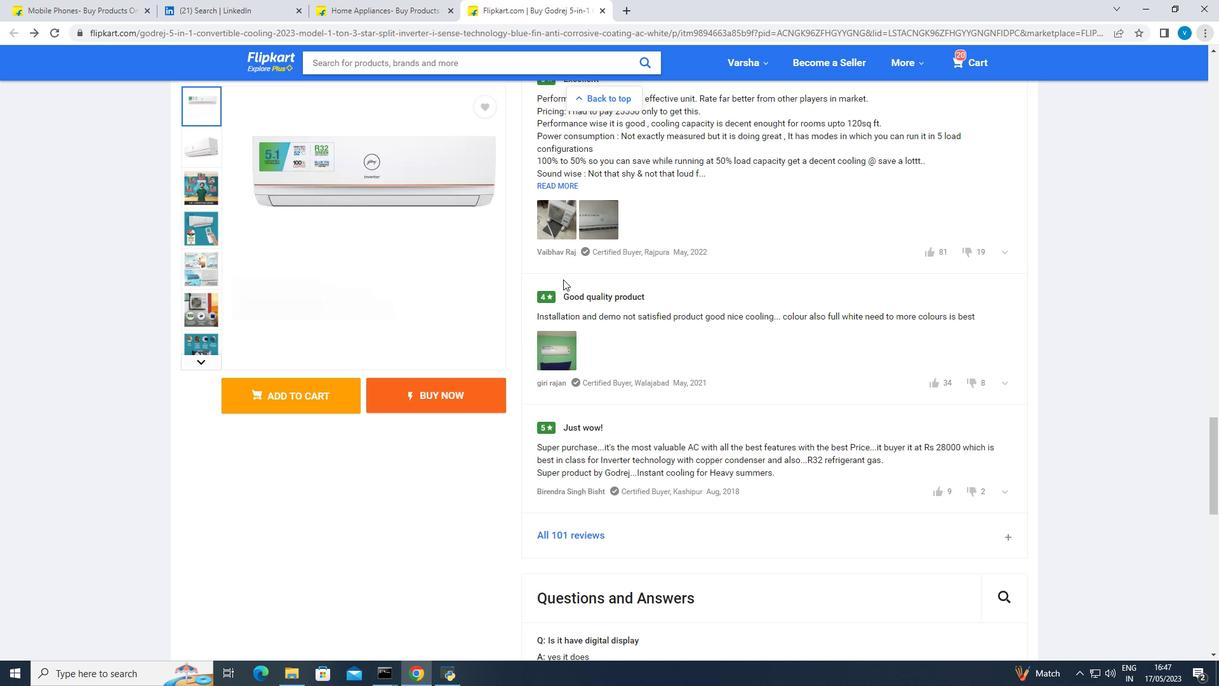 
Action: Mouse scrolled (563, 278) with delta (0, 0)
Screenshot: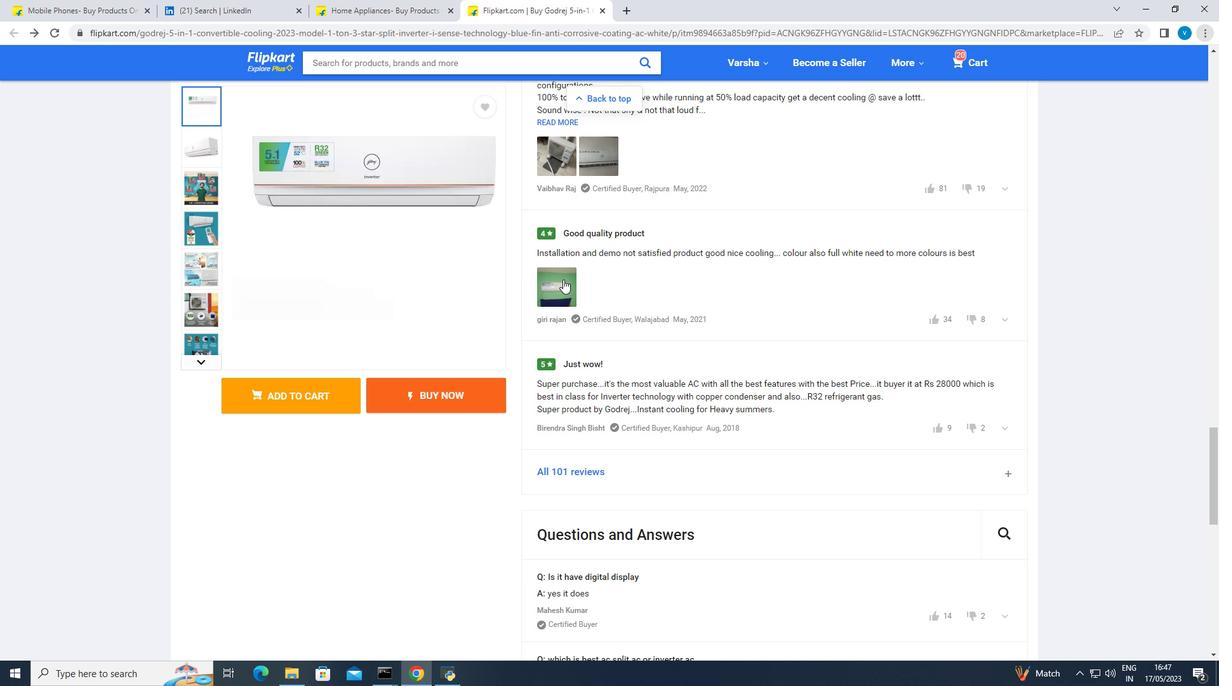 
Action: Mouse moved to (563, 279)
Screenshot: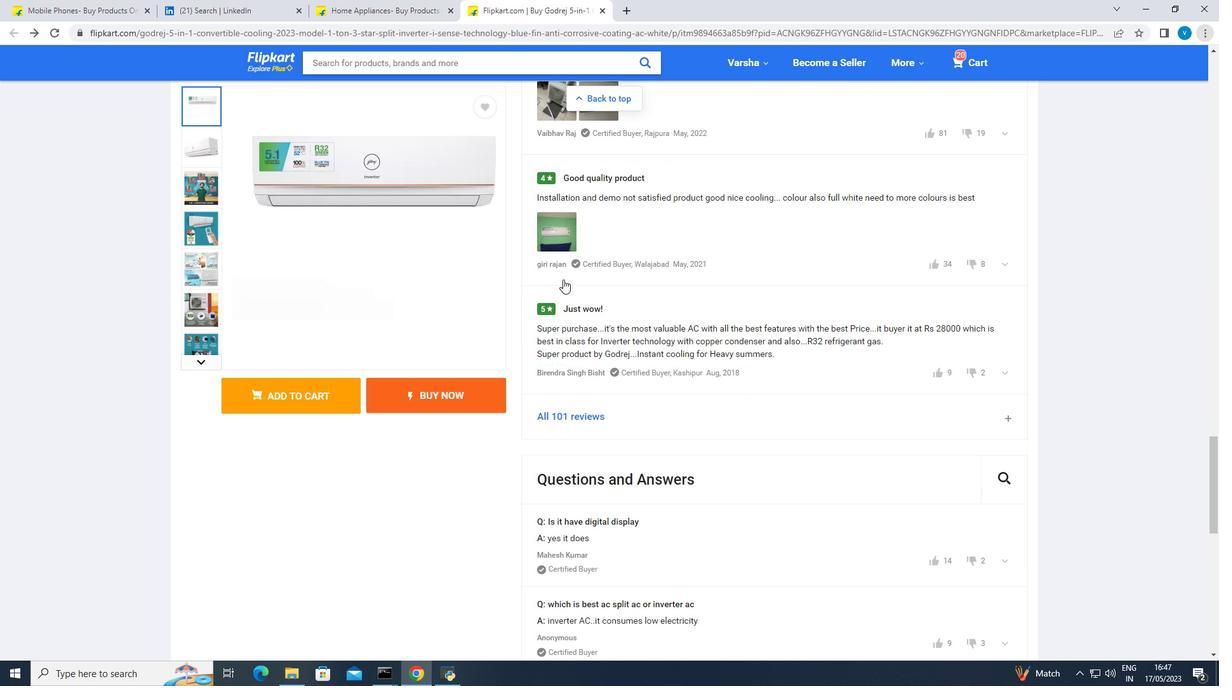
Action: Mouse scrolled (563, 278) with delta (0, 0)
Screenshot: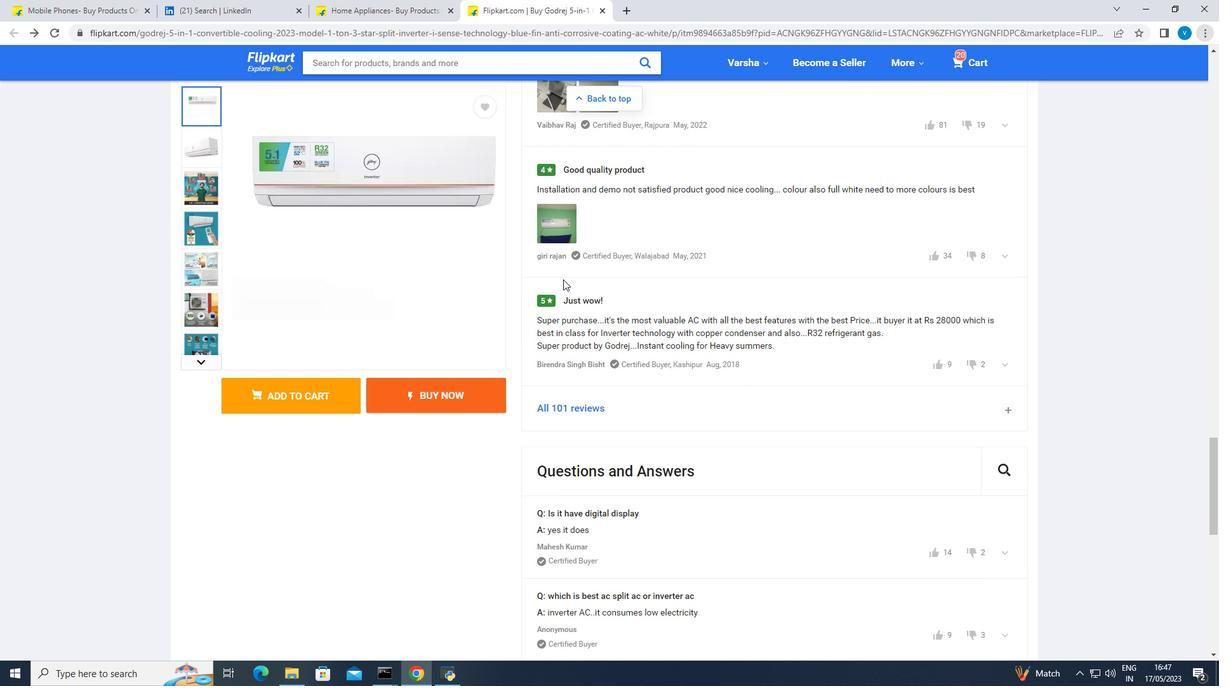 
Action: Mouse moved to (565, 276)
Screenshot: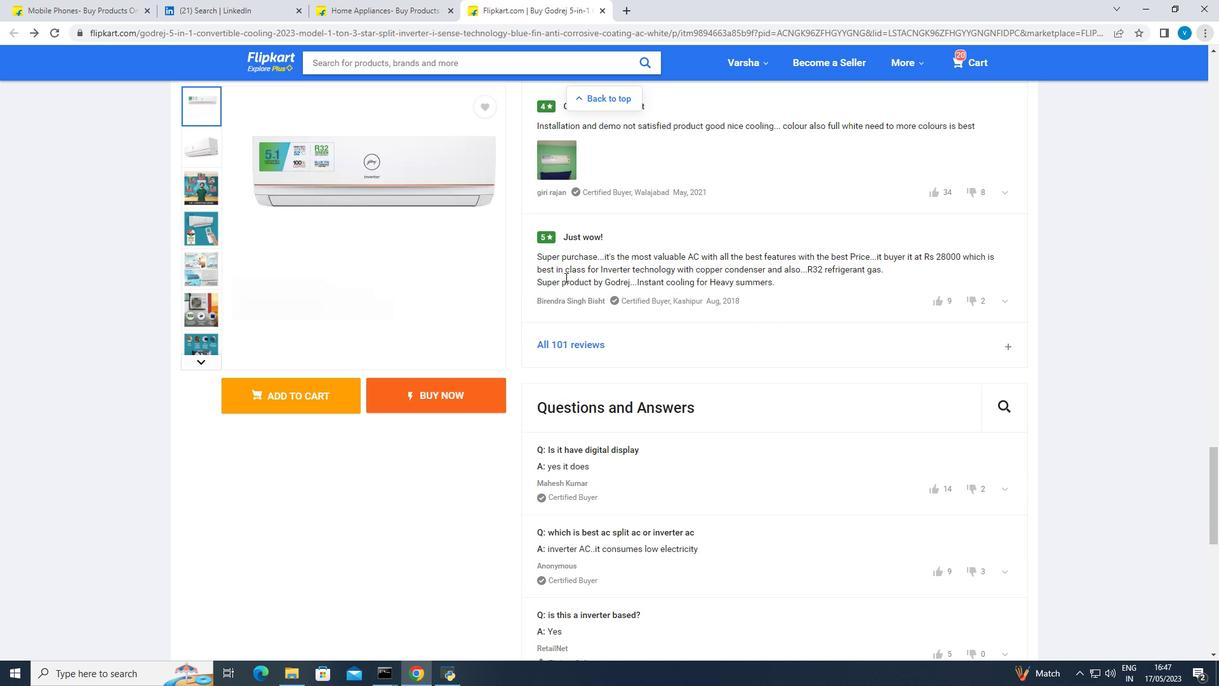
Action: Mouse scrolled (565, 275) with delta (0, 0)
Screenshot: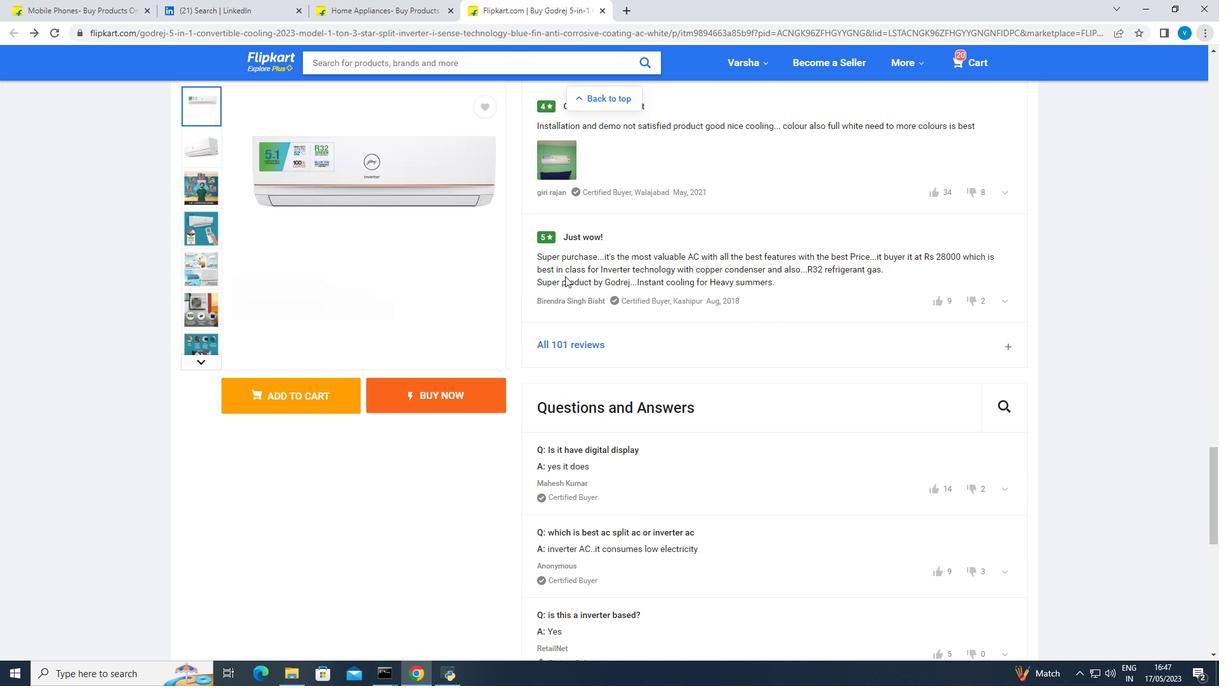 
Action: Mouse scrolled (565, 275) with delta (0, 0)
Screenshot: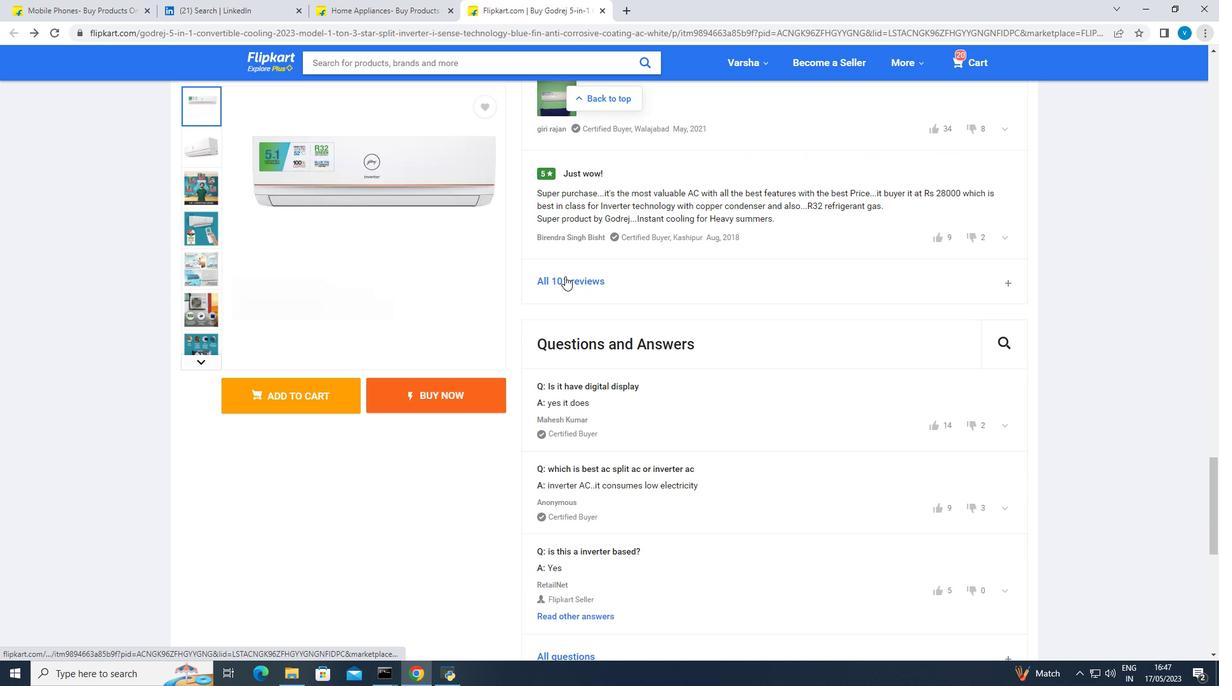 
Action: Mouse moved to (564, 276)
Screenshot: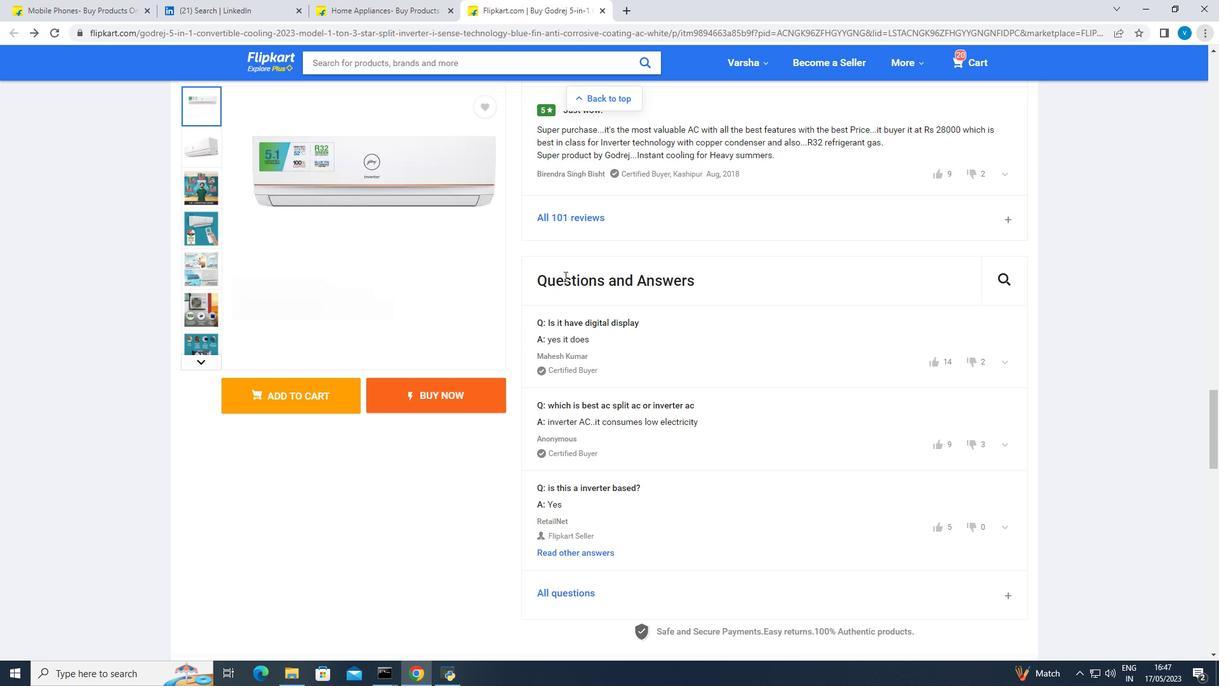 
Action: Mouse scrolled (564, 275) with delta (0, 0)
Screenshot: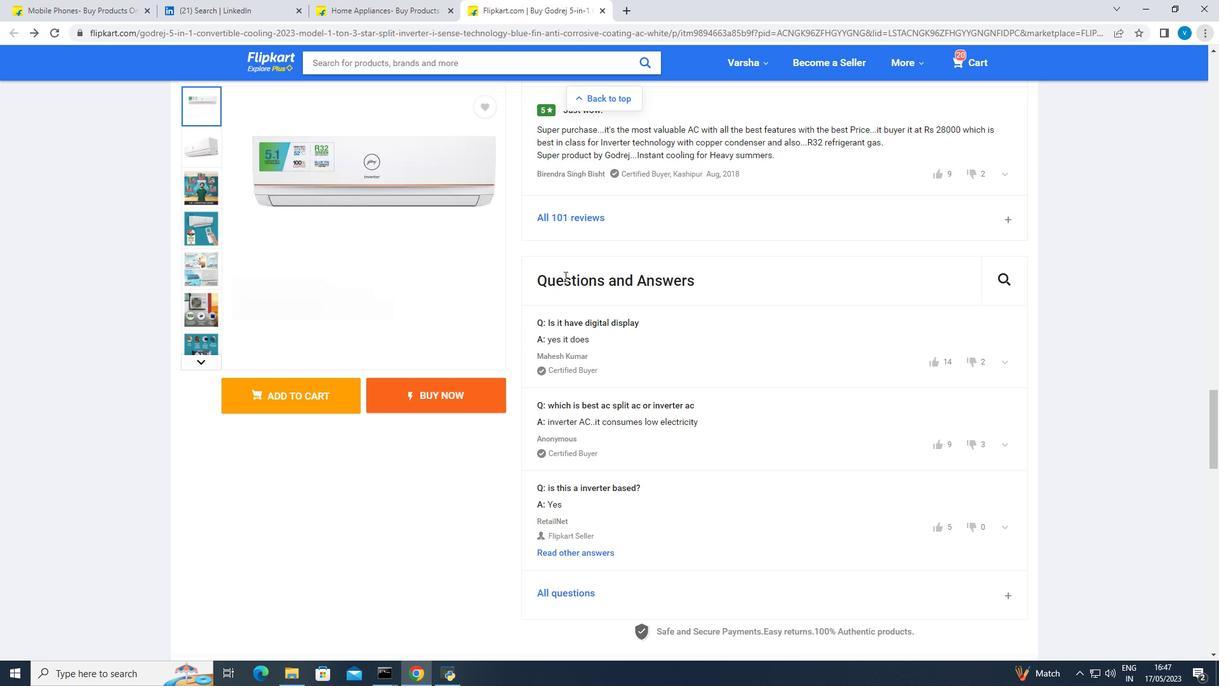 
Action: Mouse moved to (353, 5)
Screenshot: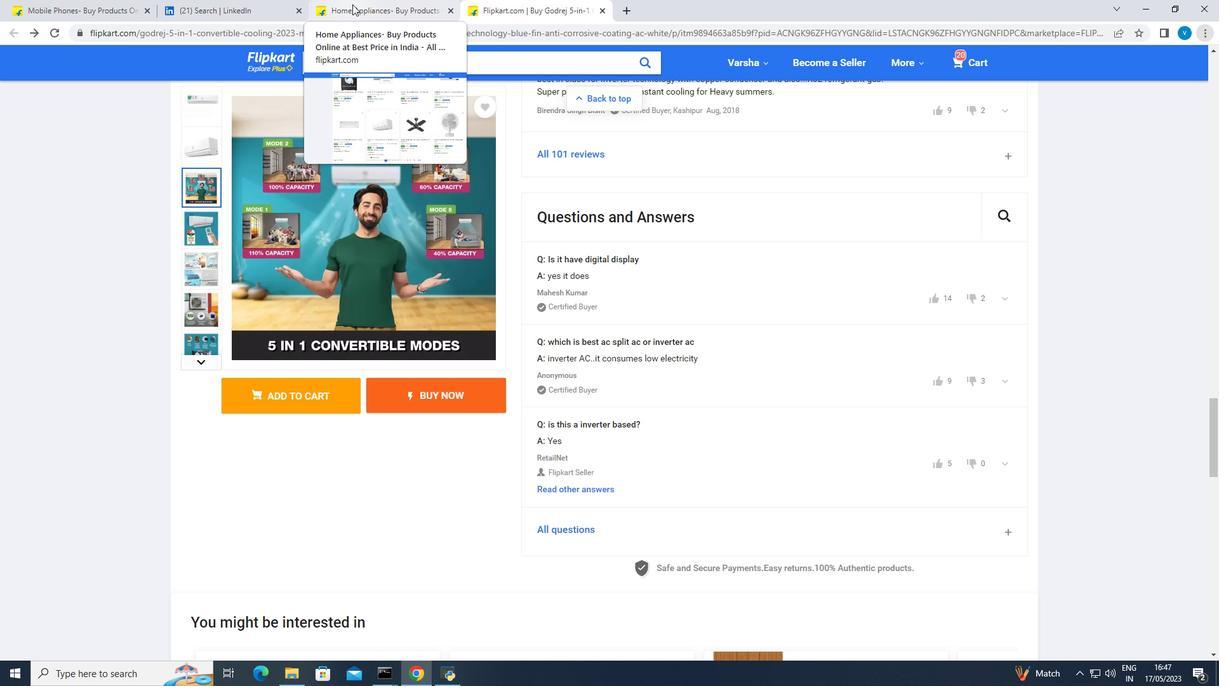 
Action: Mouse pressed left at (353, 5)
Screenshot: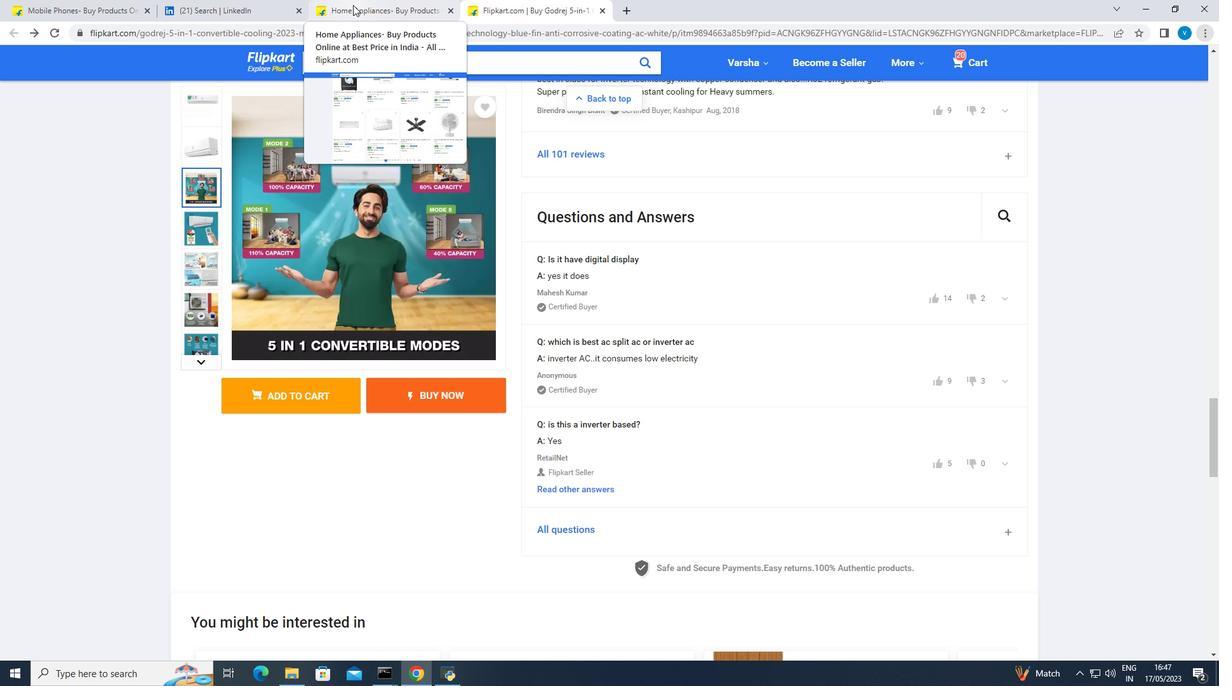 
Action: Mouse moved to (586, 301)
Screenshot: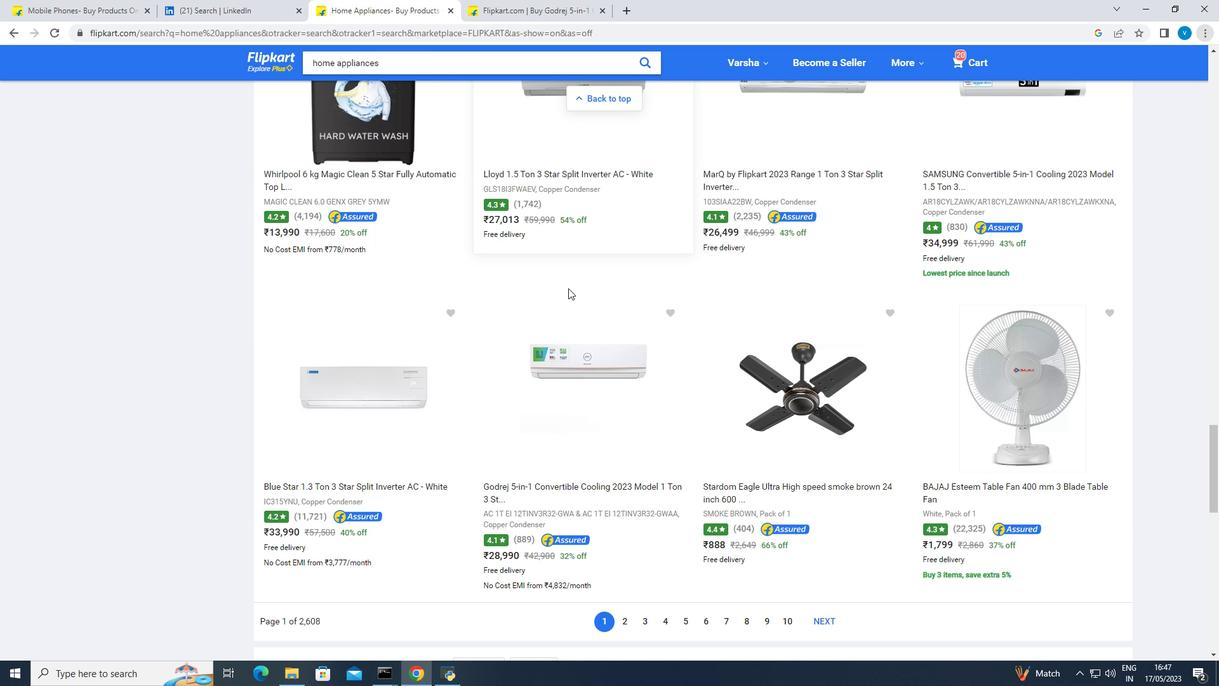 
Action: Mouse scrolled (586, 300) with delta (0, 0)
Screenshot: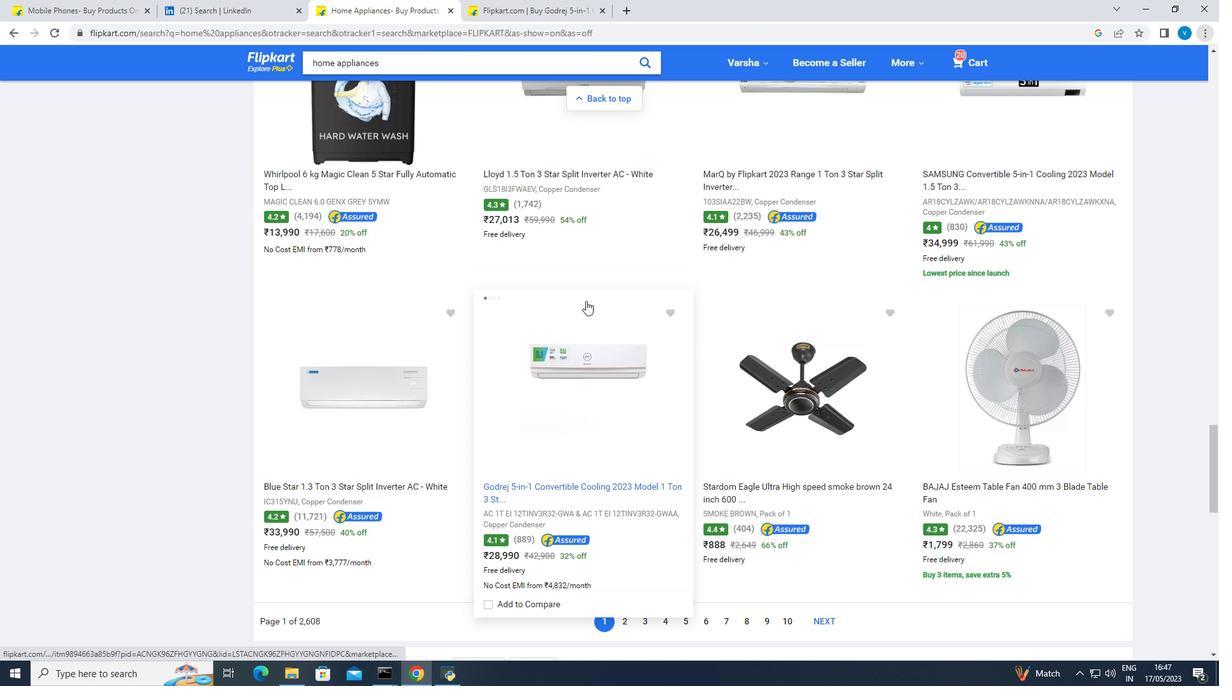
Action: Mouse moved to (587, 301)
Screenshot: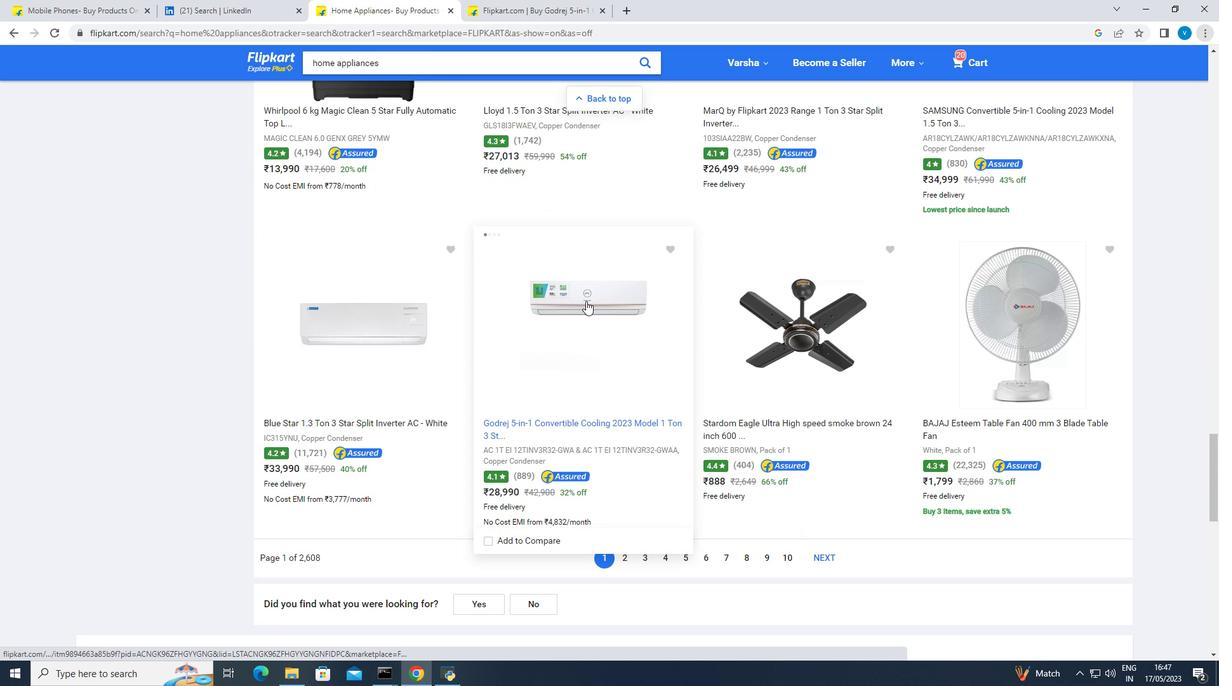 
Action: Mouse scrolled (587, 301) with delta (0, 0)
Screenshot: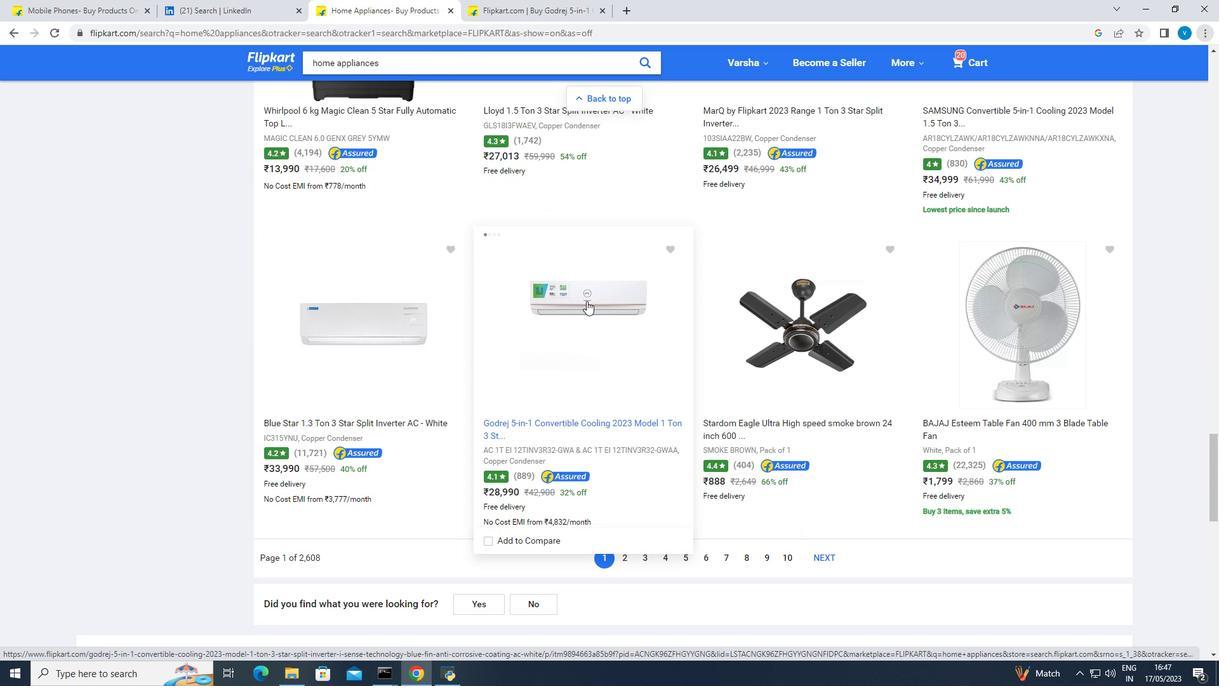 
Action: Mouse moved to (743, 364)
Screenshot: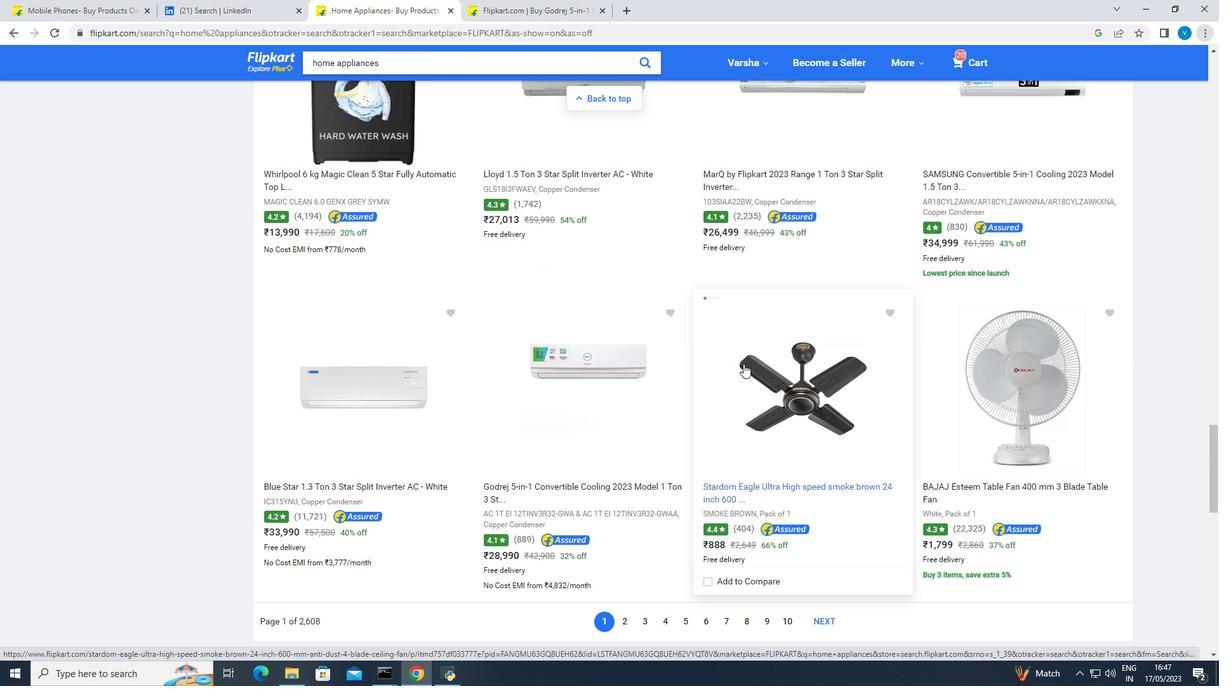 
Action: Mouse scrolled (743, 364) with delta (0, 0)
Screenshot: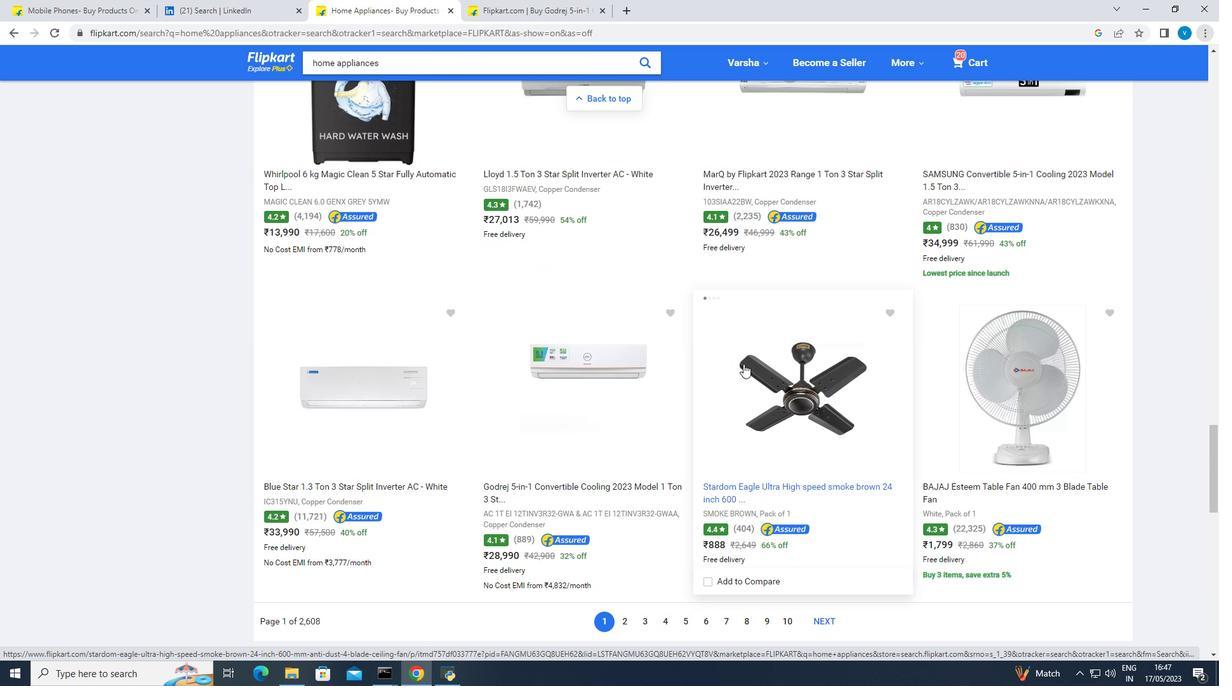 
Action: Mouse scrolled (743, 364) with delta (0, 0)
Screenshot: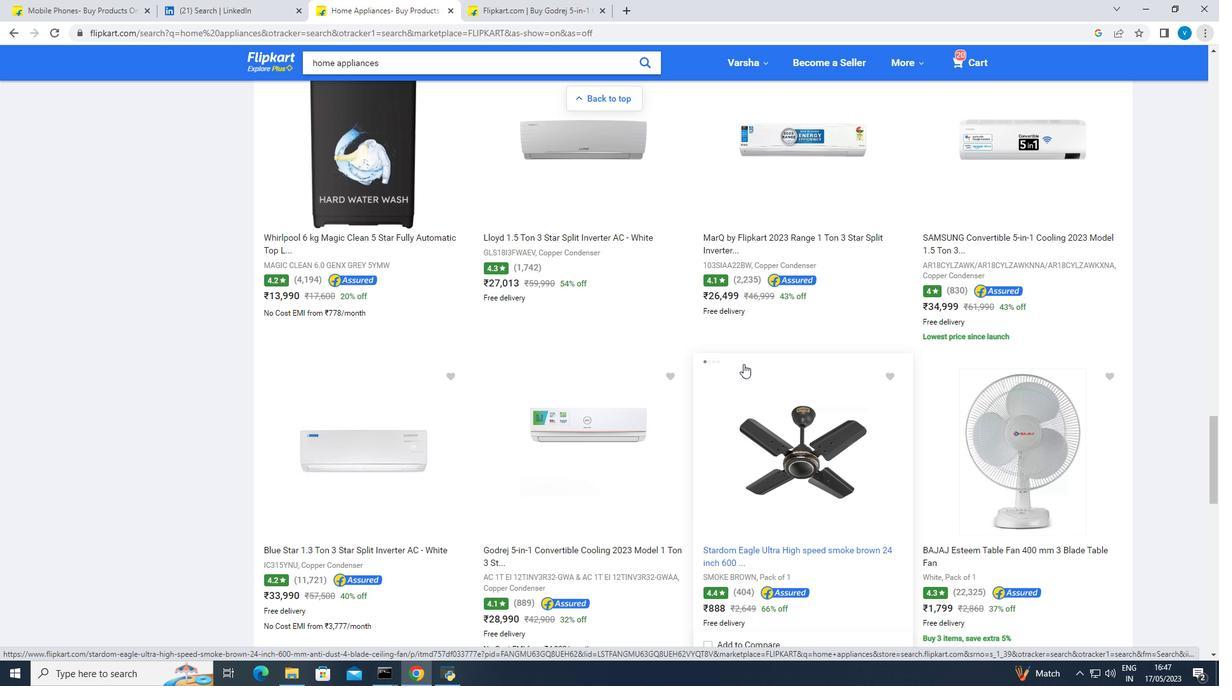 
Action: Mouse scrolled (743, 364) with delta (0, 0)
Screenshot: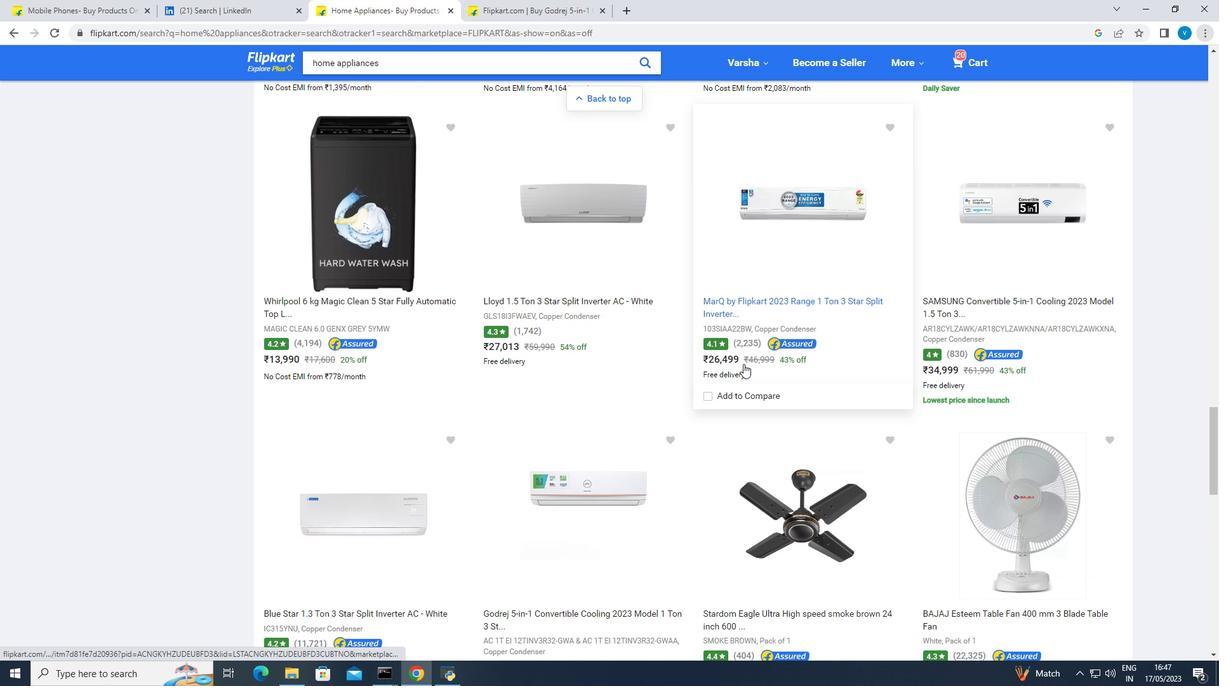 
Action: Mouse scrolled (743, 364) with delta (0, 0)
Screenshot: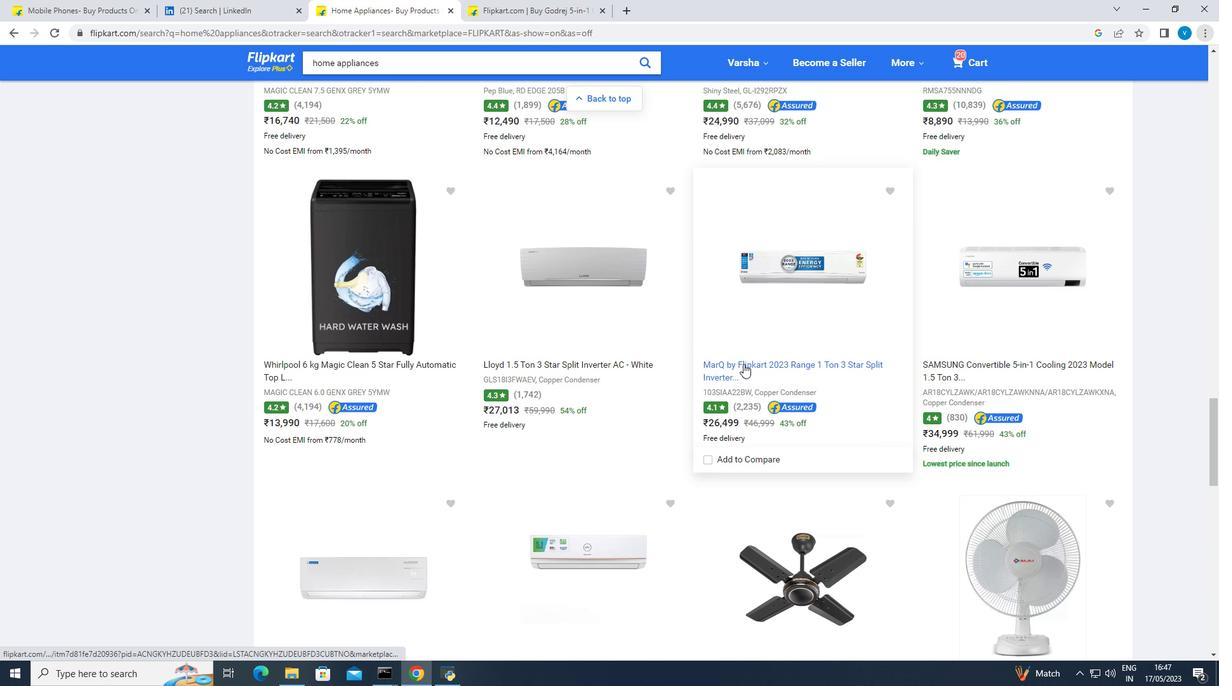 
Action: Mouse scrolled (743, 364) with delta (0, 0)
Screenshot: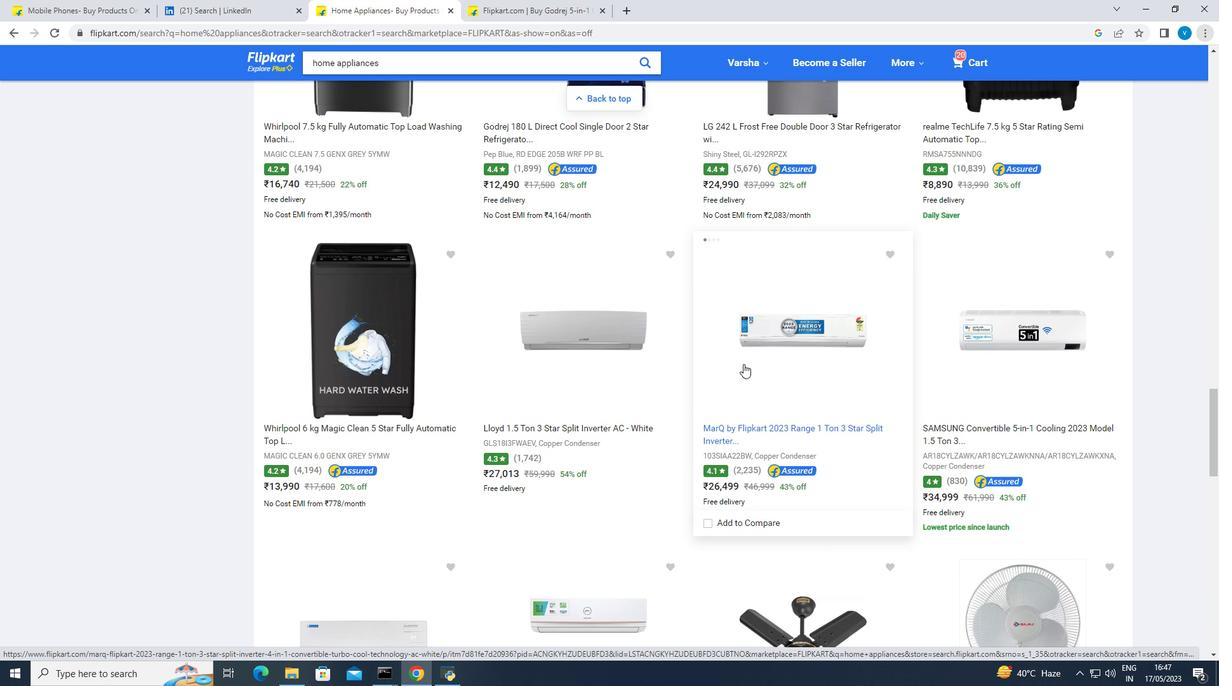 
Action: Mouse scrolled (743, 364) with delta (0, 0)
Screenshot: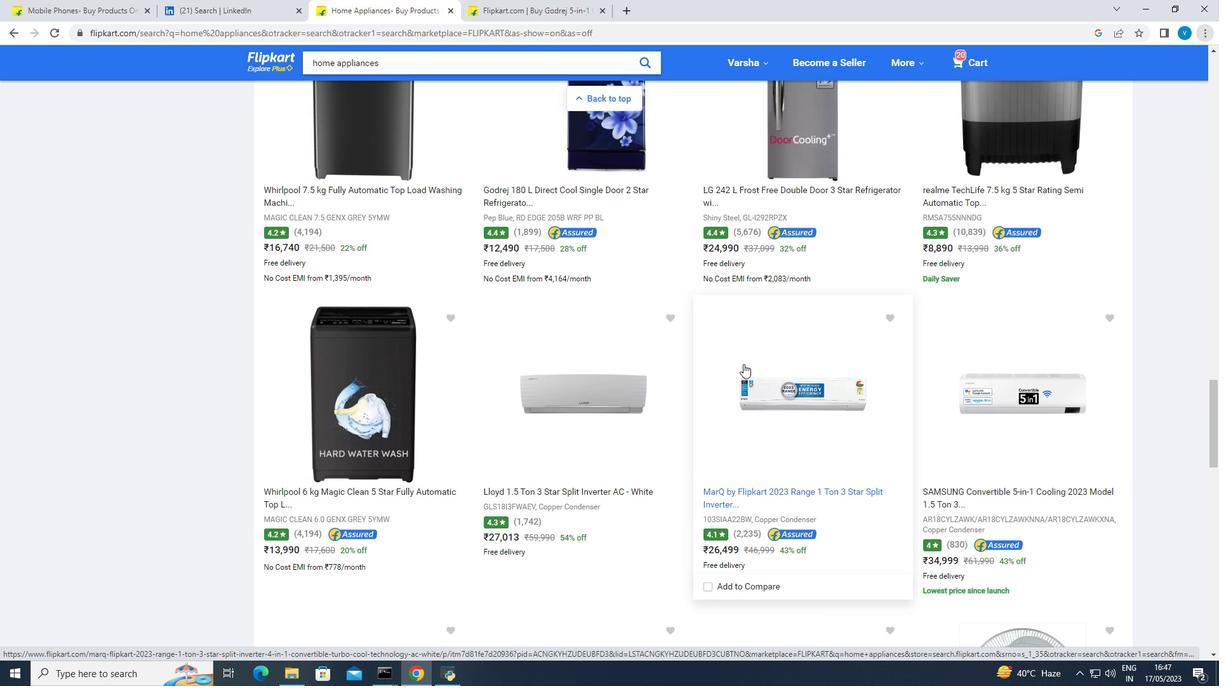 
Action: Mouse scrolled (743, 364) with delta (0, 0)
Screenshot: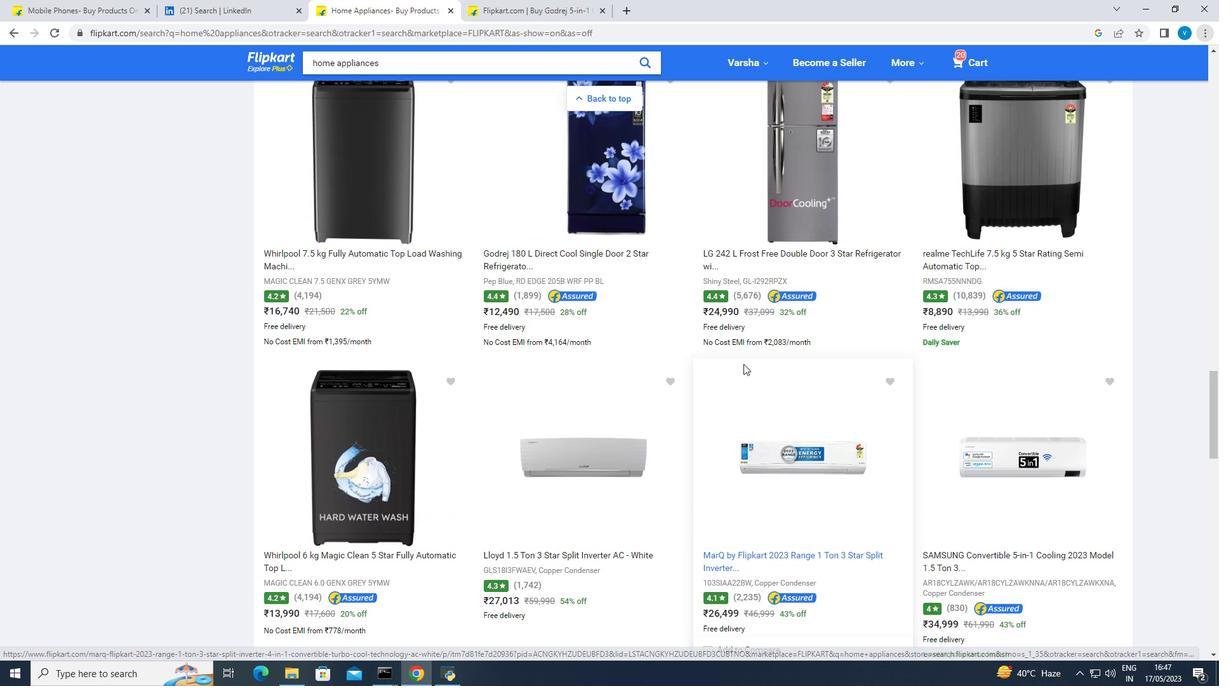 
Action: Mouse moved to (803, 284)
Screenshot: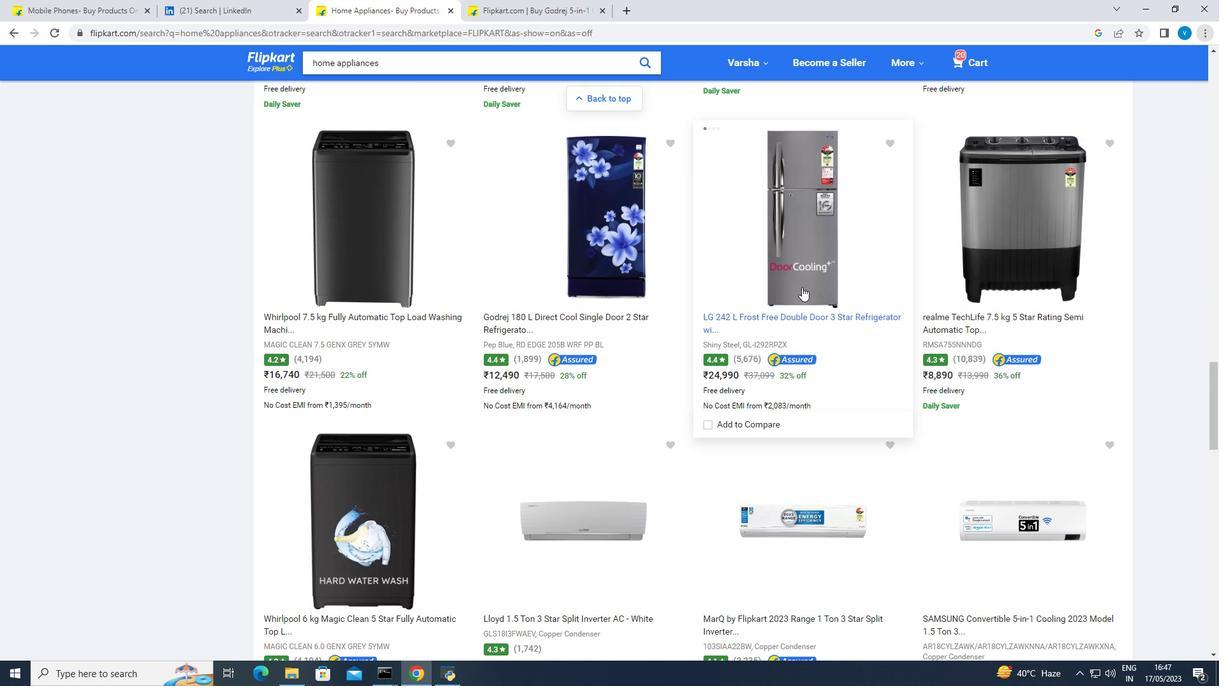
Action: Mouse pressed left at (803, 284)
Screenshot: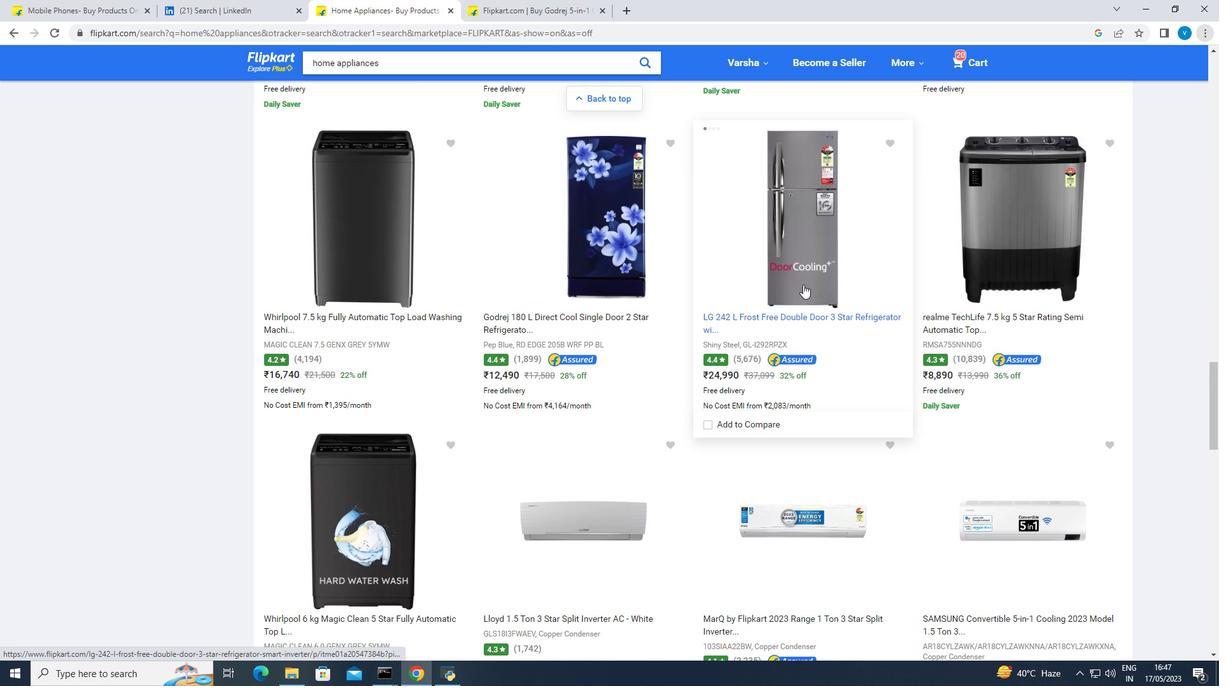 
Action: Mouse pressed left at (803, 284)
Screenshot: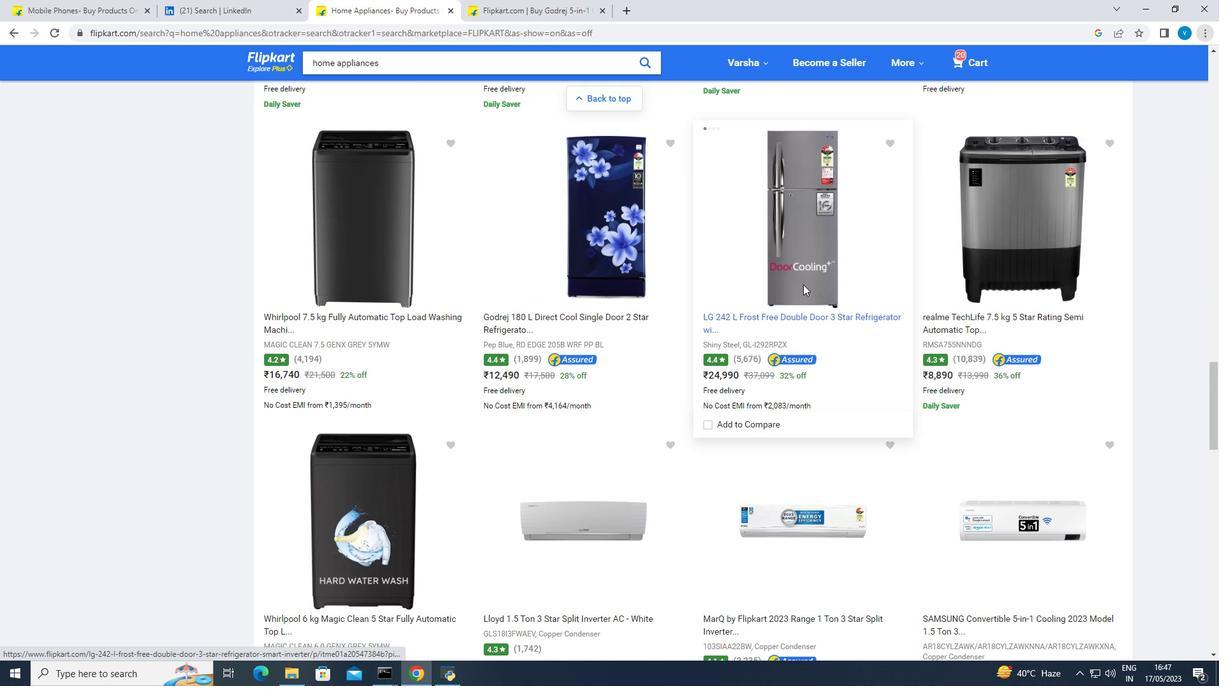 
Action: Mouse moved to (678, 271)
Screenshot: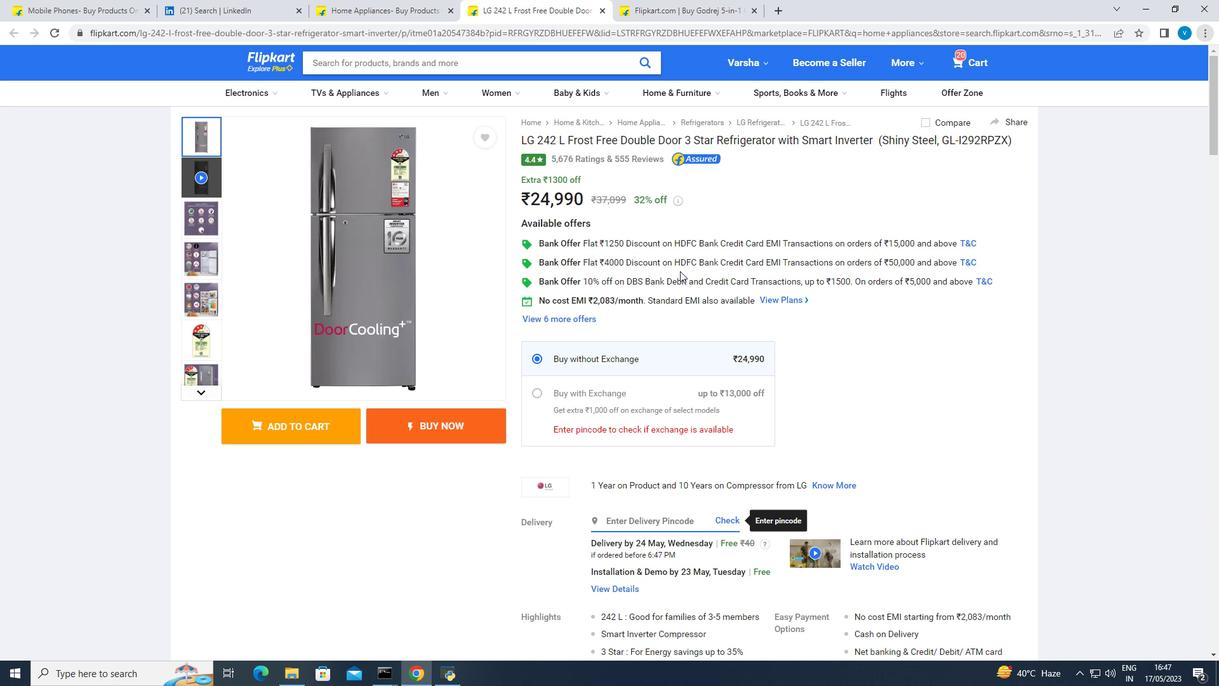 
Action: Mouse scrolled (678, 272) with delta (0, 0)
Screenshot: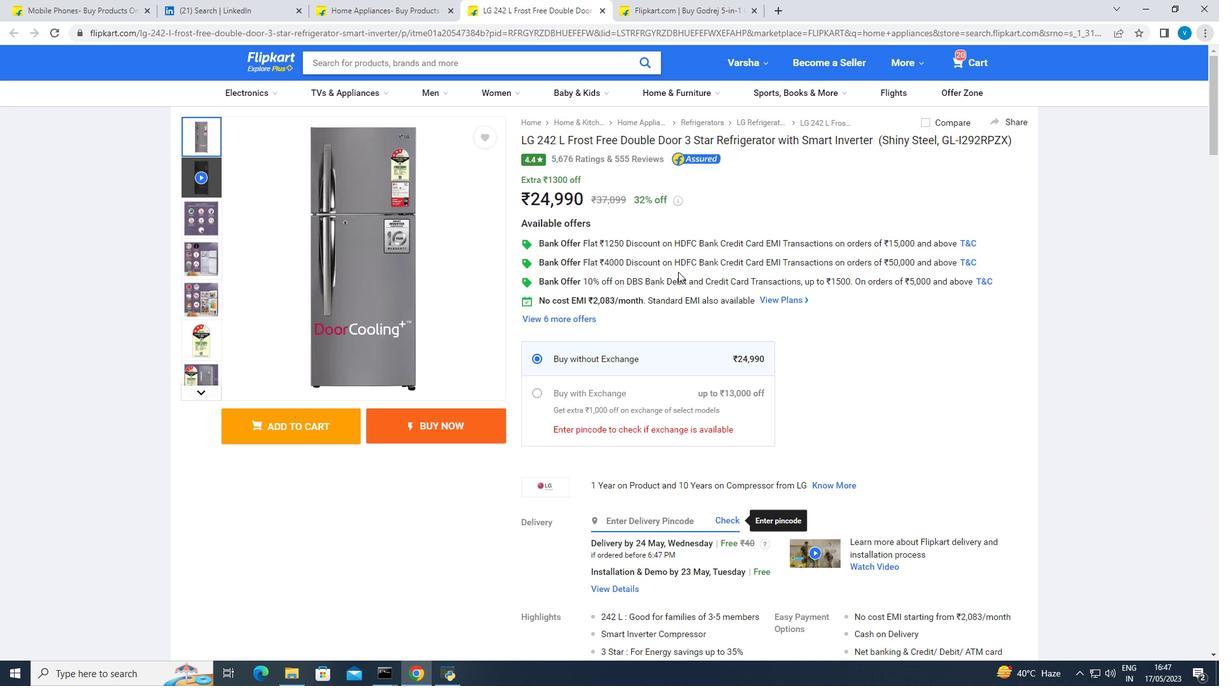 
Action: Mouse scrolled (678, 271) with delta (0, 0)
Screenshot: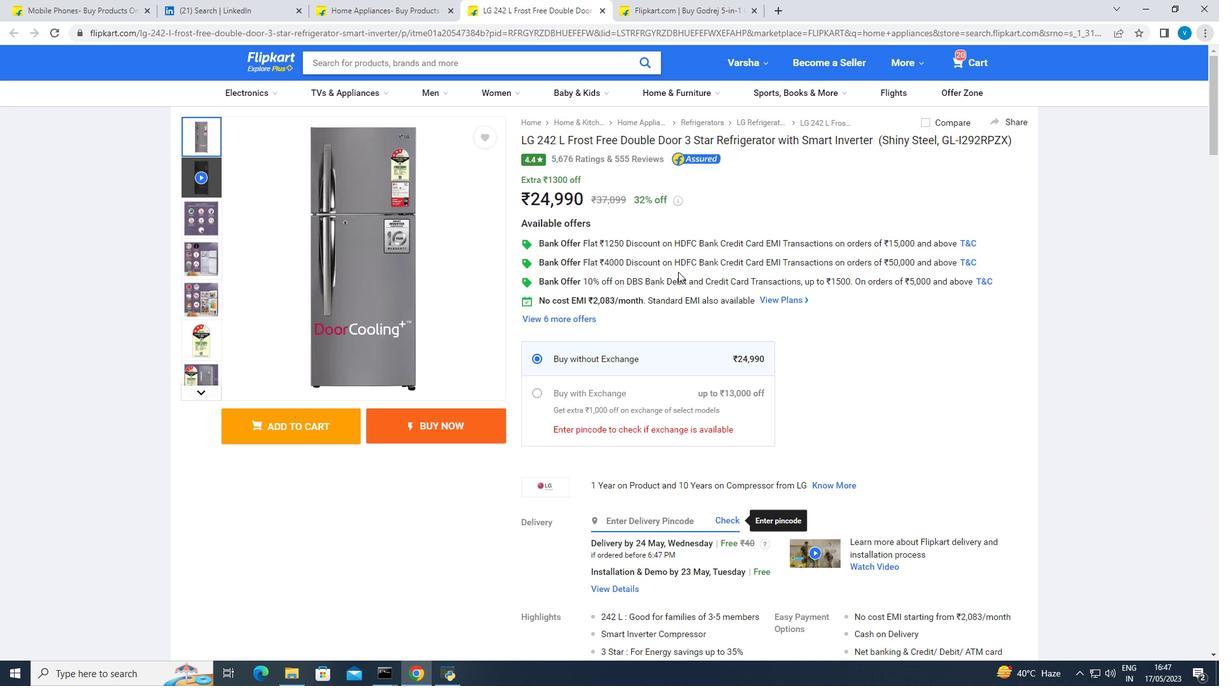
Action: Mouse scrolled (678, 271) with delta (0, 0)
Screenshot: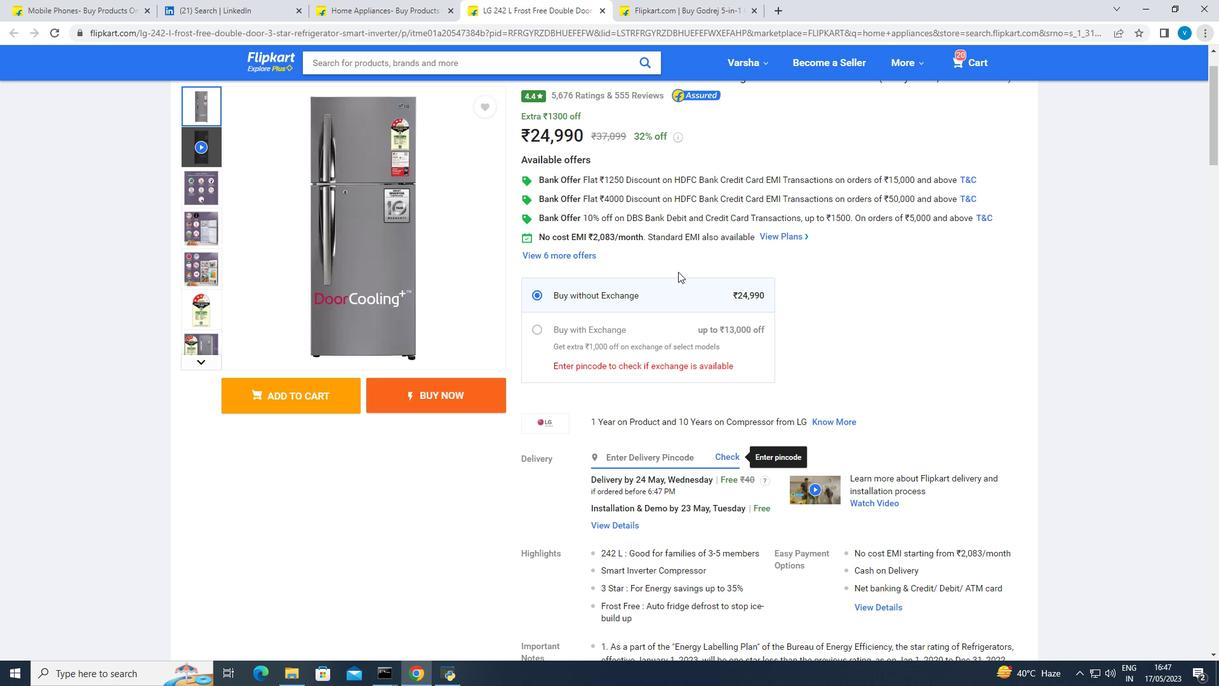 
Action: Mouse moved to (677, 272)
Screenshot: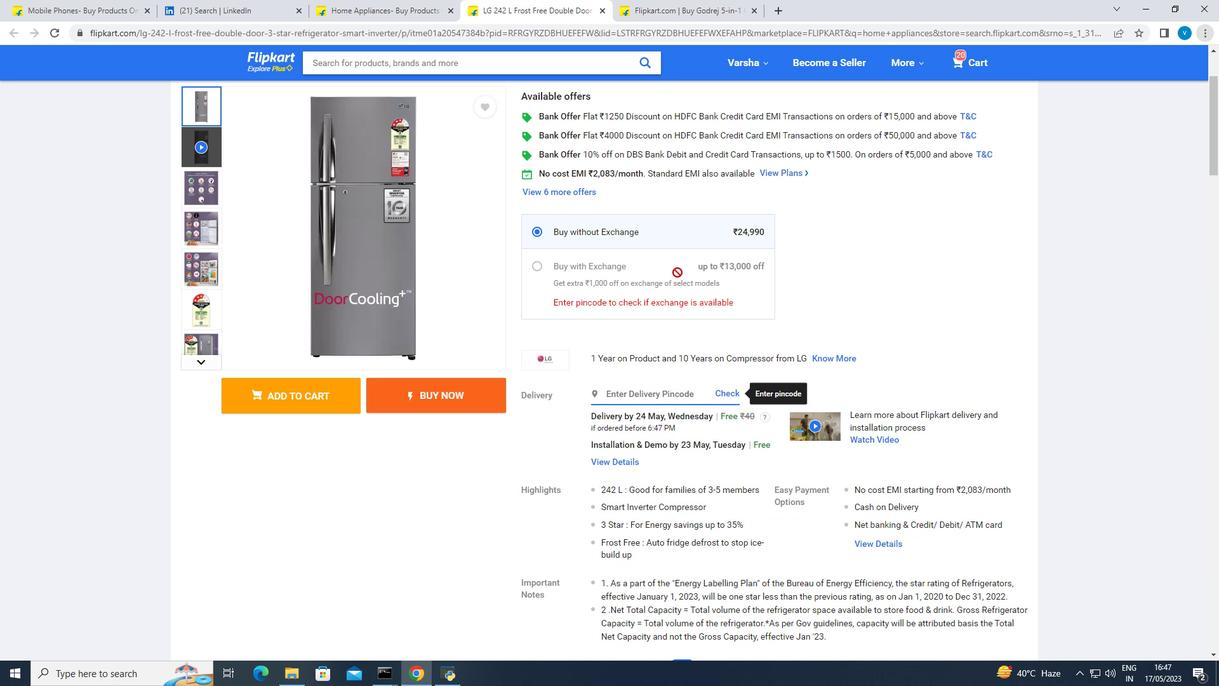 
Action: Mouse scrolled (677, 271) with delta (0, 0)
Screenshot: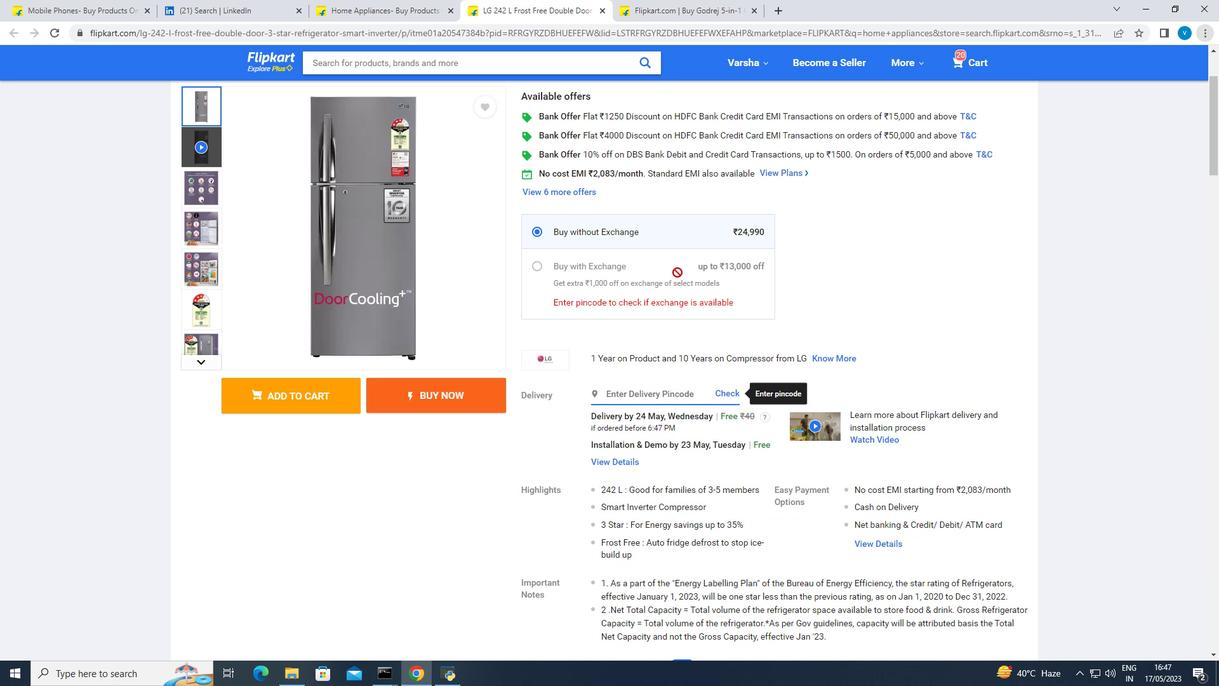 
Action: Mouse scrolled (677, 271) with delta (0, 0)
Screenshot: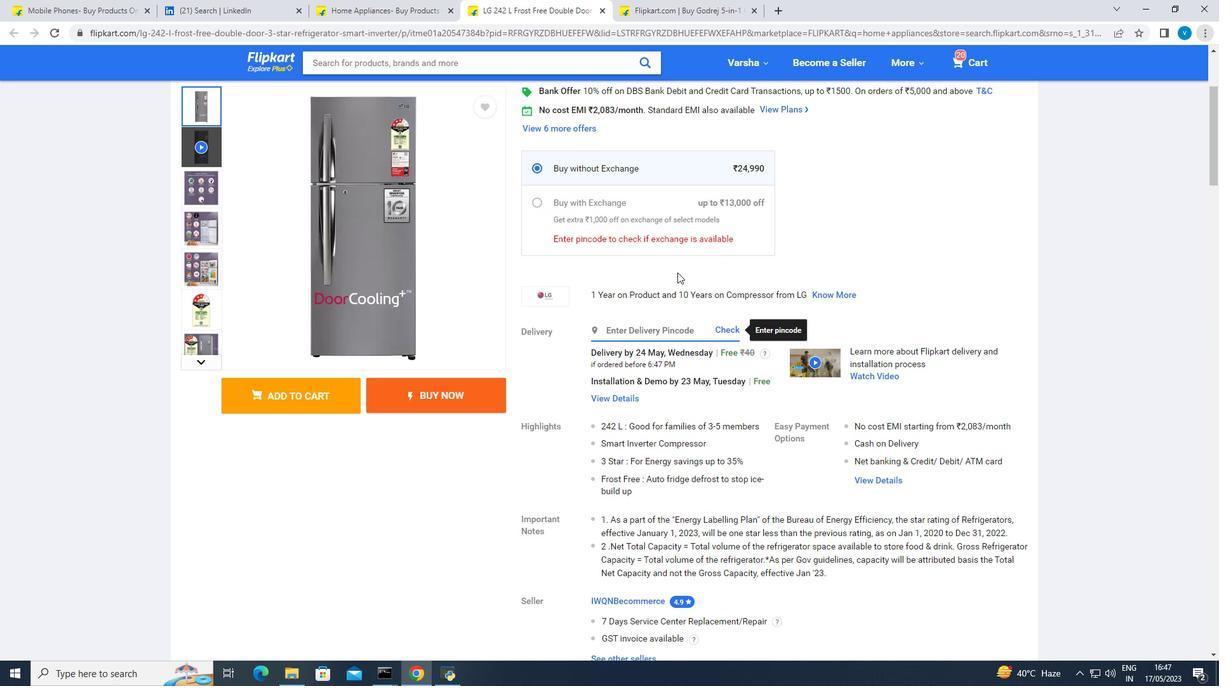 
Action: Mouse scrolled (677, 271) with delta (0, 0)
Screenshot: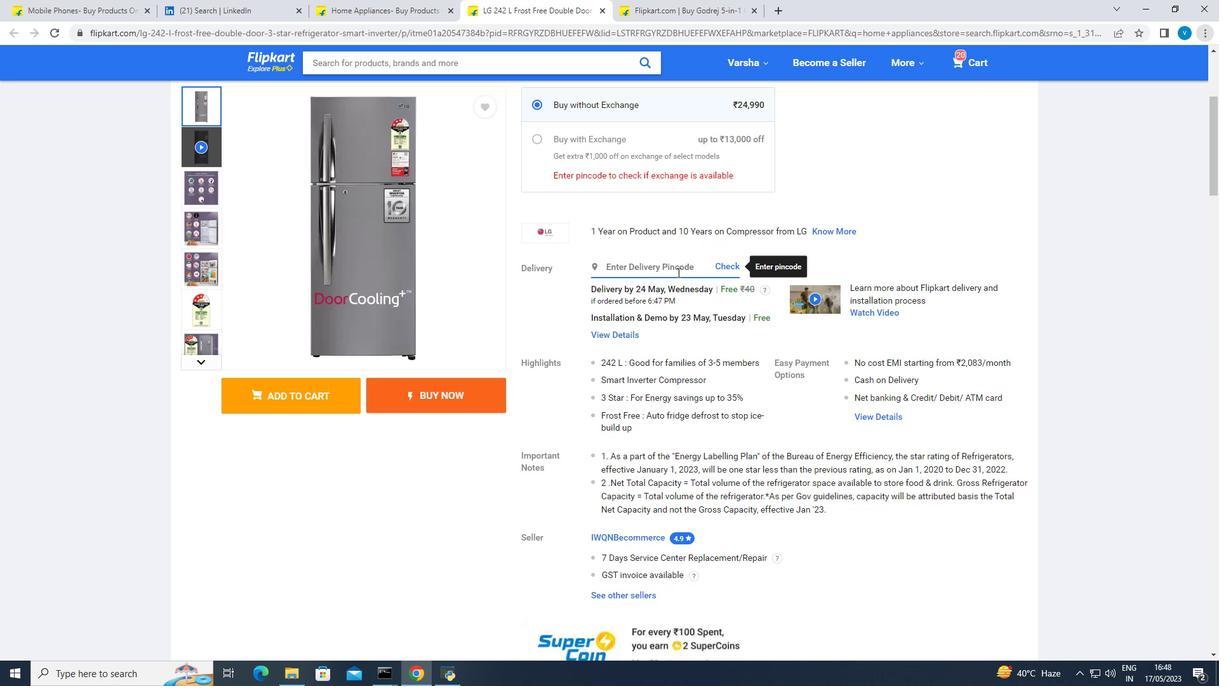 
Action: Mouse scrolled (677, 271) with delta (0, 0)
Screenshot: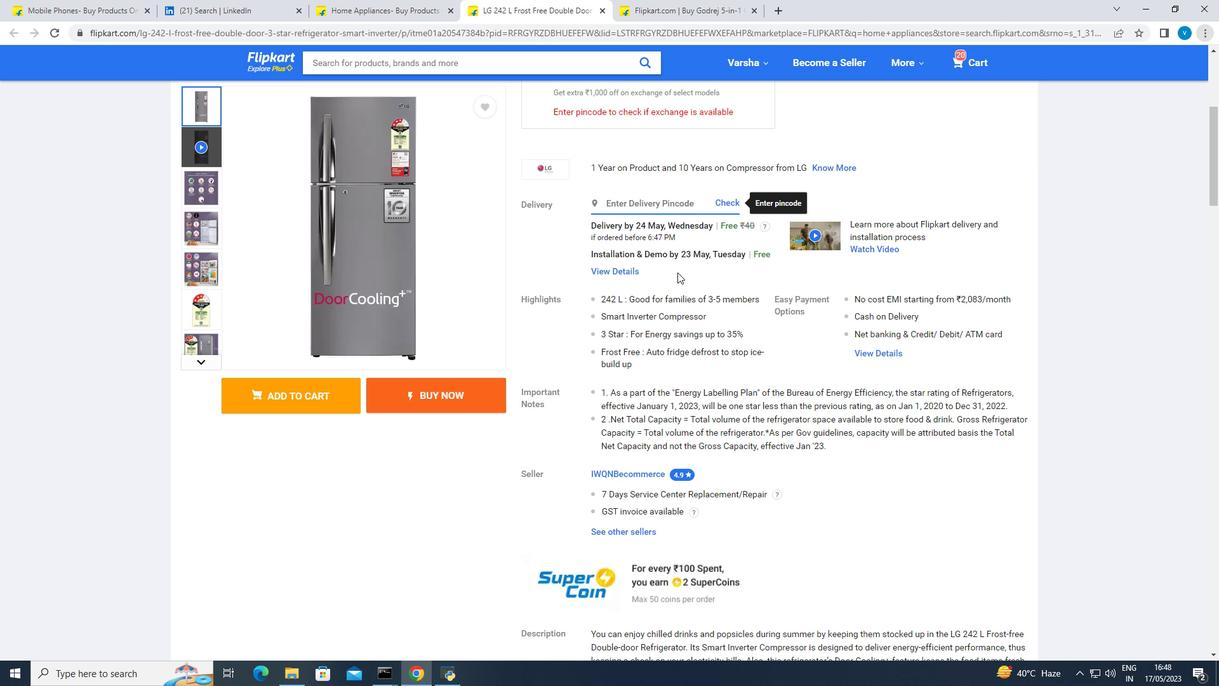 
Action: Mouse moved to (677, 273)
Screenshot: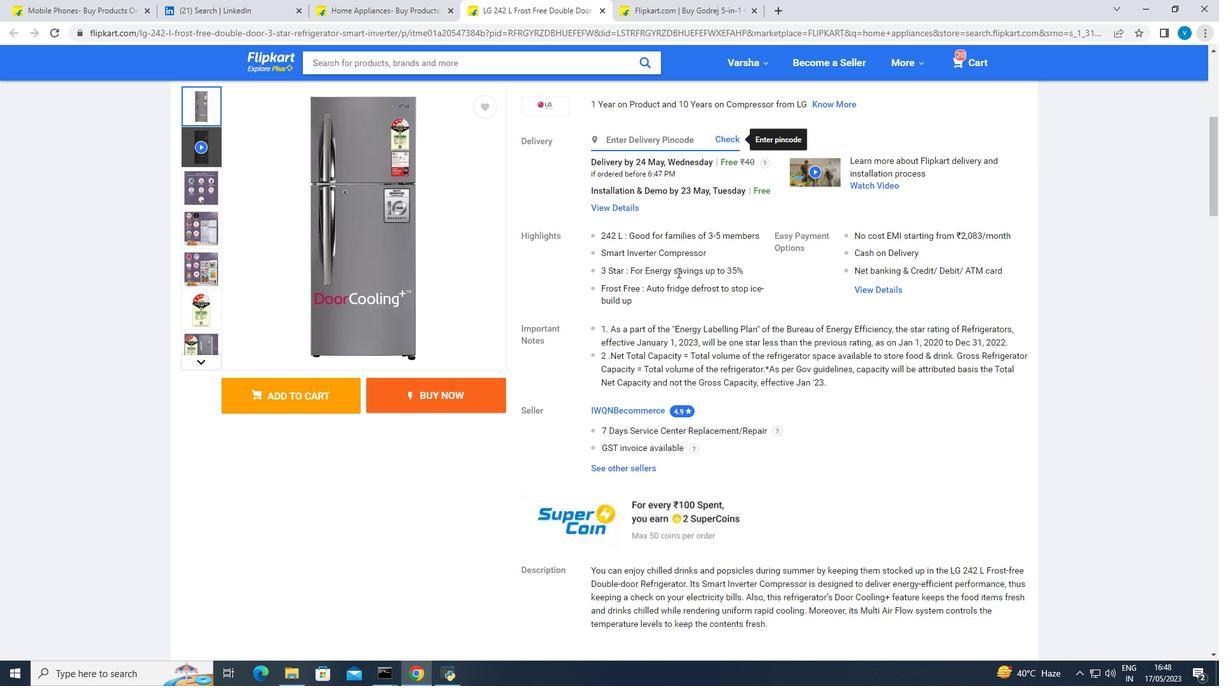 
Action: Mouse scrolled (677, 272) with delta (0, 0)
Screenshot: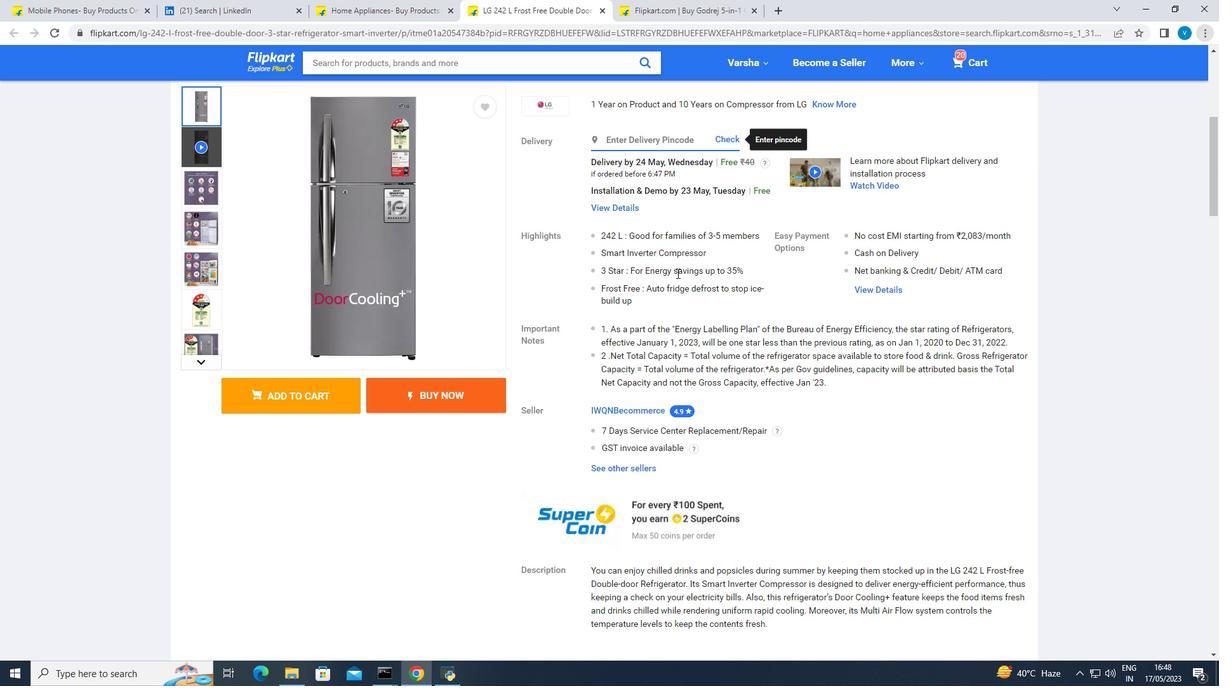 
Action: Mouse moved to (669, 273)
Screenshot: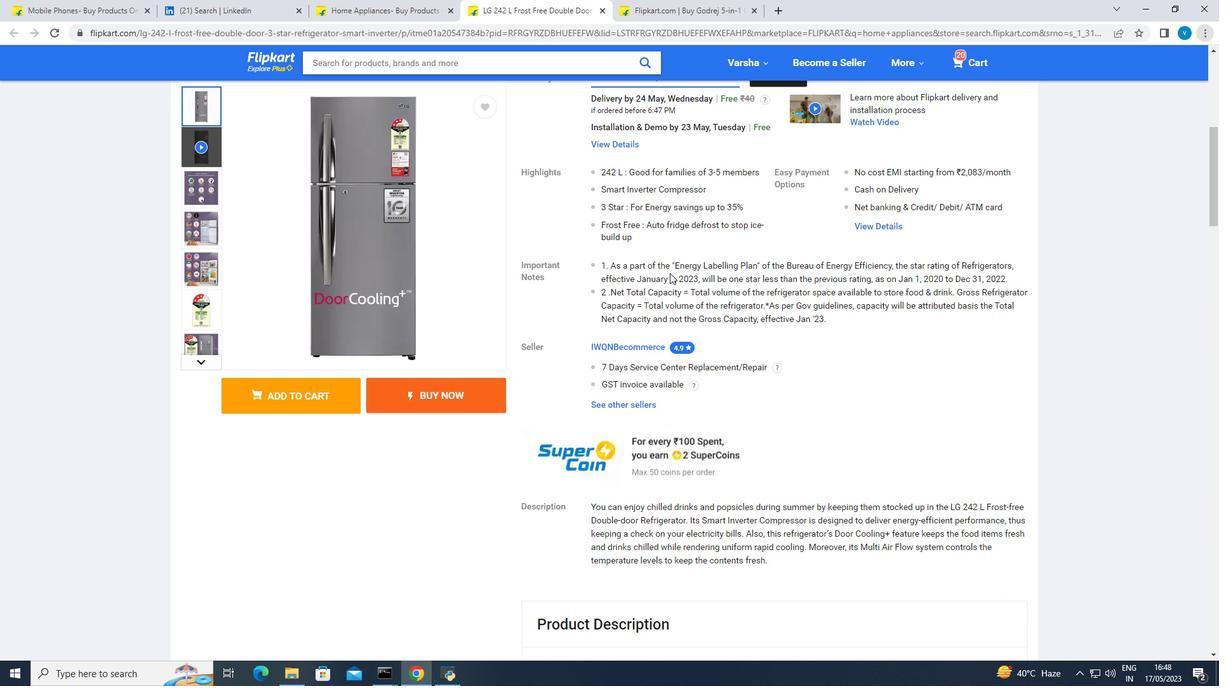
Action: Mouse scrolled (669, 273) with delta (0, 0)
Screenshot: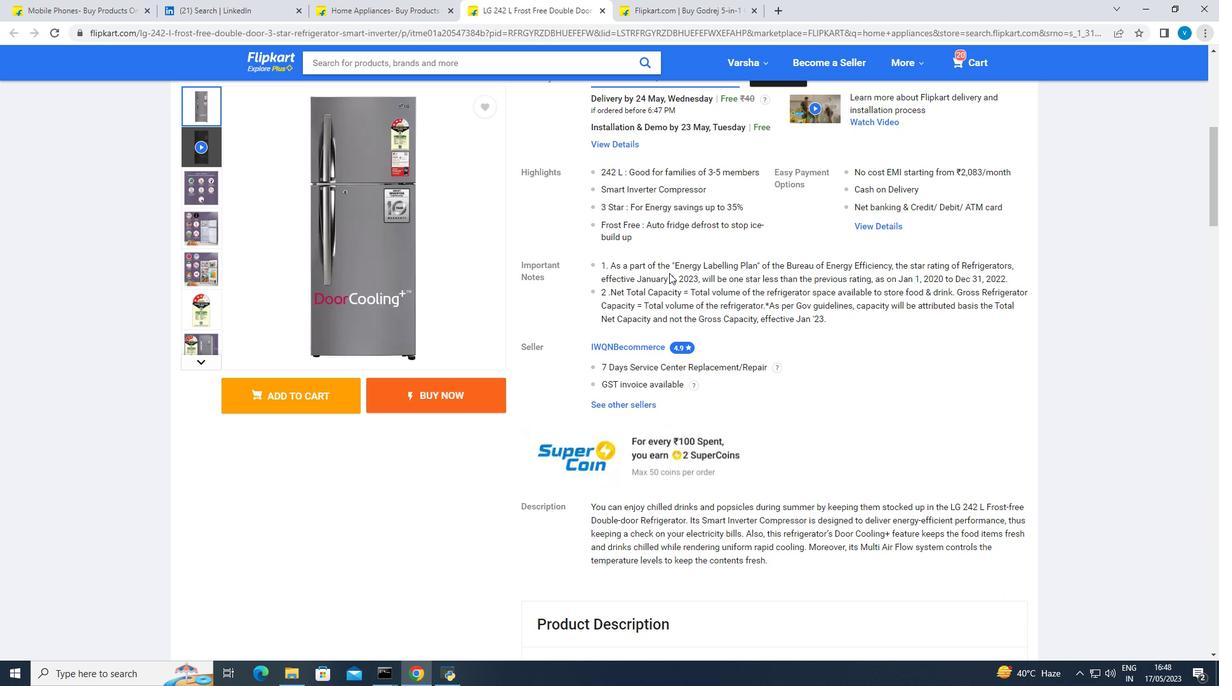 
Action: Mouse moved to (212, 338)
Screenshot: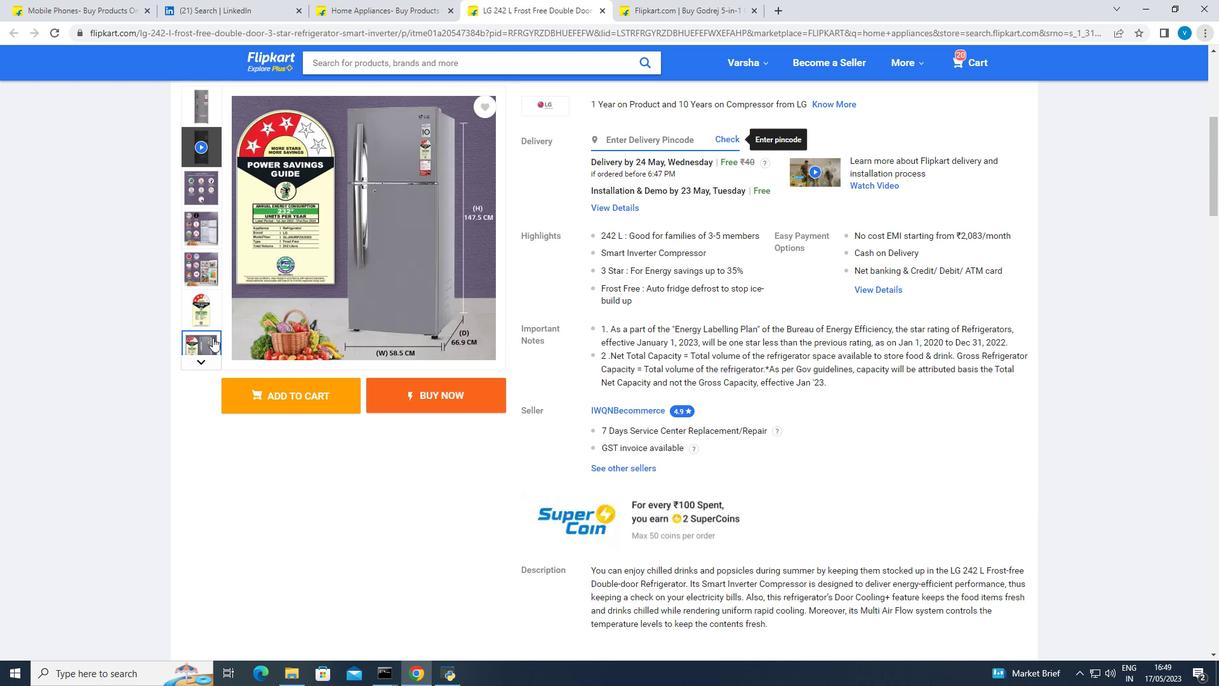 
Action: Mouse pressed left at (212, 338)
Screenshot: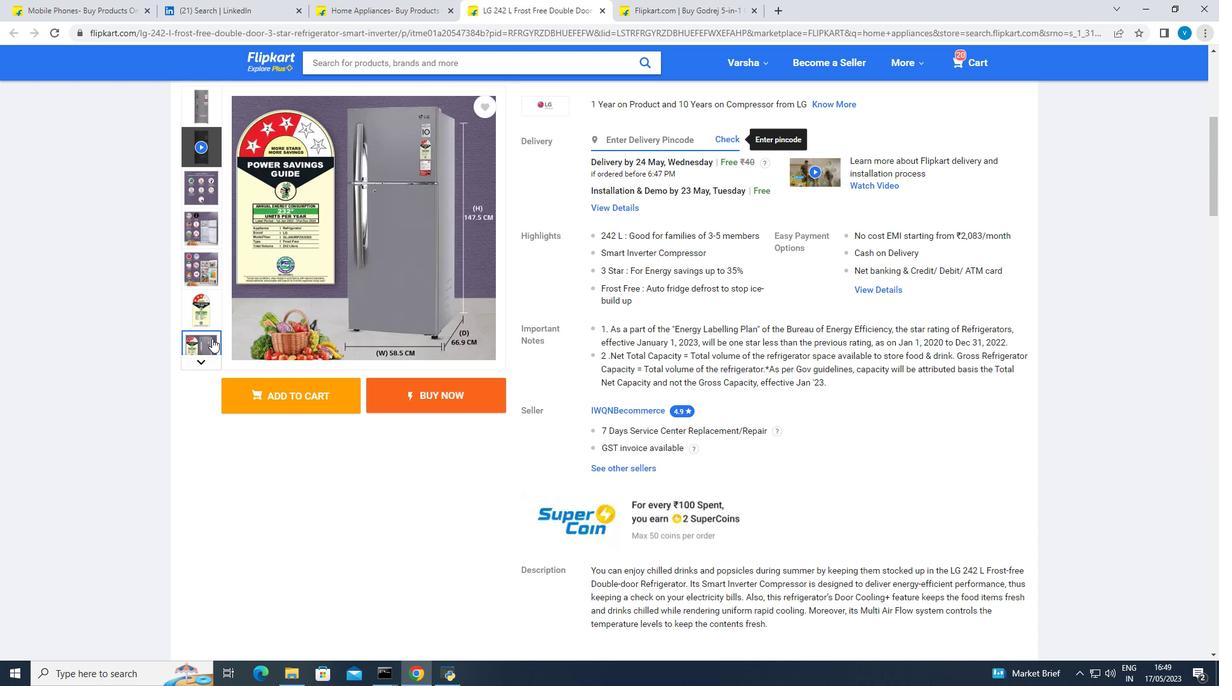 
Action: Mouse moved to (198, 357)
Screenshot: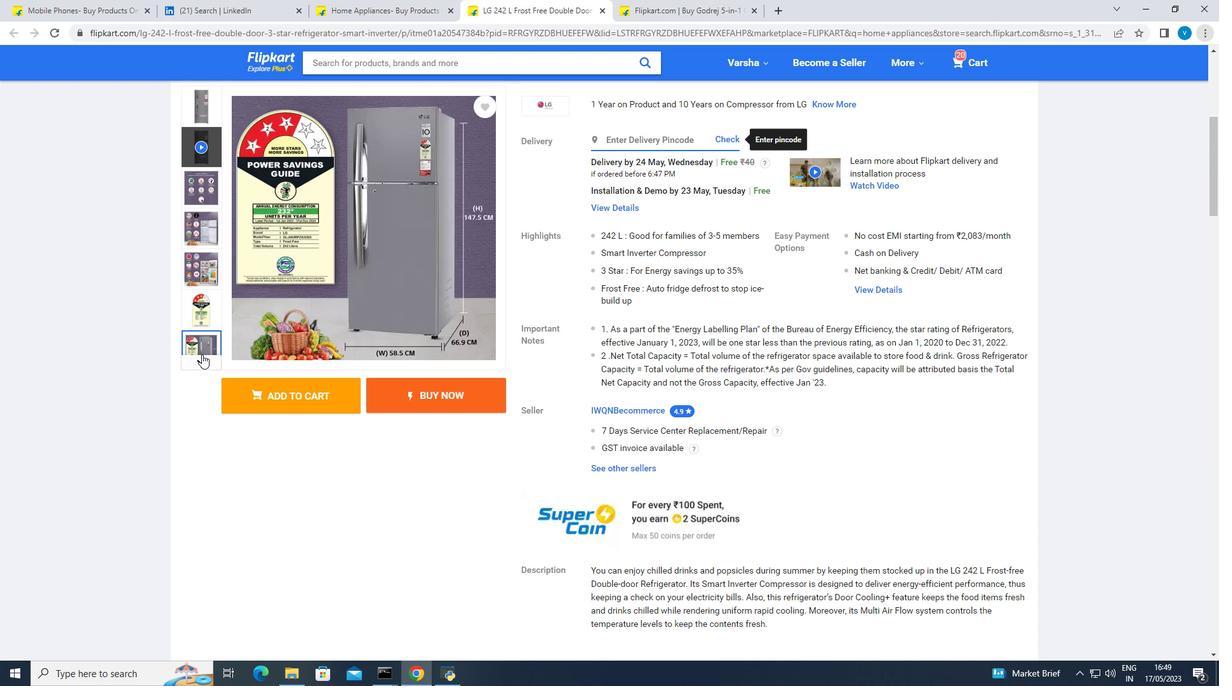 
Action: Mouse pressed left at (198, 357)
Screenshot: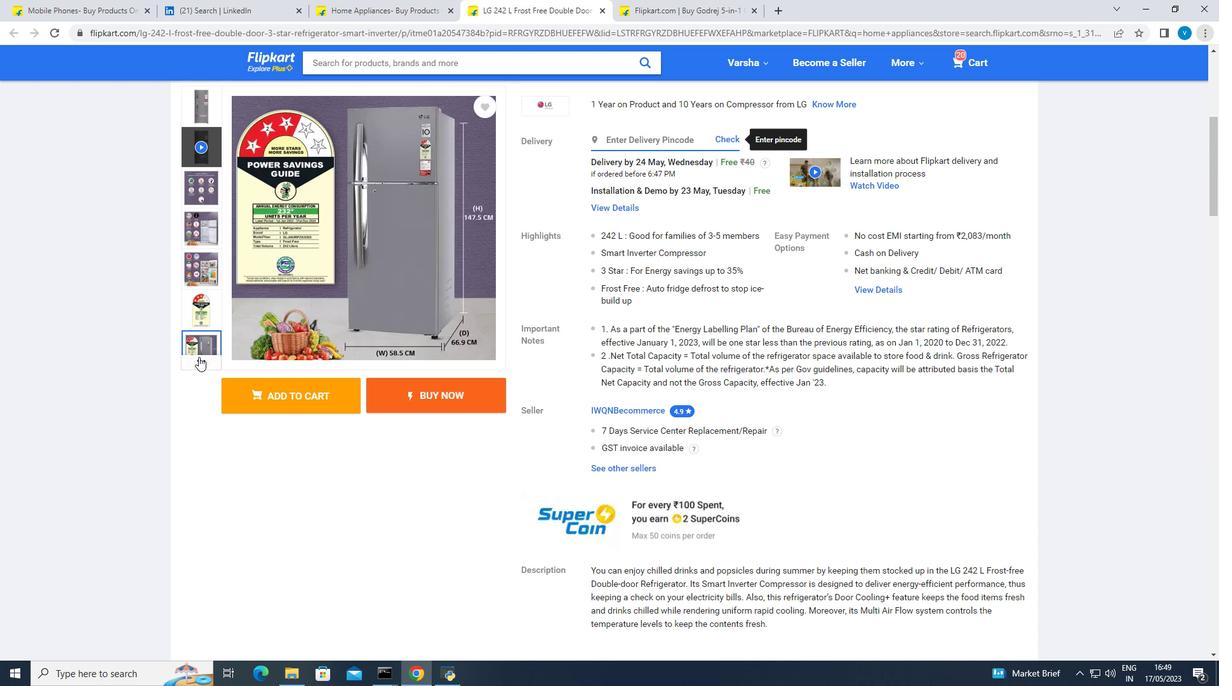 
Action: Mouse moved to (400, 7)
Screenshot: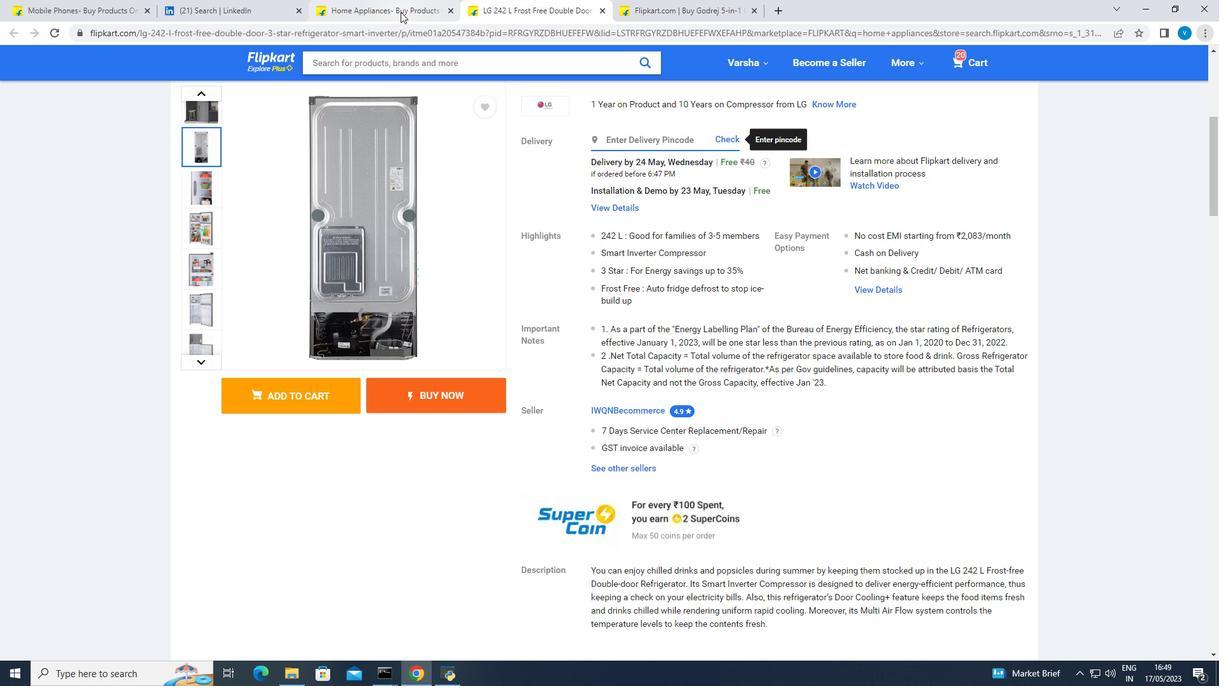 
Action: Mouse pressed left at (400, 7)
Screenshot: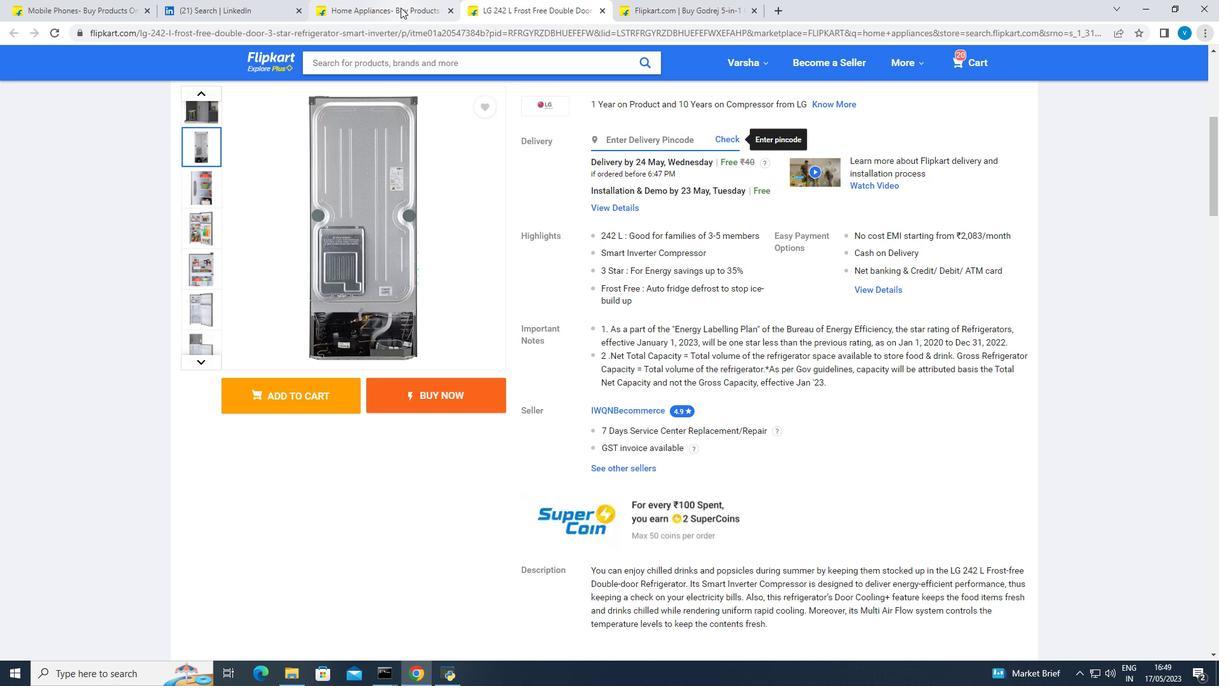 
Action: Mouse moved to (430, 250)
Screenshot: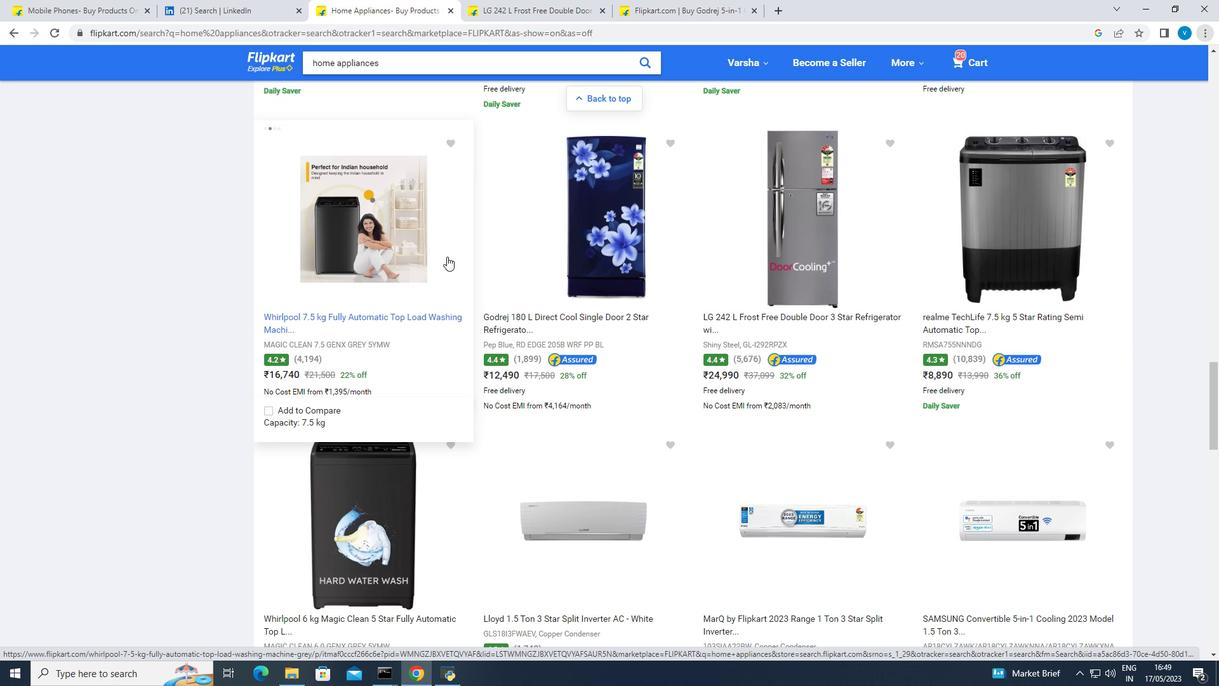 
Action: Mouse pressed left at (430, 250)
Screenshot: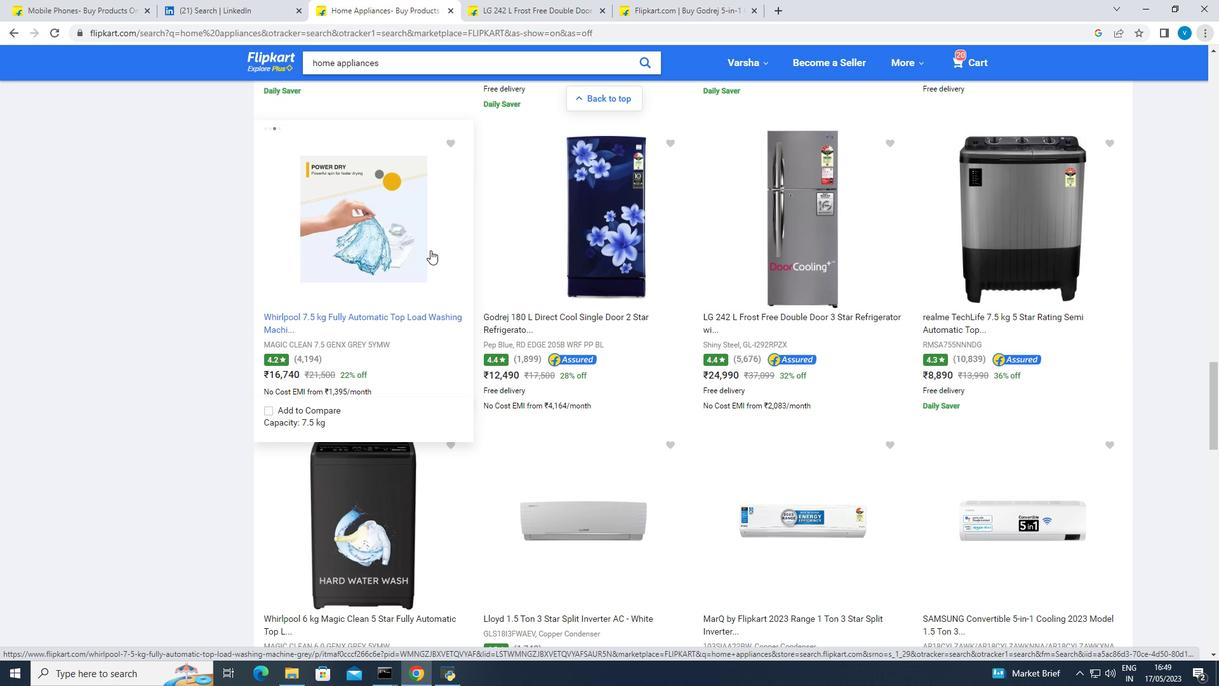 
Action: Mouse moved to (567, 393)
Screenshot: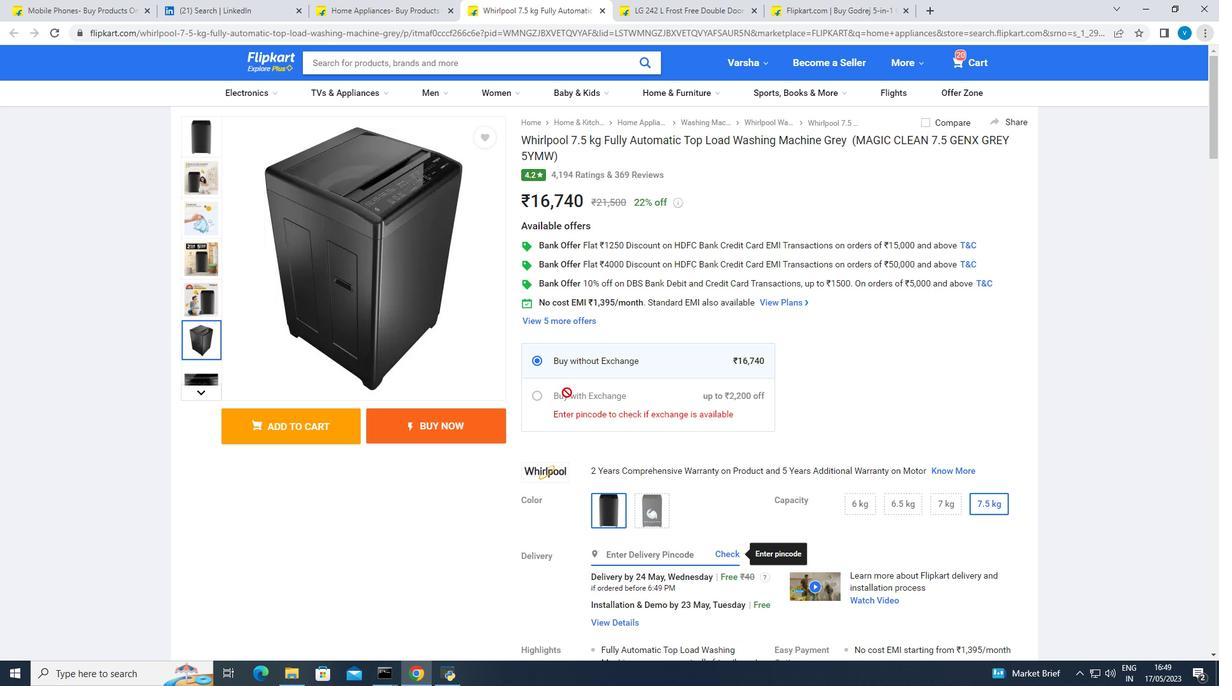
Action: Mouse scrolled (567, 392) with delta (0, 0)
Screenshot: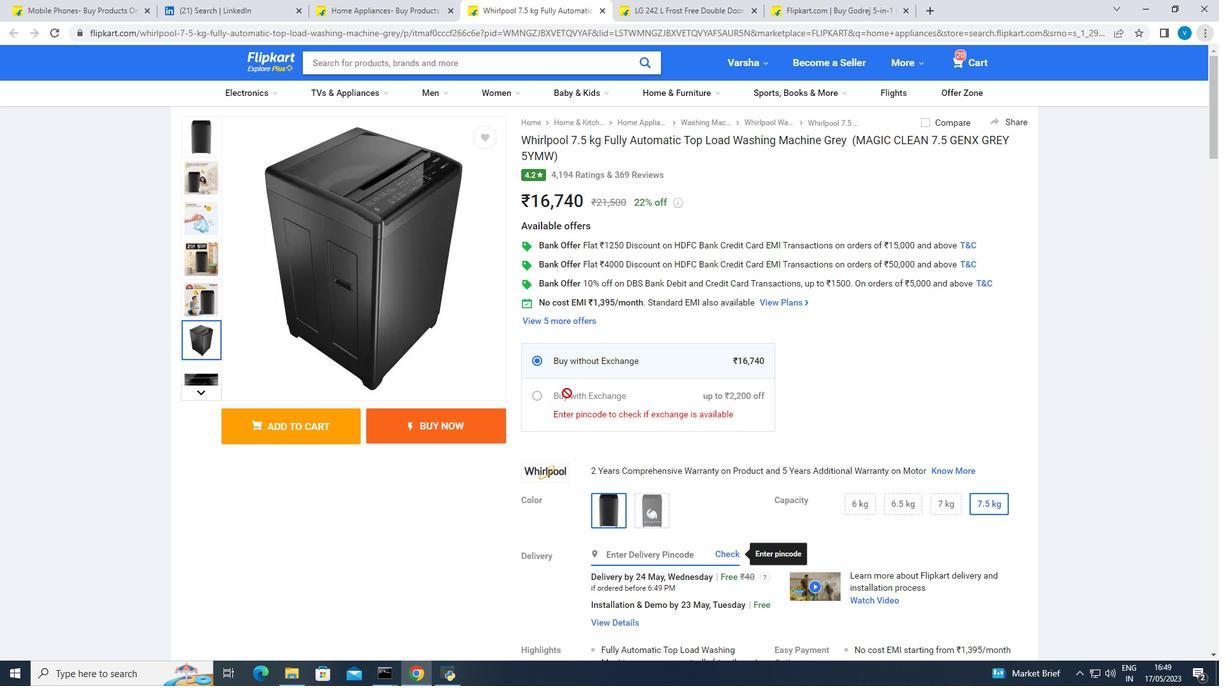 
Action: Mouse moved to (567, 393)
Screenshot: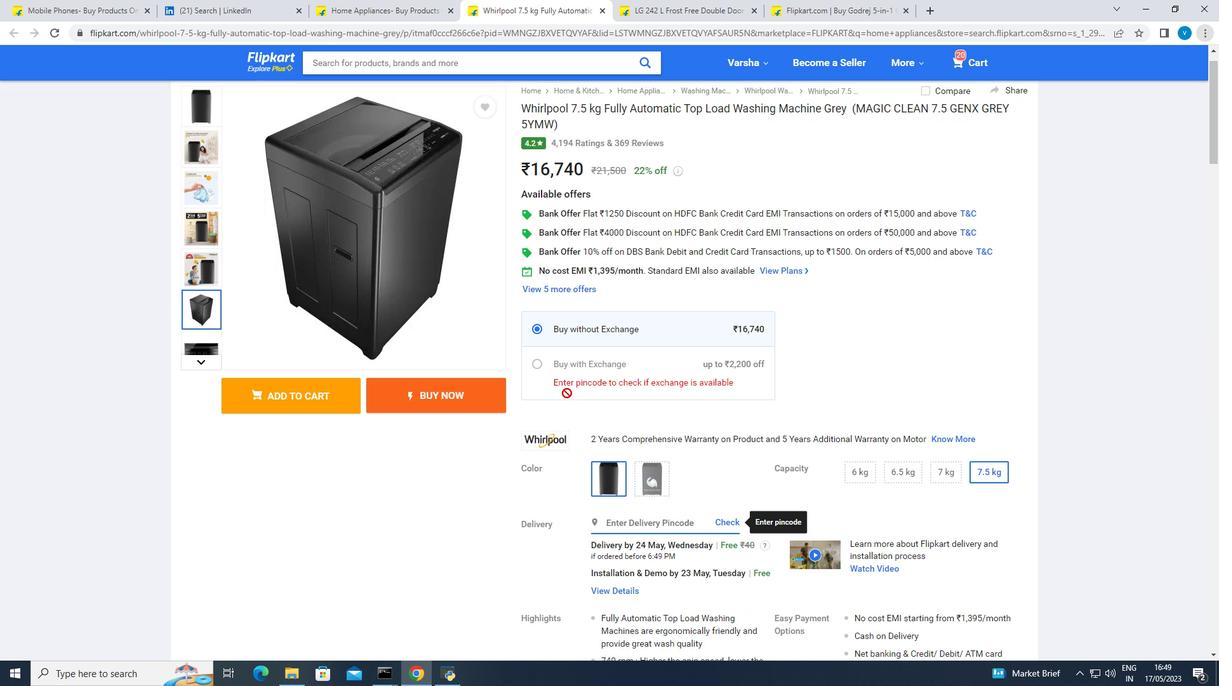 
Action: Mouse scrolled (567, 393) with delta (0, 0)
Screenshot: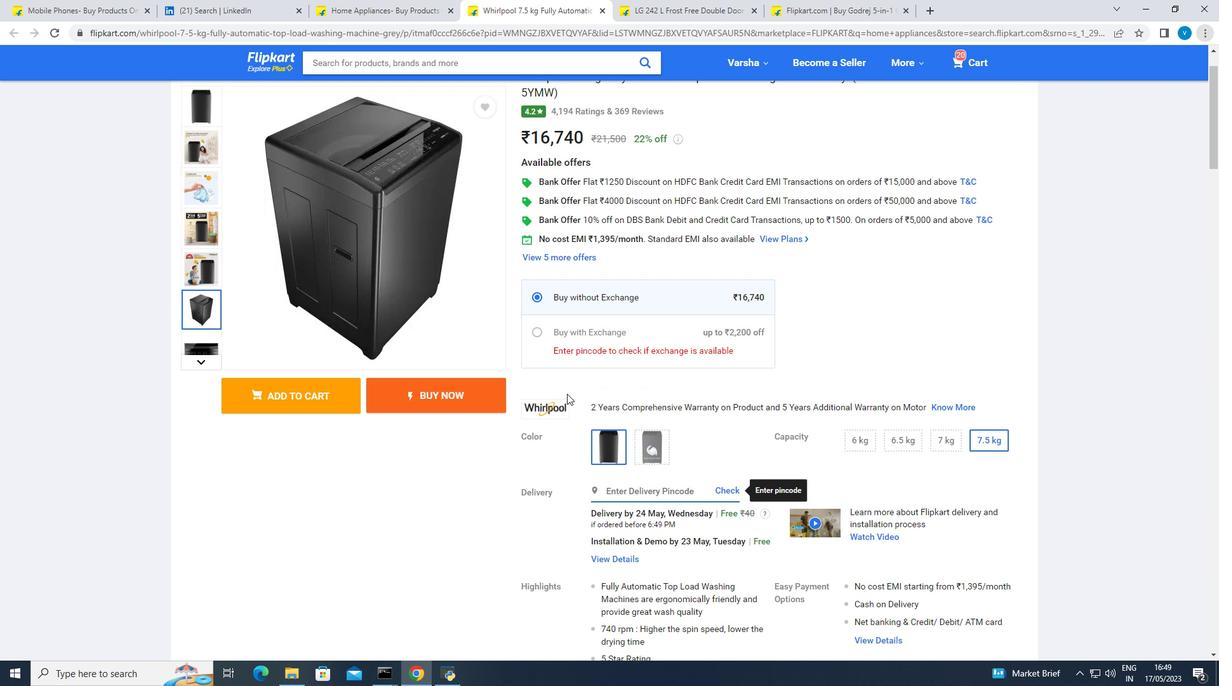 
Action: Mouse moved to (564, 395)
Screenshot: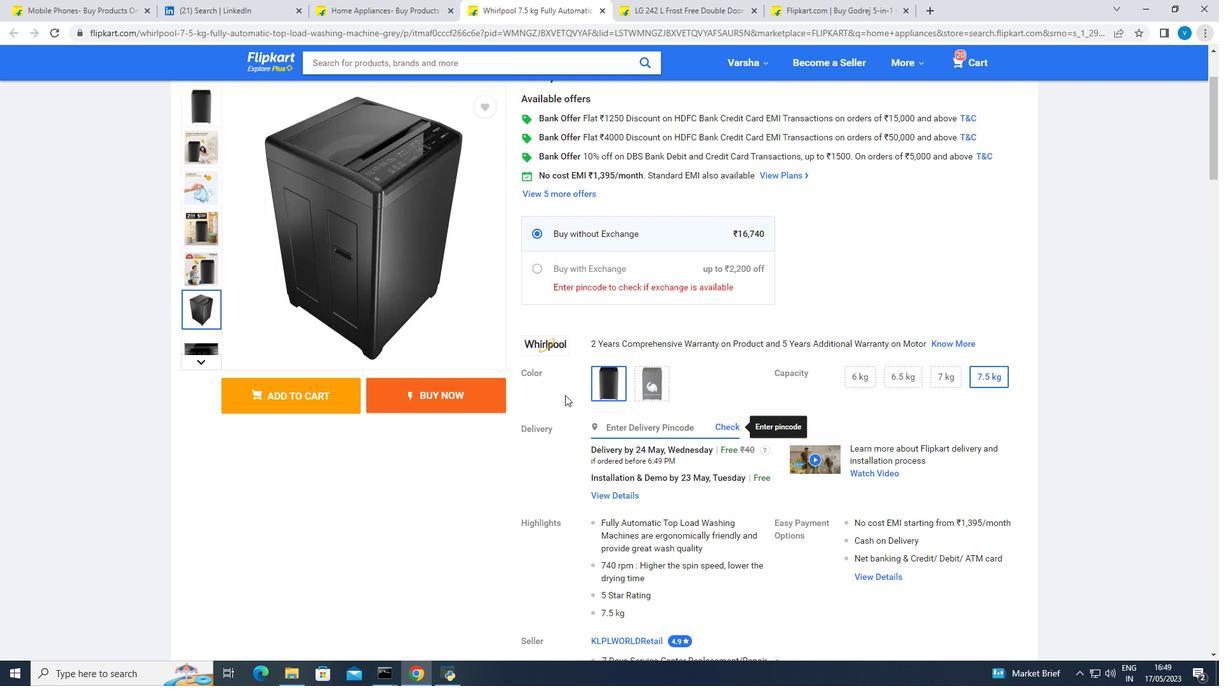 
Action: Mouse scrolled (564, 395) with delta (0, 0)
Screenshot: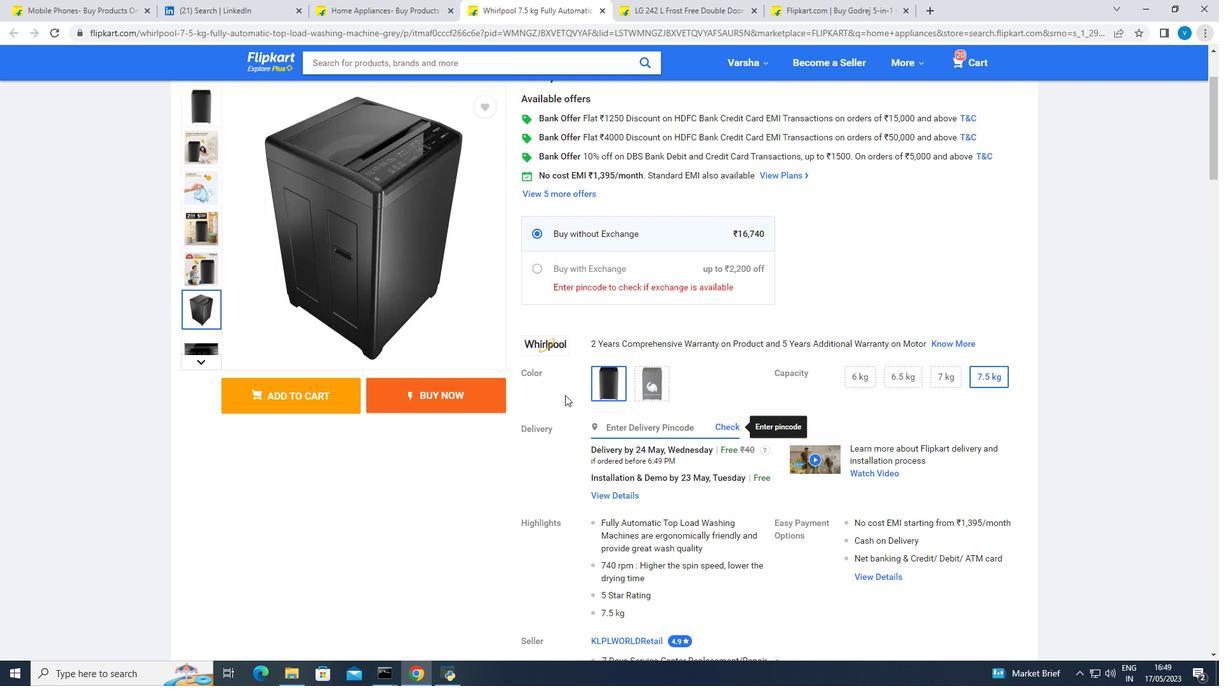 
Action: Mouse moved to (562, 381)
Screenshot: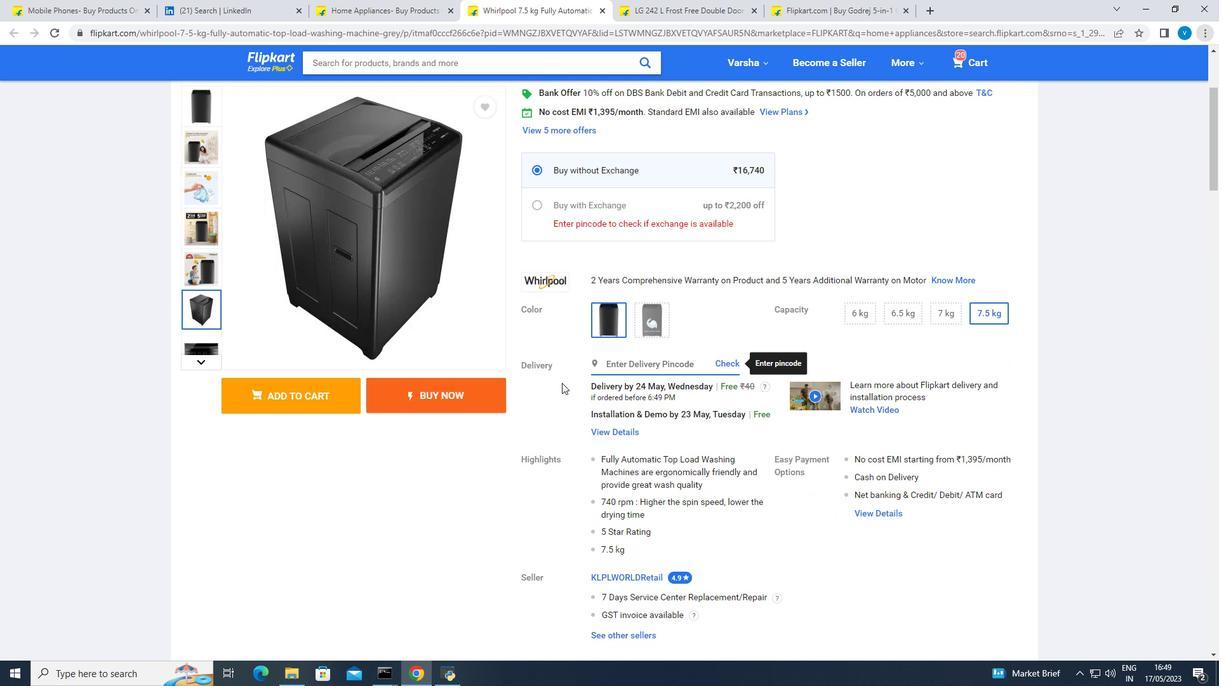 
Action: Mouse scrolled (562, 381) with delta (0, 0)
Screenshot: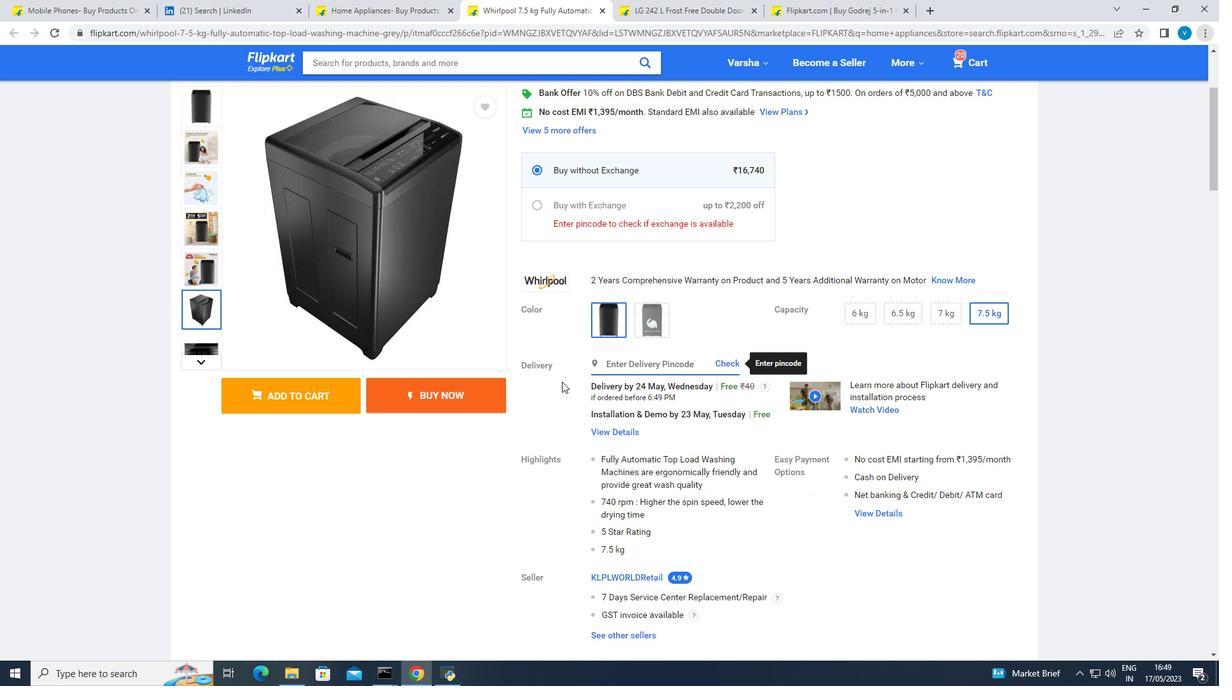 
Action: Mouse moved to (560, 379)
Screenshot: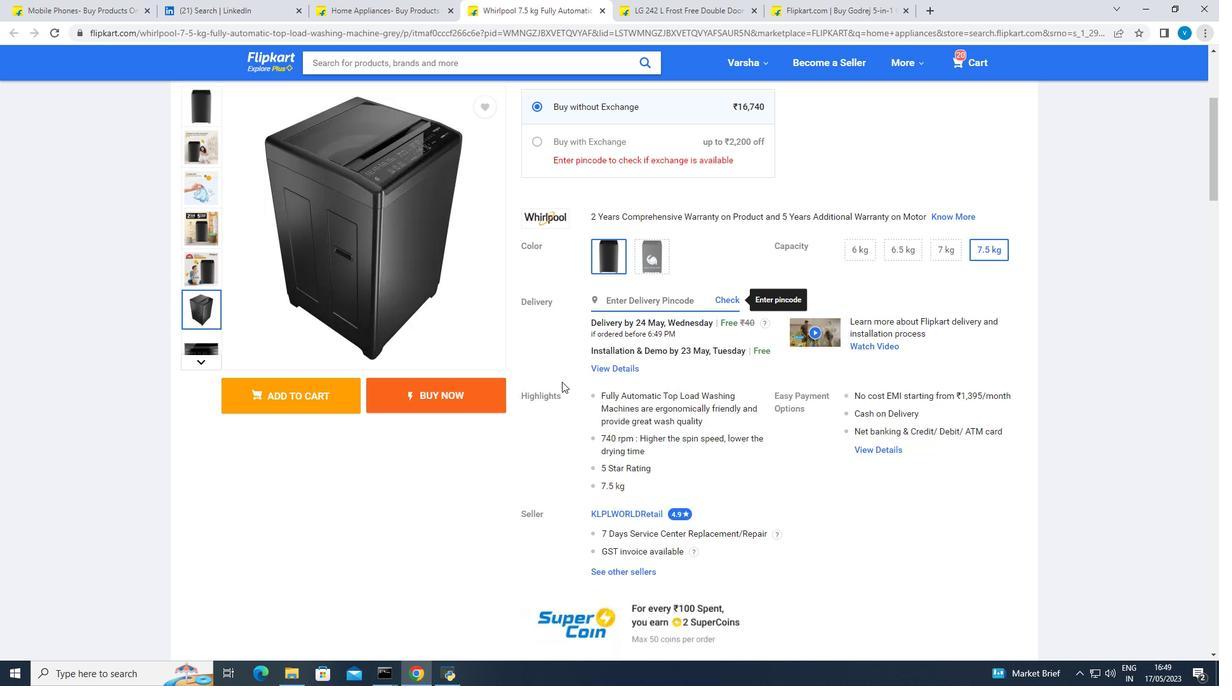 
Action: Mouse scrolled (560, 379) with delta (0, 0)
Screenshot: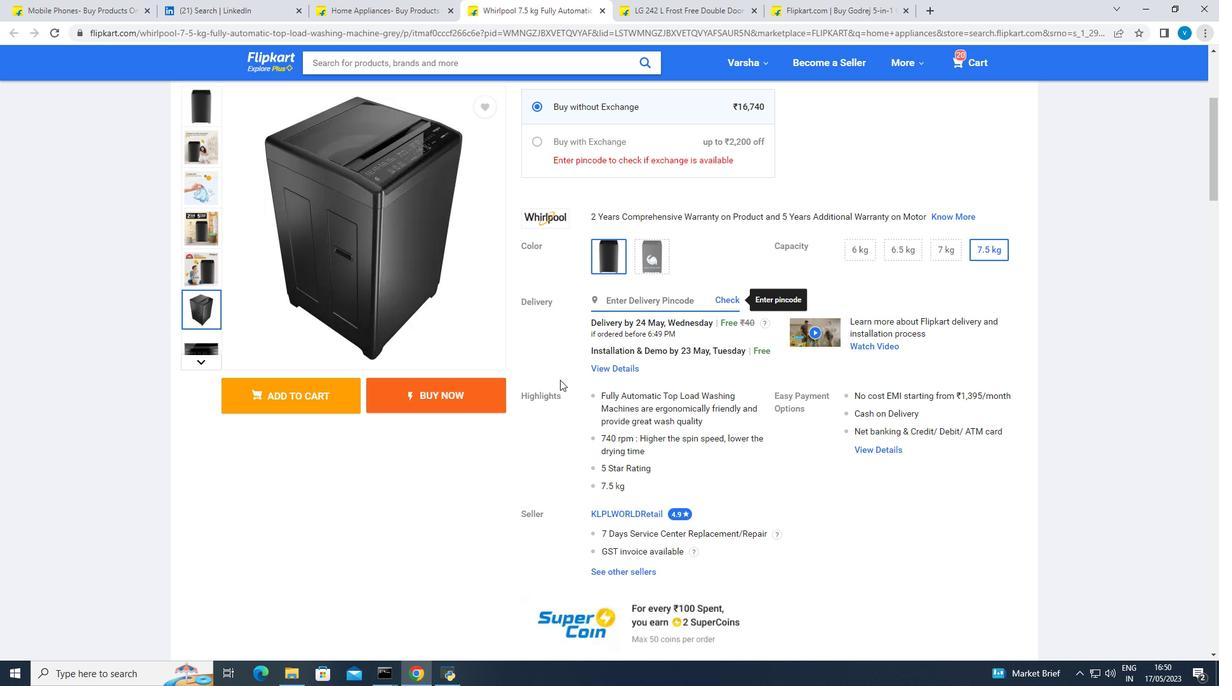 
Action: Mouse moved to (548, 380)
Screenshot: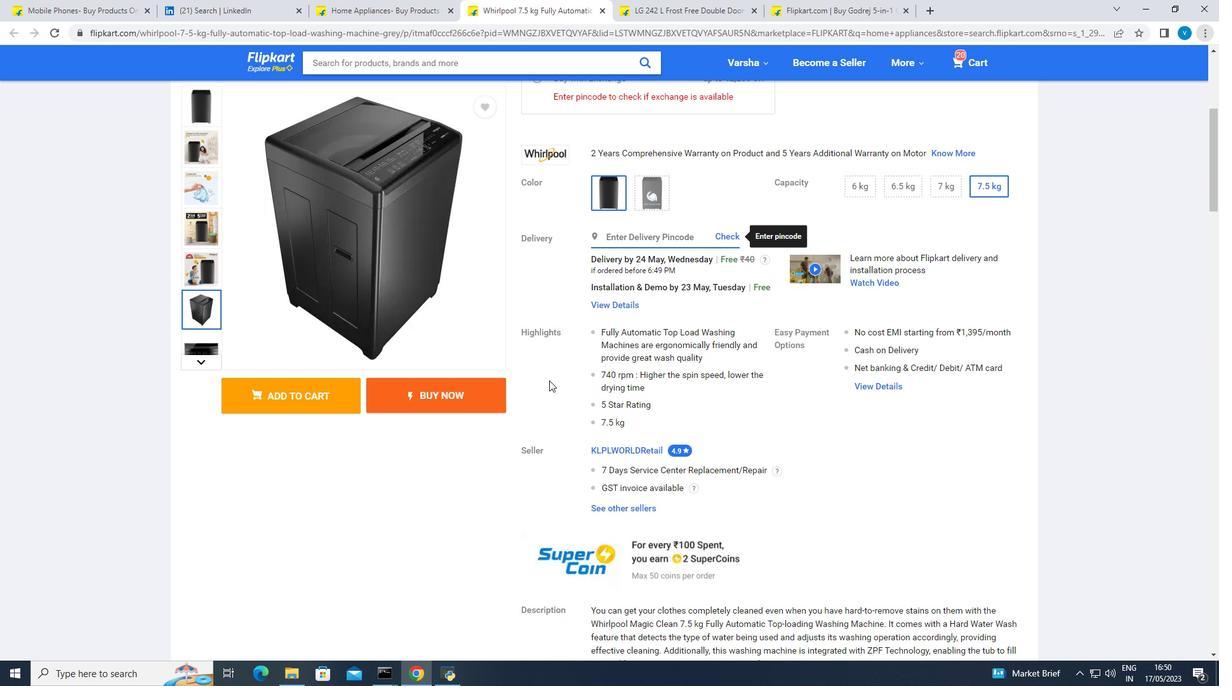 
Action: Mouse scrolled (548, 379) with delta (0, 0)
Screenshot: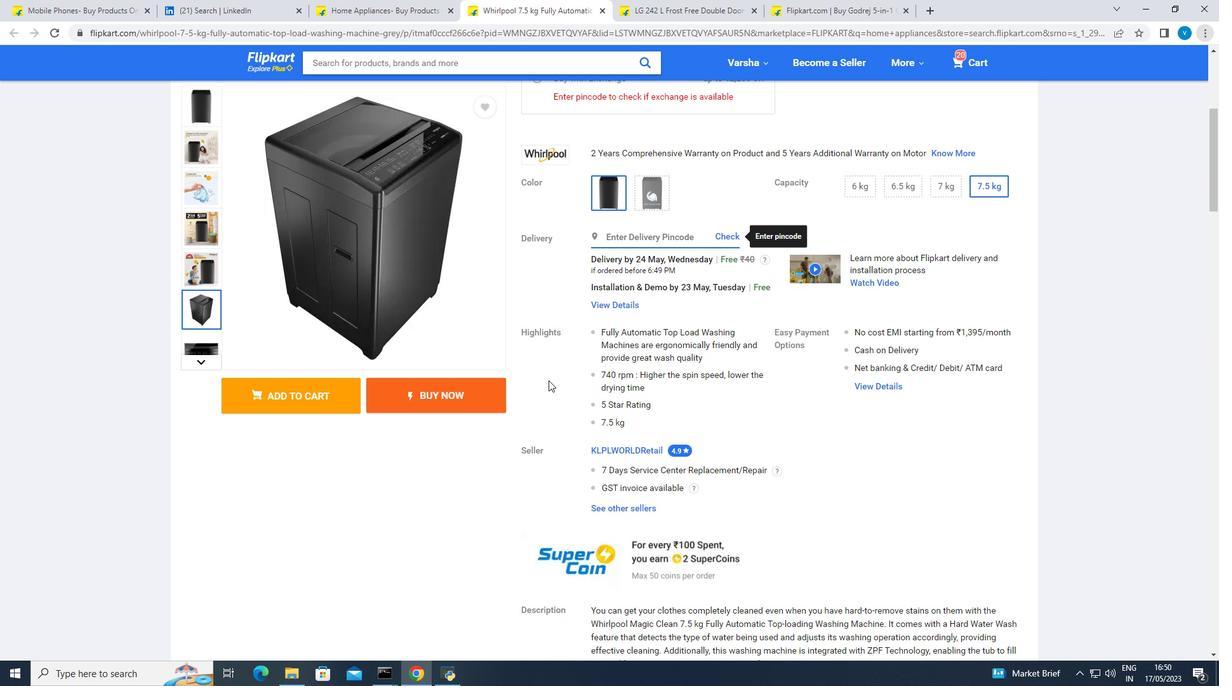 
Action: Mouse moved to (548, 377)
Screenshot: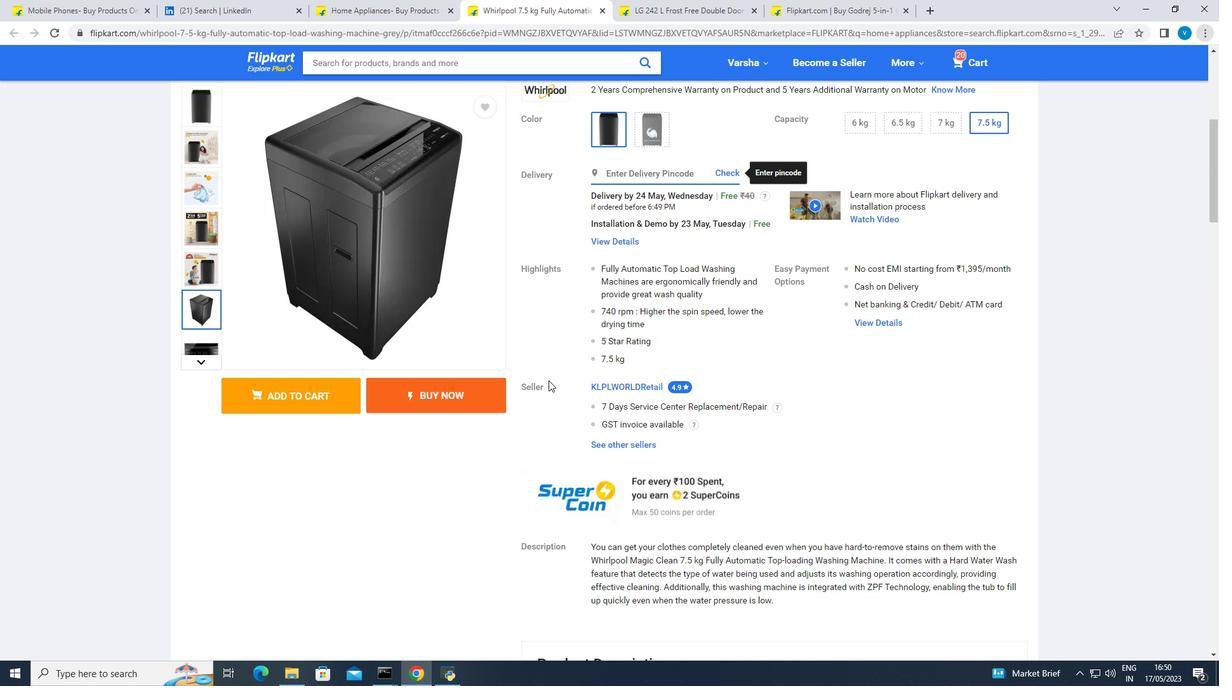 
Action: Mouse scrolled (548, 376) with delta (0, 0)
Screenshot: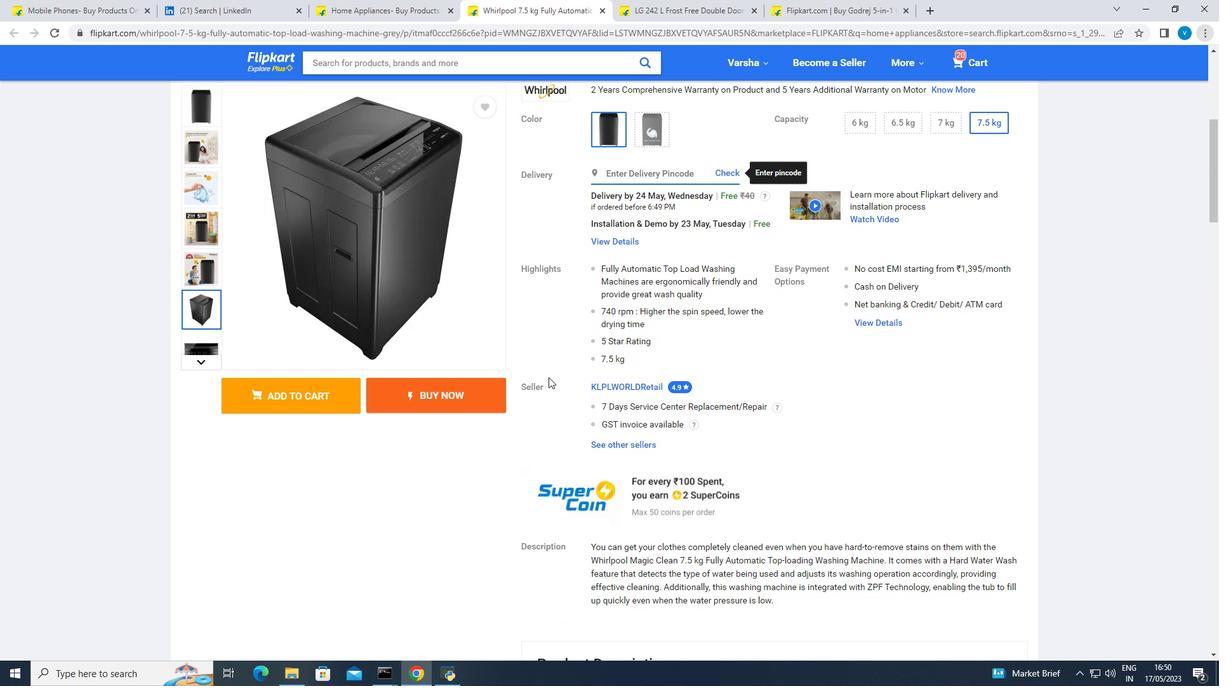 
Action: Mouse moved to (548, 376)
Screenshot: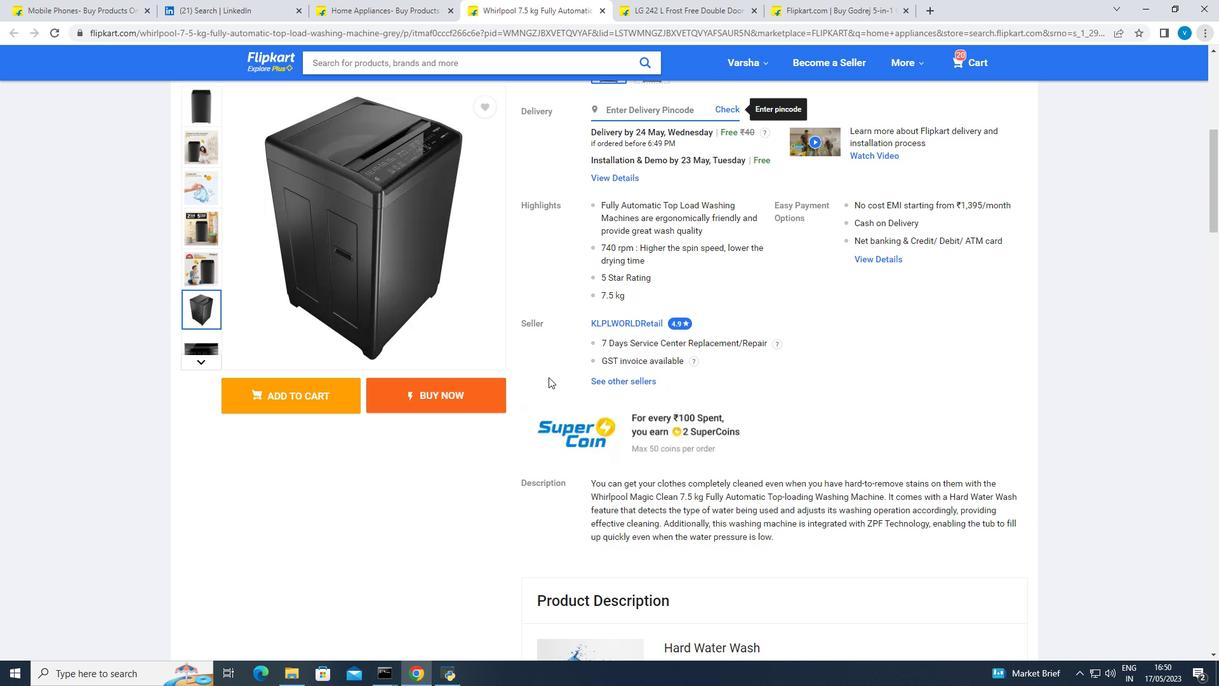 
Action: Mouse scrolled (548, 376) with delta (0, 0)
Screenshot: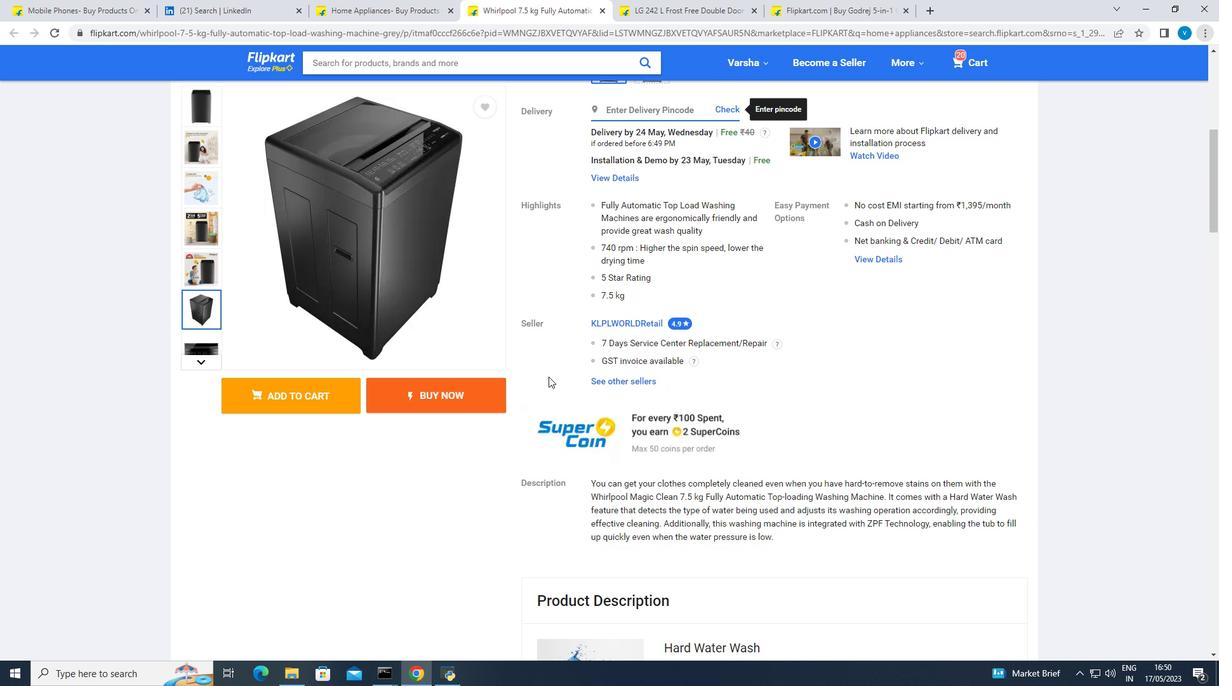 
Action: Mouse scrolled (548, 376) with delta (0, 0)
Screenshot: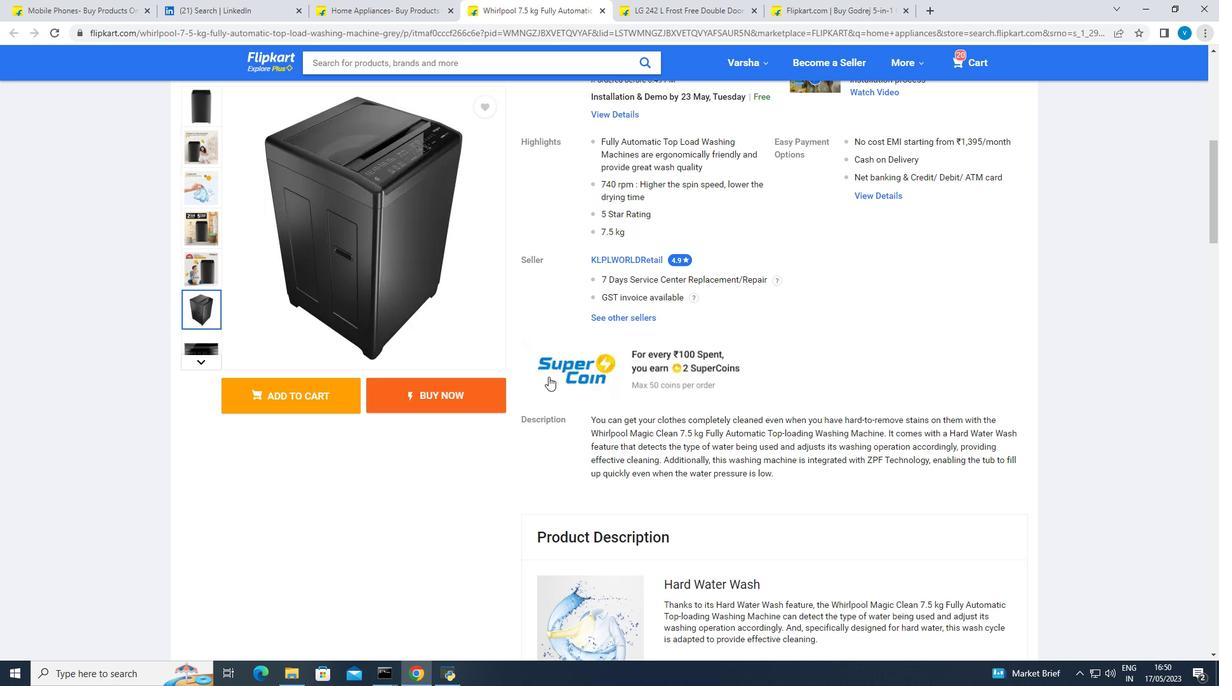 
Action: Mouse scrolled (548, 376) with delta (0, 0)
Screenshot: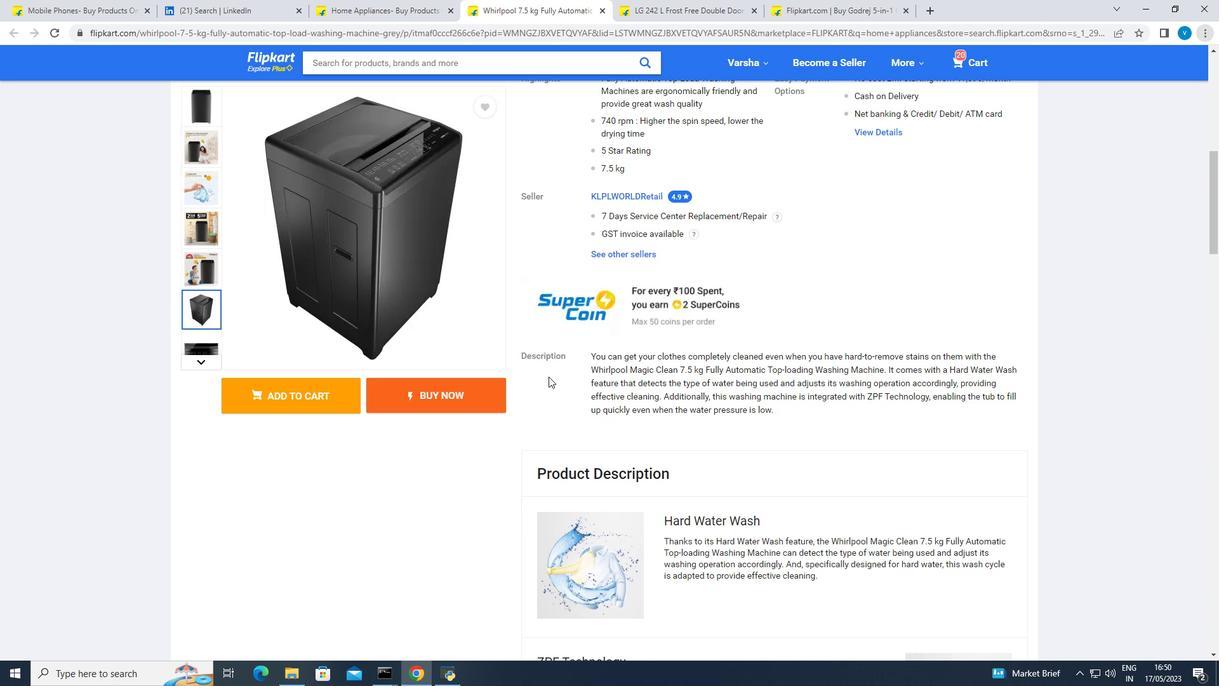 
Action: Mouse scrolled (548, 376) with delta (0, 0)
Screenshot: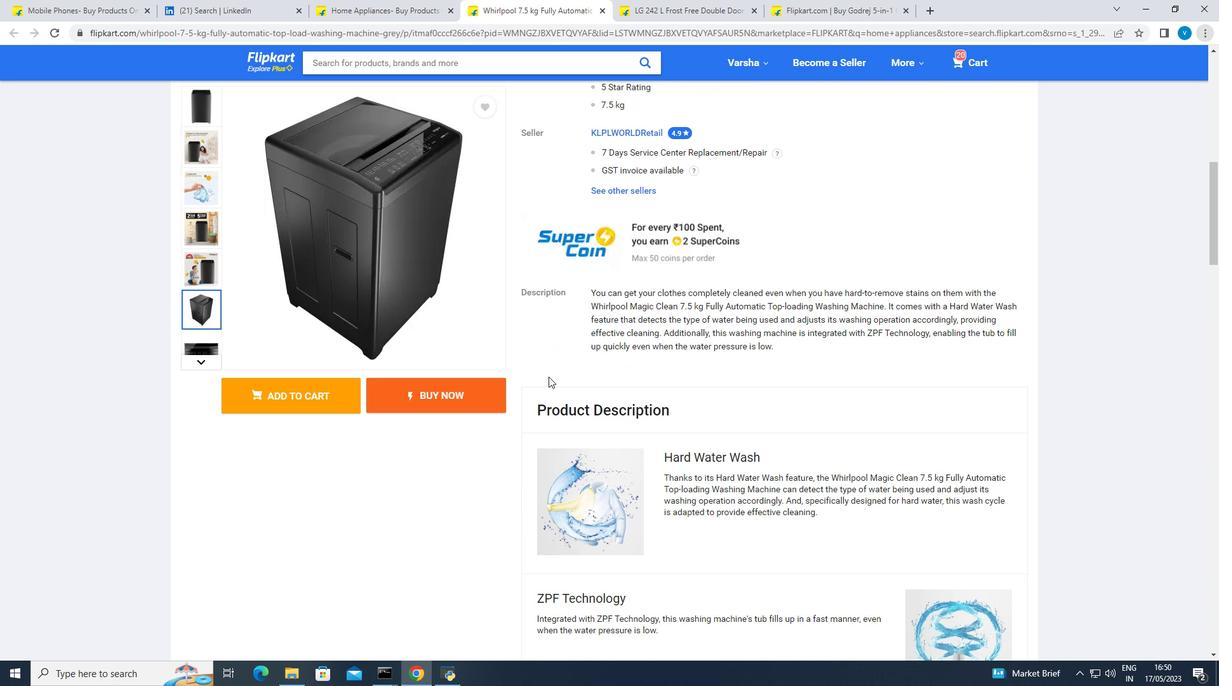 
Action: Mouse scrolled (548, 376) with delta (0, 0)
Screenshot: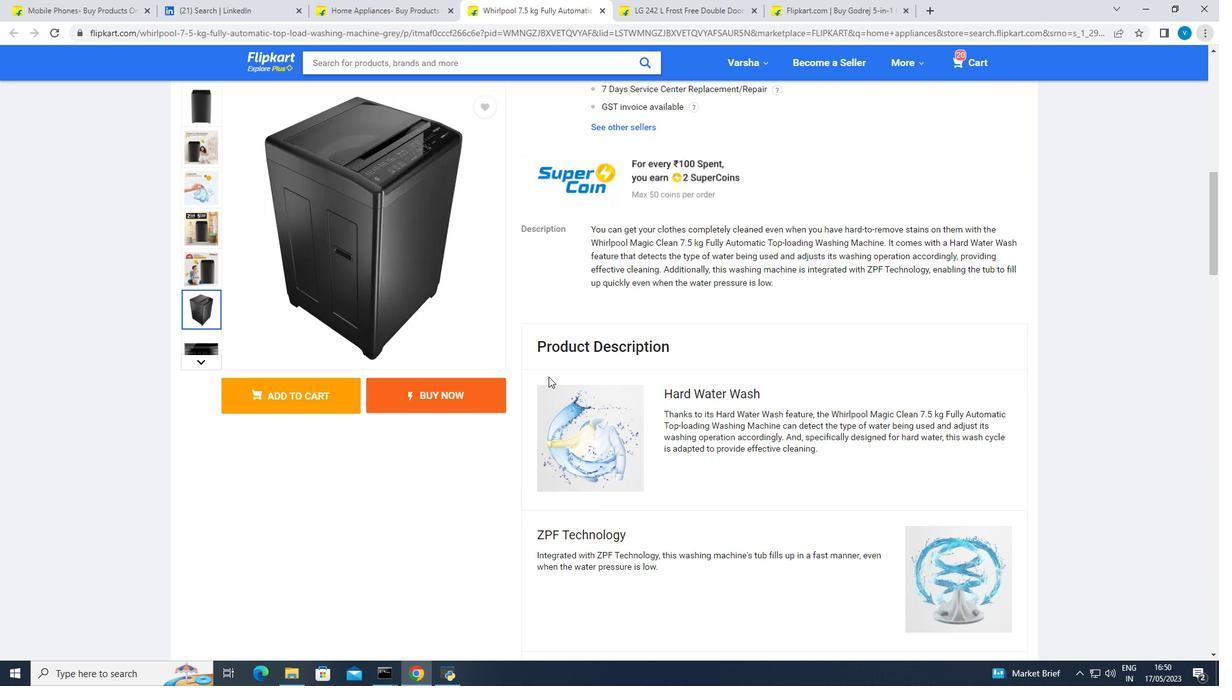 
Action: Mouse scrolled (548, 376) with delta (0, 0)
Screenshot: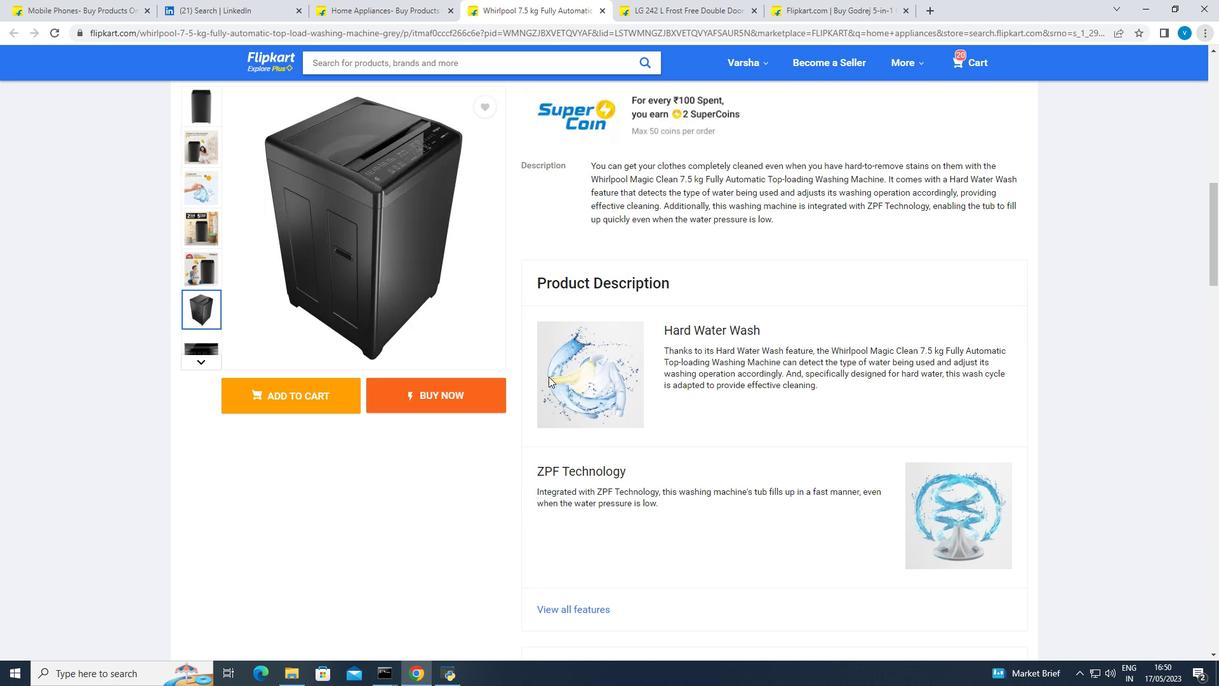 
Action: Mouse scrolled (548, 376) with delta (0, 0)
Screenshot: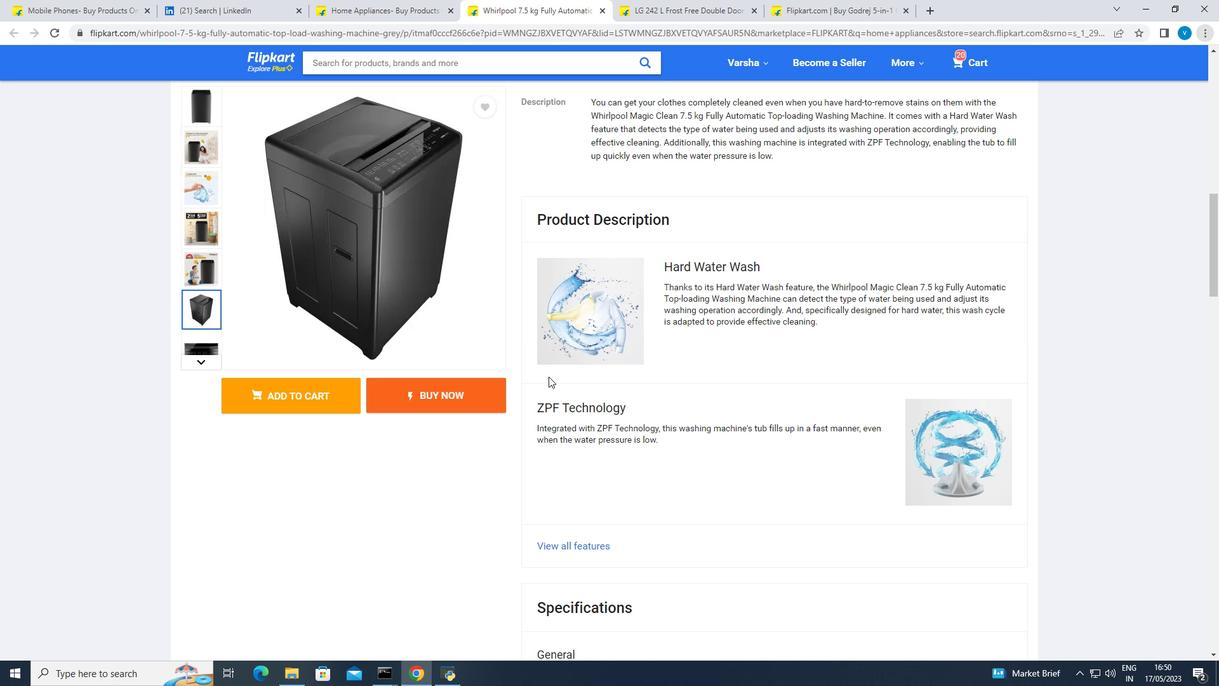 
Action: Mouse scrolled (548, 376) with delta (0, 0)
Screenshot: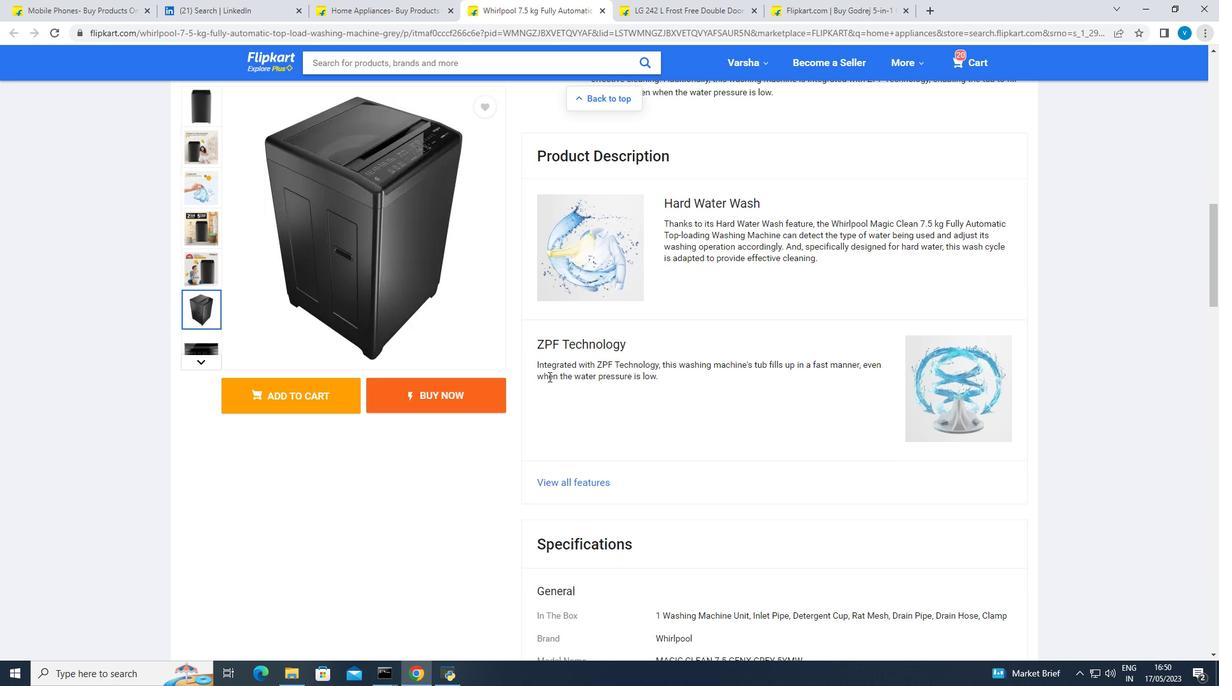 
Action: Mouse scrolled (548, 376) with delta (0, 0)
Screenshot: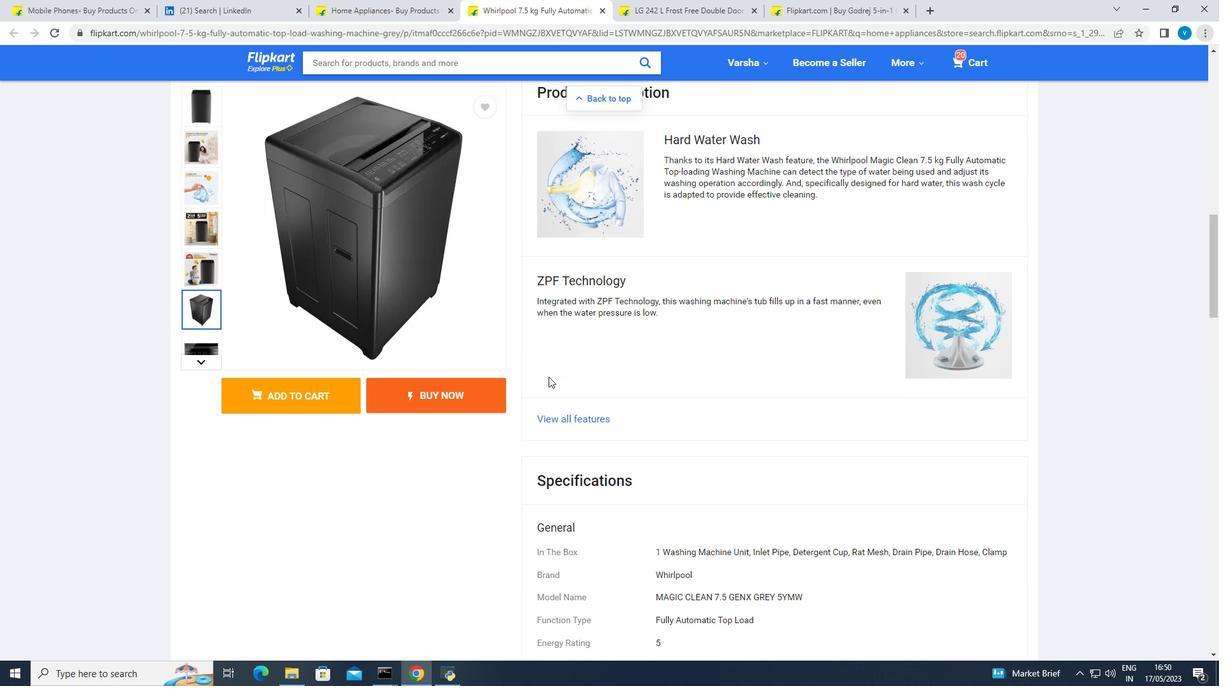 
Action: Mouse moved to (569, 358)
Screenshot: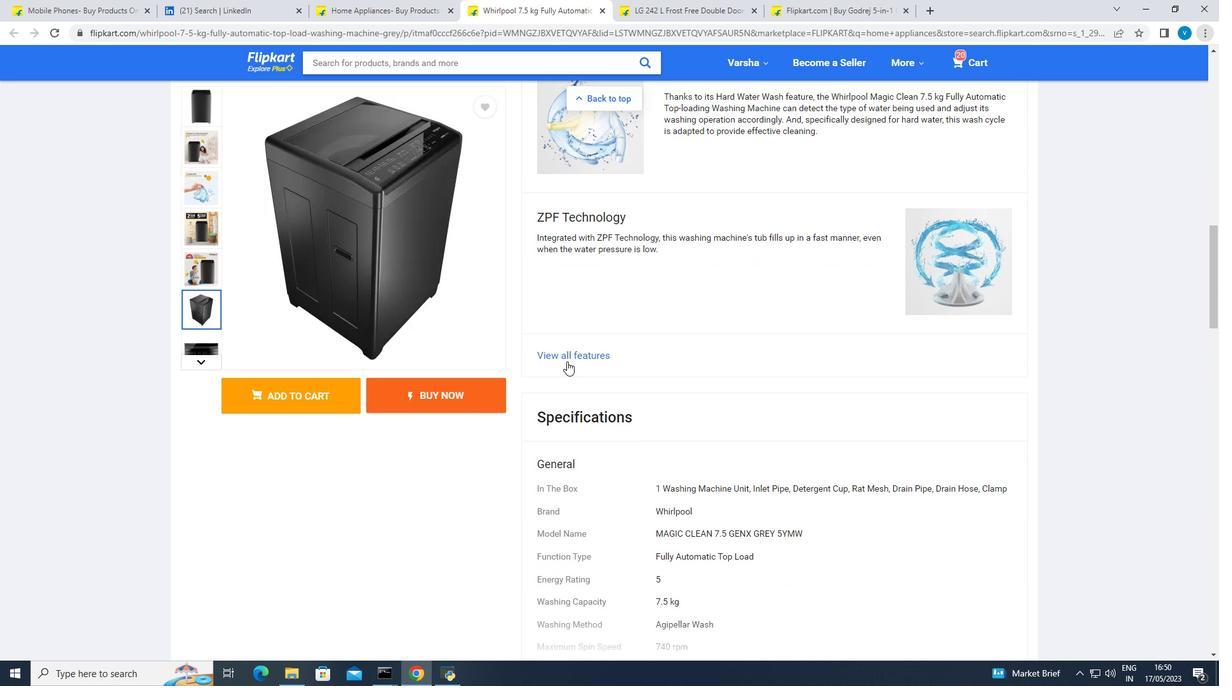
Action: Mouse pressed left at (569, 358)
Screenshot: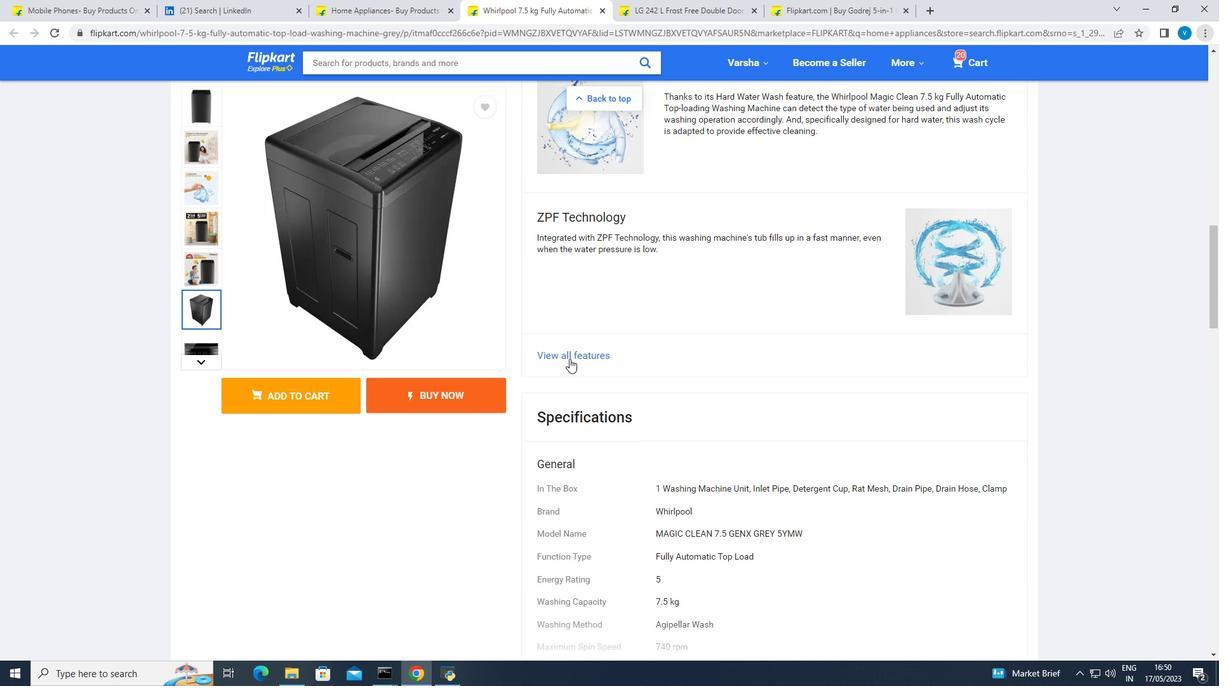 
Action: Mouse moved to (577, 341)
Screenshot: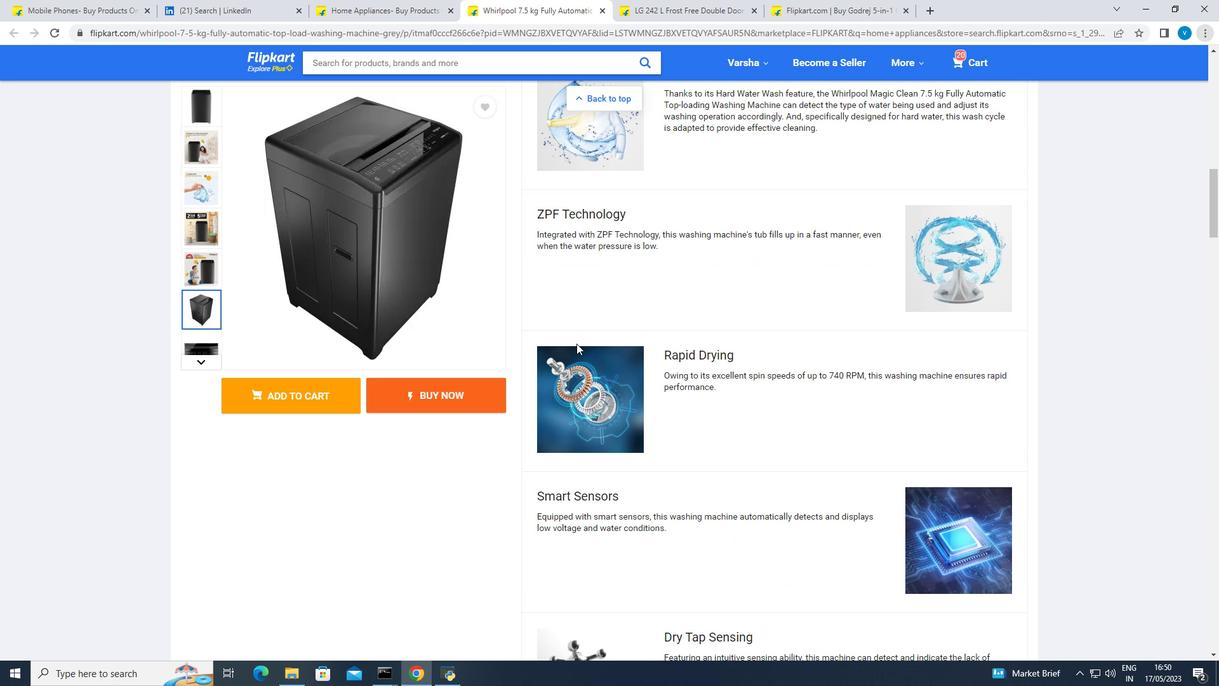 
Action: Mouse scrolled (577, 341) with delta (0, 0)
Screenshot: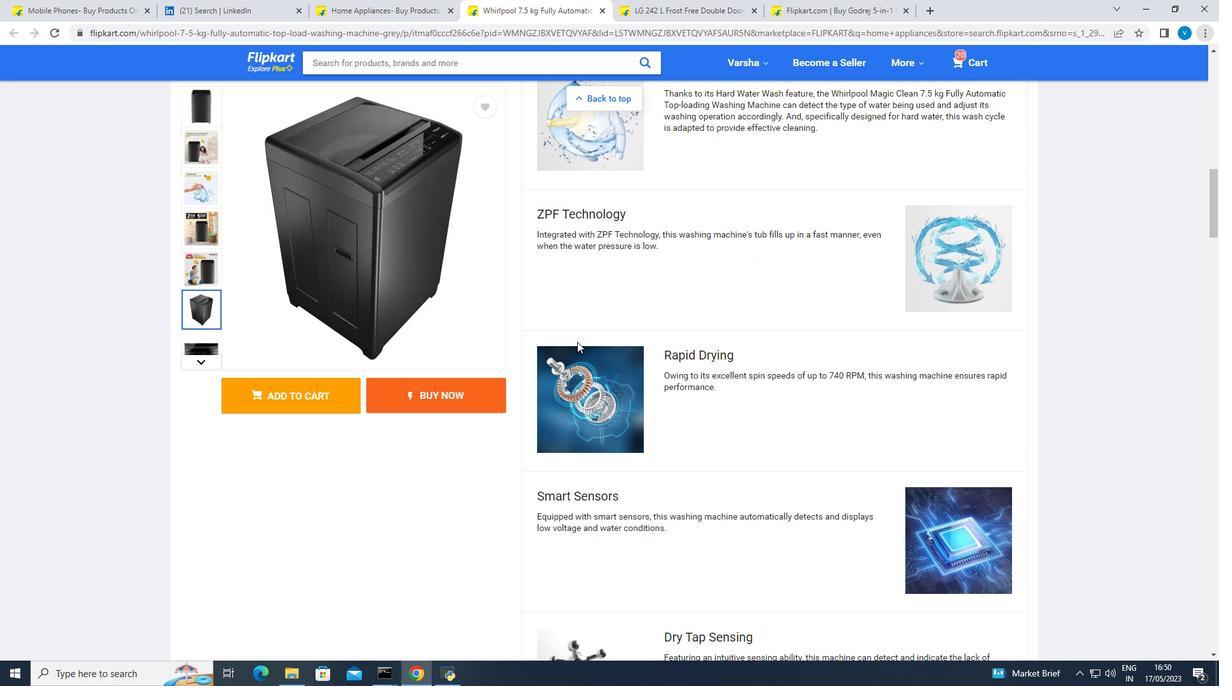 
Action: Mouse moved to (555, 287)
Screenshot: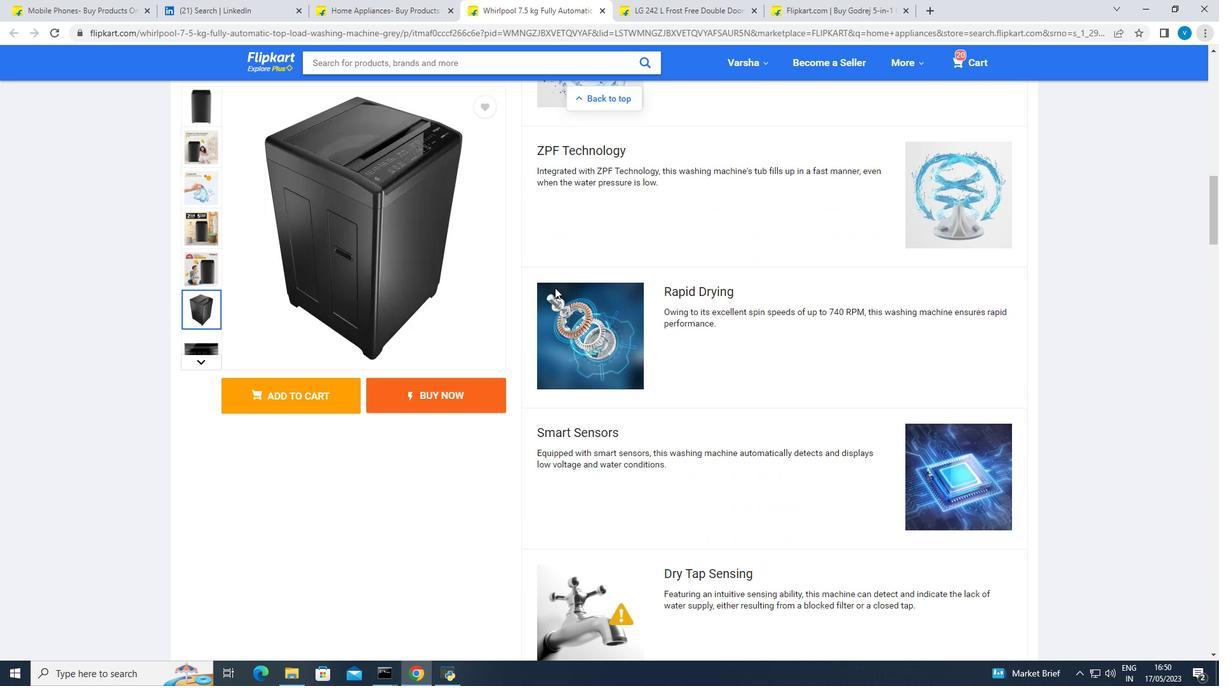 
Action: Mouse scrolled (555, 287) with delta (0, 0)
Screenshot: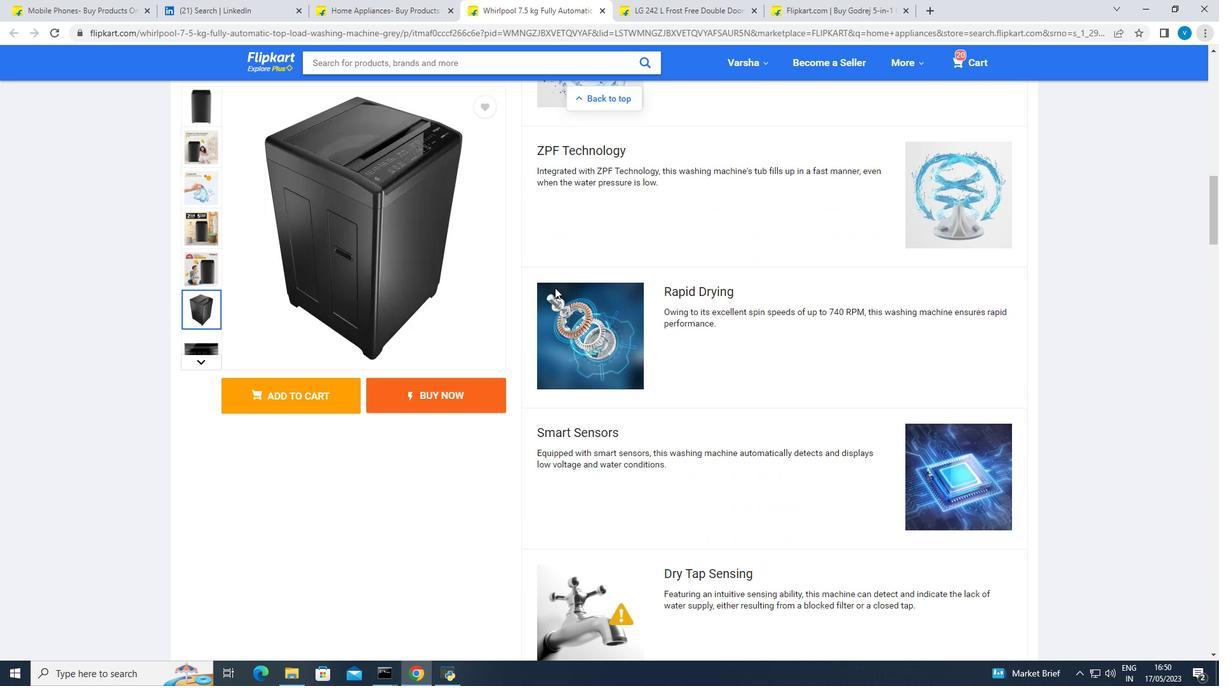 
Action: Mouse moved to (552, 290)
Screenshot: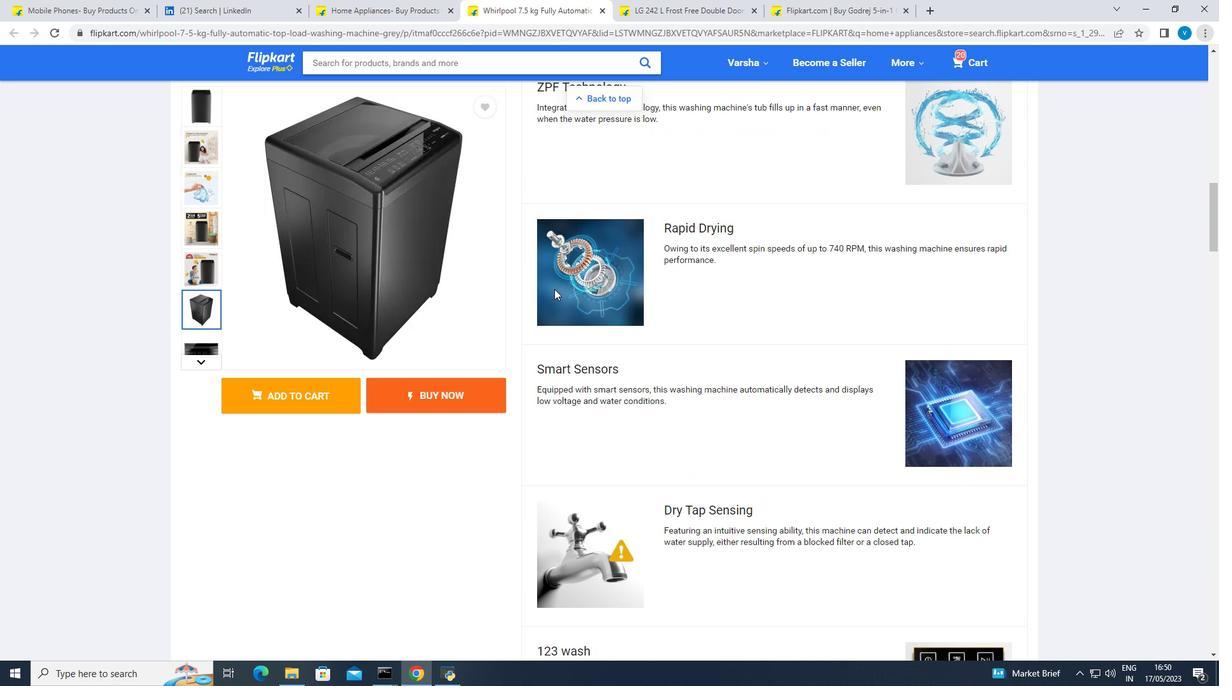 
Action: Mouse scrolled (552, 289) with delta (0, 0)
Screenshot: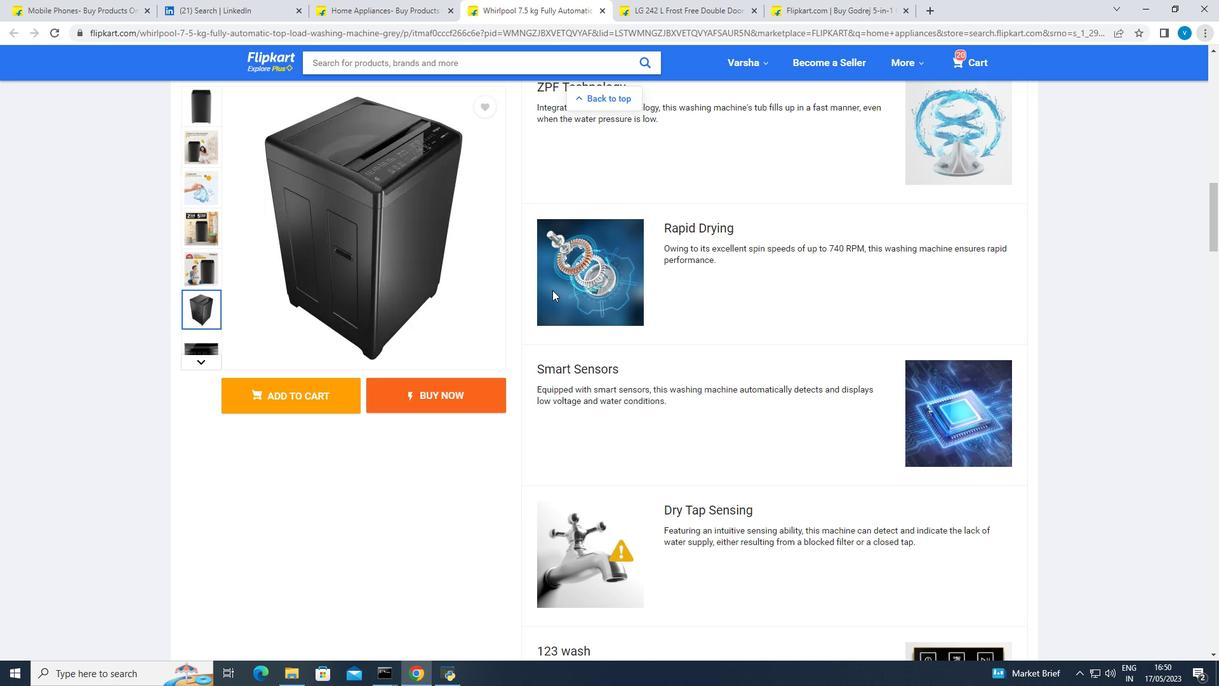 
Action: Mouse moved to (576, 302)
Screenshot: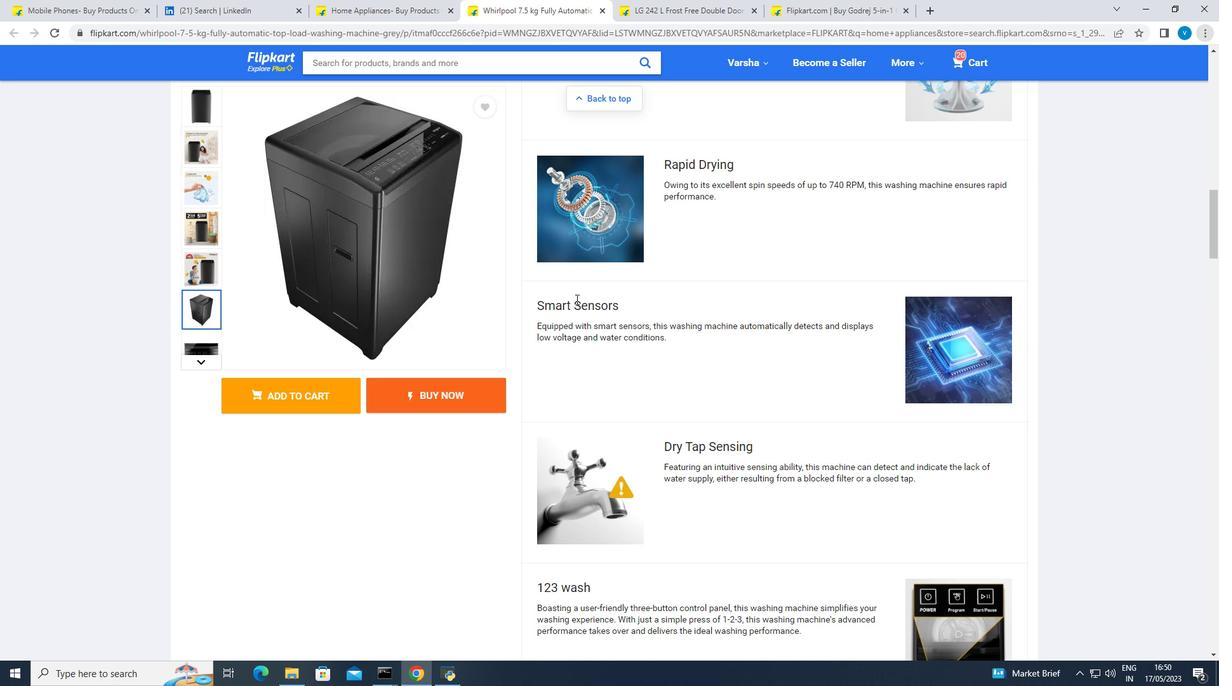 
Action: Mouse scrolled (576, 301) with delta (0, 0)
Screenshot: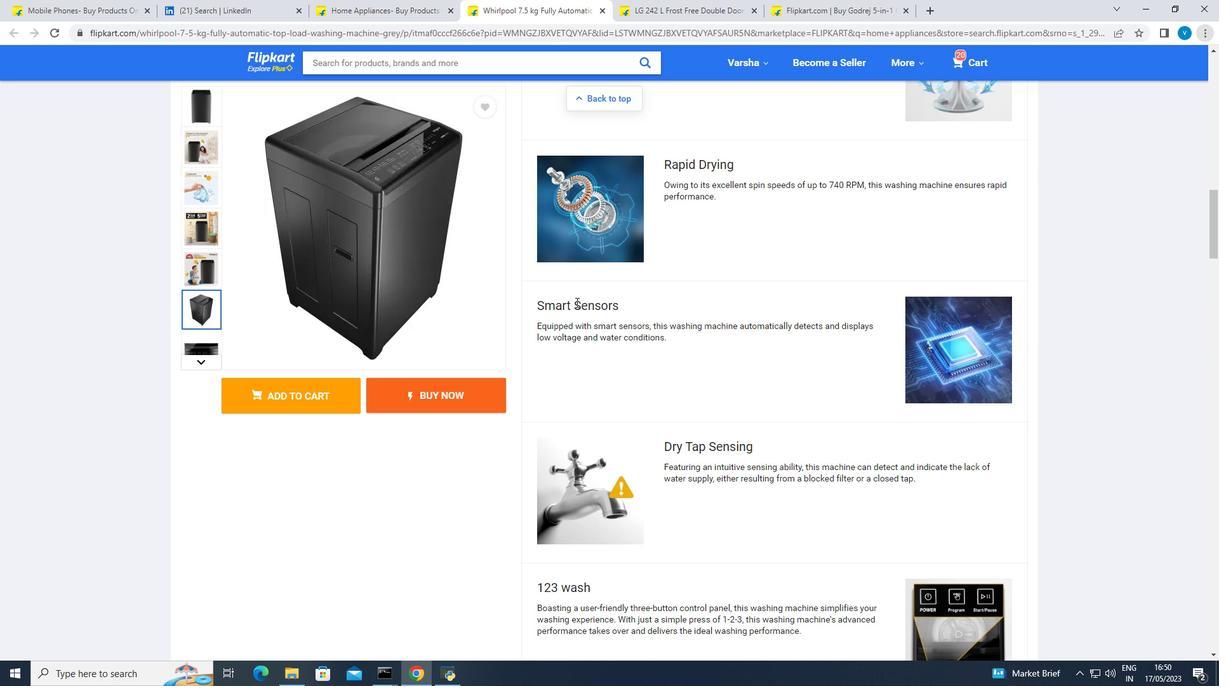 
Action: Mouse moved to (570, 310)
Screenshot: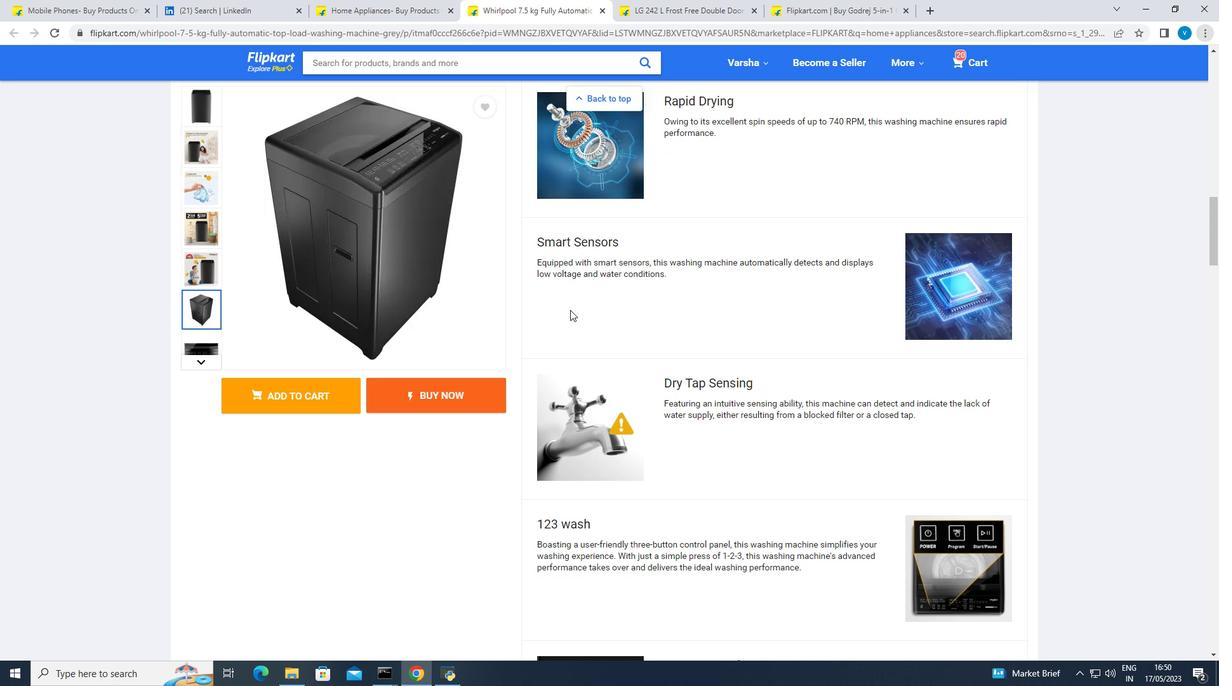 
Action: Mouse scrolled (570, 309) with delta (0, 0)
